 Task: Created new Accounts
Action: Mouse moved to (868, 89)
Screenshot: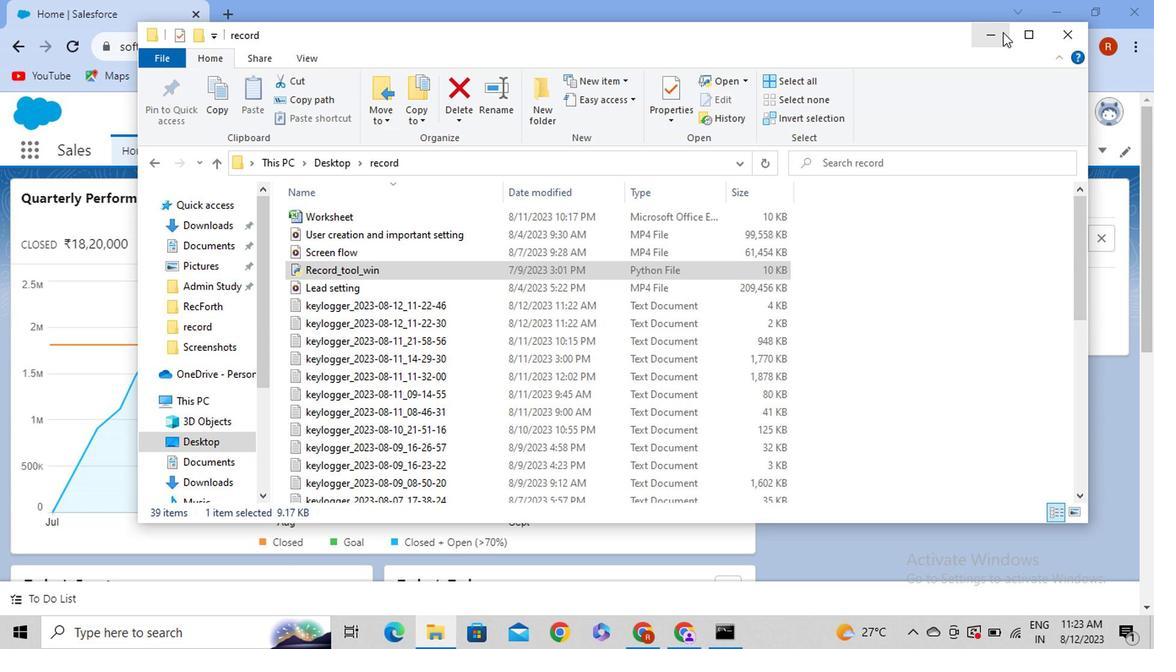
Action: Mouse pressed left at (868, 89)
Screenshot: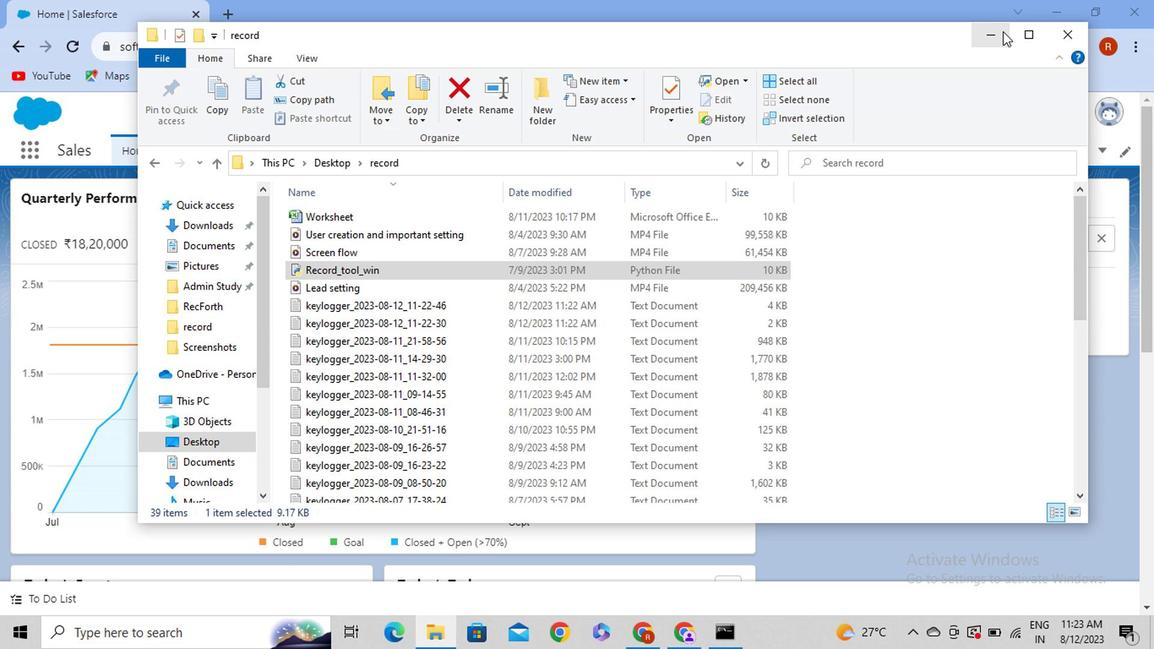 
Action: Mouse moved to (507, 189)
Screenshot: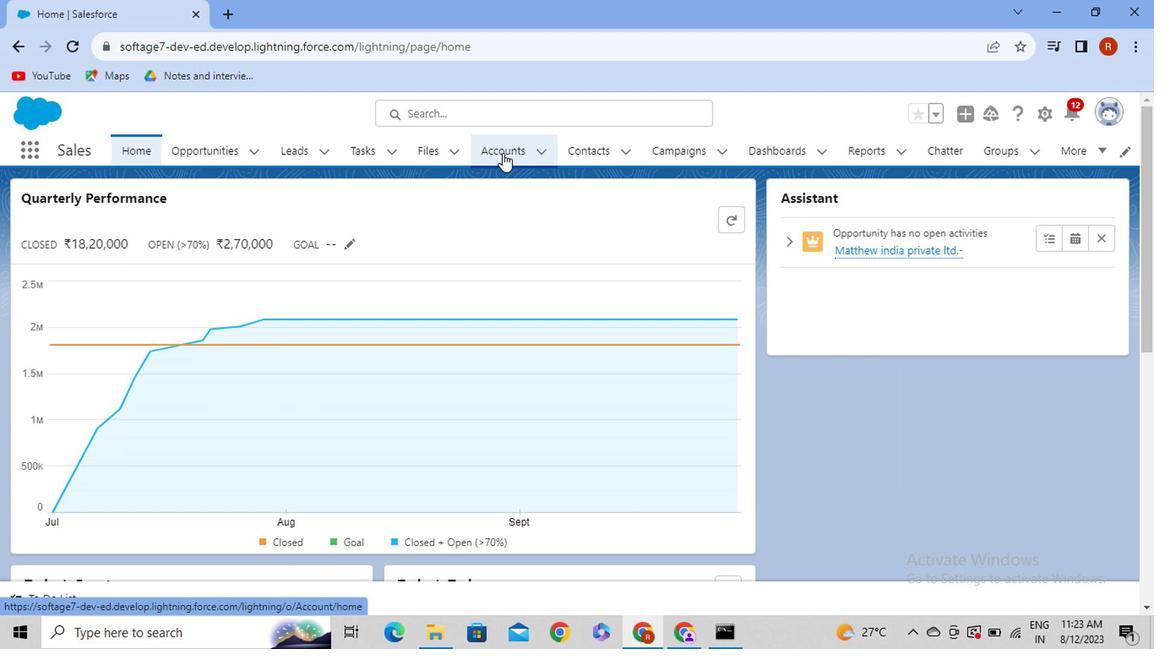 
Action: Mouse pressed left at (507, 189)
Screenshot: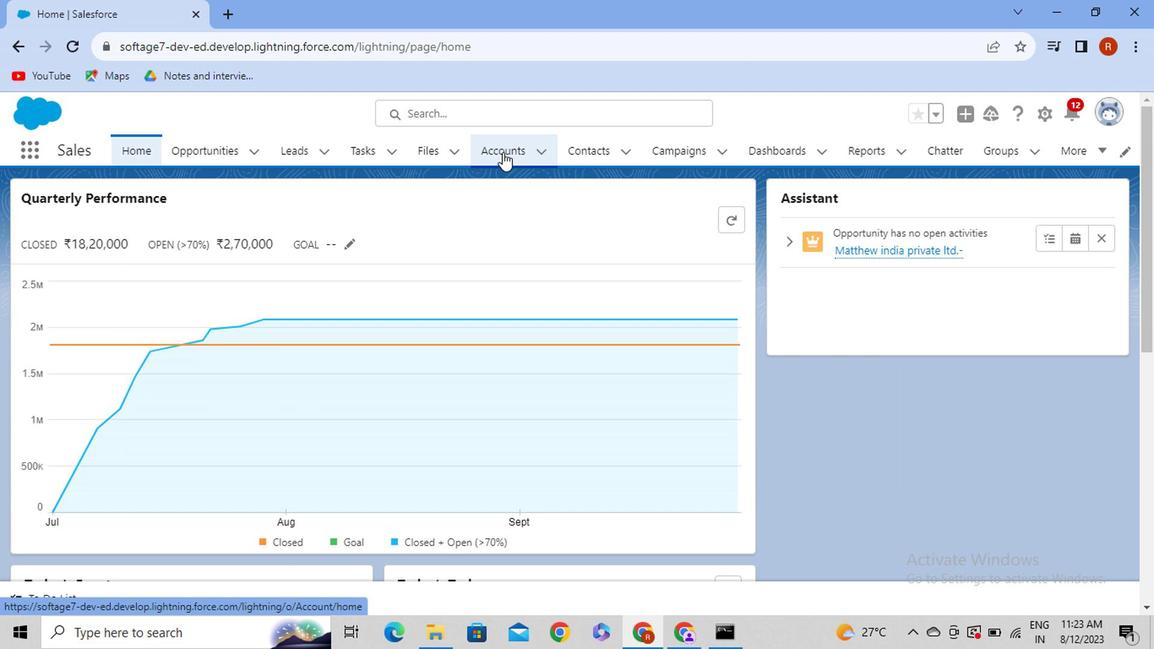 
Action: Mouse moved to (901, 229)
Screenshot: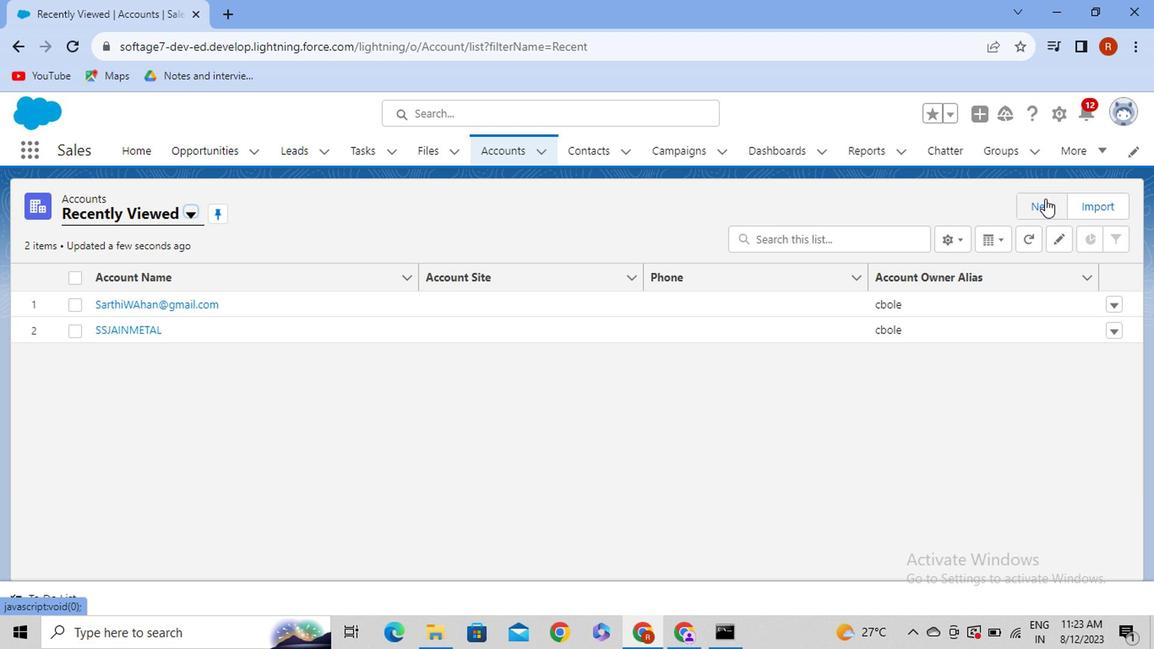 
Action: Mouse pressed left at (901, 229)
Screenshot: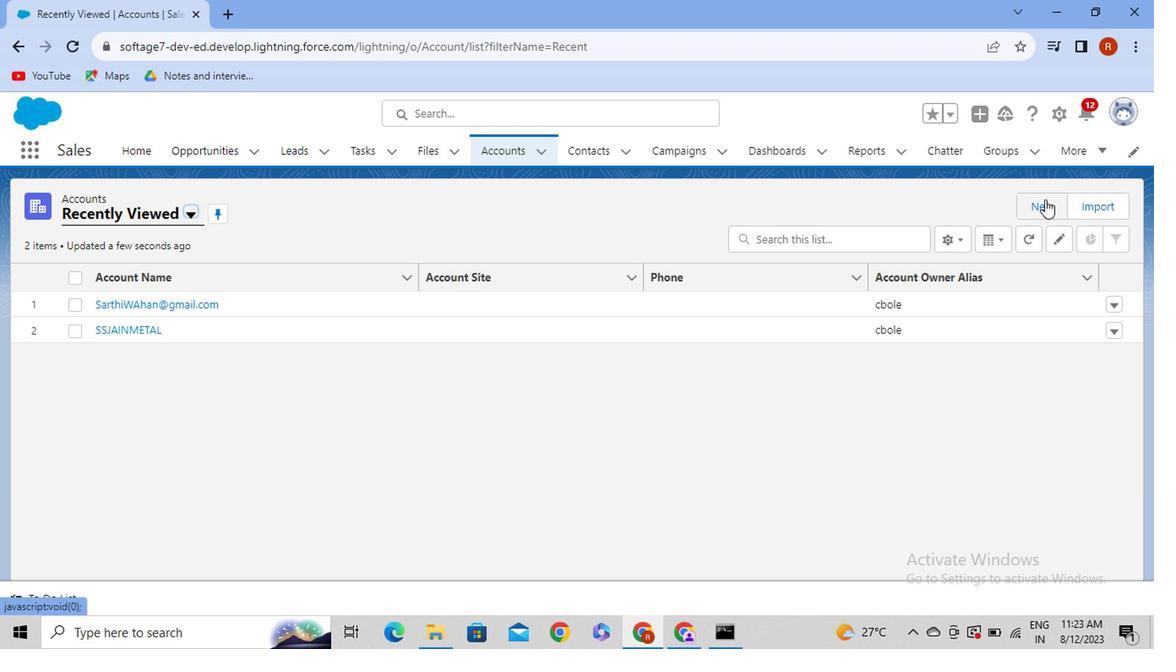 
Action: Mouse moved to (440, 350)
Screenshot: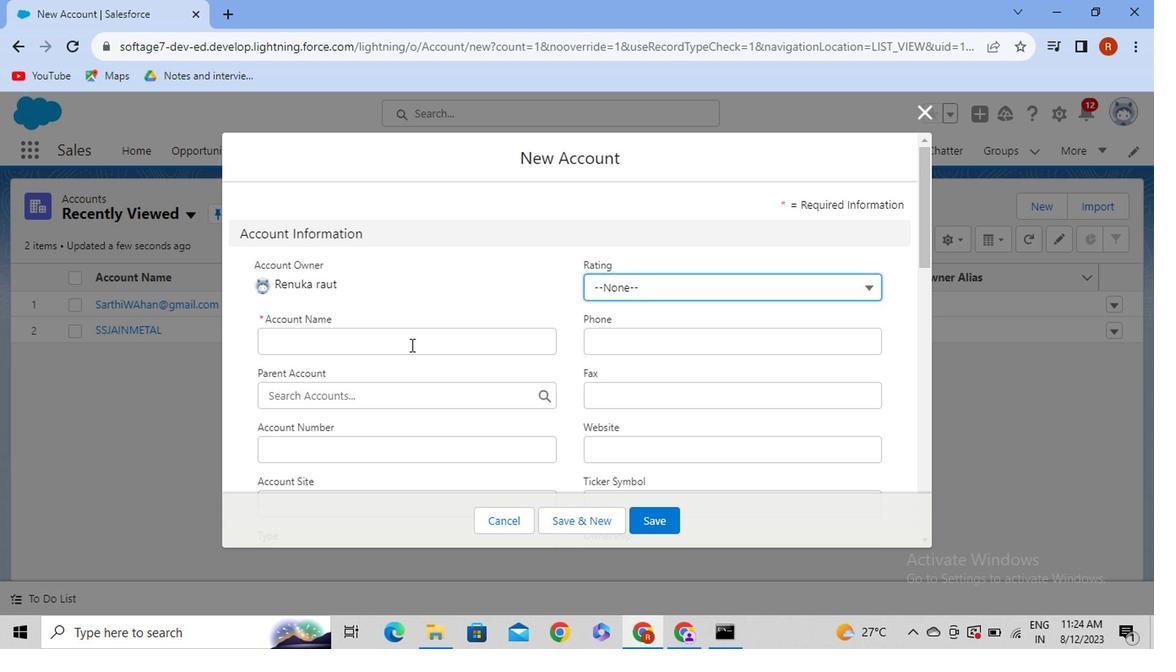 
Action: Mouse pressed left at (440, 350)
Screenshot: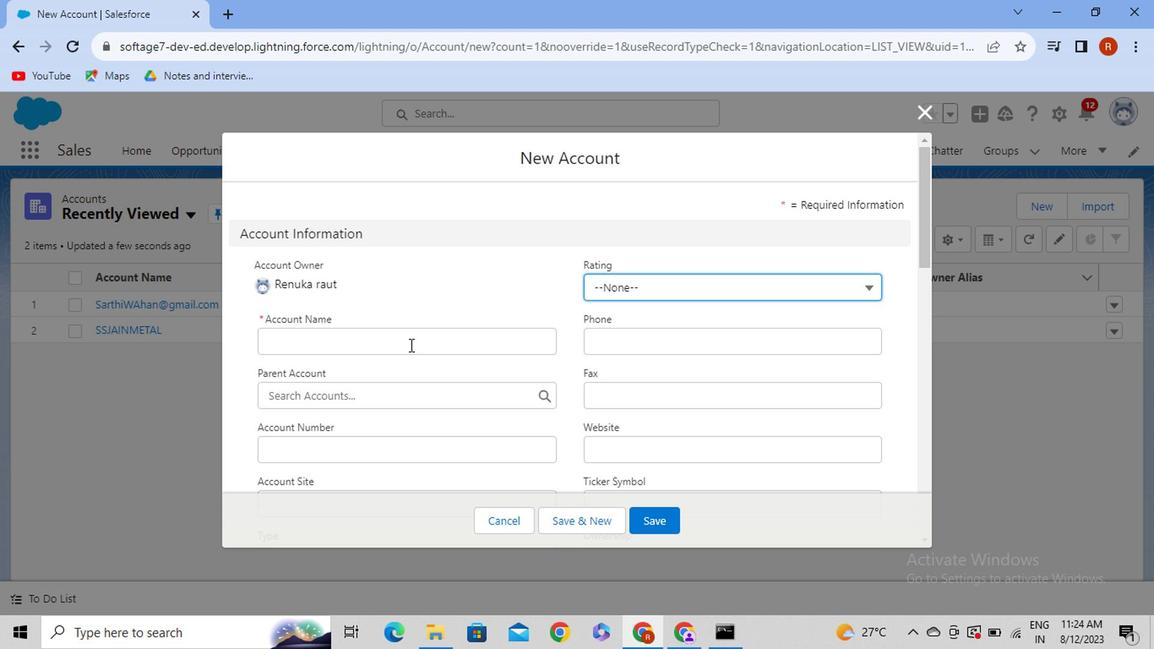 
Action: Mouse moved to (439, 350)
Screenshot: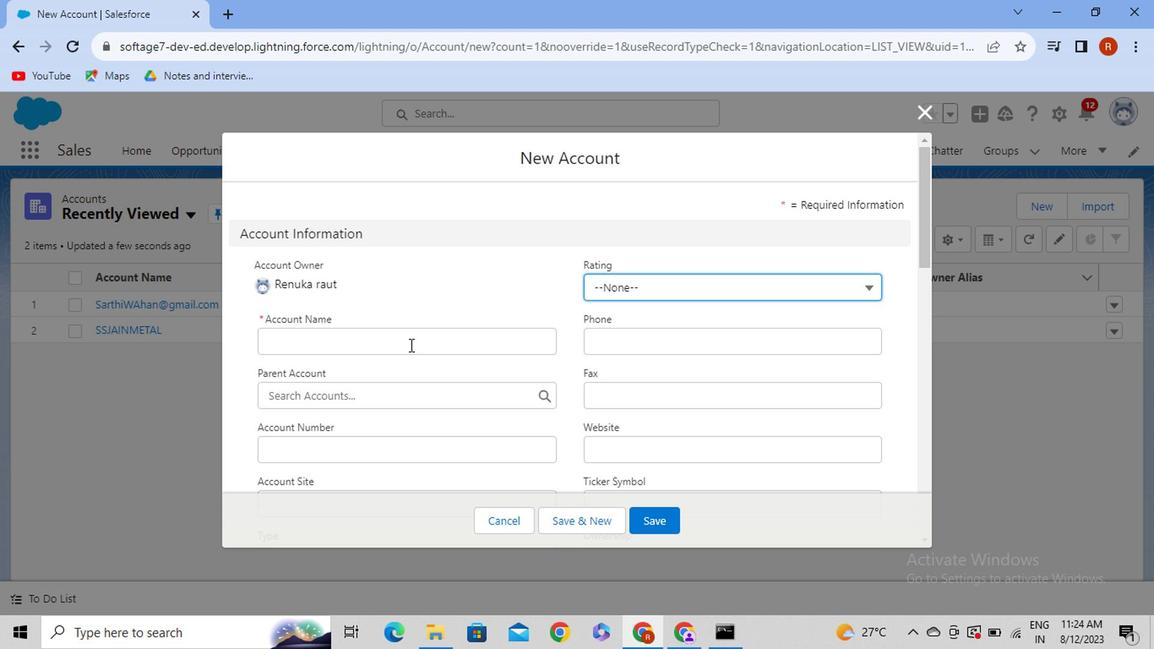 
Action: Key pressed <Key.caps_lock>N<Key.caps_lock><Key.space><Key.caps_lock>M<Key.caps_lock><Key.space><Key.caps_lock>P<Key.caps_lock>icl<Key.backspace>kle
Screenshot: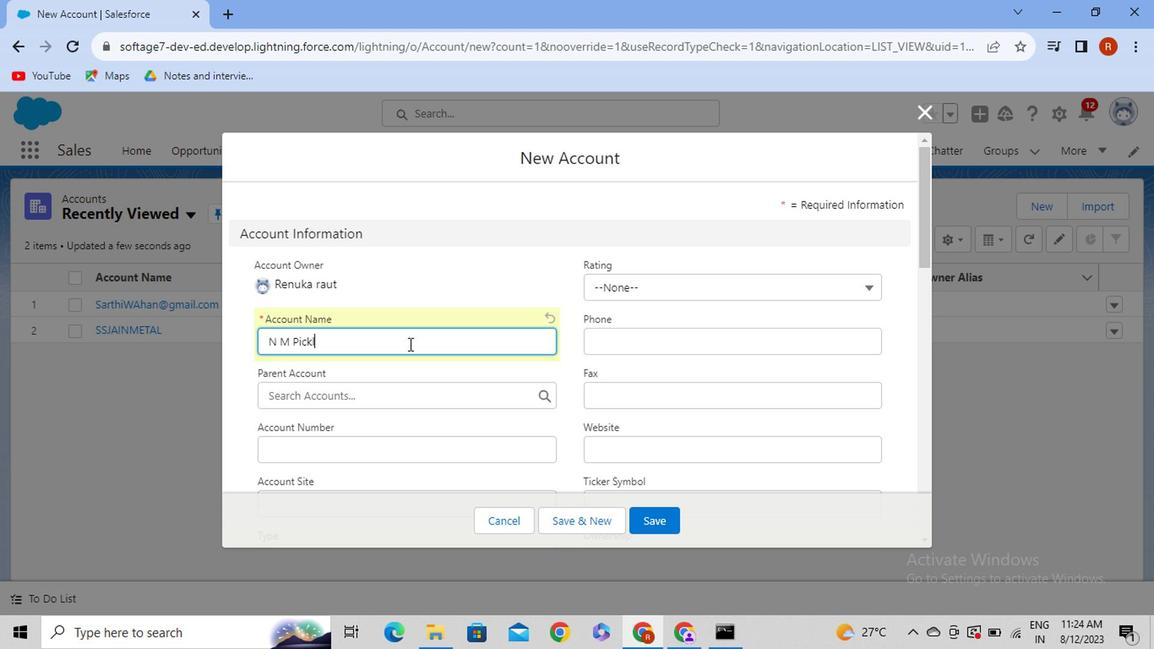 
Action: Mouse moved to (457, 392)
Screenshot: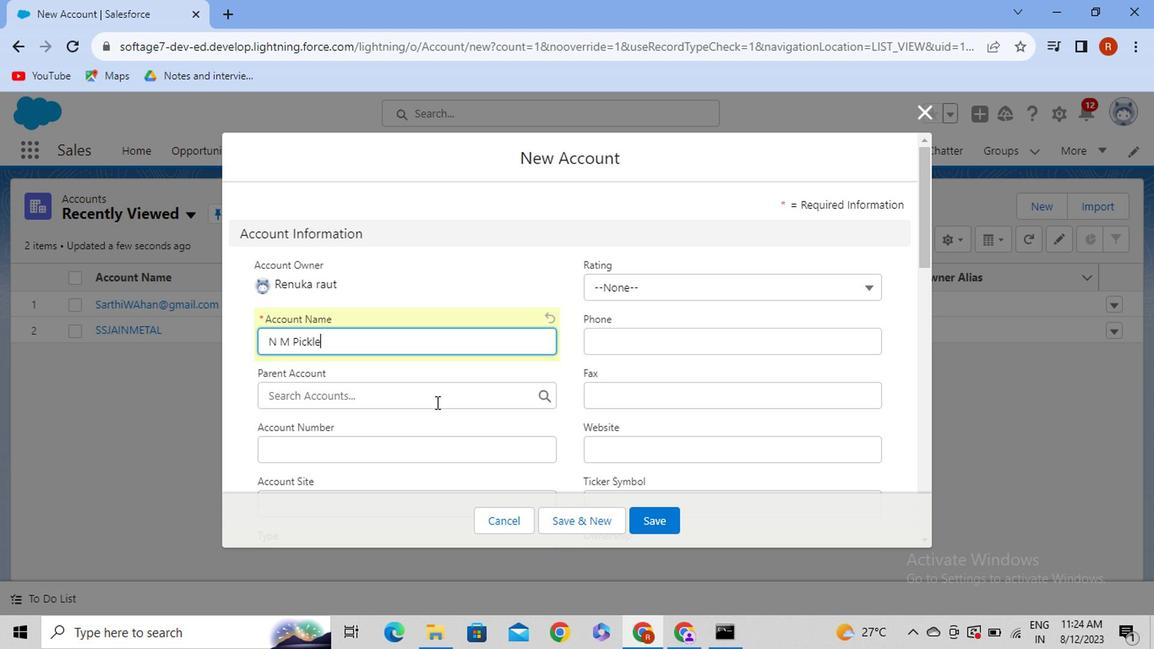 
Action: Mouse pressed left at (457, 392)
Screenshot: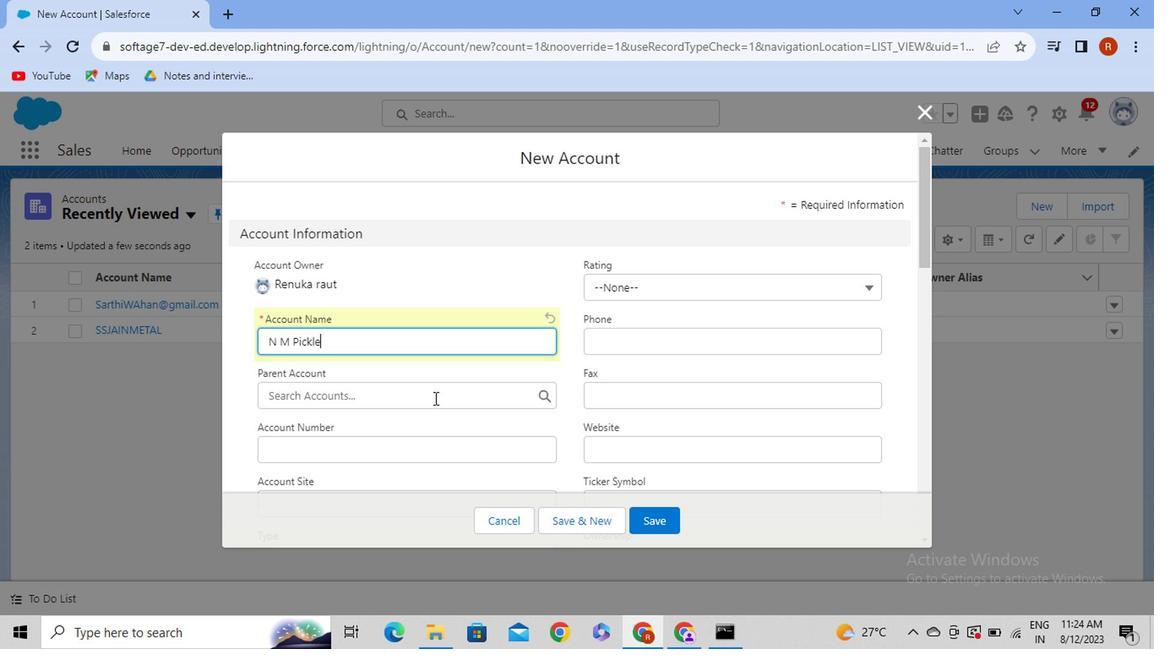 
Action: Mouse moved to (433, 386)
Screenshot: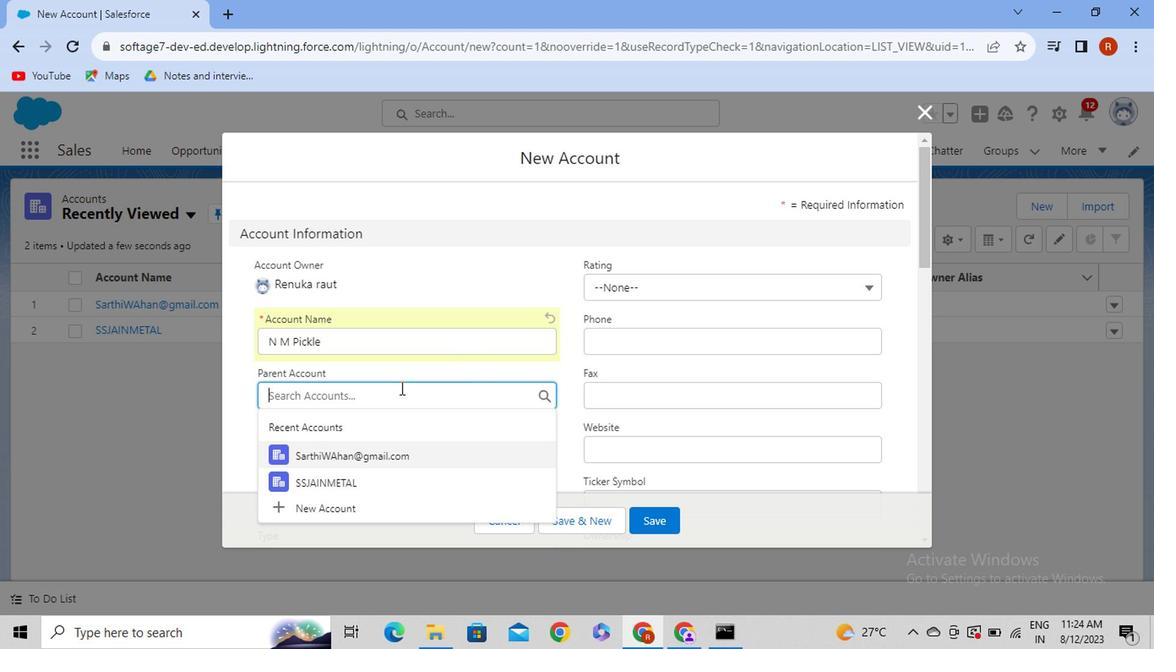 
Action: Mouse pressed left at (433, 386)
Screenshot: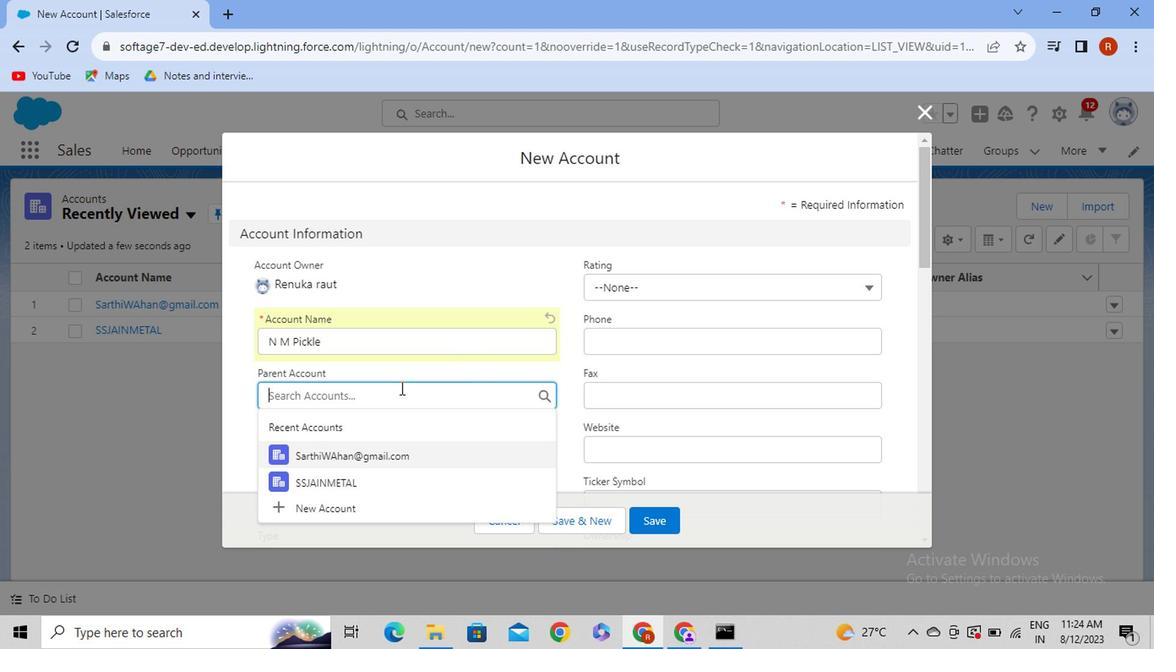
Action: Mouse moved to (814, 266)
Screenshot: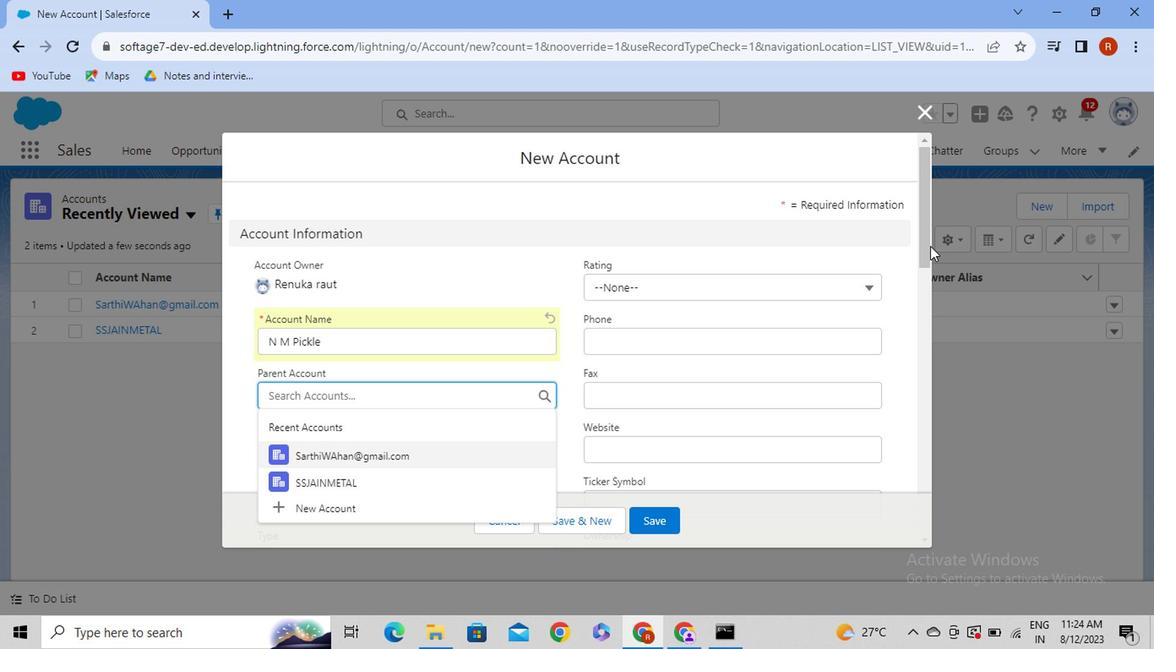 
Action: Mouse pressed left at (814, 266)
Screenshot: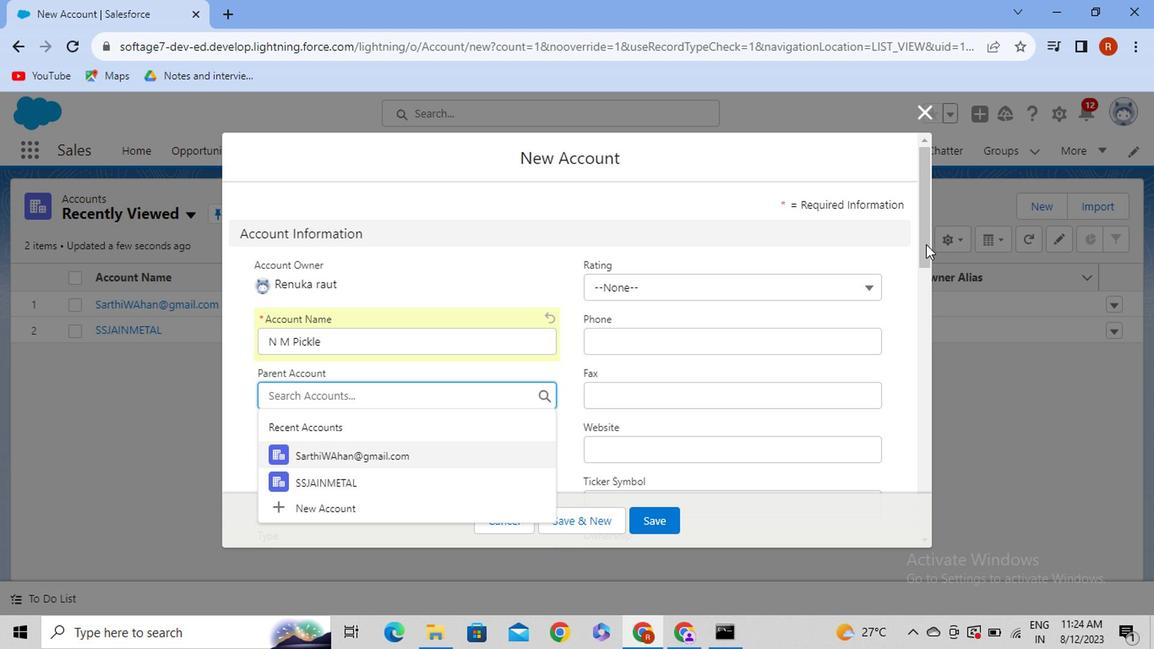 
Action: Mouse moved to (404, 255)
Screenshot: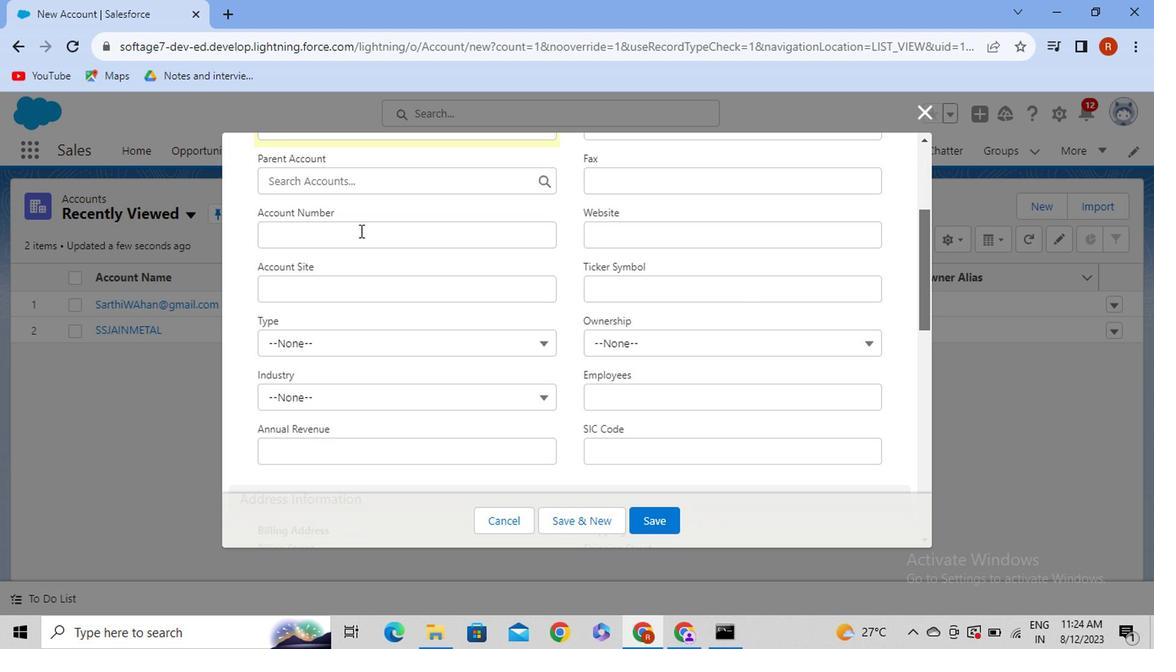 
Action: Mouse pressed left at (404, 255)
Screenshot: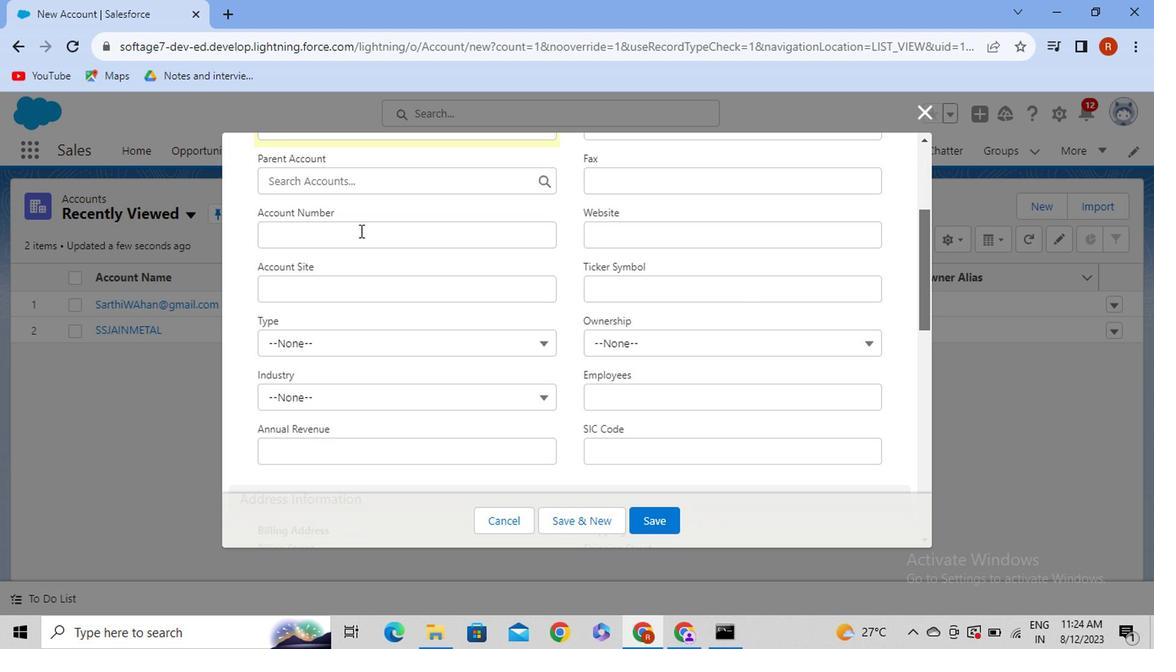 
Action: Mouse moved to (403, 257)
Screenshot: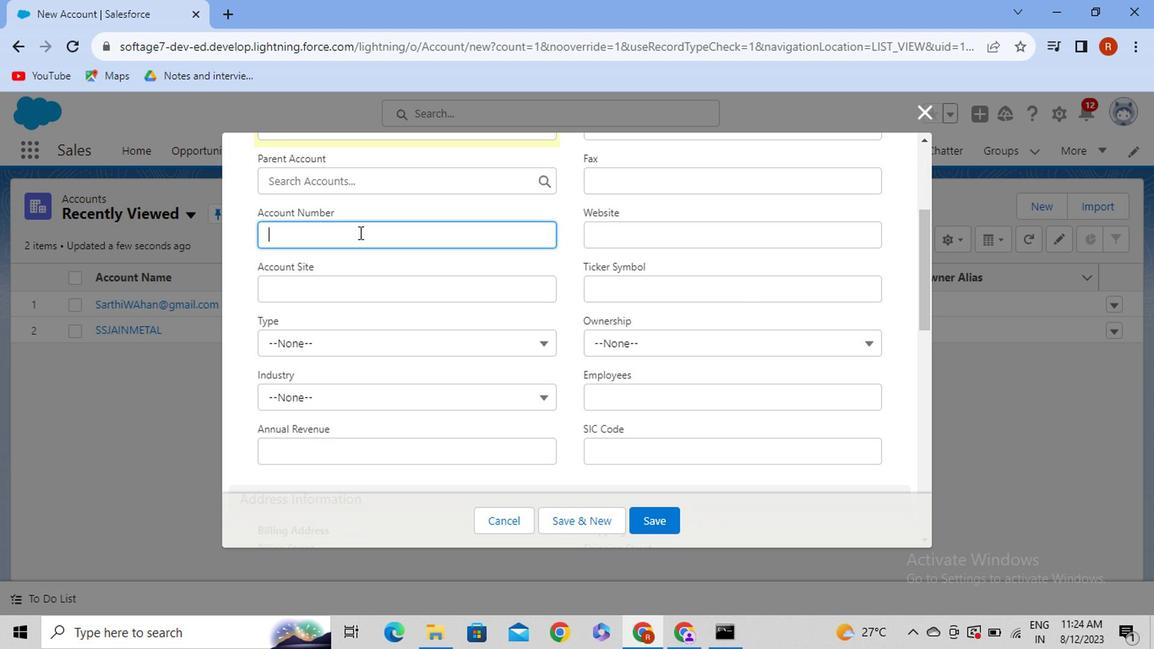 
Action: Key pressed 0045
Screenshot: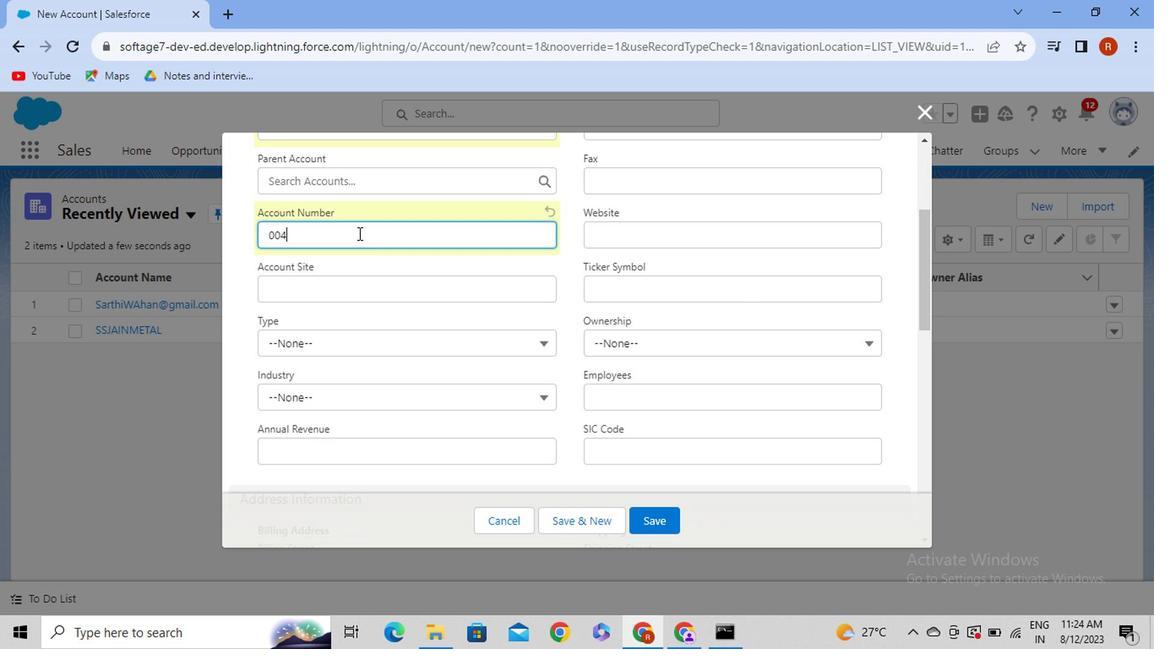 
Action: Mouse moved to (401, 304)
Screenshot: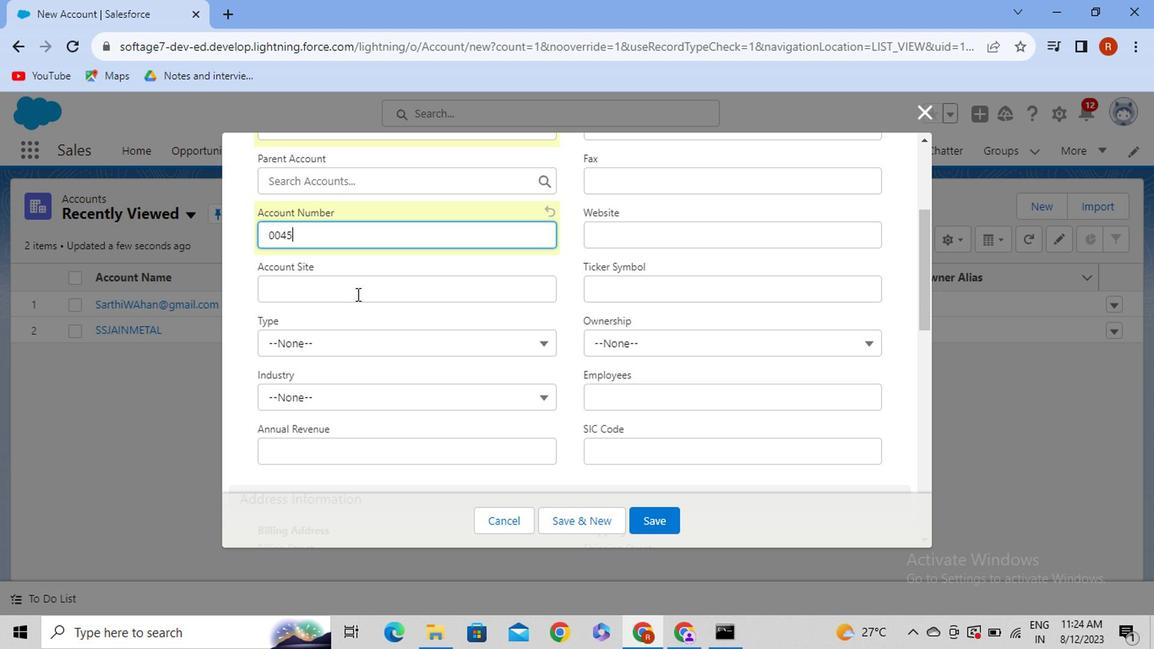 
Action: Mouse pressed left at (401, 304)
Screenshot: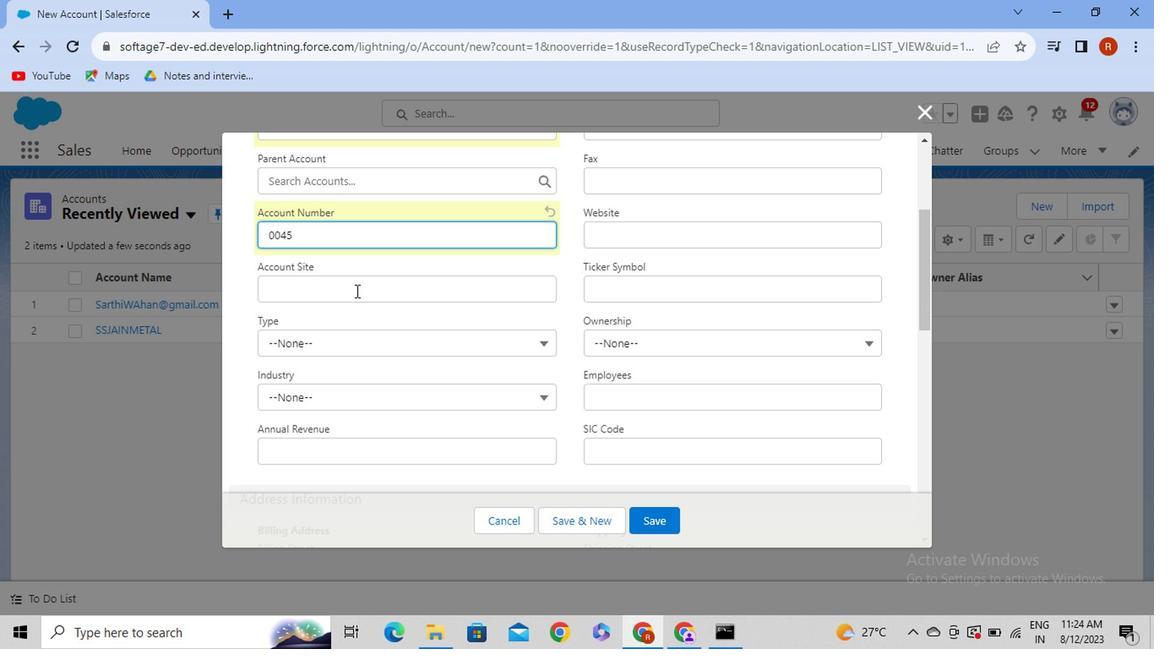 
Action: Mouse moved to (422, 347)
Screenshot: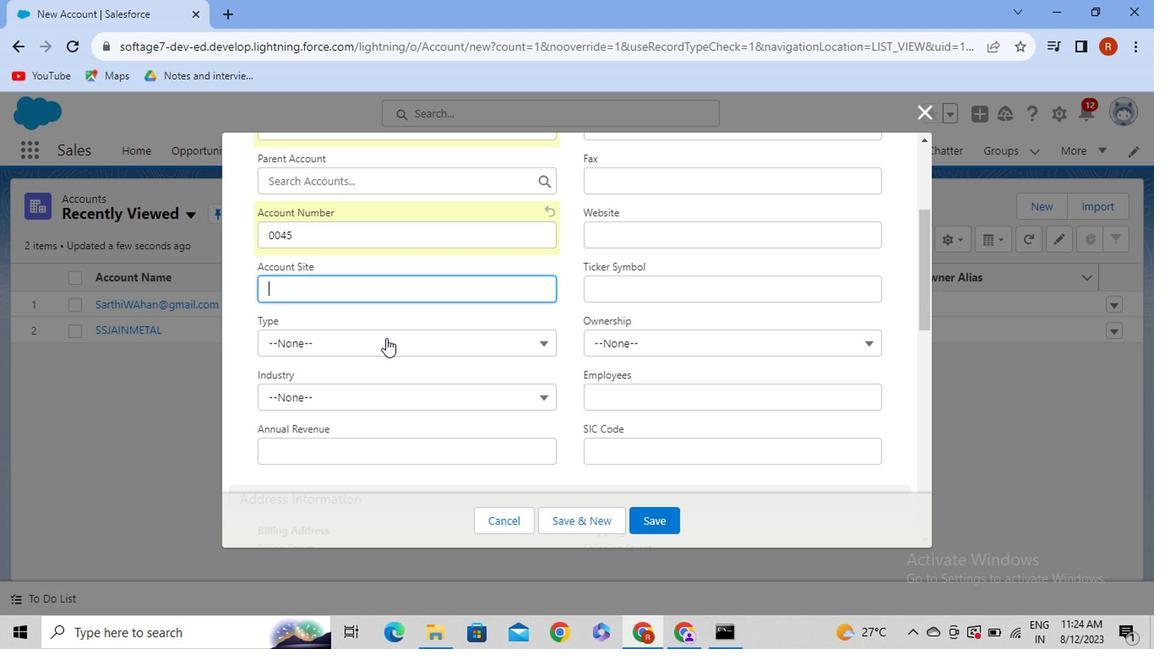 
Action: Mouse pressed left at (422, 347)
Screenshot: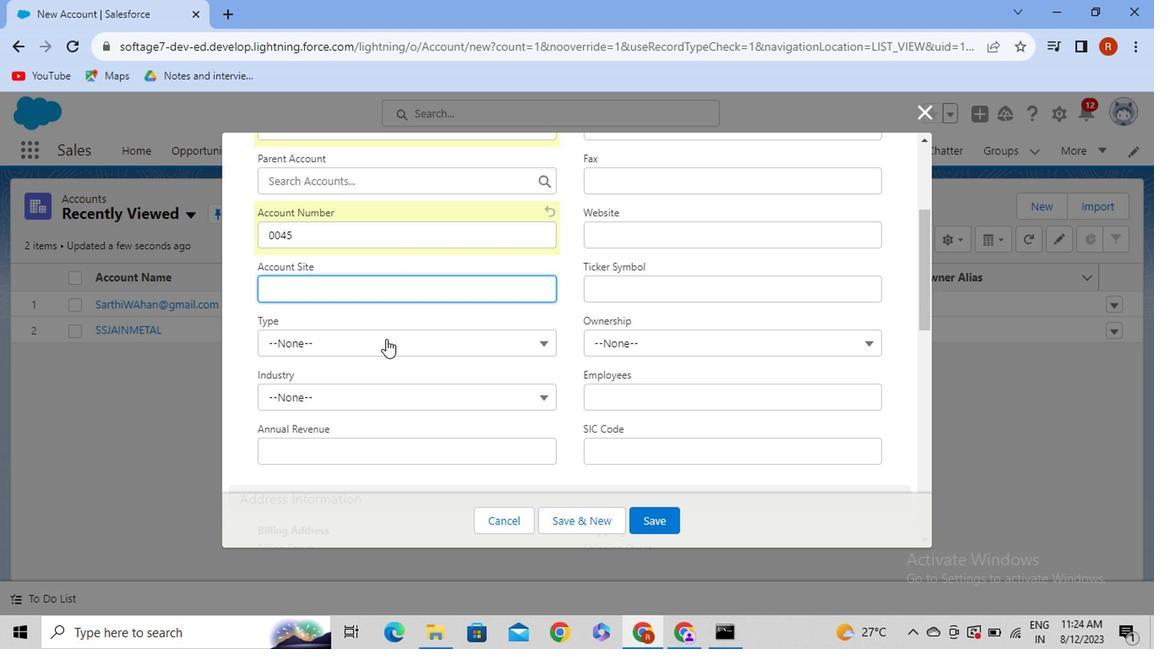 
Action: Mouse moved to (407, 464)
Screenshot: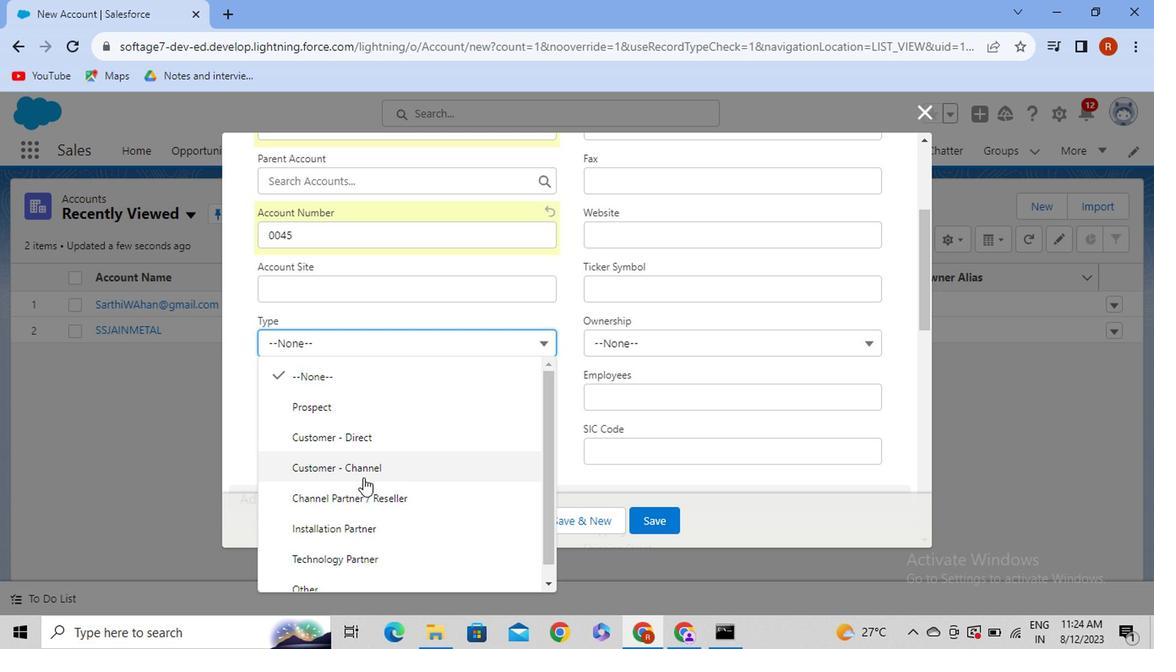 
Action: Mouse scrolled (407, 463) with delta (0, 0)
Screenshot: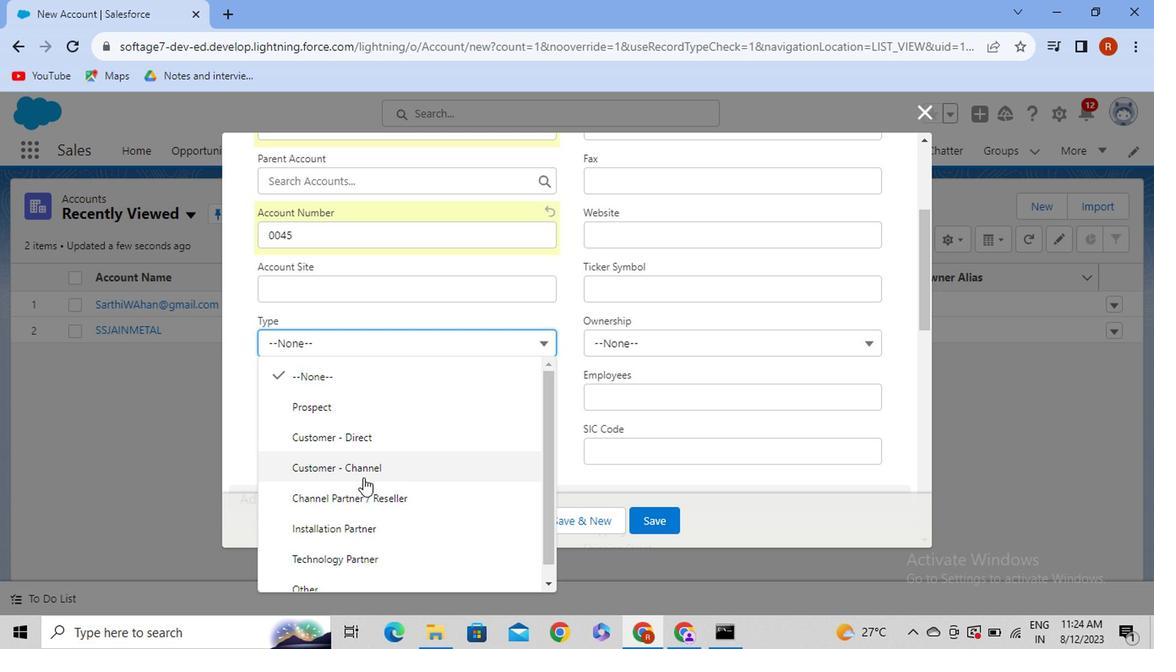 
Action: Mouse moved to (406, 492)
Screenshot: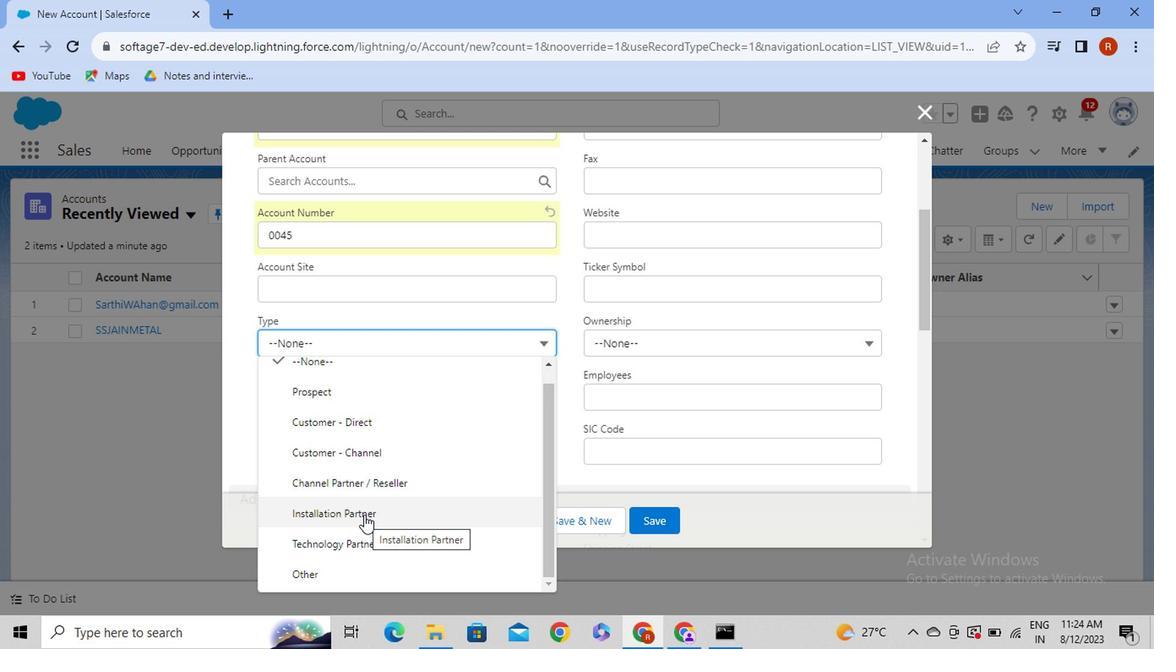 
Action: Mouse pressed left at (406, 492)
Screenshot: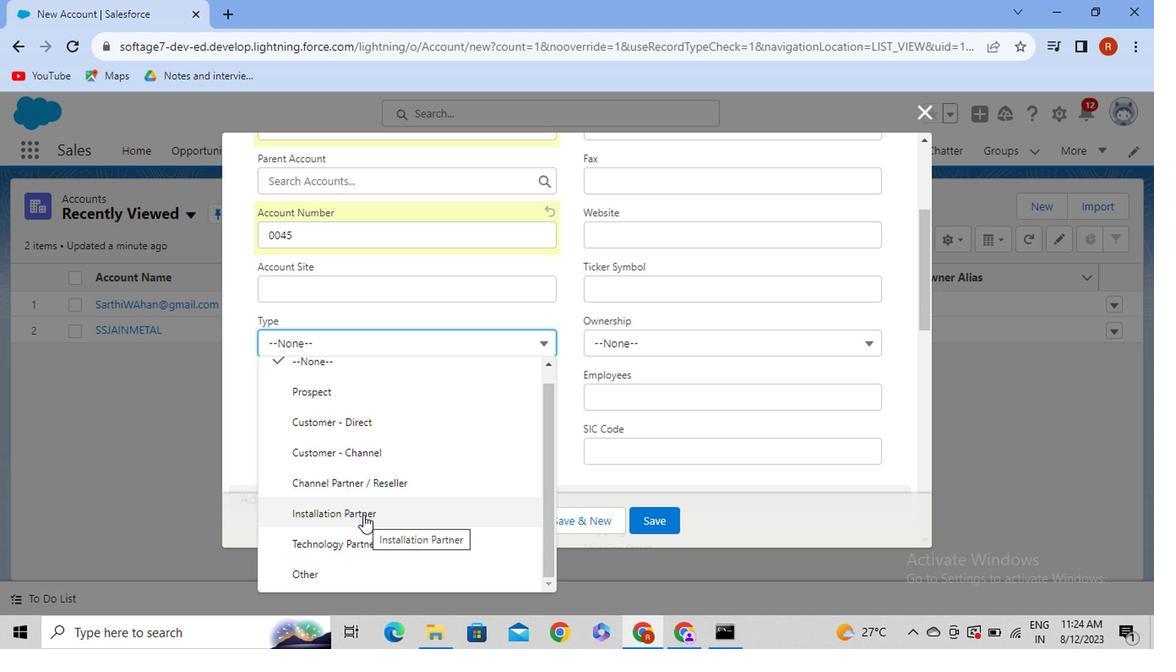 
Action: Mouse moved to (516, 392)
Screenshot: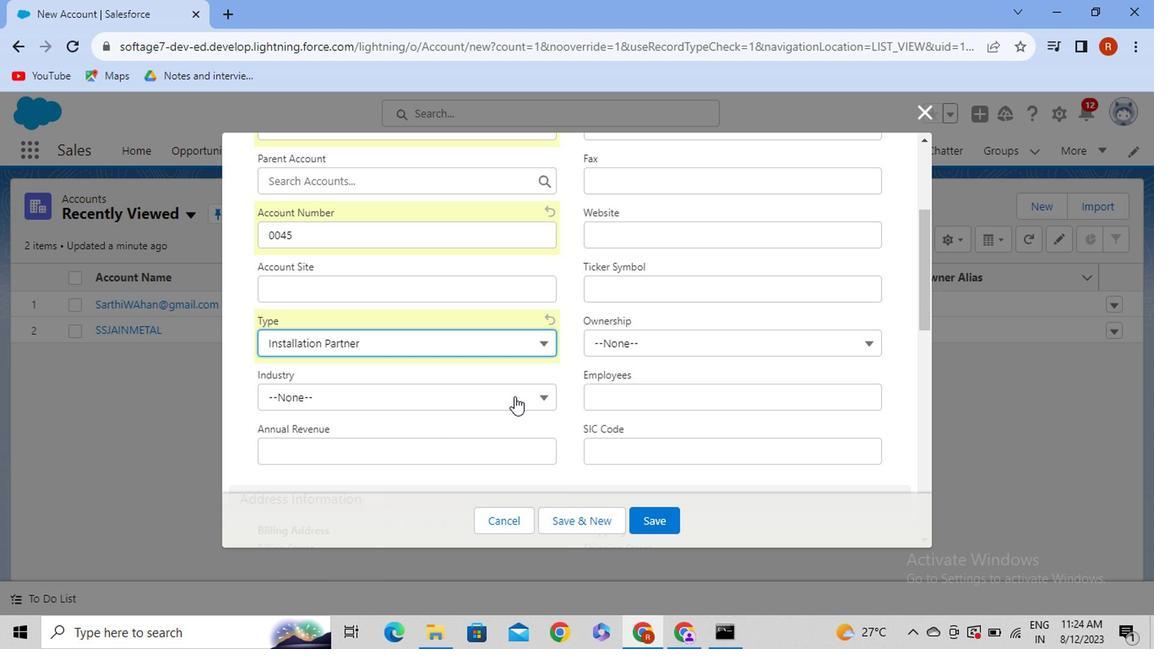 
Action: Mouse pressed left at (516, 392)
Screenshot: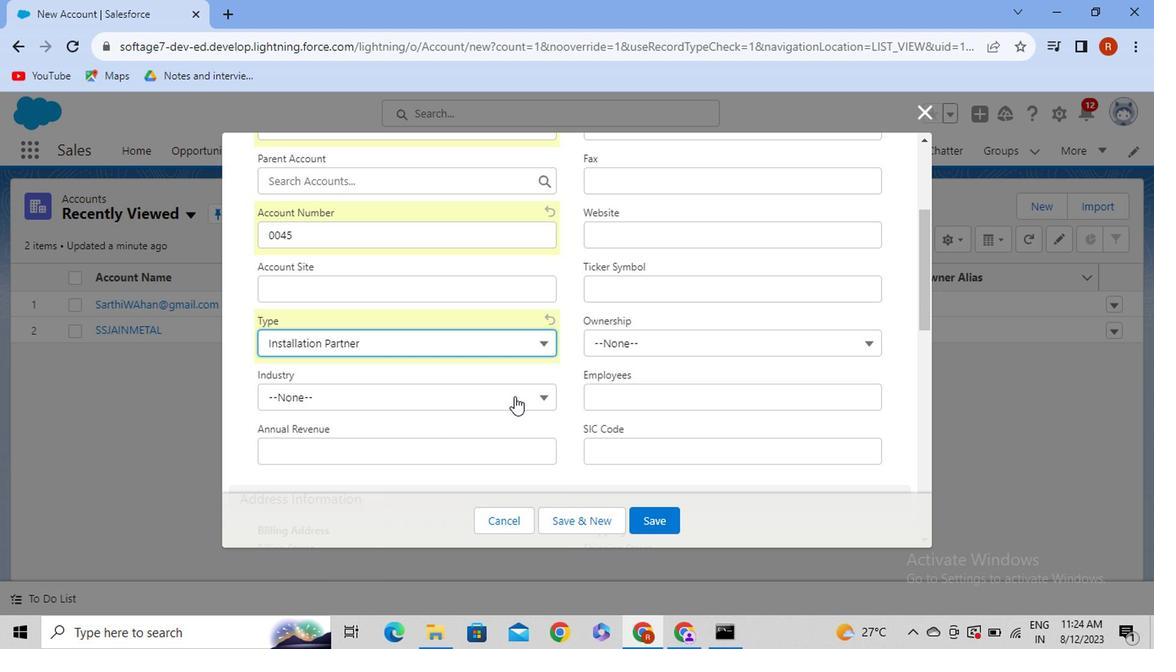 
Action: Mouse moved to (413, 334)
Screenshot: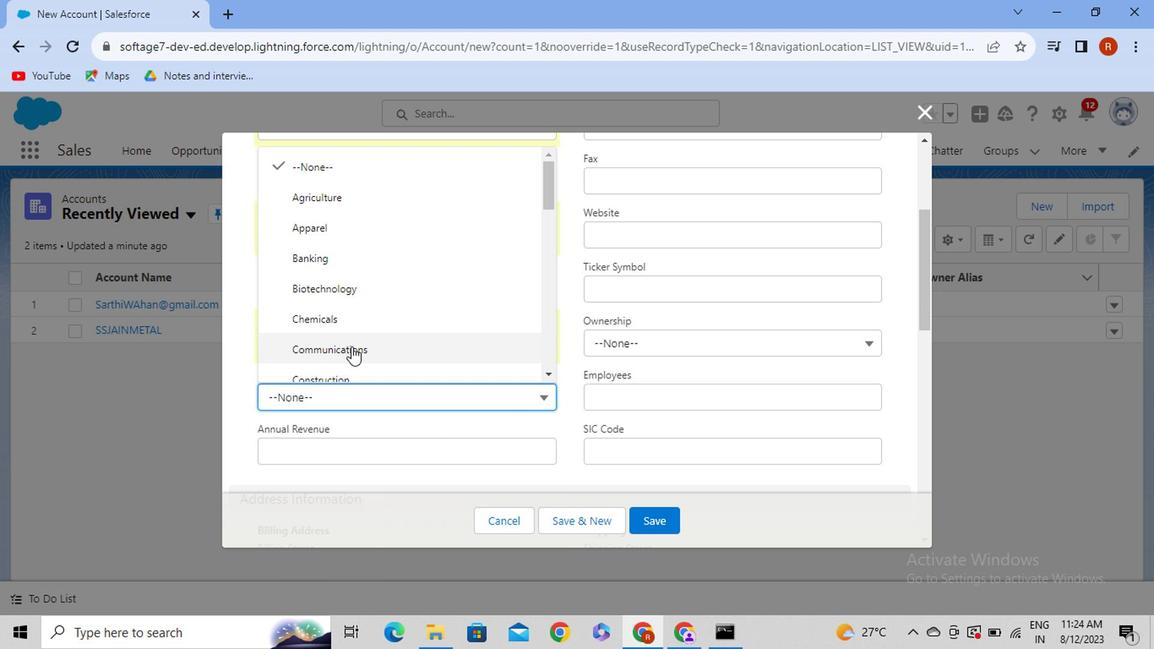 
Action: Mouse scrolled (413, 333) with delta (0, 0)
Screenshot: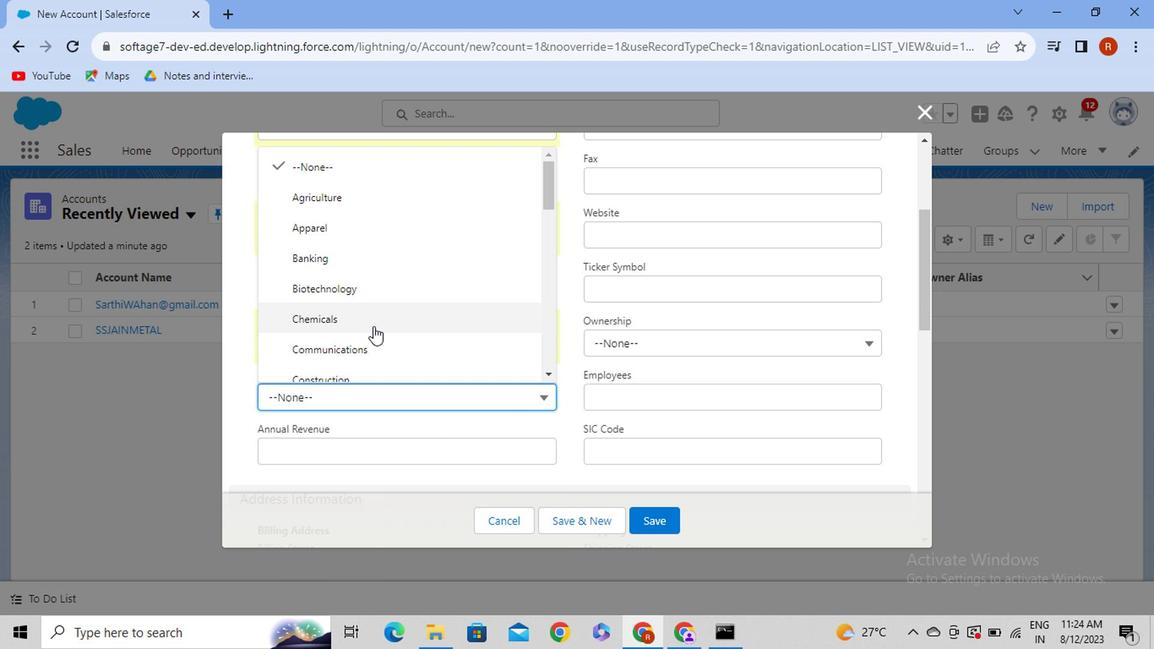 
Action: Mouse moved to (401, 255)
Screenshot: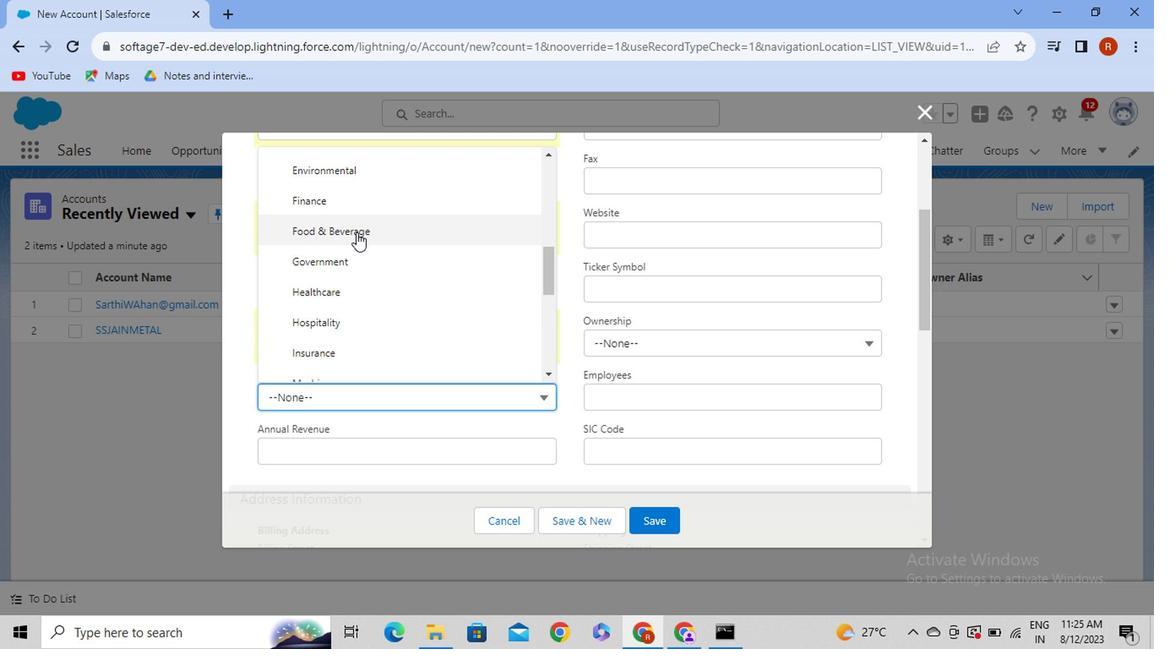 
Action: Mouse pressed left at (401, 255)
Screenshot: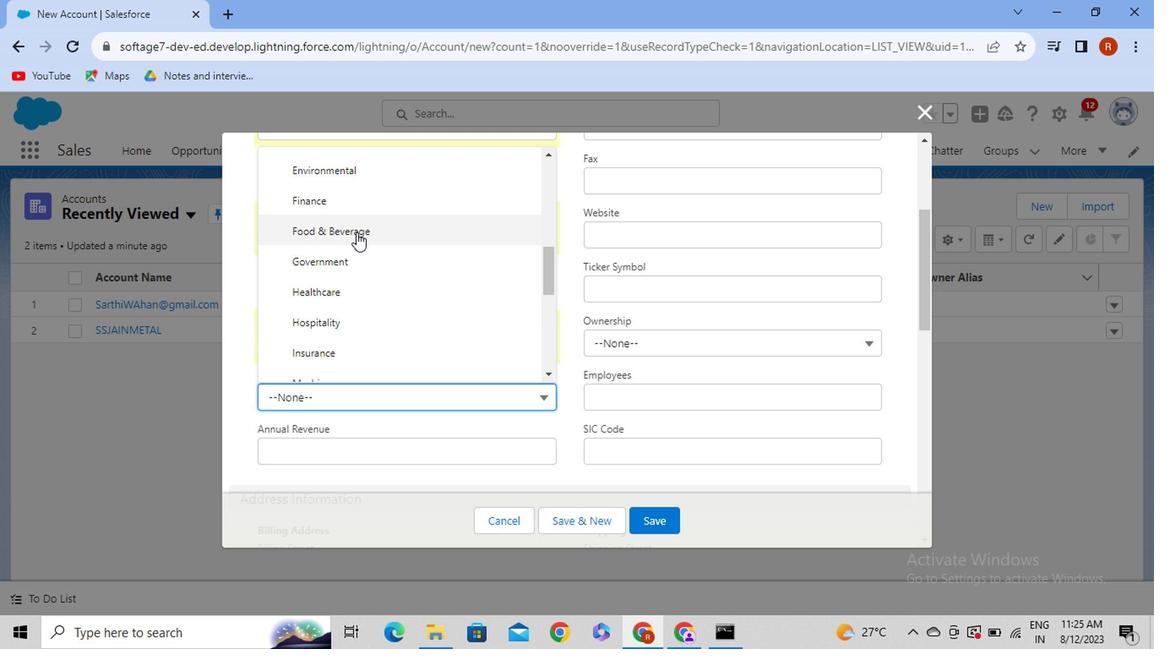 
Action: Mouse moved to (812, 319)
Screenshot: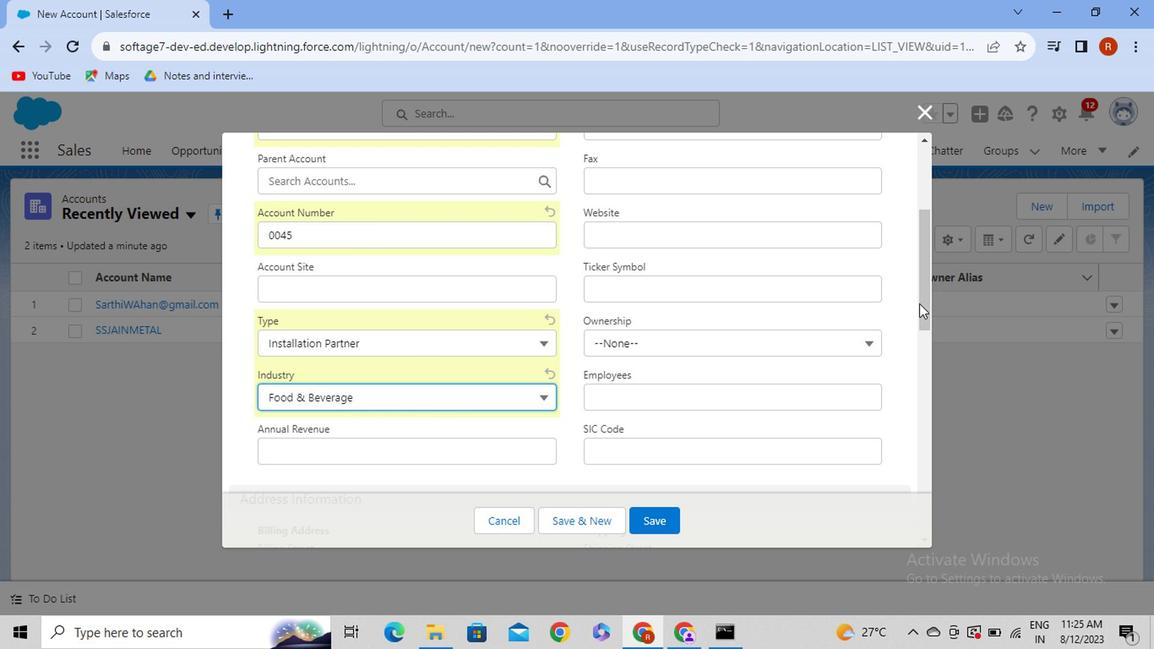 
Action: Mouse pressed left at (812, 319)
Screenshot: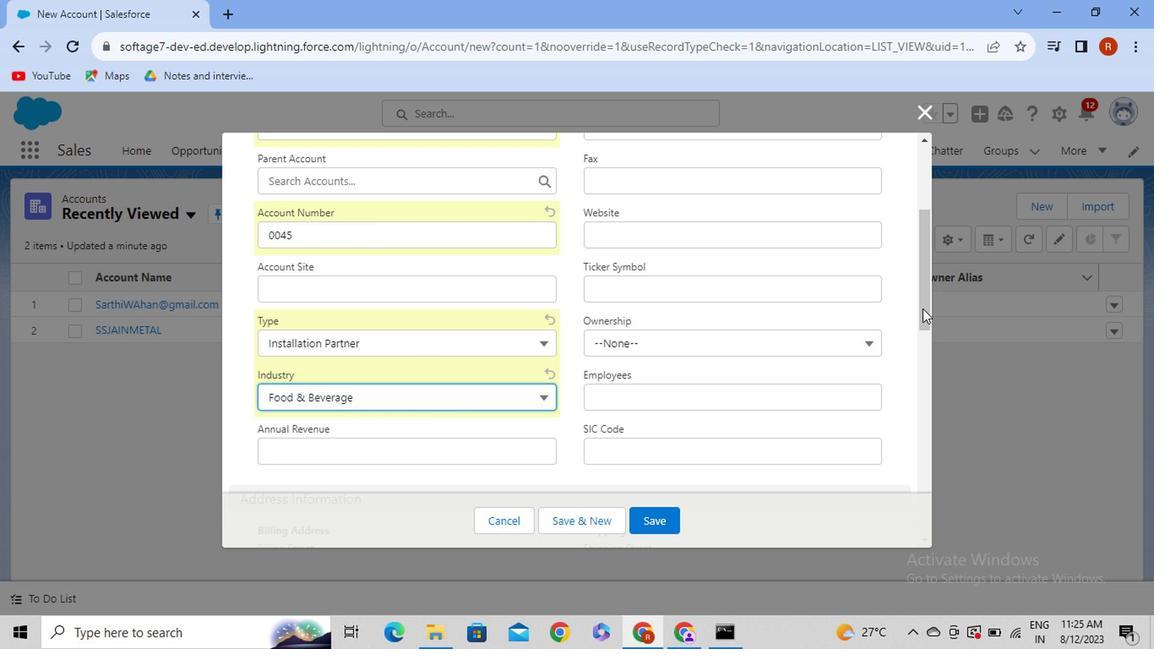 
Action: Mouse moved to (412, 309)
Screenshot: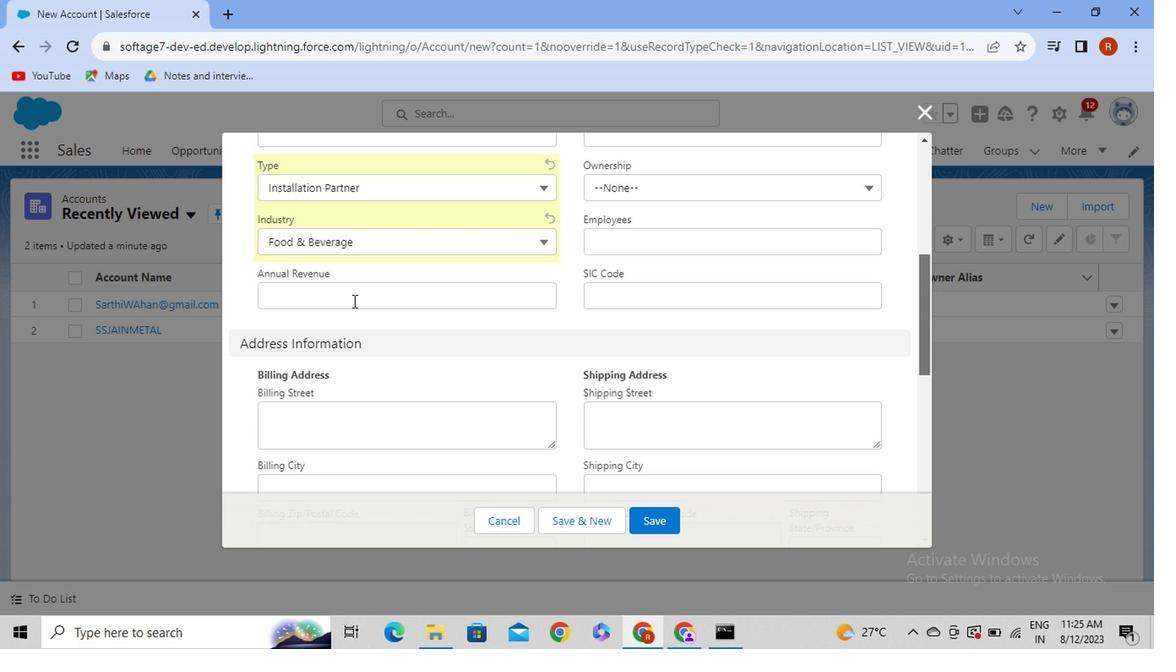 
Action: Mouse pressed left at (412, 309)
Screenshot: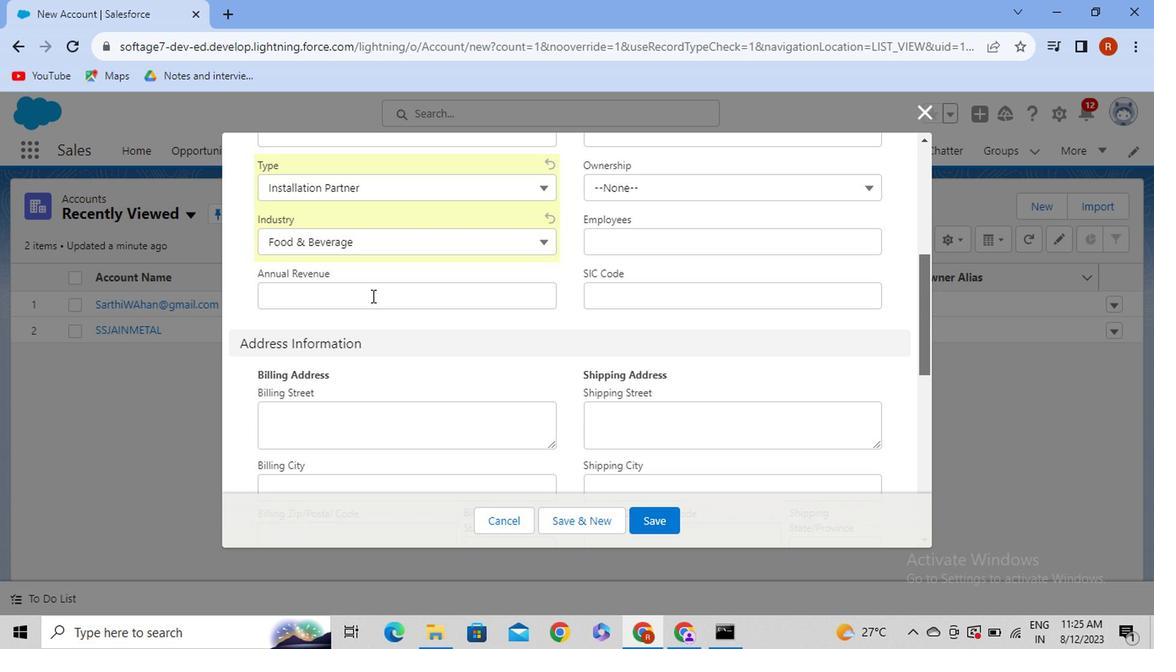 
Action: Mouse moved to (412, 310)
Screenshot: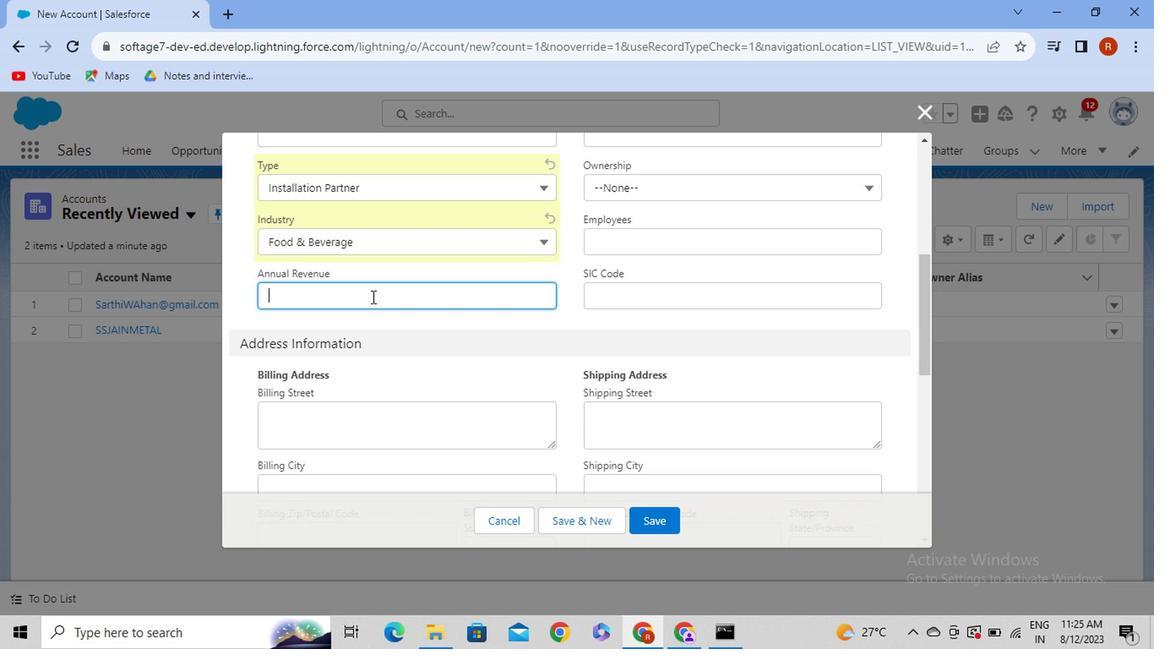 
Action: Key pressed 3600000
Screenshot: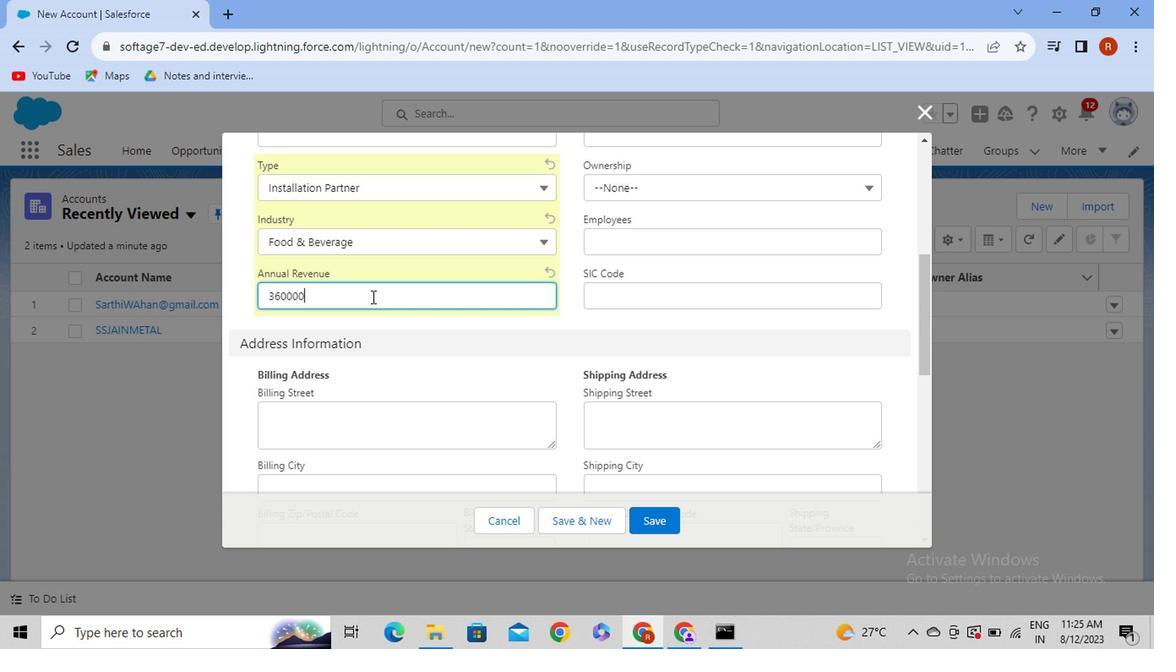 
Action: Mouse moved to (491, 413)
Screenshot: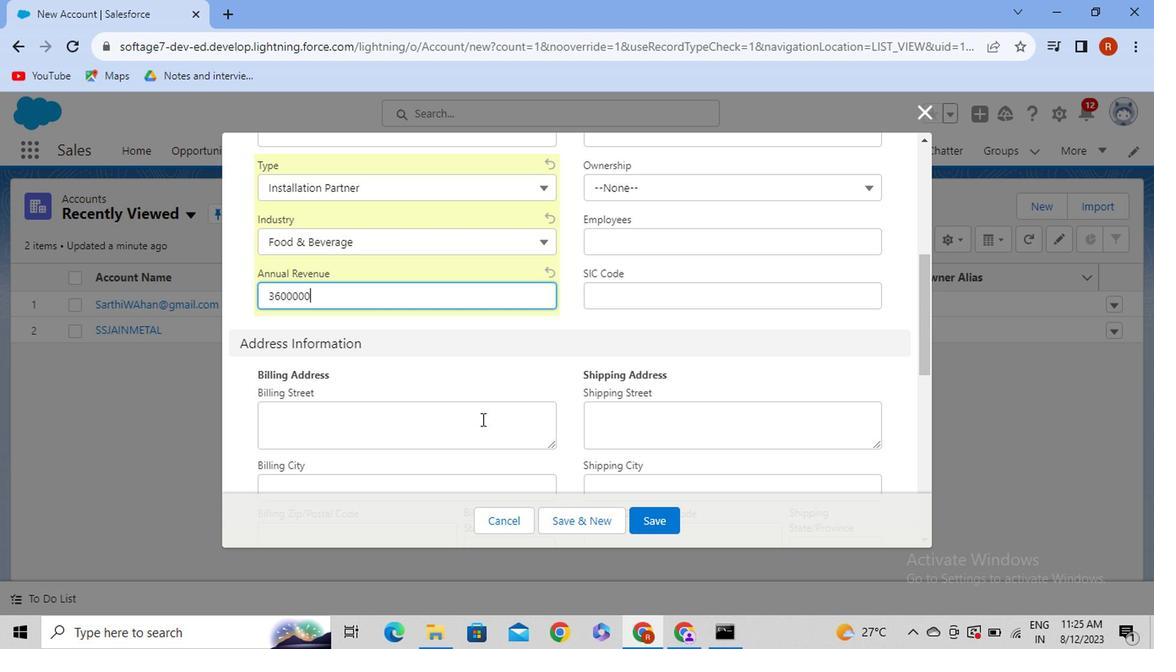 
Action: Mouse pressed left at (491, 413)
Screenshot: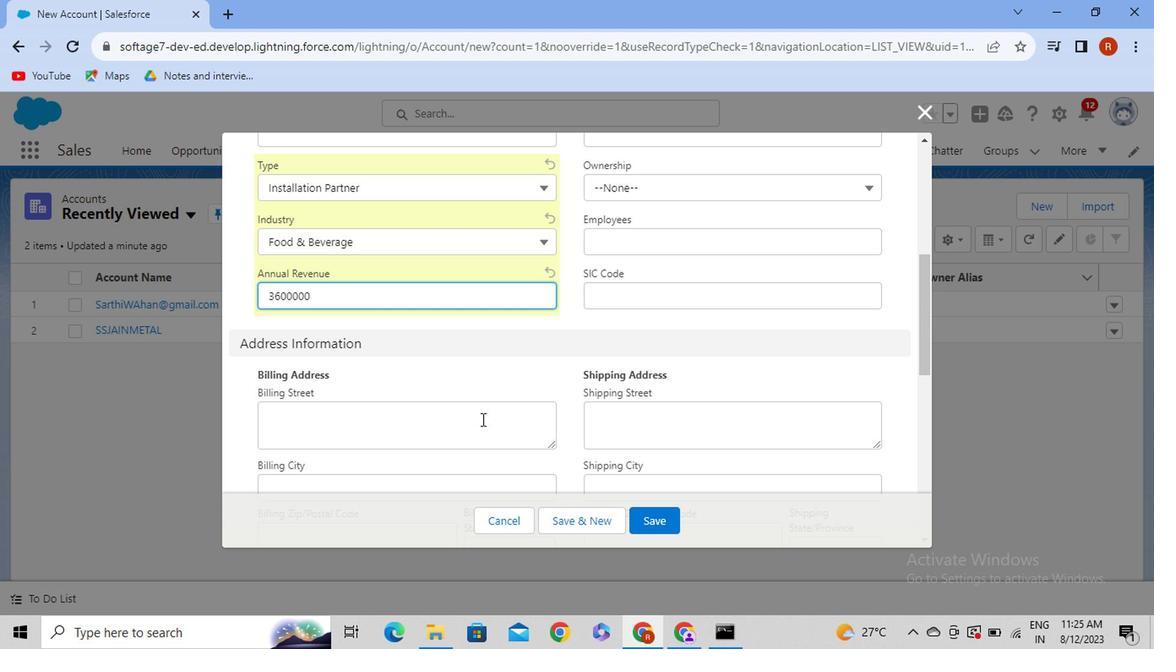 
Action: Mouse moved to (492, 409)
Screenshot: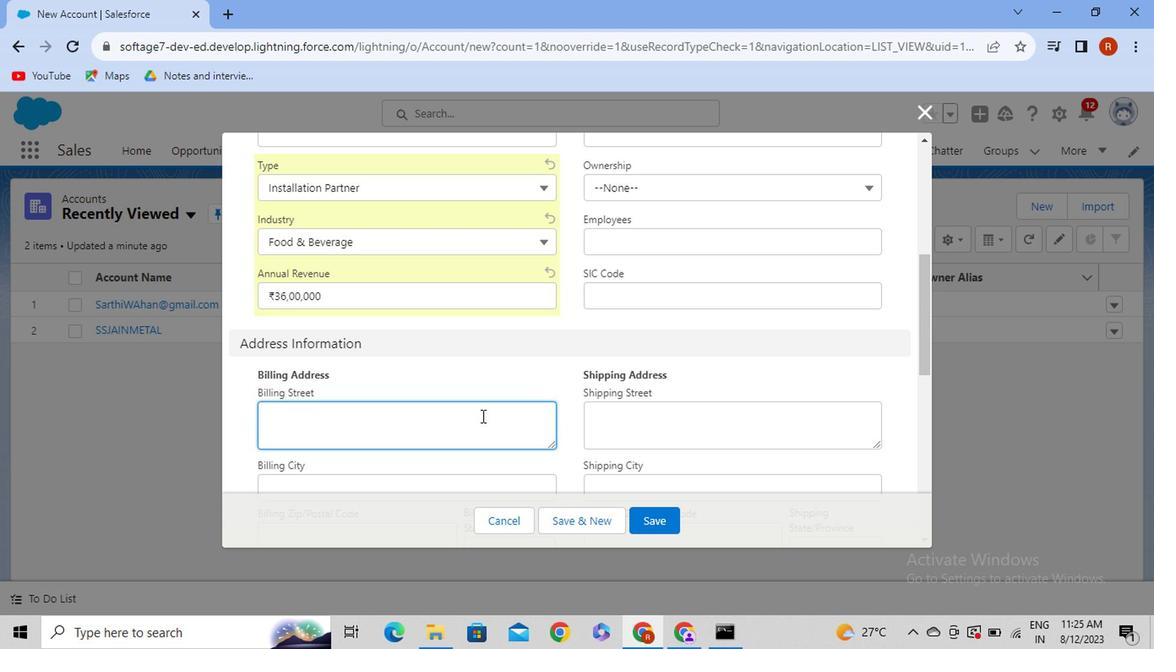 
Action: Key pressed 6/12<Key.space>near<Key.space>amruta<Key.space>panel<Key.space>khandelwal<Key.space>road
Screenshot: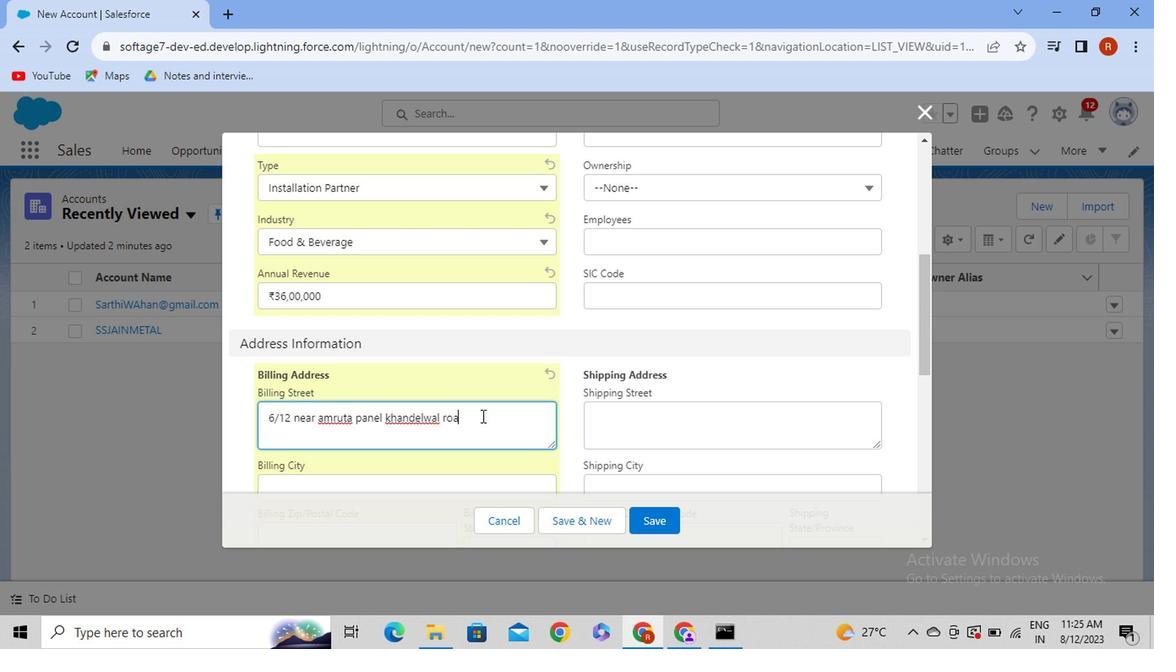 
Action: Mouse moved to (489, 415)
Screenshot: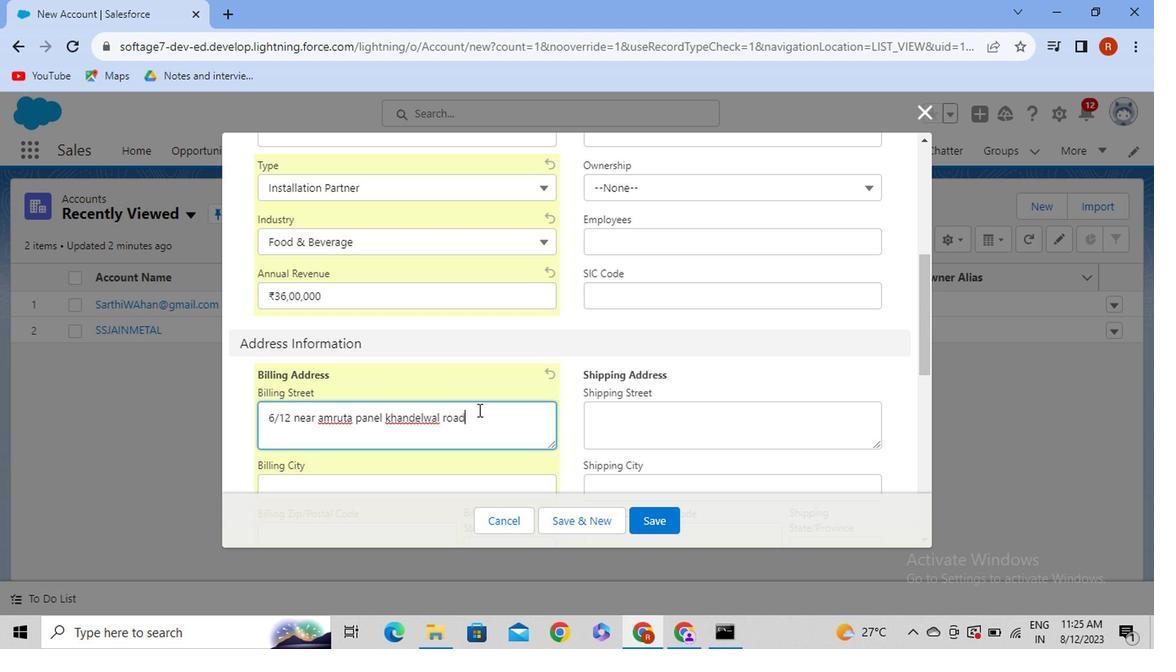 
Action: Mouse scrolled (489, 415) with delta (0, 0)
Screenshot: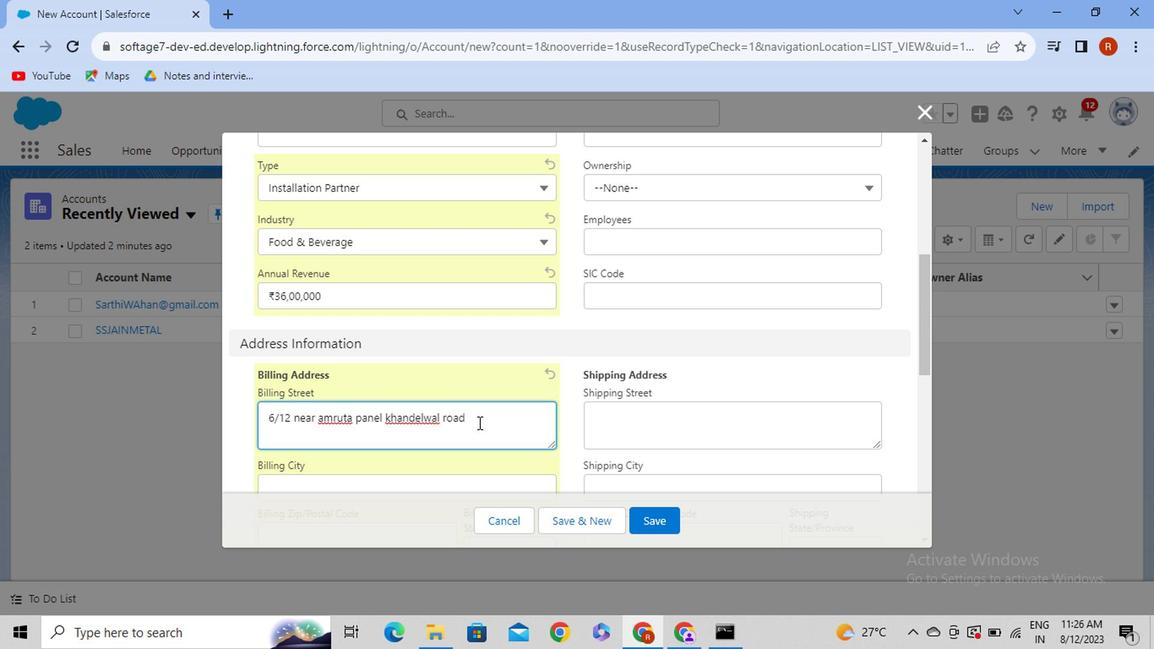 
Action: Mouse moved to (814, 413)
Screenshot: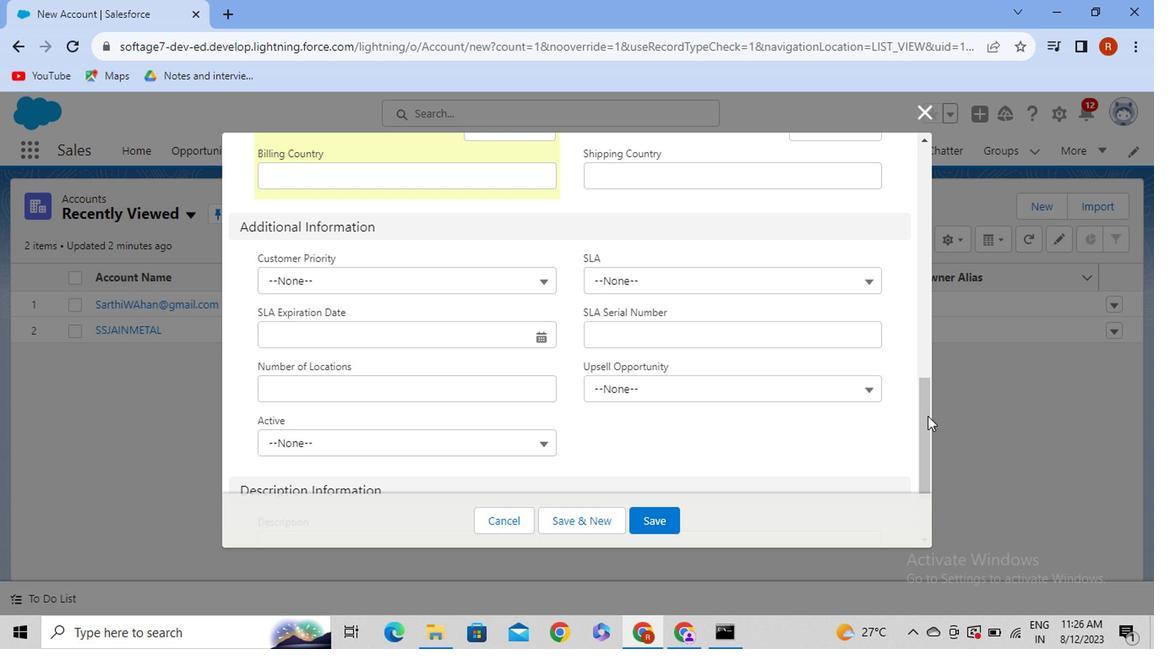
Action: Mouse pressed left at (814, 413)
Screenshot: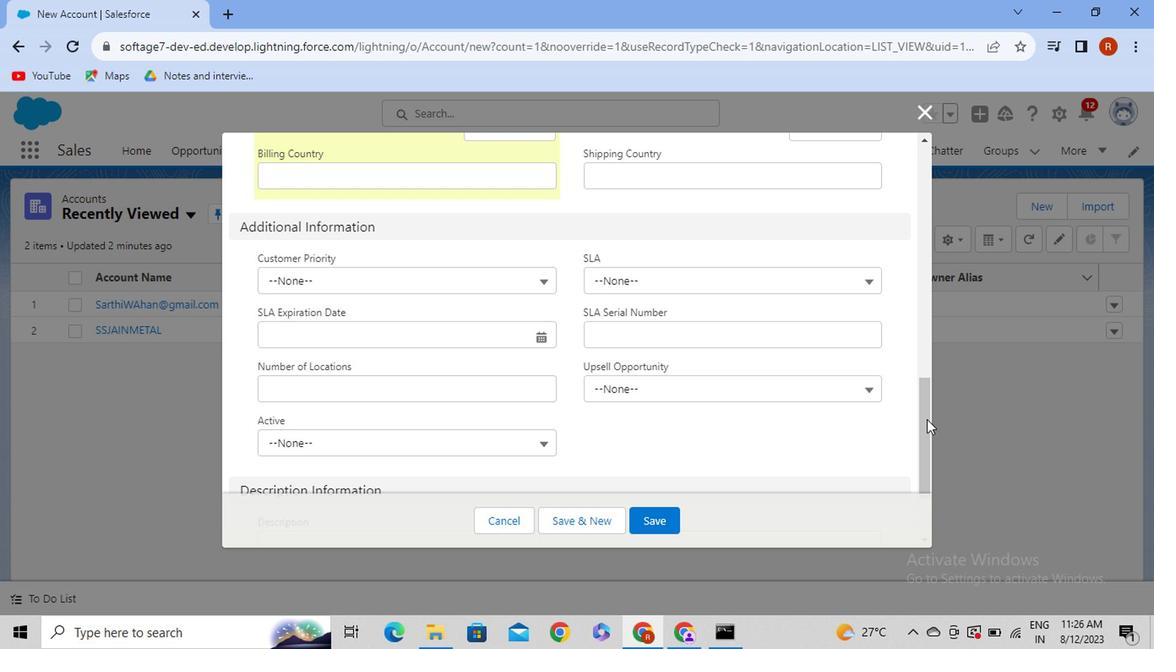 
Action: Mouse moved to (474, 313)
Screenshot: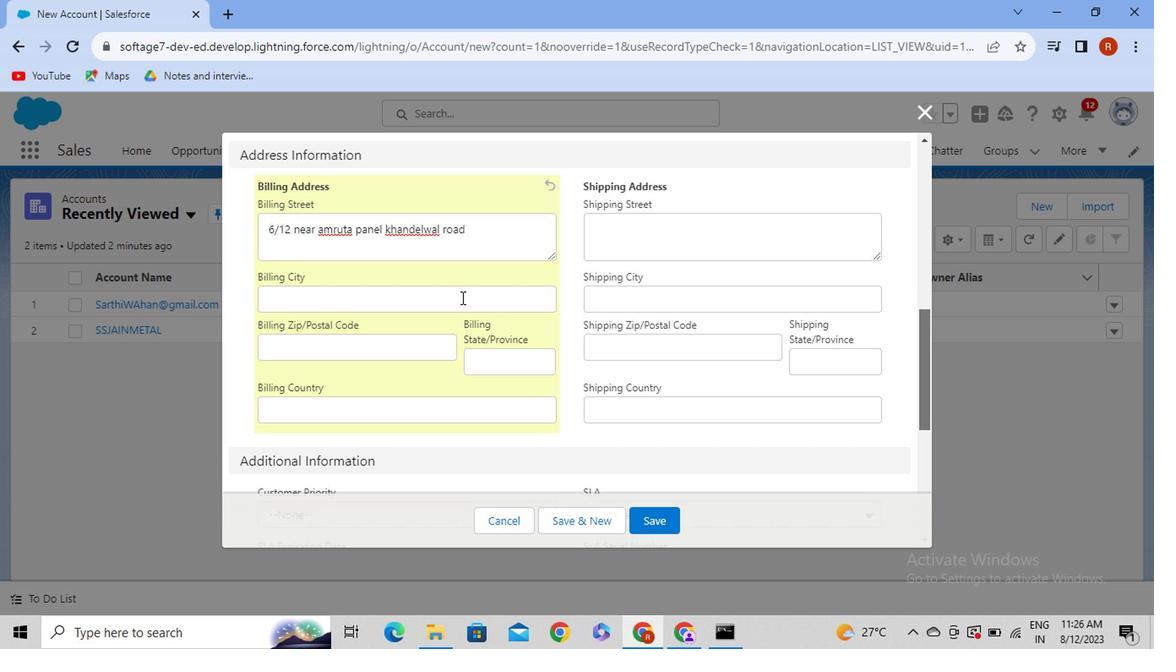 
Action: Mouse pressed left at (474, 313)
Screenshot: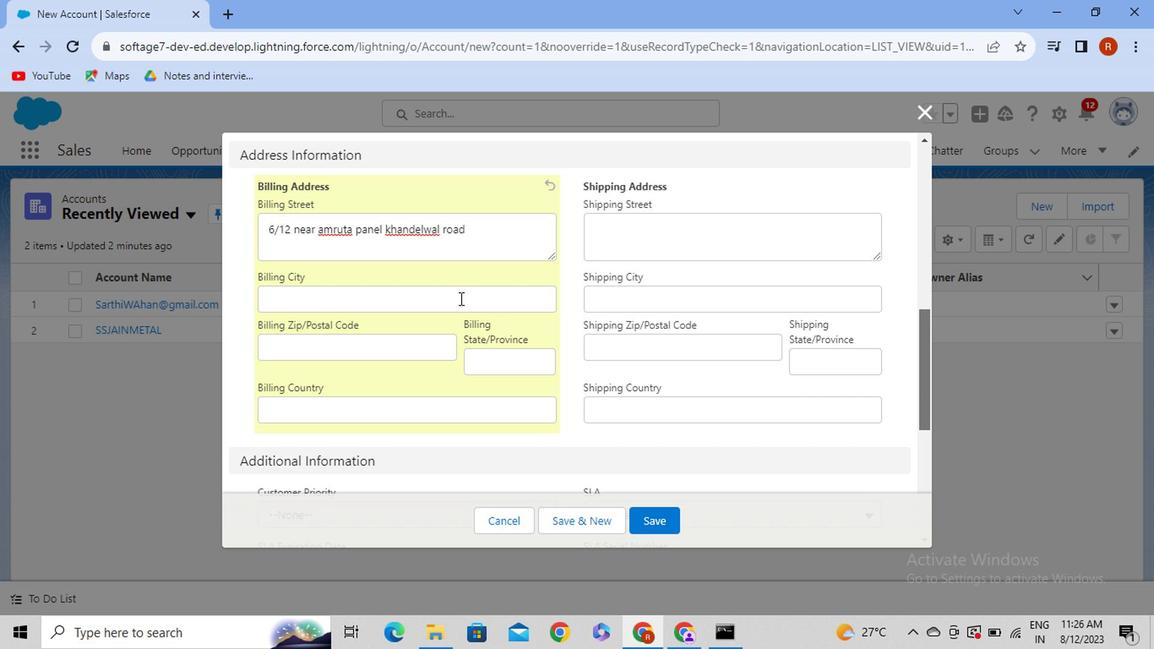 
Action: Mouse moved to (474, 314)
Screenshot: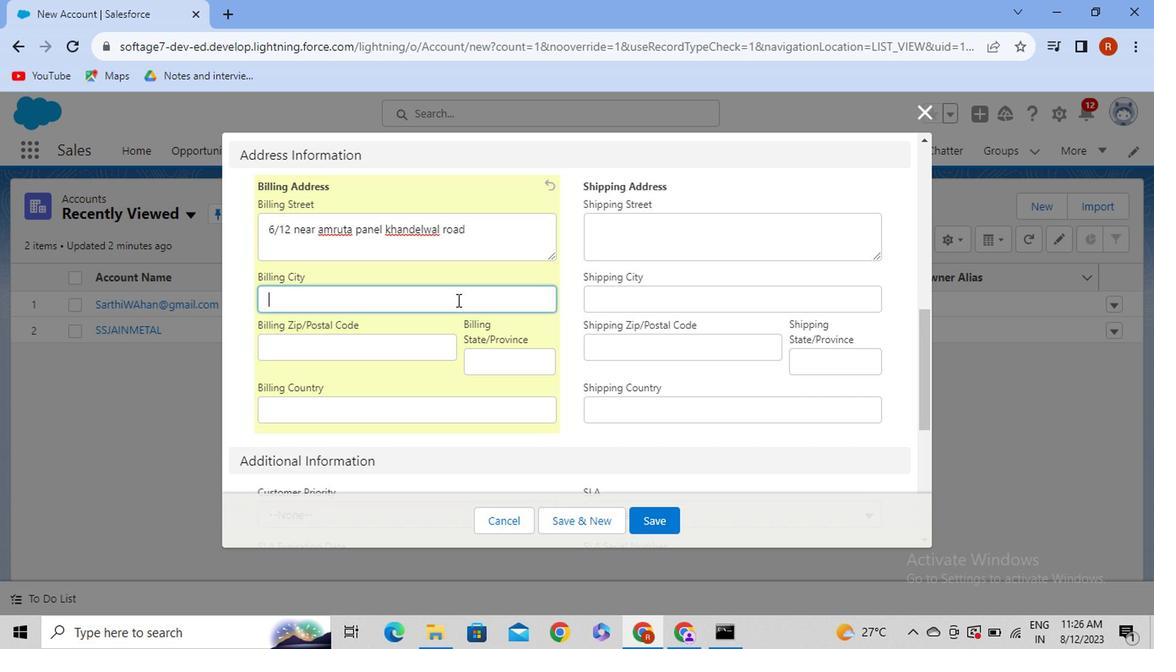 
Action: Key pressed <Key.caps_lock>N<Key.caps_lock>agpur
Screenshot: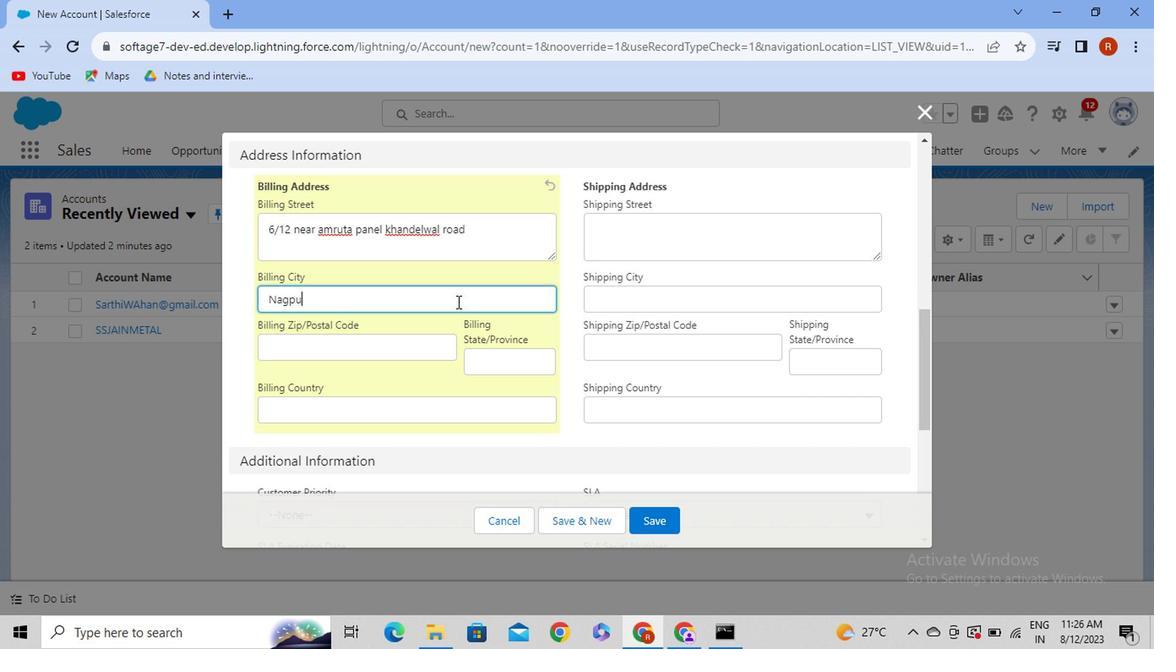 
Action: Mouse moved to (441, 354)
Screenshot: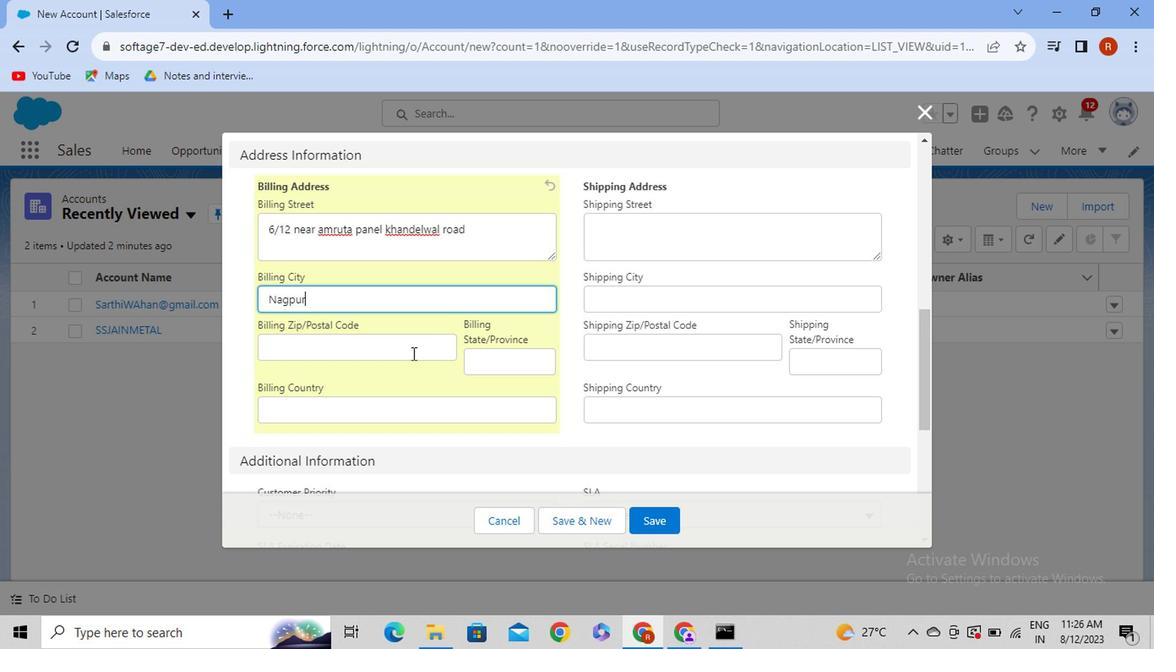 
Action: Mouse pressed left at (441, 354)
Screenshot: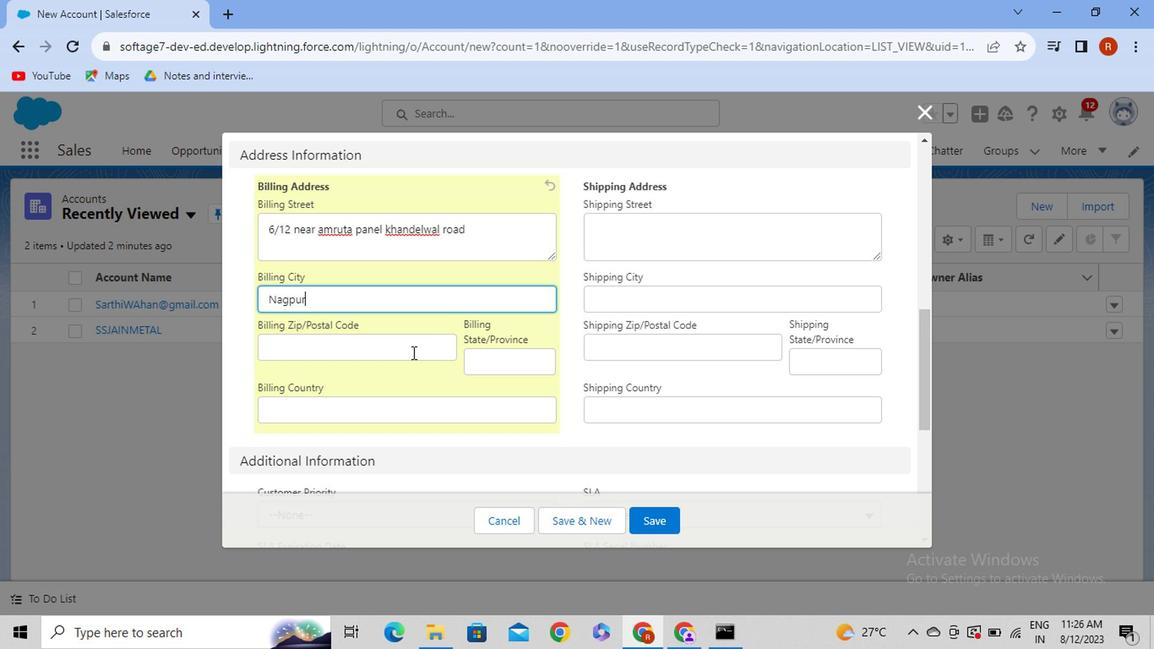 
Action: Mouse moved to (441, 354)
Screenshot: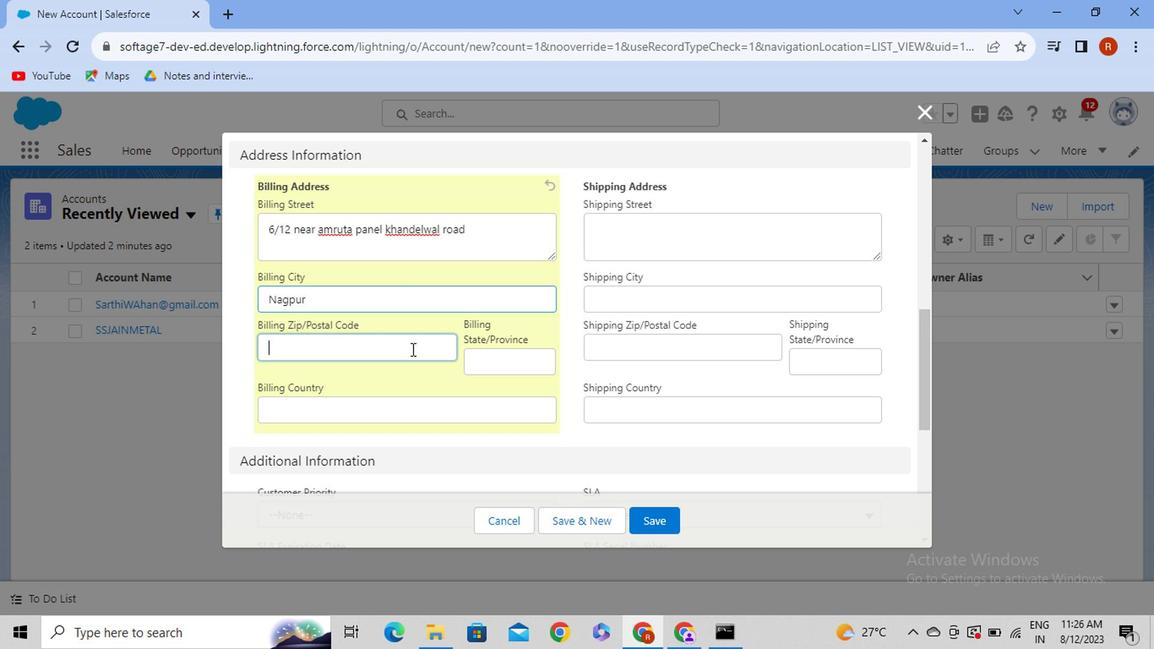 
Action: Key pressed 560034
Screenshot: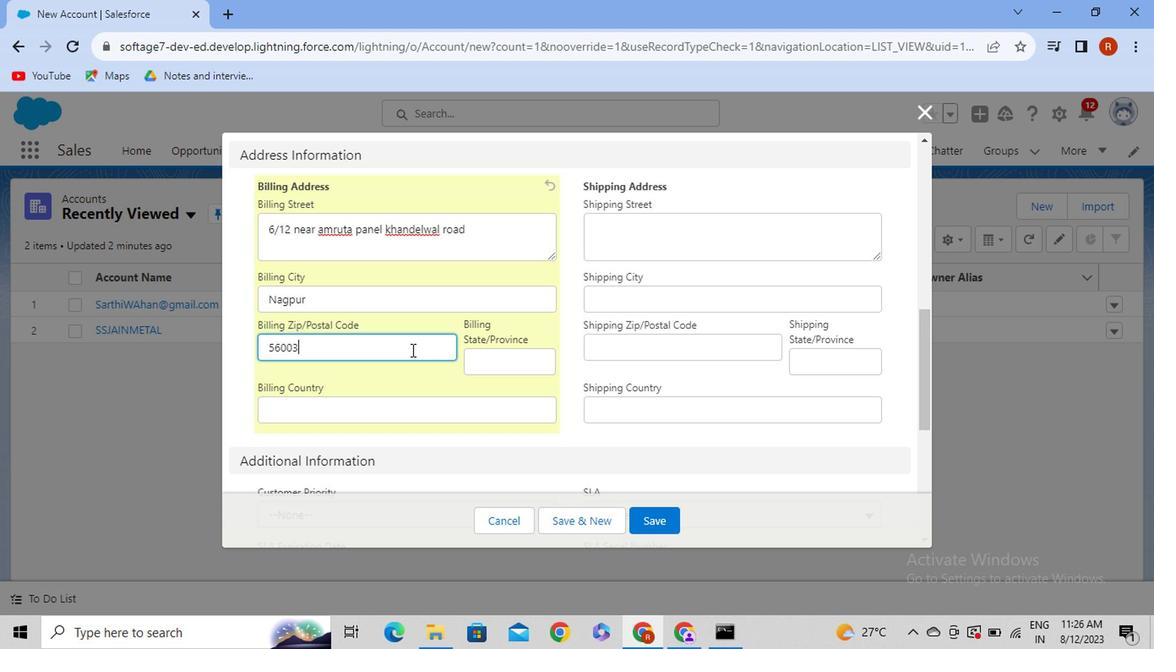 
Action: Mouse moved to (531, 366)
Screenshot: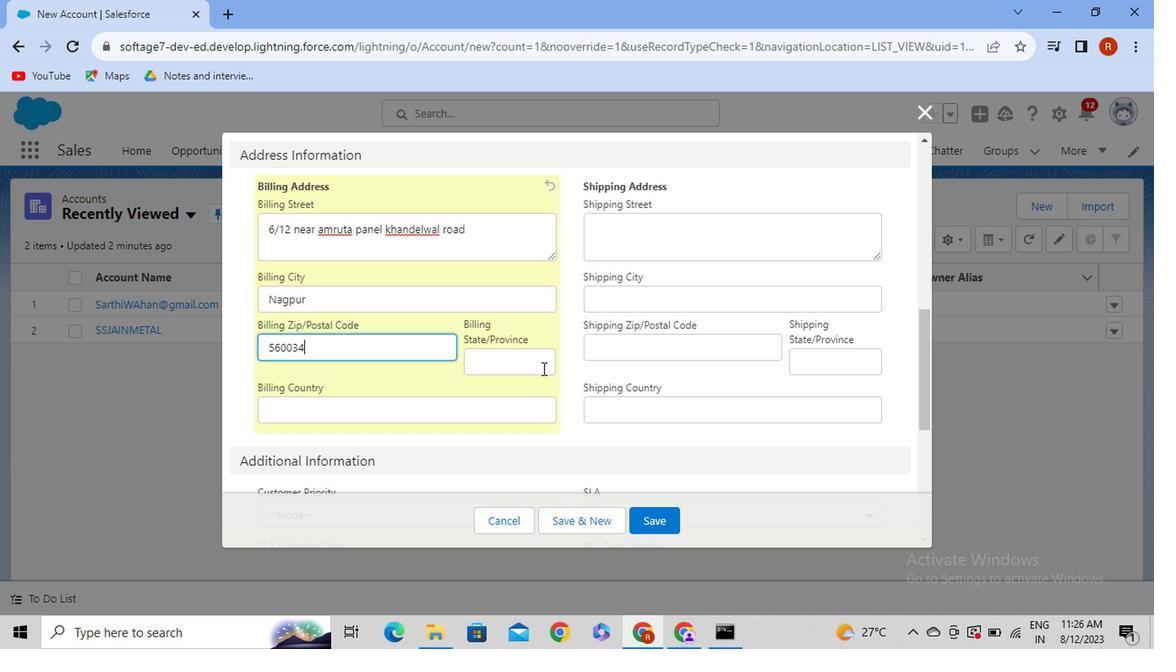 
Action: Mouse pressed left at (531, 366)
Screenshot: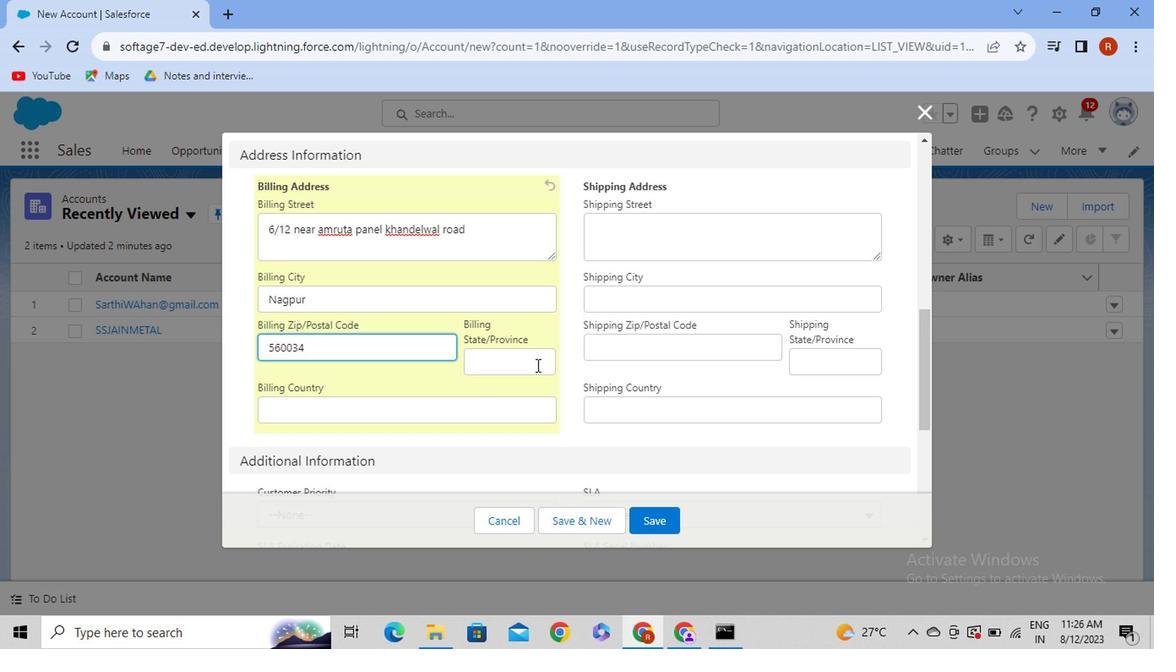 
Action: Mouse moved to (531, 366)
Screenshot: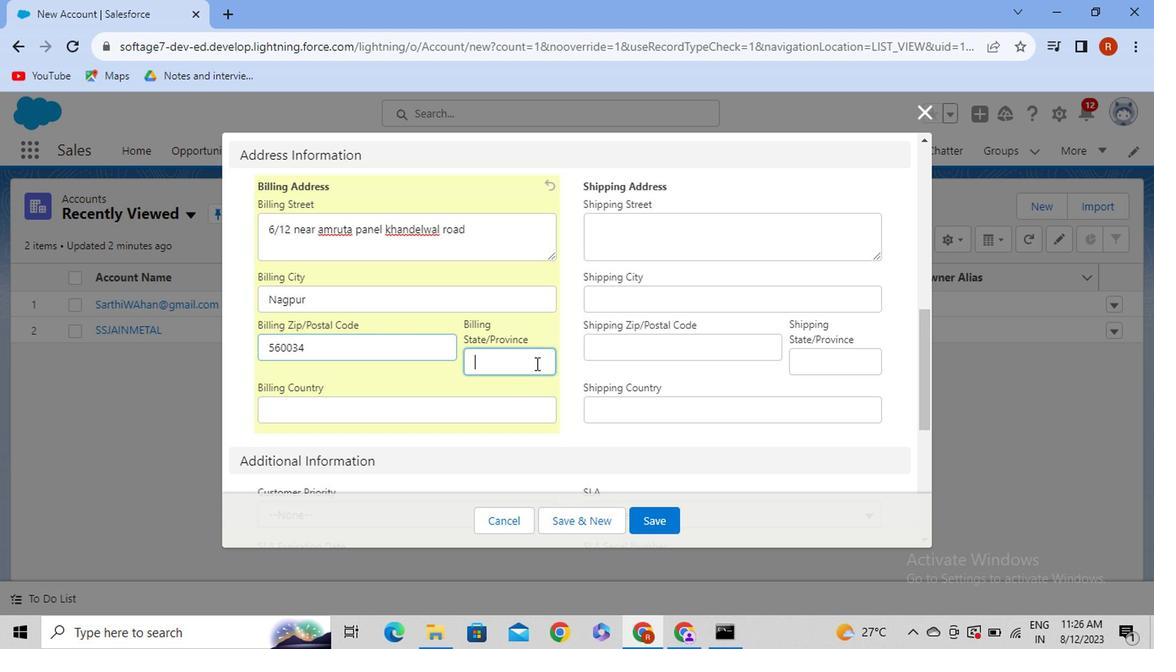 
Action: Key pressed <Key.caps_lock>M<Key.caps_lock>aharashtra
Screenshot: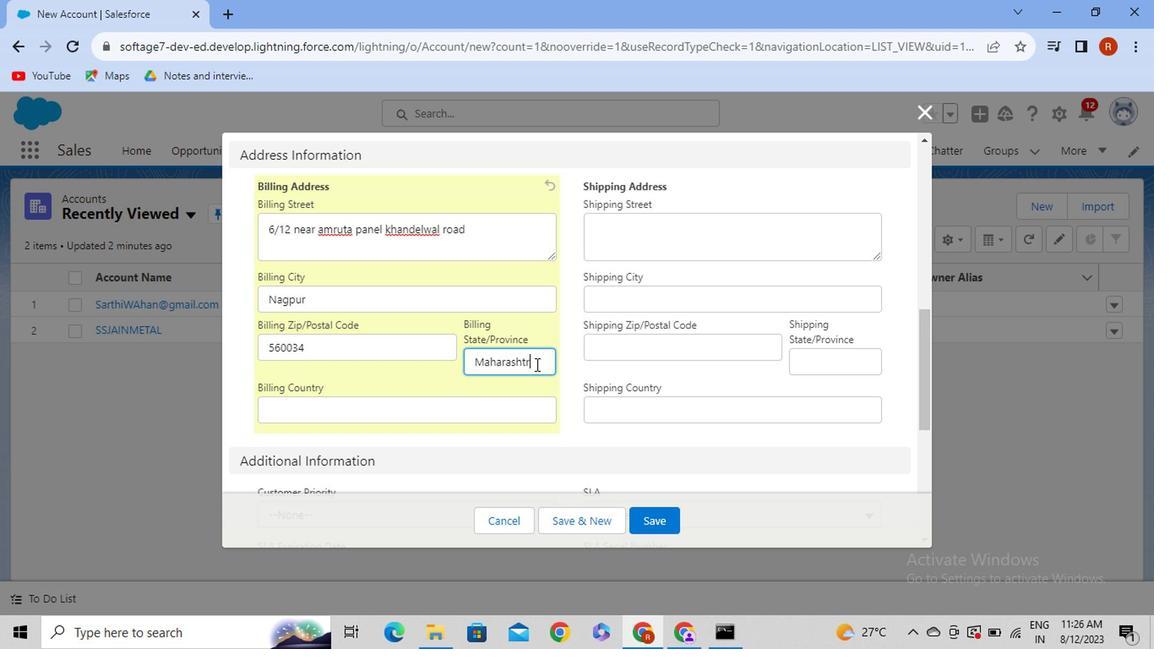 
Action: Mouse moved to (405, 412)
Screenshot: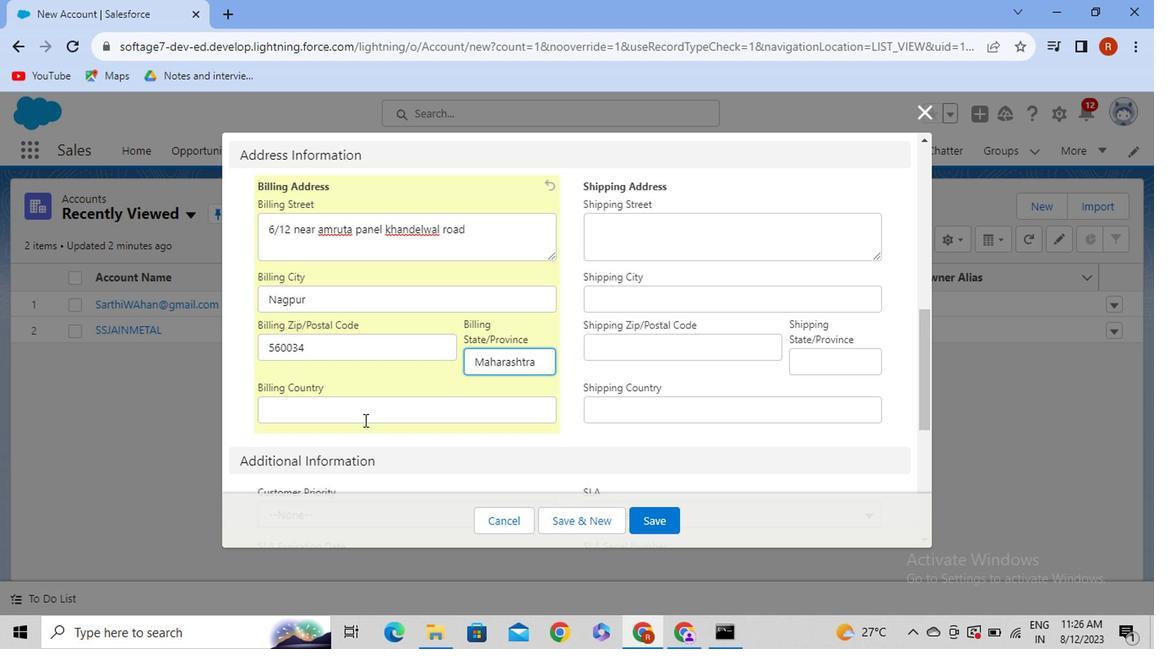 
Action: Mouse pressed left at (405, 412)
Screenshot: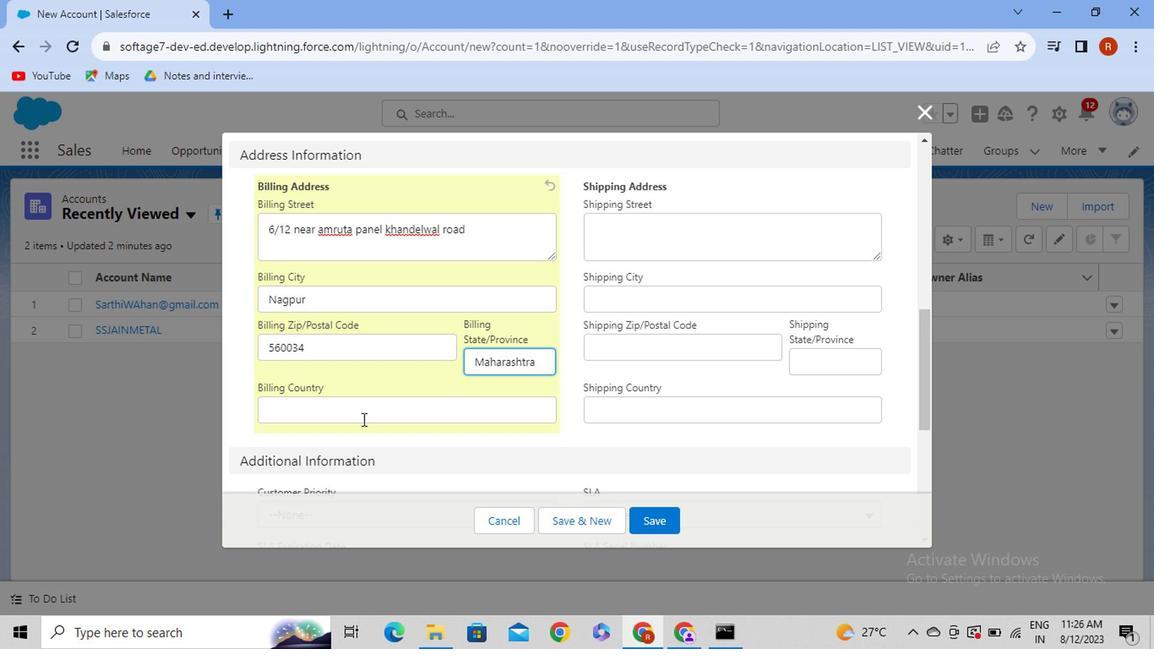 
Action: Mouse moved to (405, 412)
Screenshot: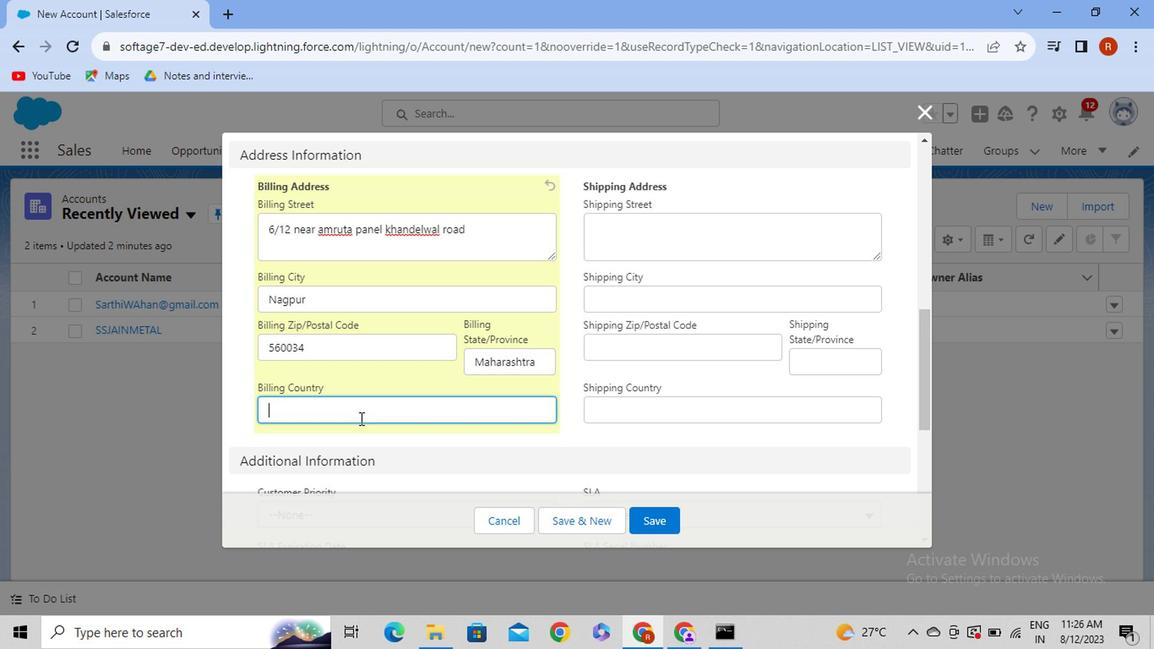 
Action: Key pressed <Key.caps_lock>I<Key.caps_lock>ndia
Screenshot: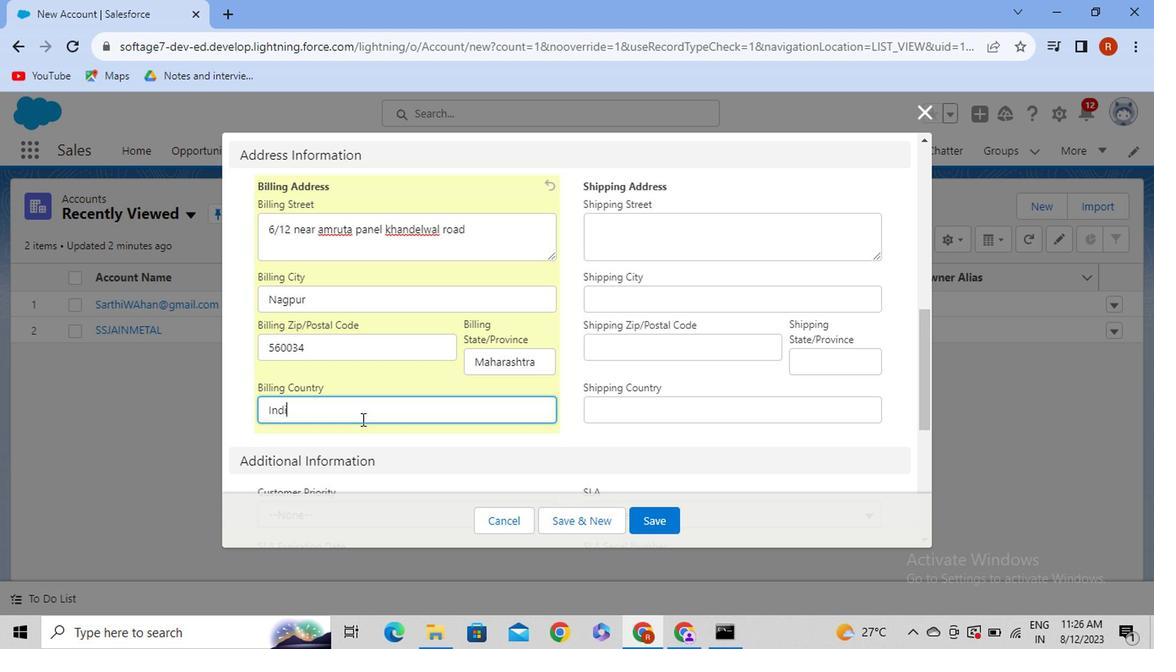 
Action: Mouse moved to (814, 408)
Screenshot: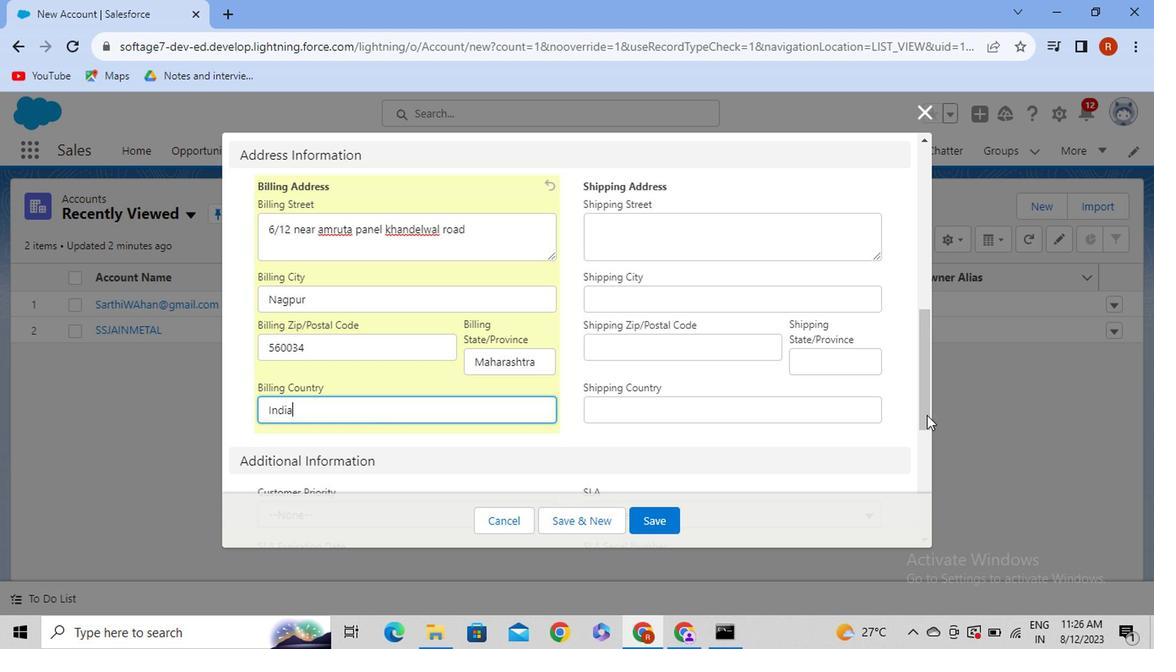 
Action: Mouse pressed left at (814, 408)
Screenshot: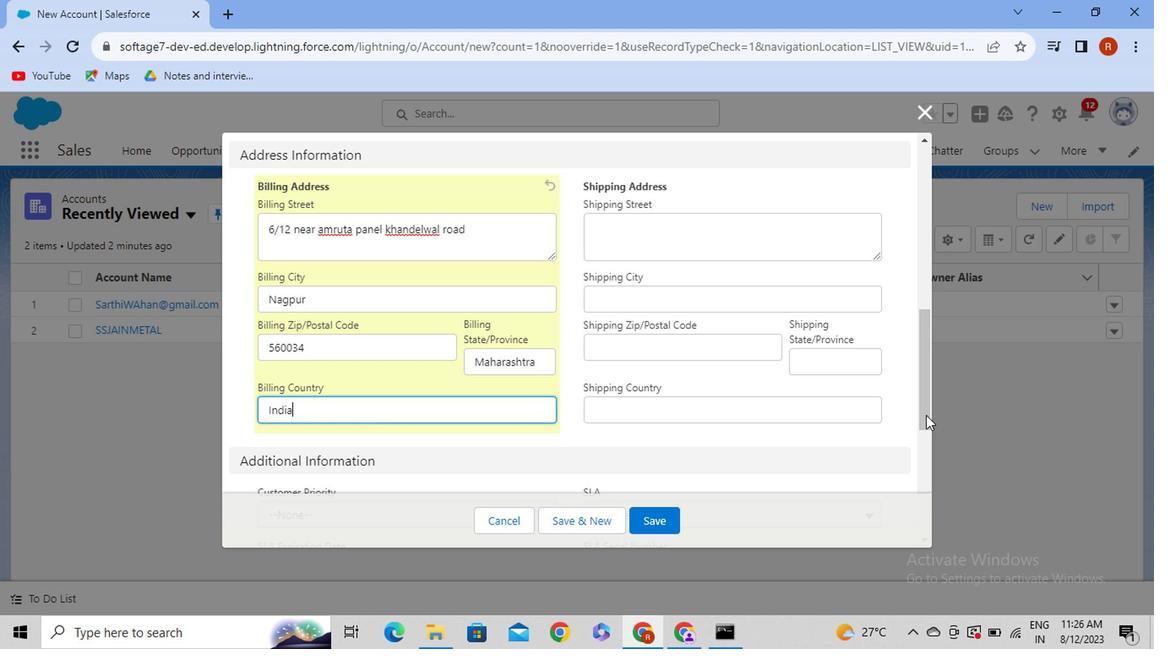 
Action: Mouse moved to (484, 335)
Screenshot: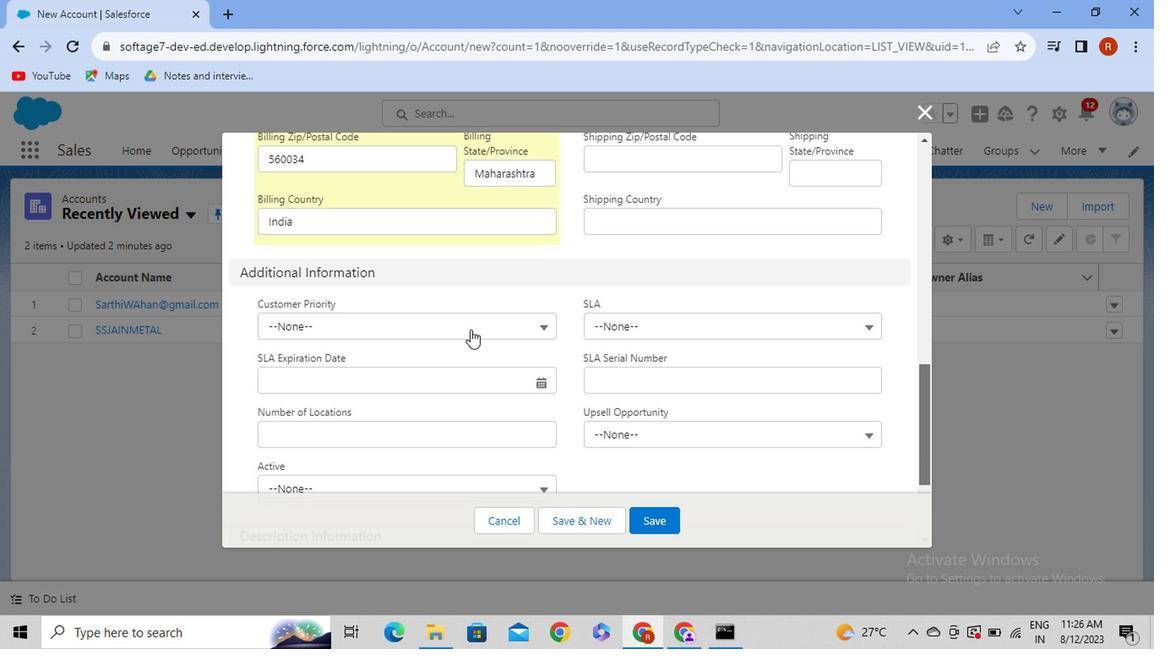 
Action: Mouse pressed left at (484, 335)
Screenshot: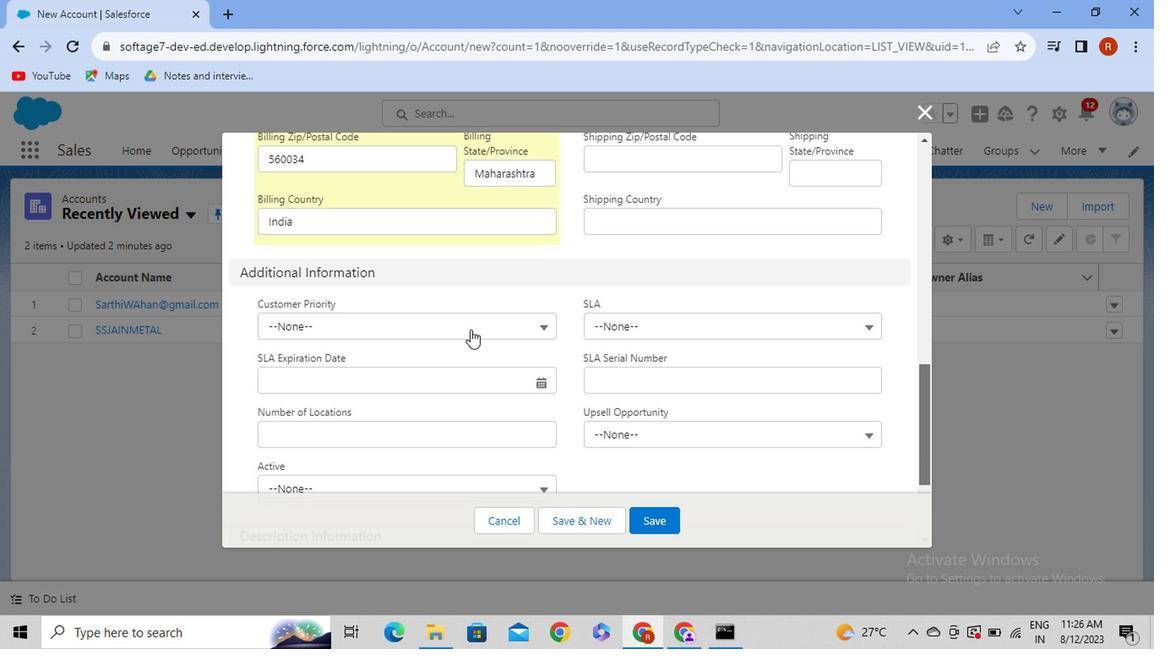 
Action: Mouse moved to (372, 388)
Screenshot: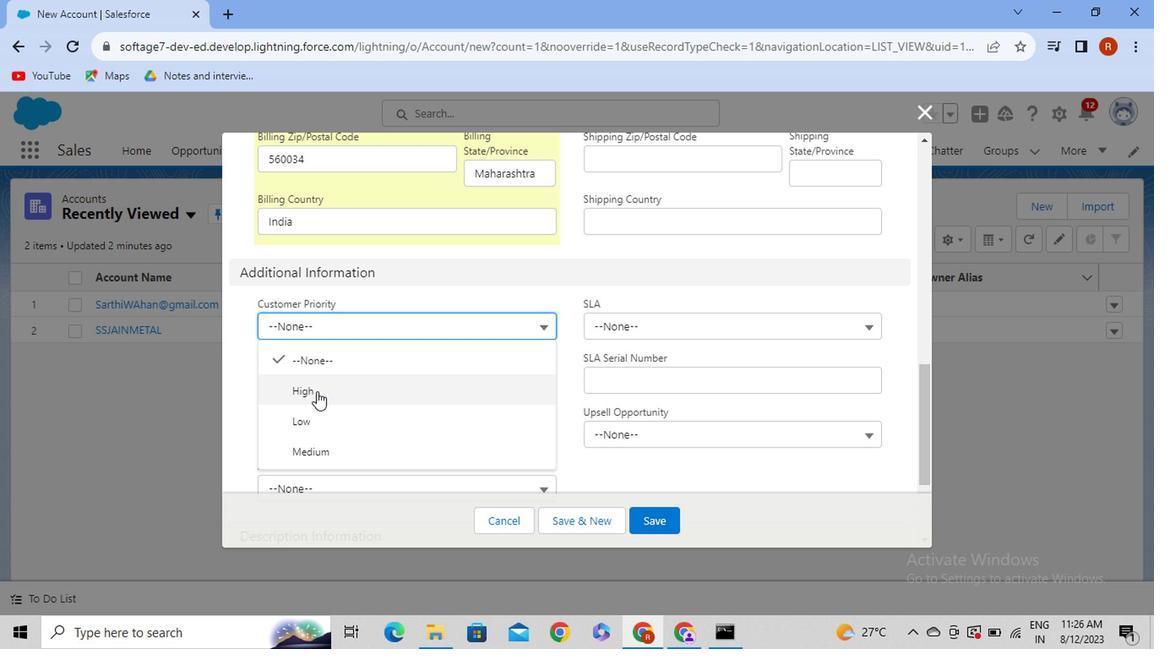 
Action: Mouse pressed left at (372, 388)
Screenshot: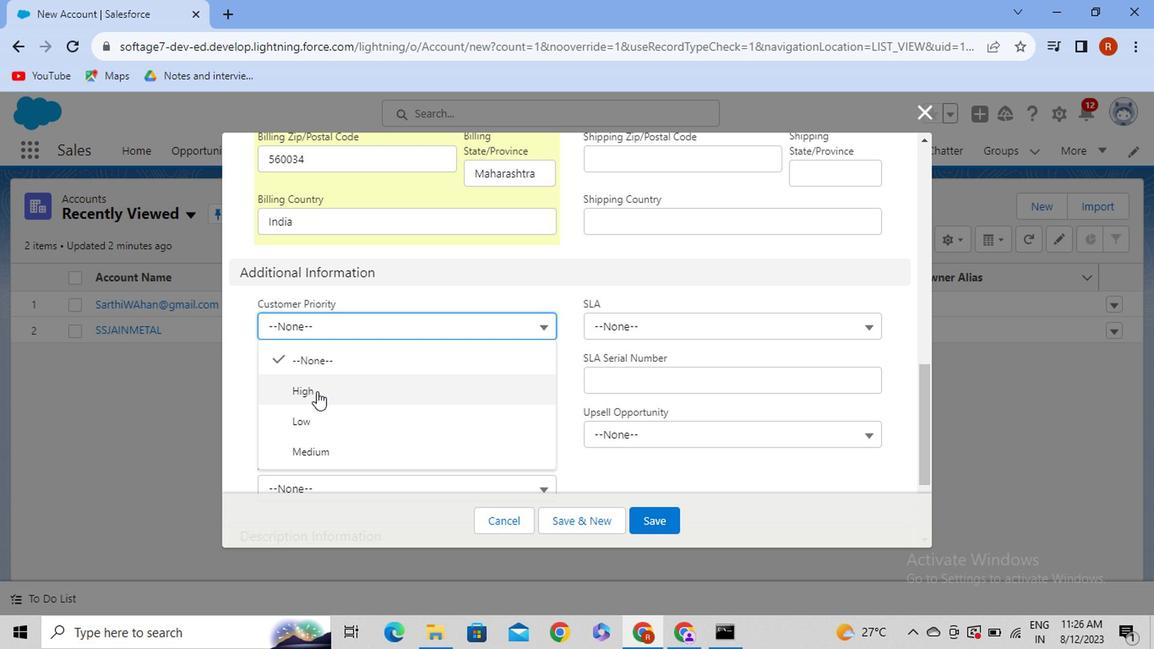 
Action: Mouse moved to (813, 428)
Screenshot: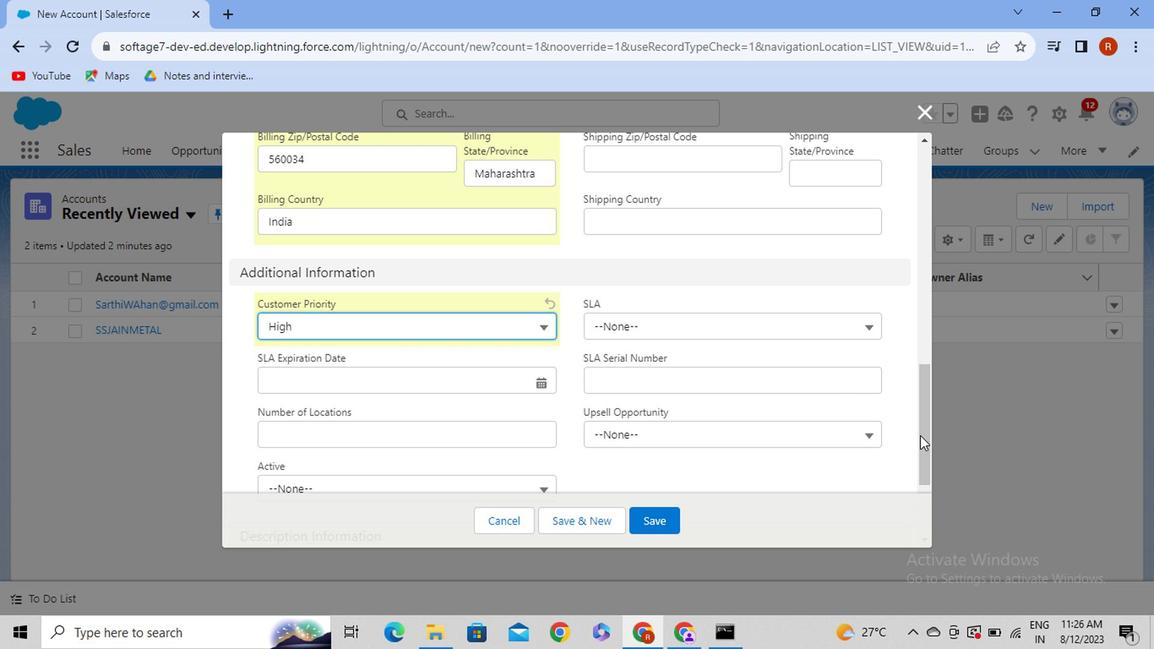 
Action: Mouse pressed left at (813, 428)
Screenshot: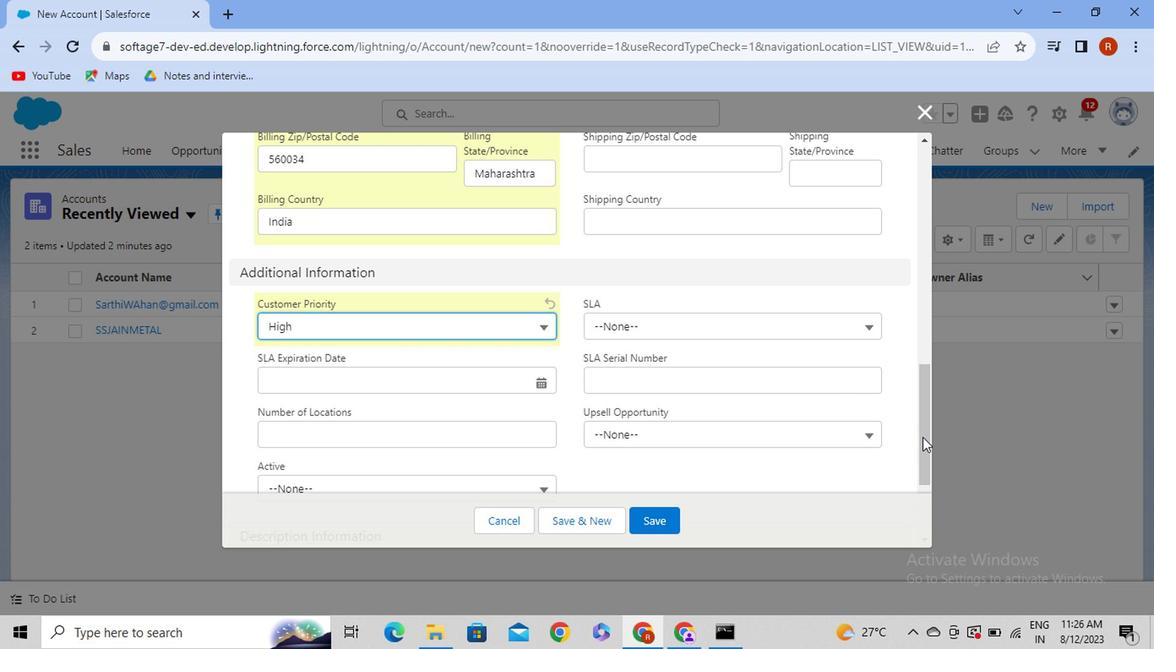 
Action: Mouse moved to (406, 389)
Screenshot: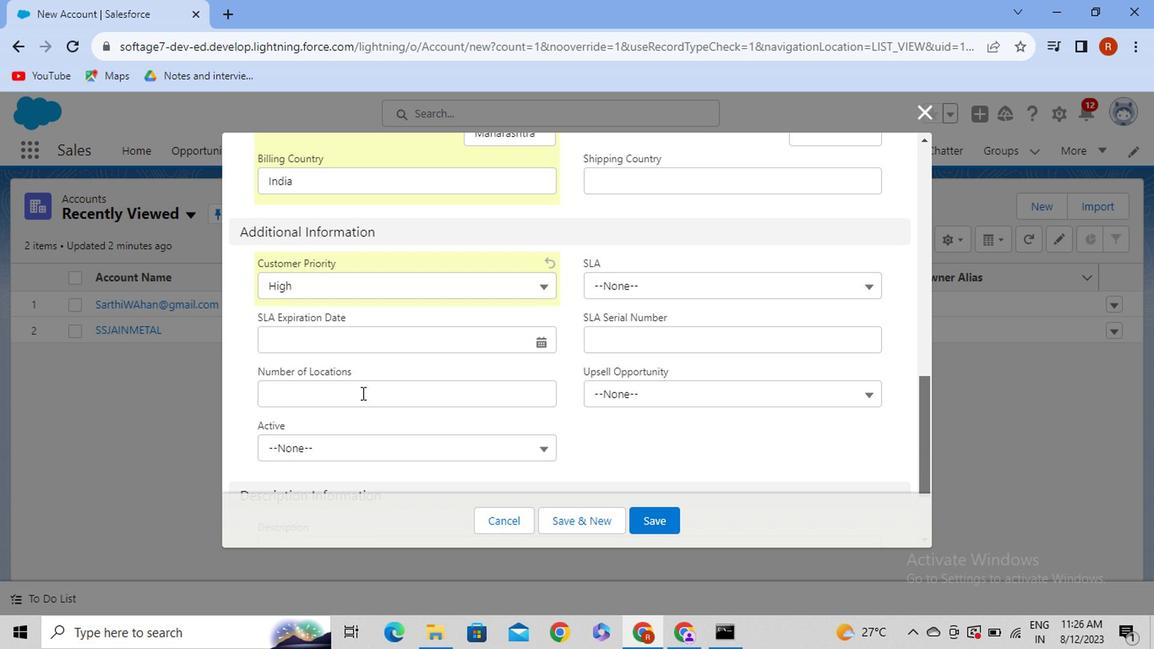 
Action: Mouse pressed left at (406, 389)
Screenshot: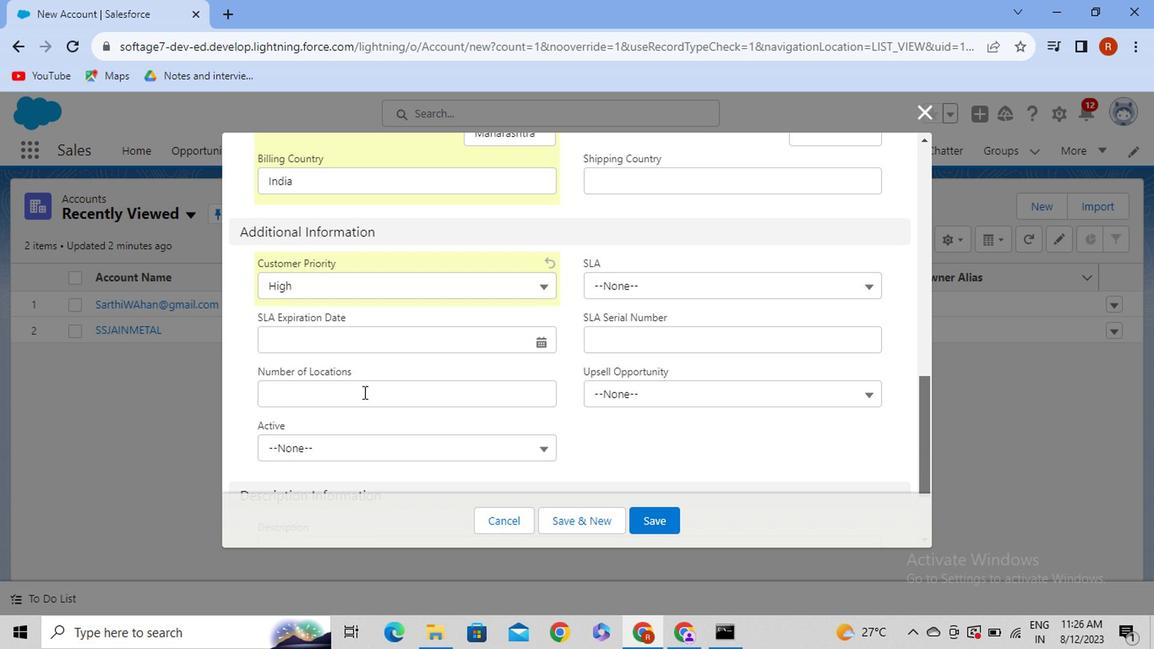 
Action: Mouse moved to (406, 389)
Screenshot: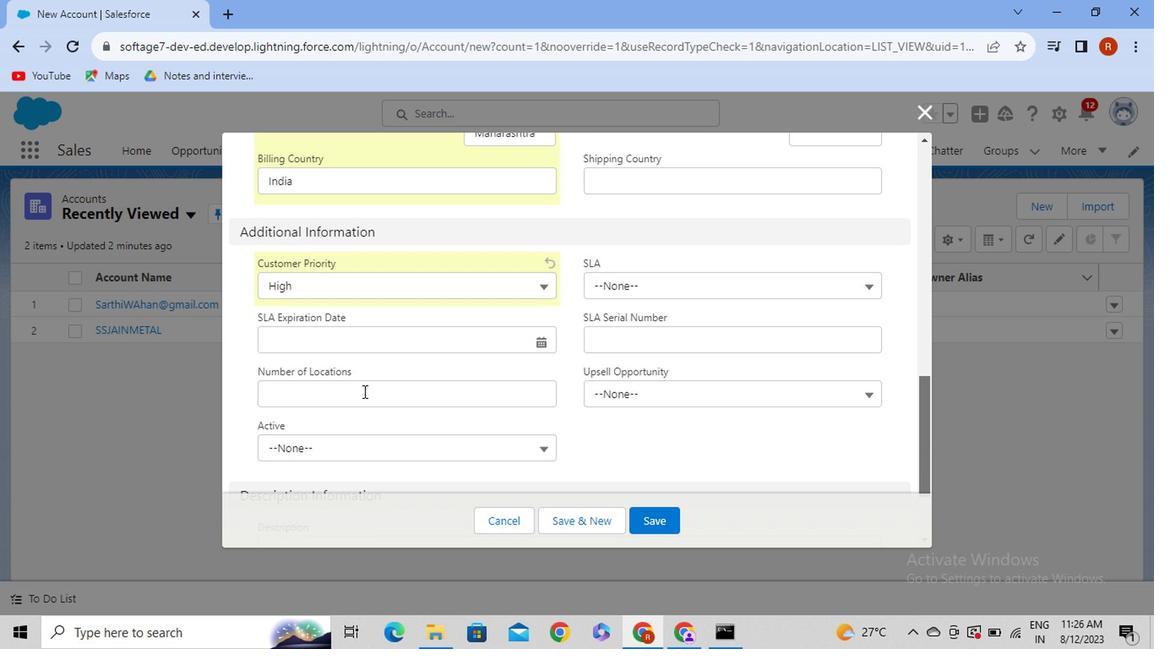 
Action: Key pressed 3
Screenshot: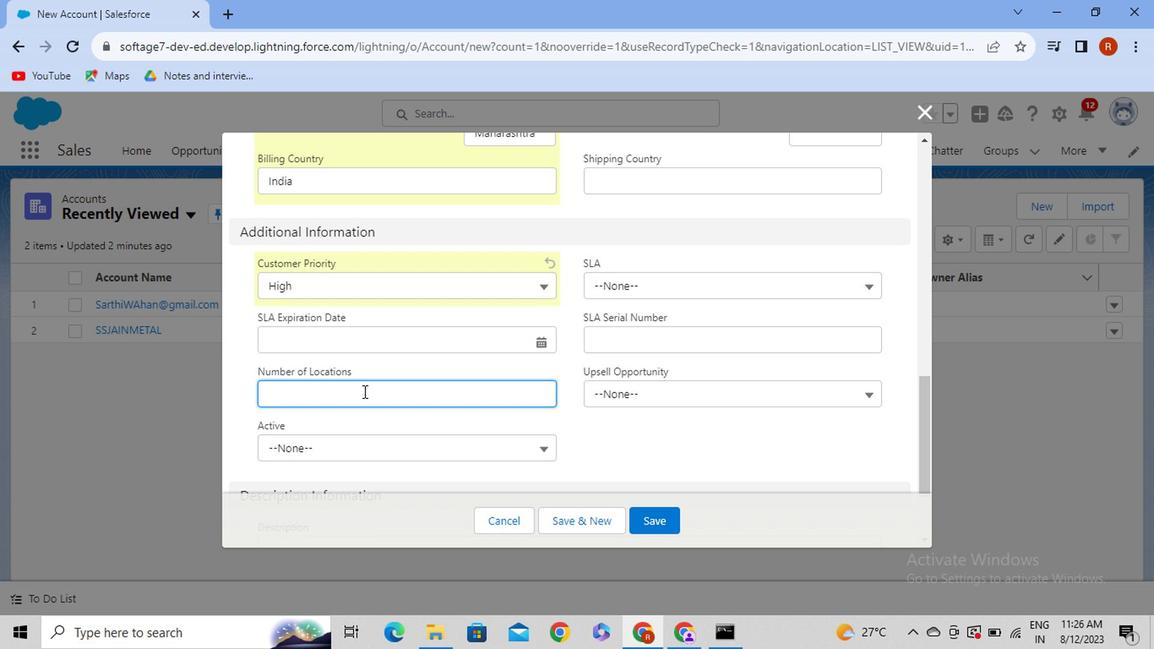 
Action: Mouse moved to (457, 436)
Screenshot: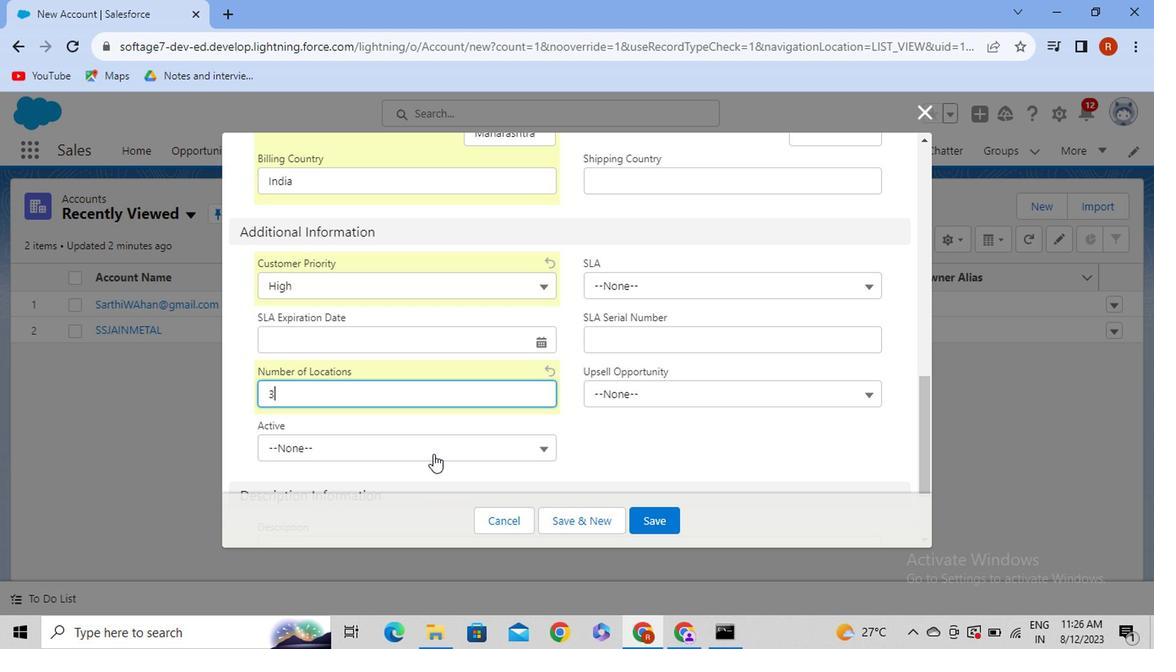 
Action: Mouse pressed left at (457, 436)
Screenshot: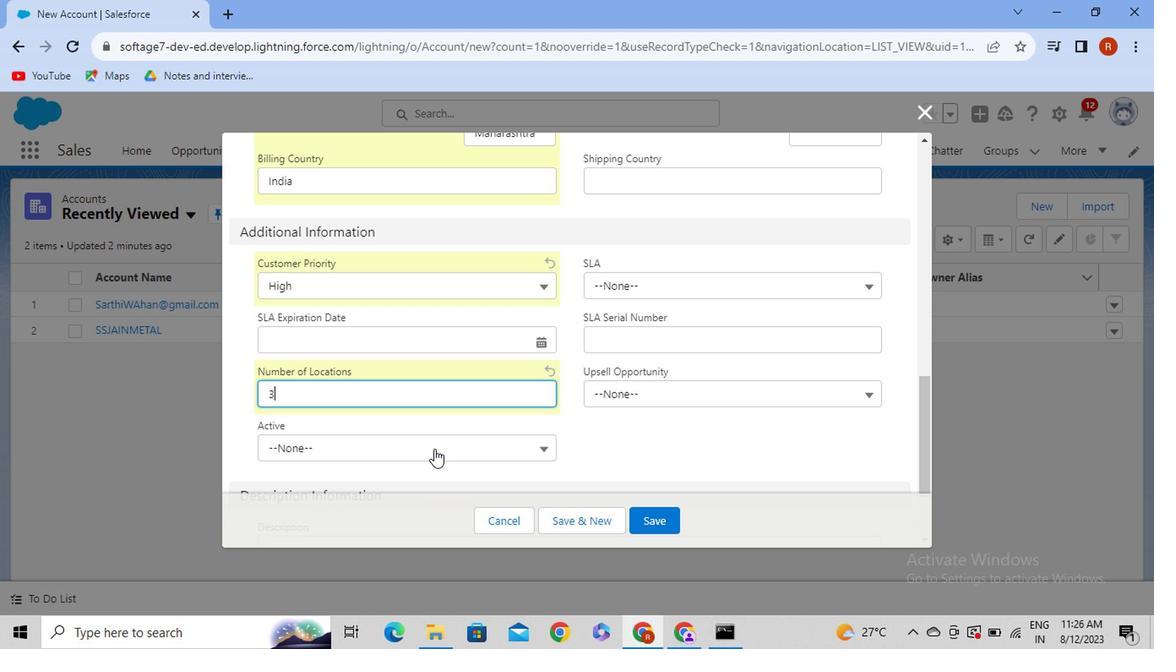 
Action: Mouse moved to (367, 464)
Screenshot: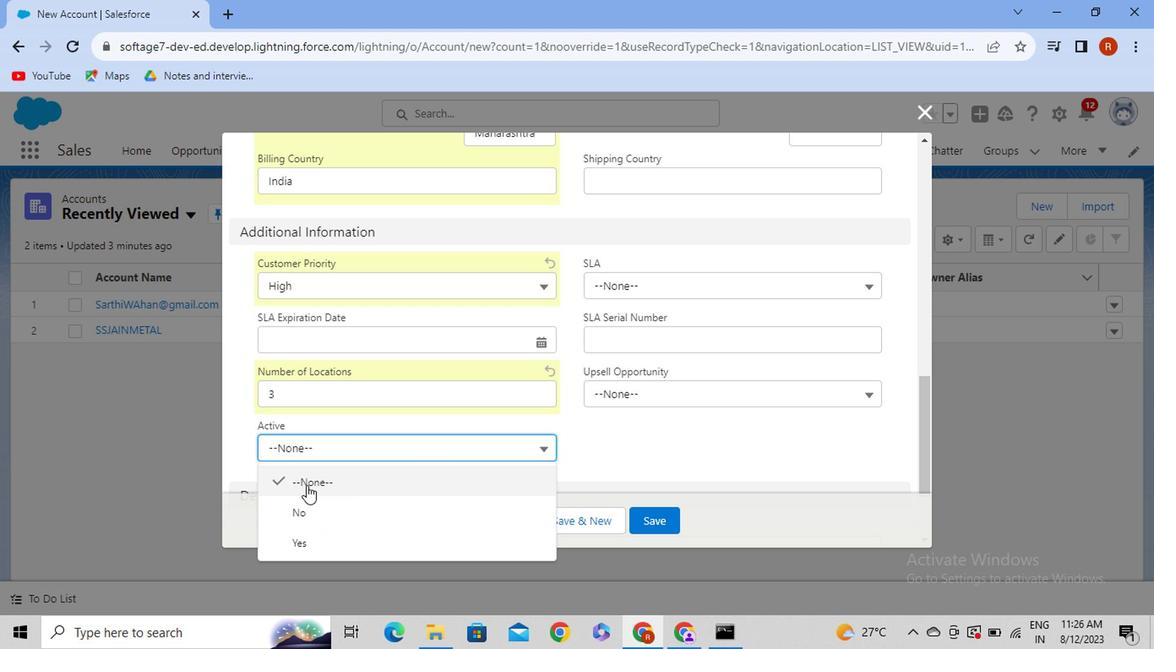
Action: Mouse pressed left at (367, 464)
Screenshot: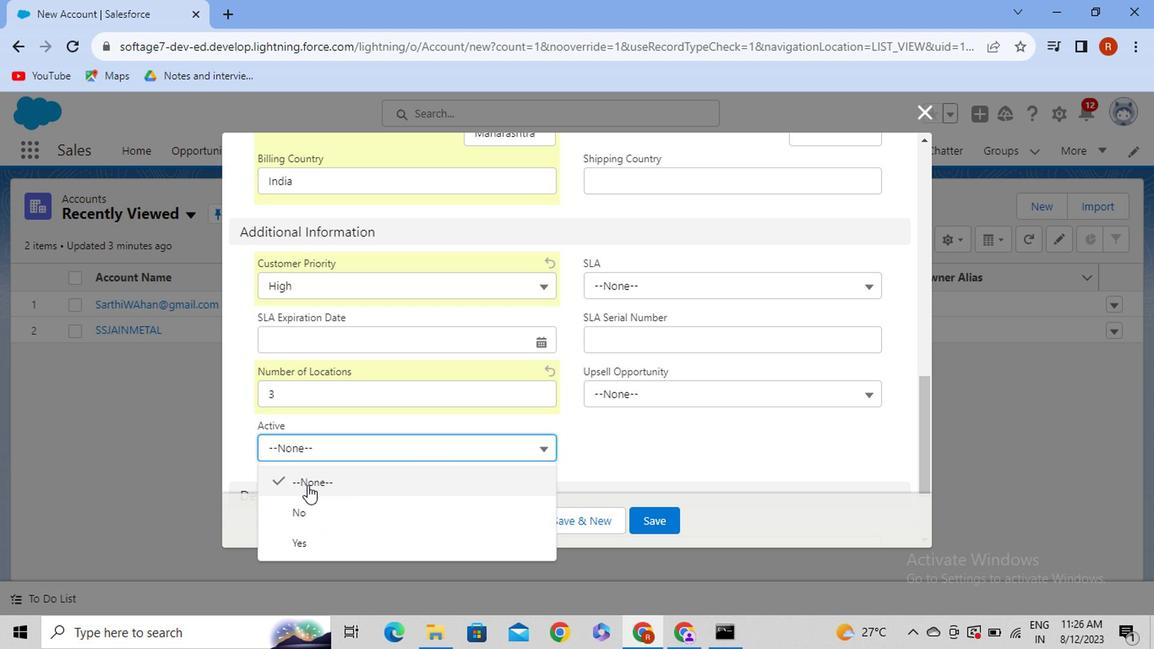 
Action: Mouse moved to (814, 440)
Screenshot: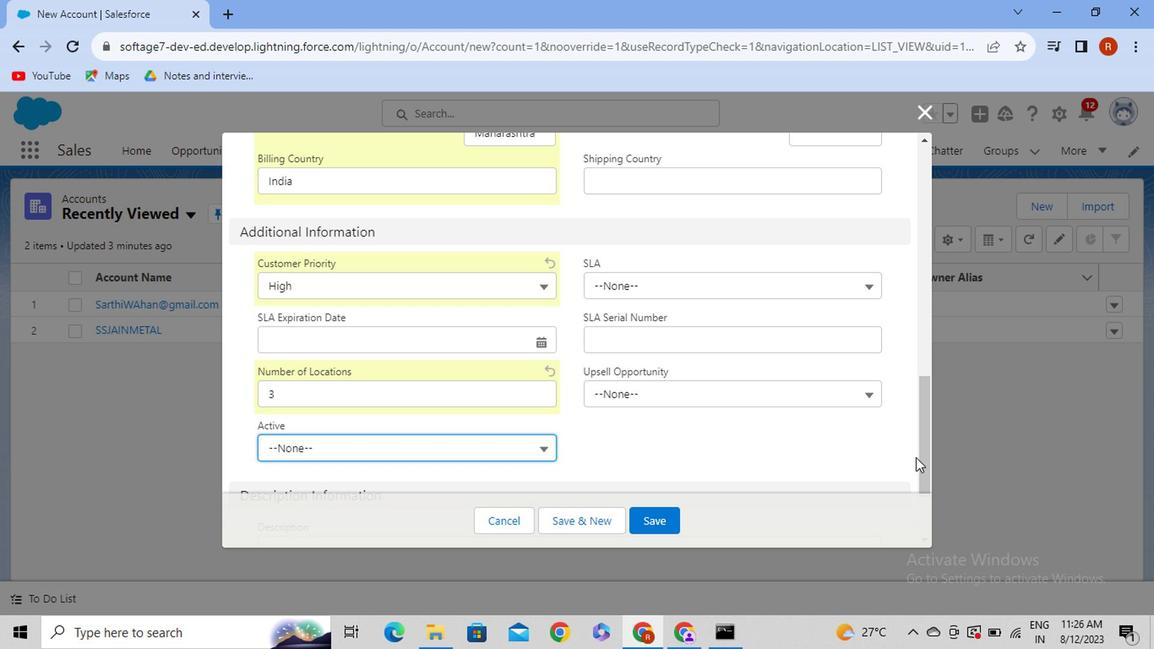 
Action: Mouse pressed left at (814, 440)
Screenshot: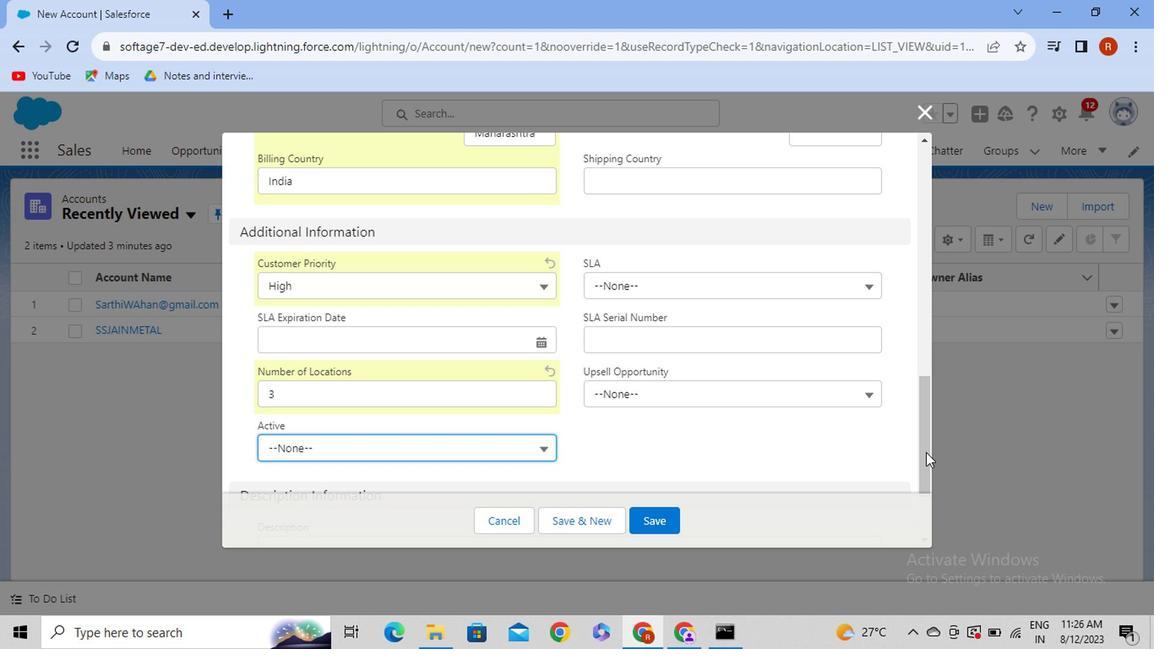 
Action: Mouse moved to (493, 333)
Screenshot: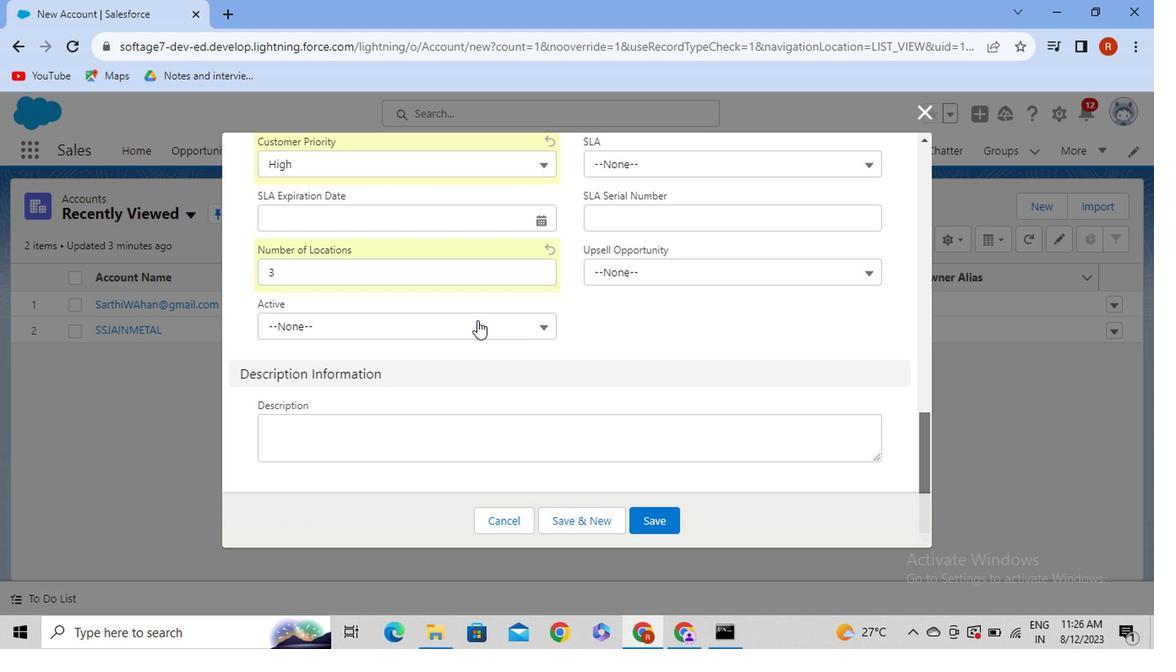 
Action: Mouse pressed left at (493, 333)
Screenshot: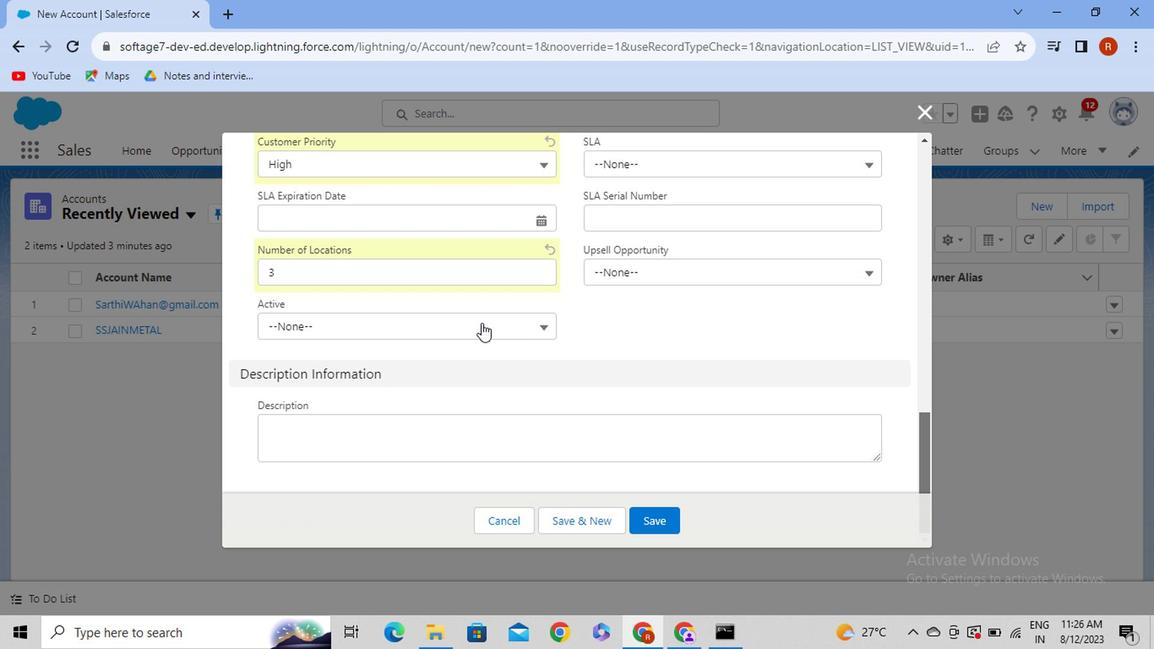 
Action: Mouse moved to (368, 418)
Screenshot: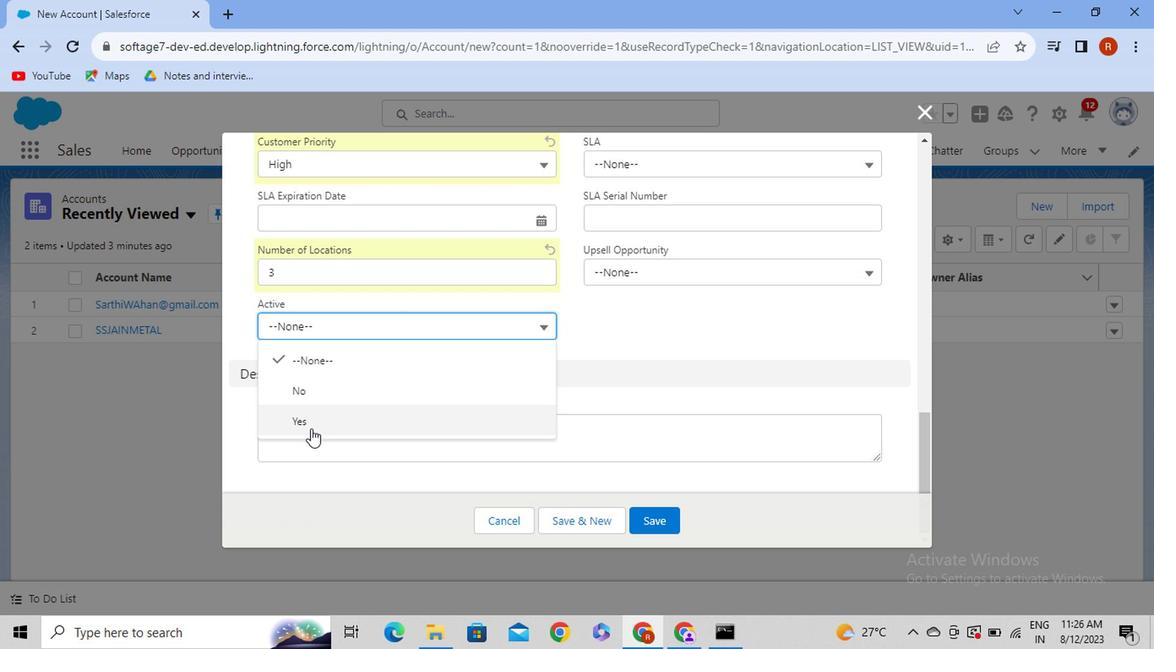 
Action: Mouse pressed left at (368, 418)
Screenshot: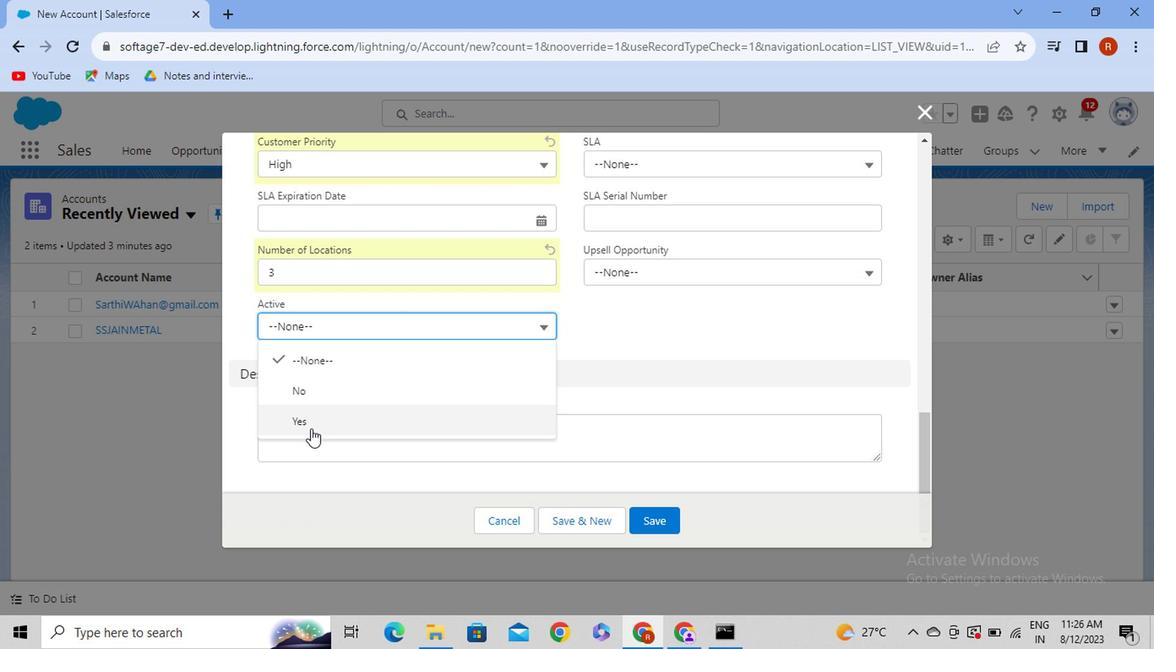 
Action: Mouse moved to (813, 436)
Screenshot: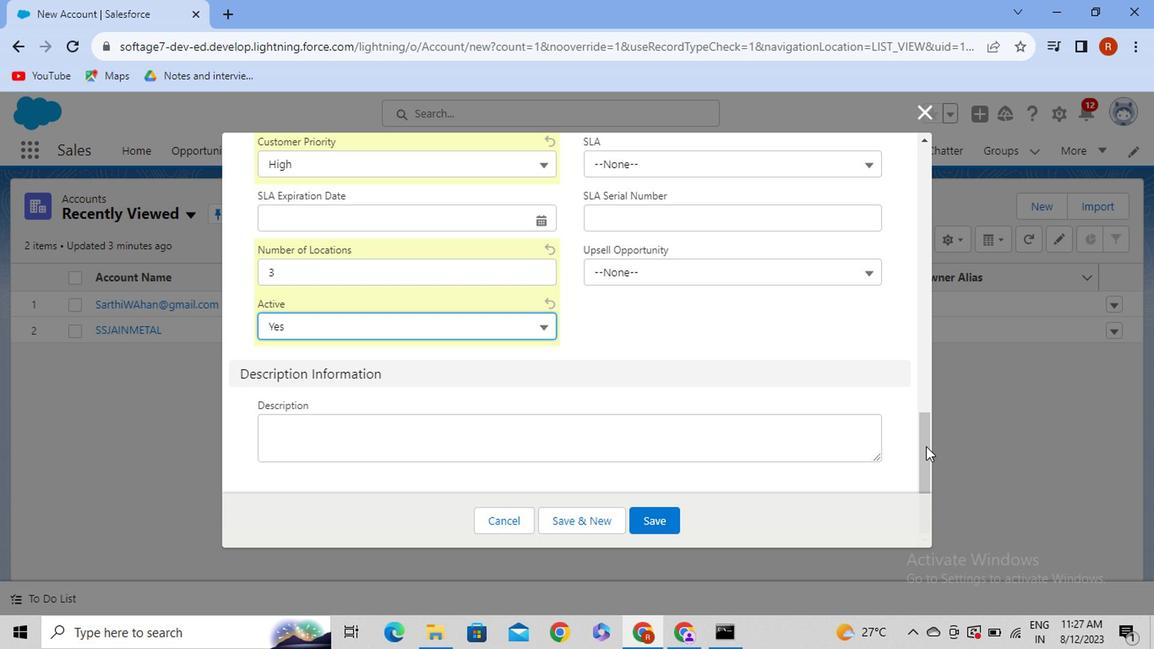 
Action: Mouse pressed left at (813, 436)
Screenshot: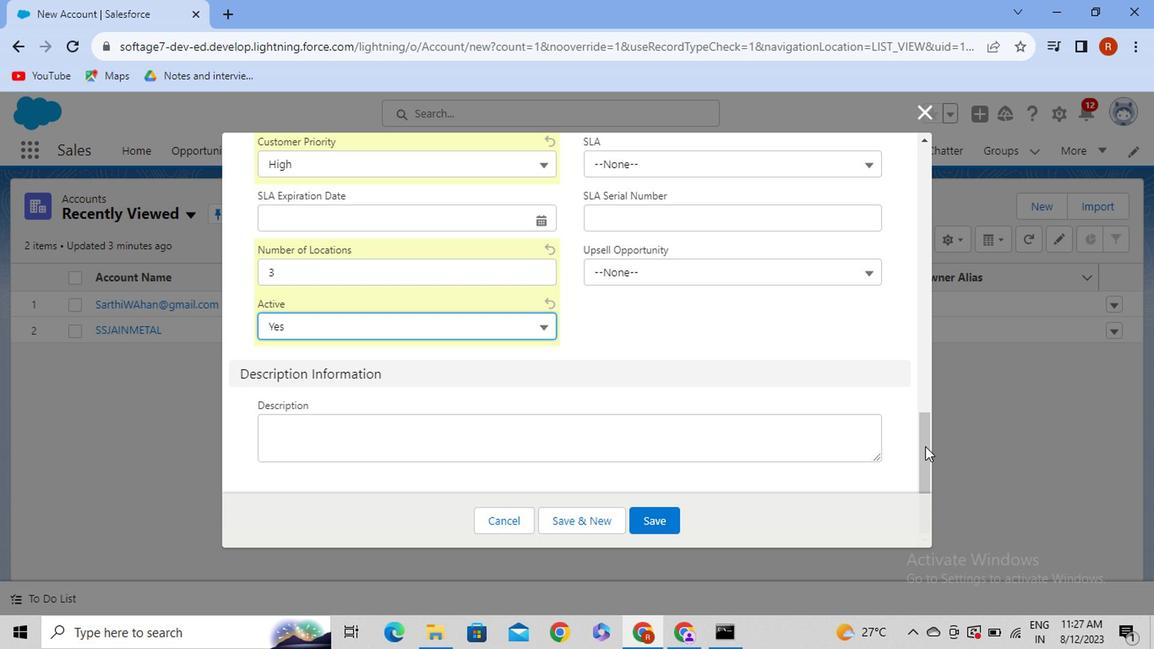 
Action: Mouse moved to (747, 284)
Screenshot: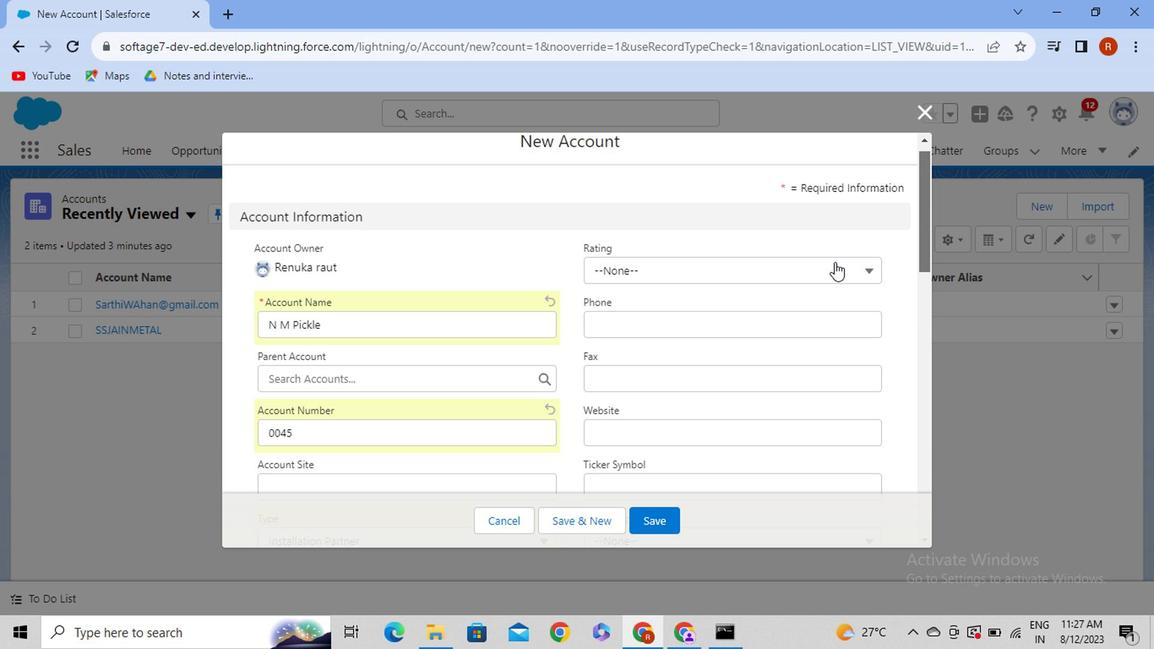 
Action: Mouse pressed left at (747, 284)
Screenshot: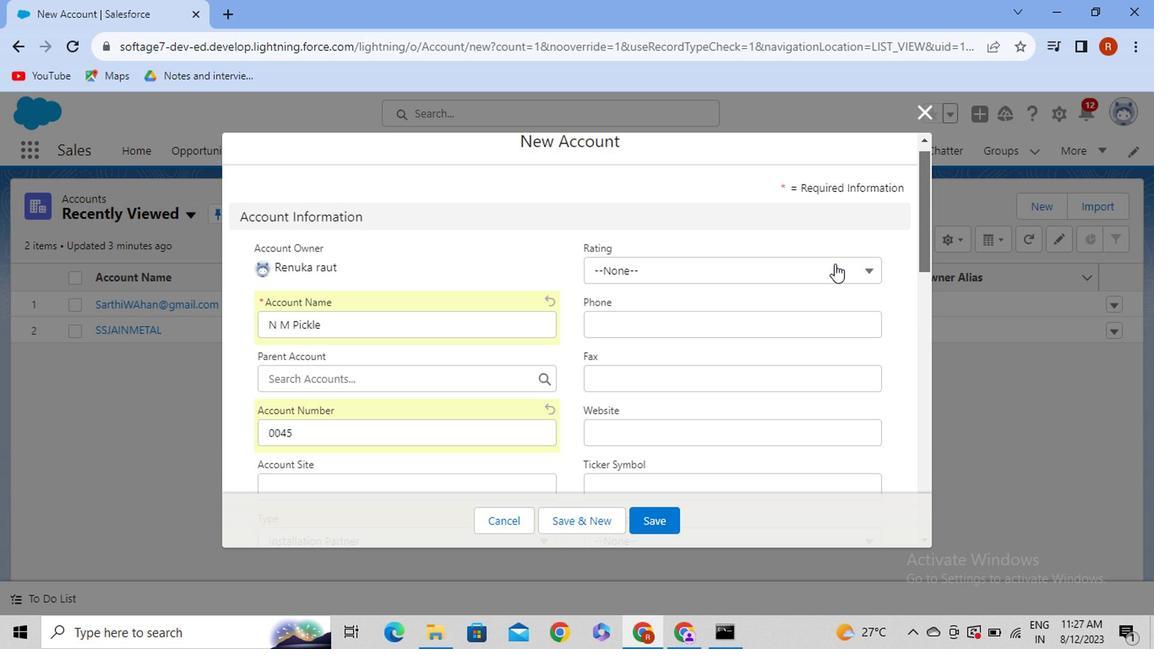
Action: Mouse moved to (614, 342)
Screenshot: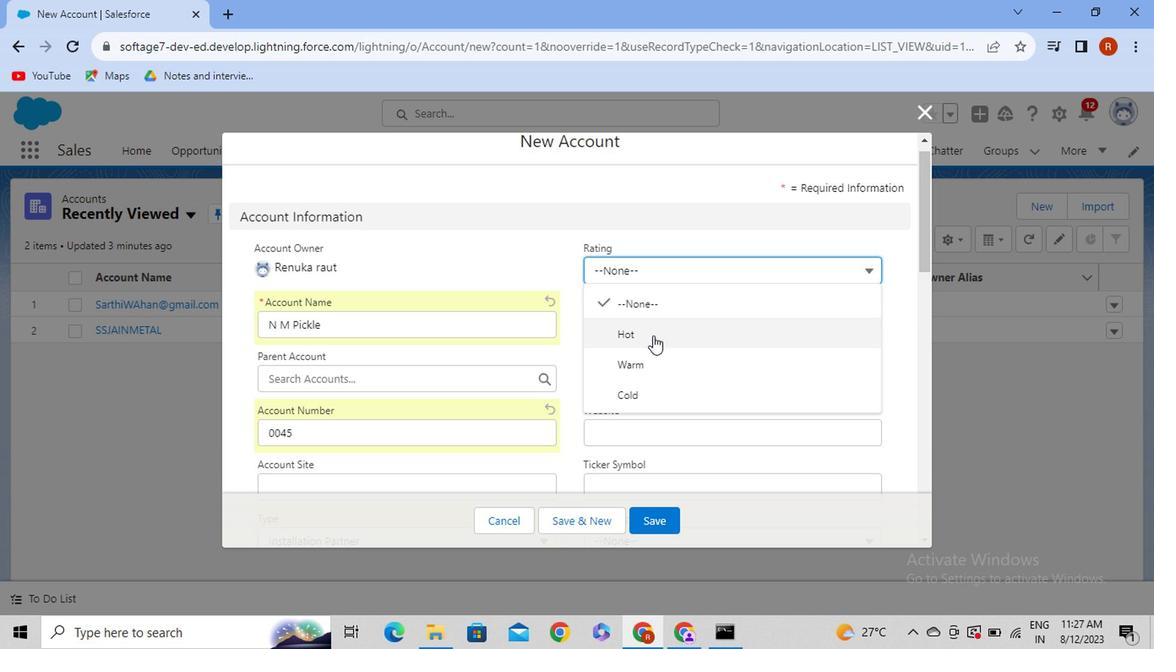 
Action: Mouse pressed left at (614, 342)
Screenshot: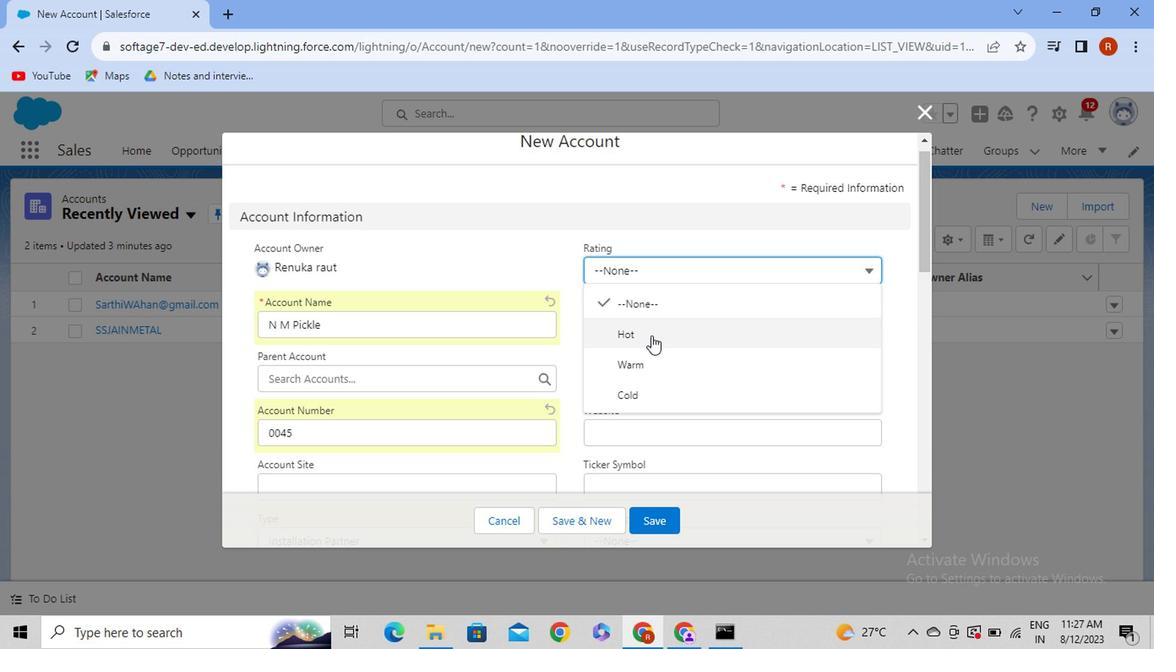 
Action: Mouse moved to (812, 277)
Screenshot: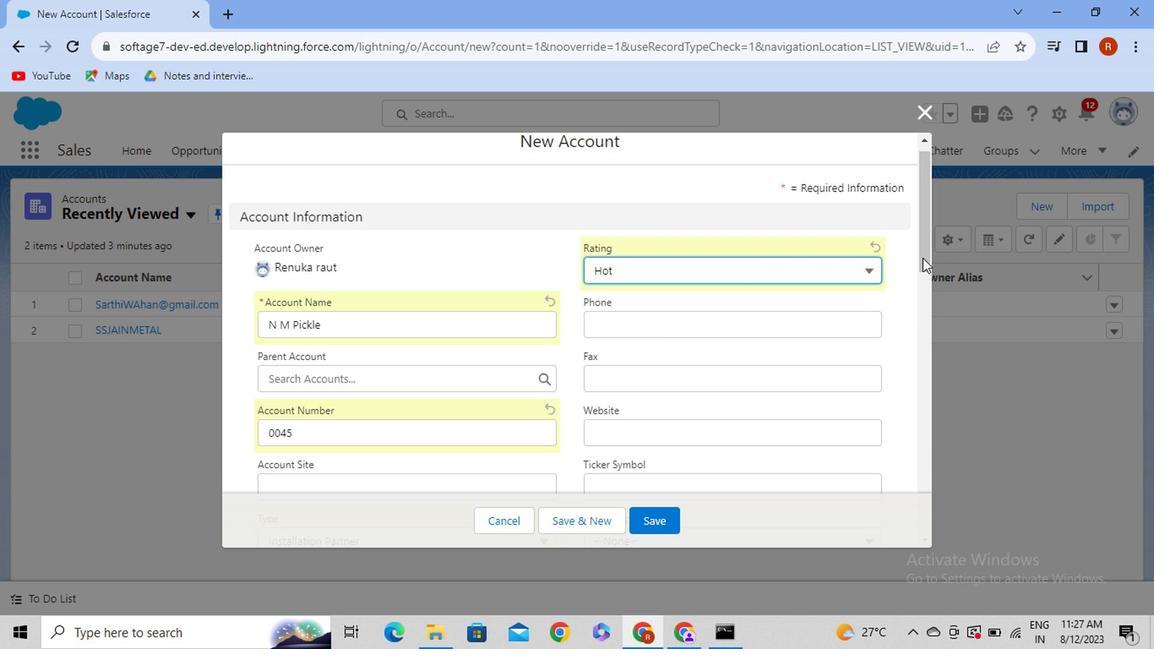 
Action: Mouse pressed left at (812, 277)
Screenshot: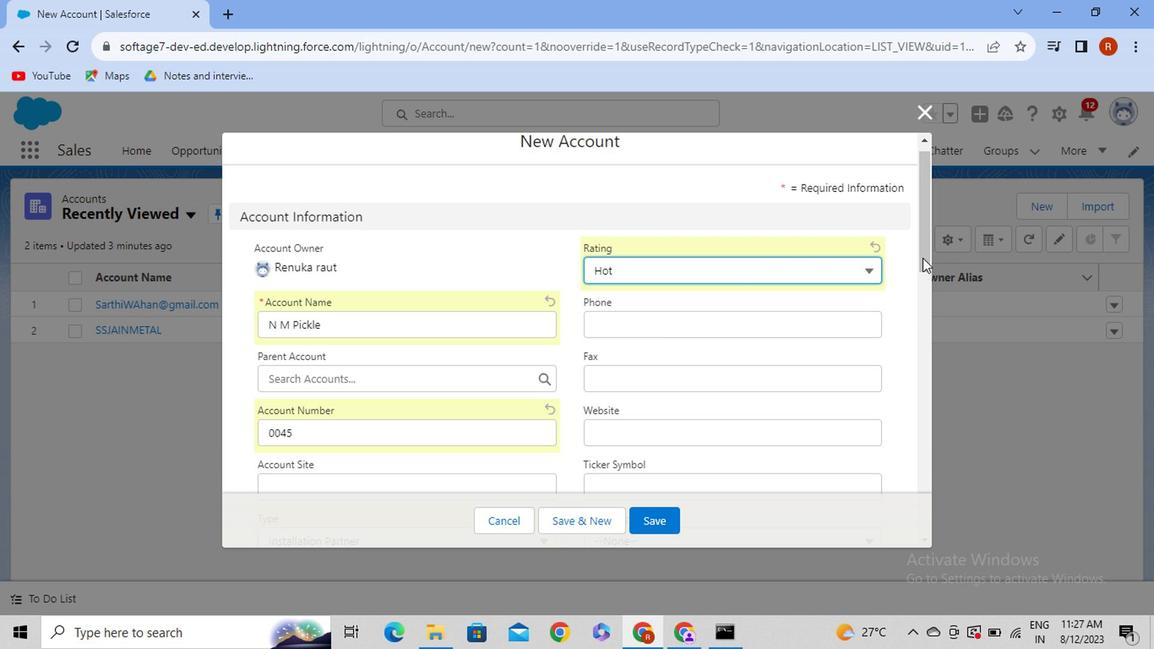 
Action: Mouse moved to (624, 229)
Screenshot: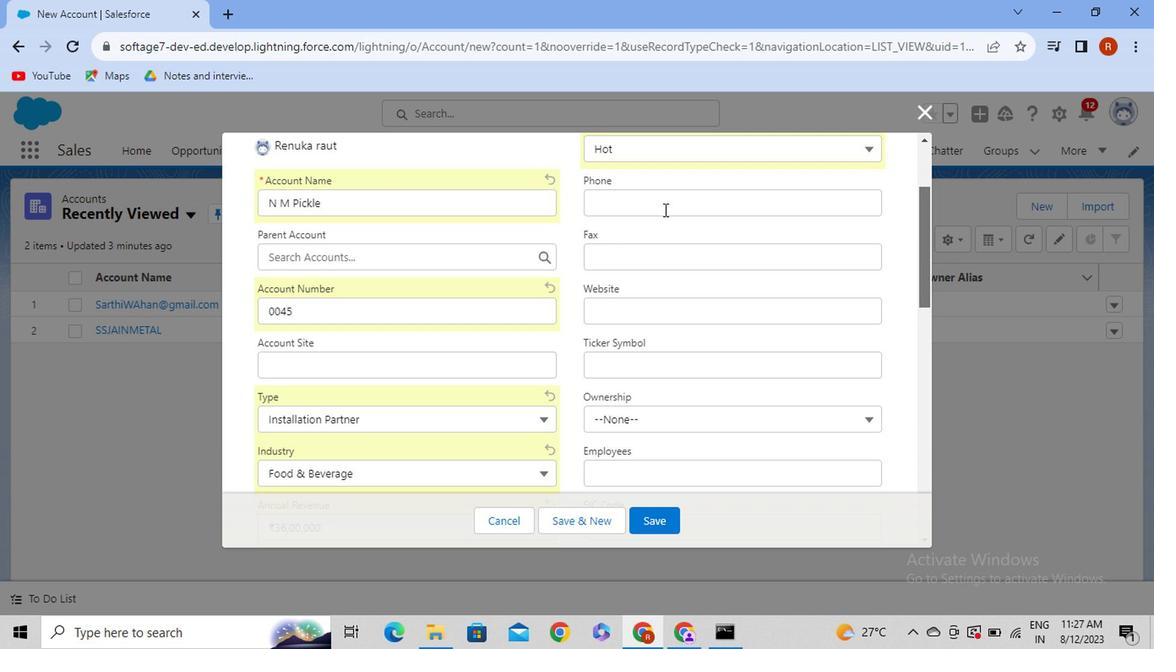 
Action: Mouse pressed left at (624, 229)
Screenshot: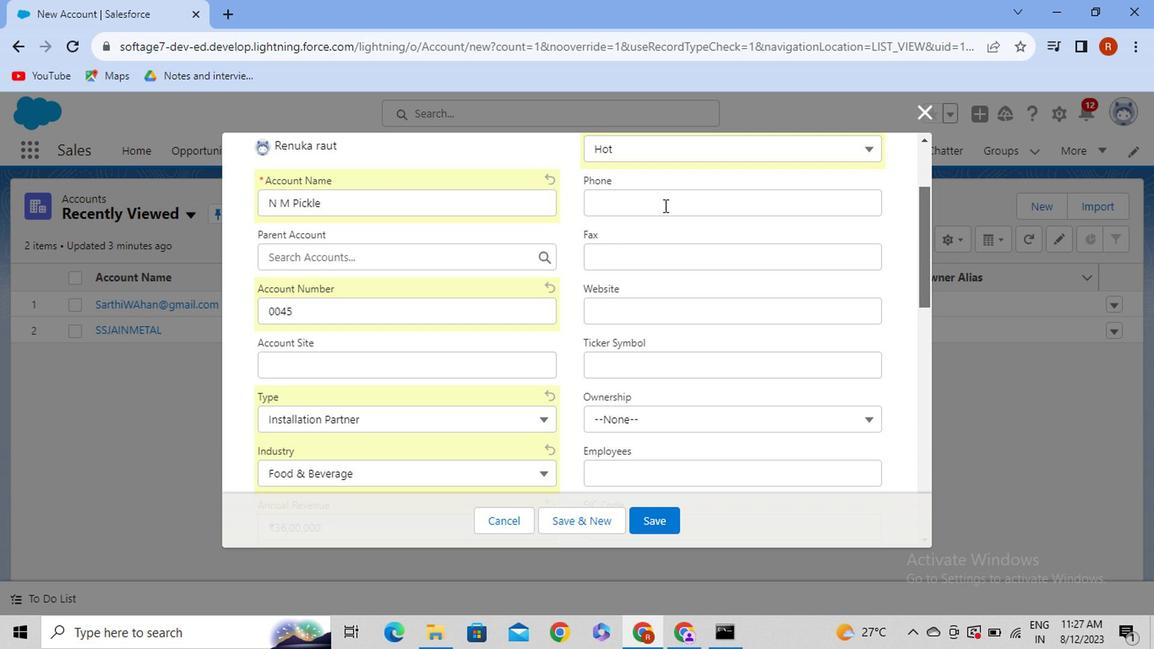 
Action: Mouse moved to (601, 327)
Screenshot: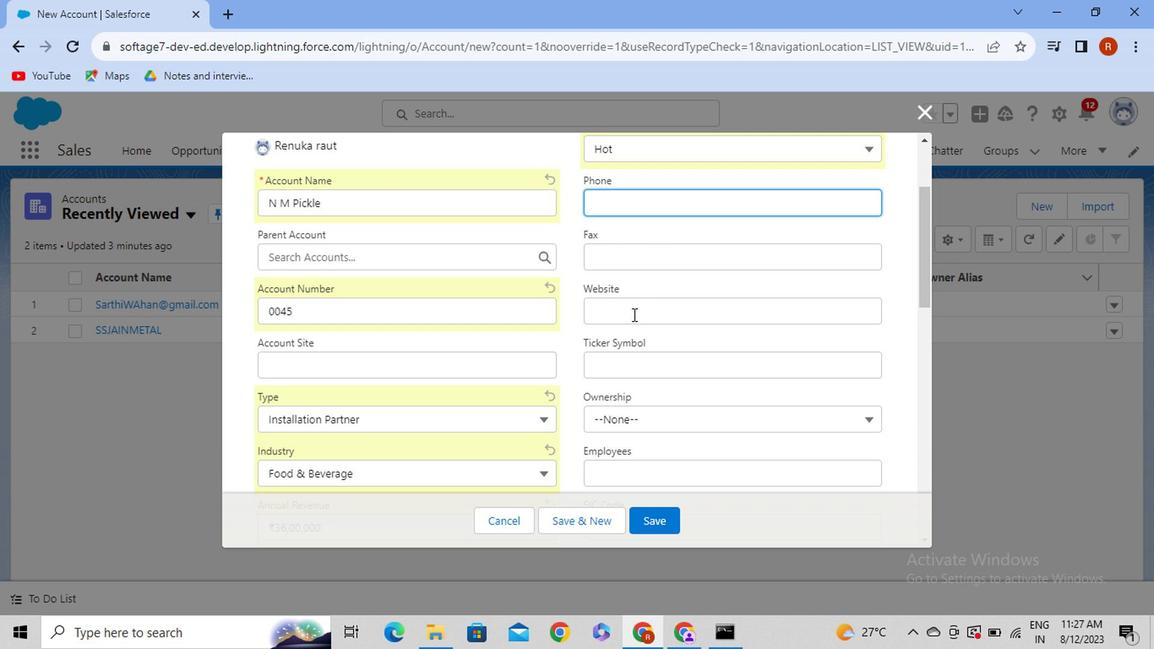 
Action: Mouse pressed left at (601, 327)
Screenshot: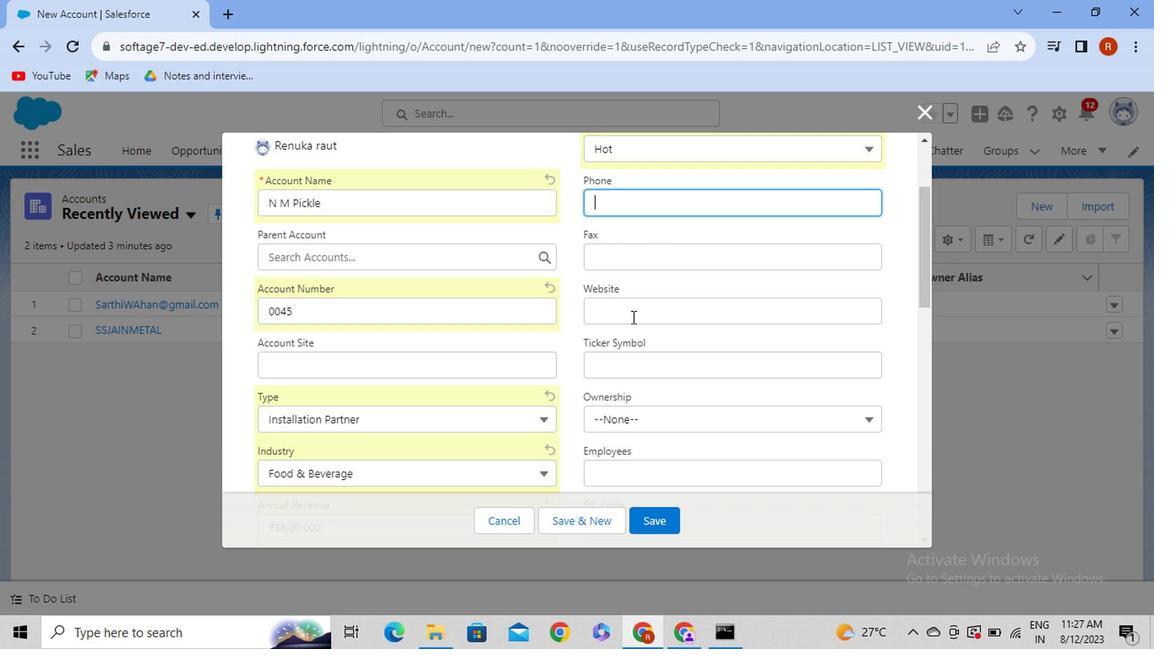 
Action: Mouse moved to (603, 326)
Screenshot: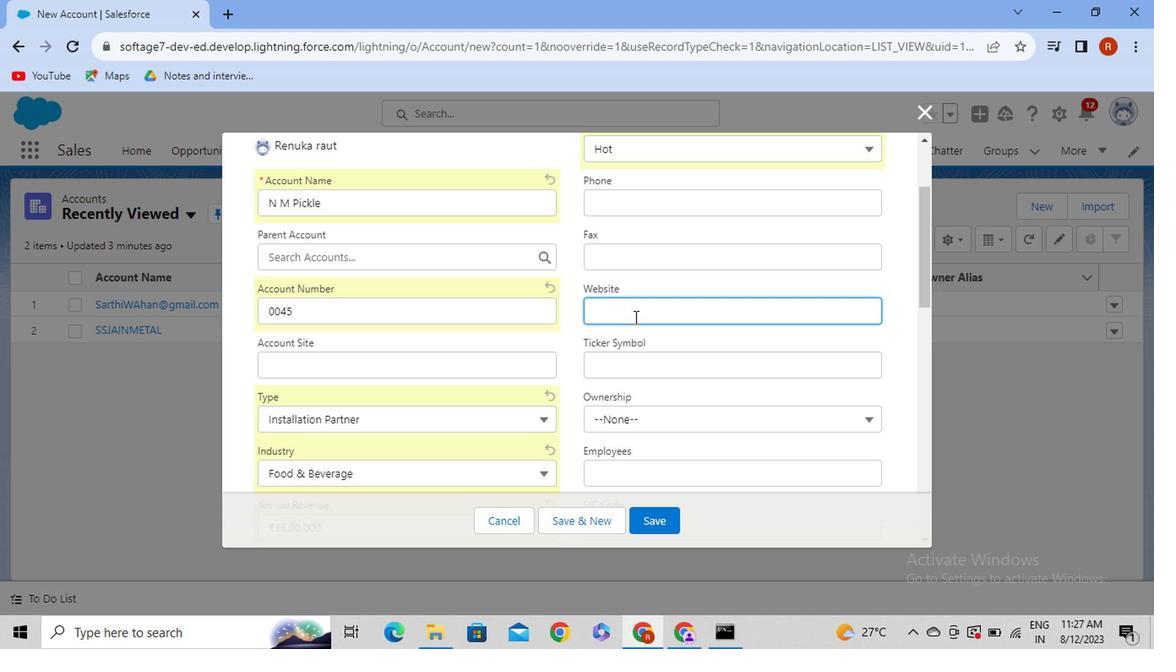 
Action: Key pressed www.nmpickle.com
Screenshot: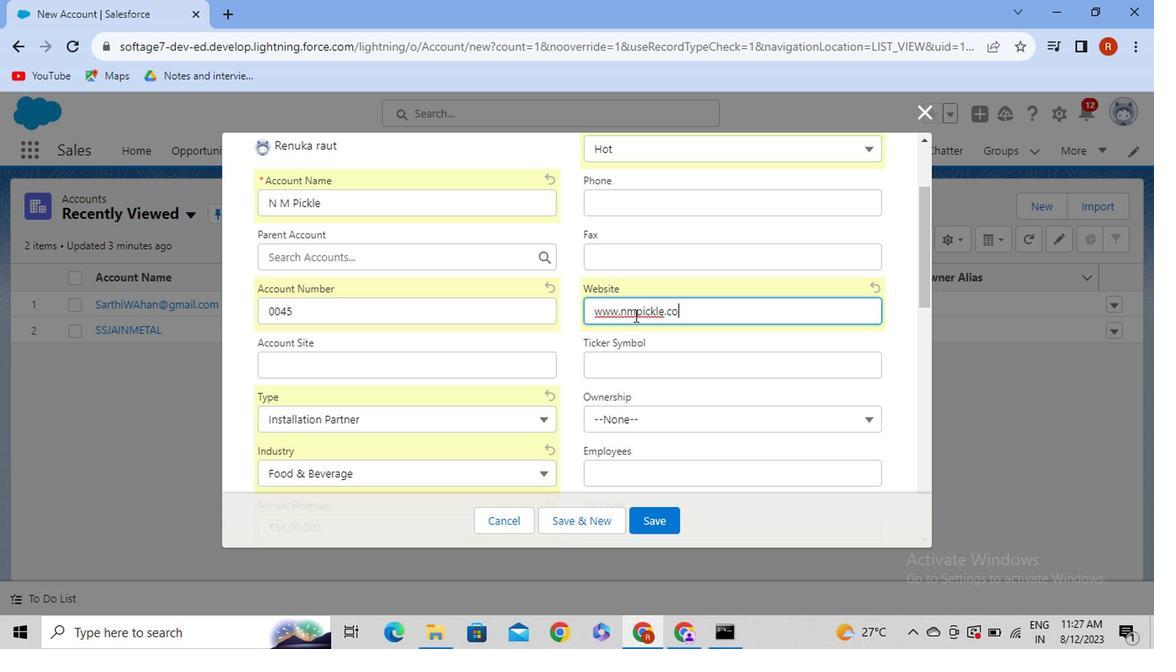 
Action: Mouse moved to (722, 410)
Screenshot: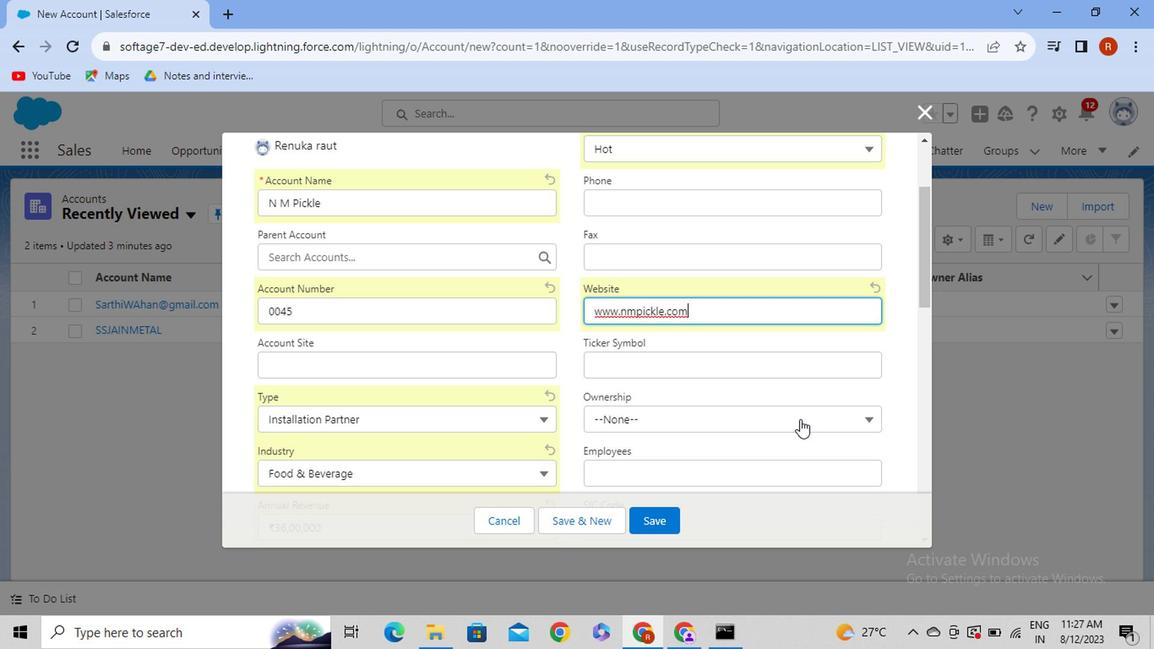 
Action: Mouse pressed left at (722, 410)
Screenshot: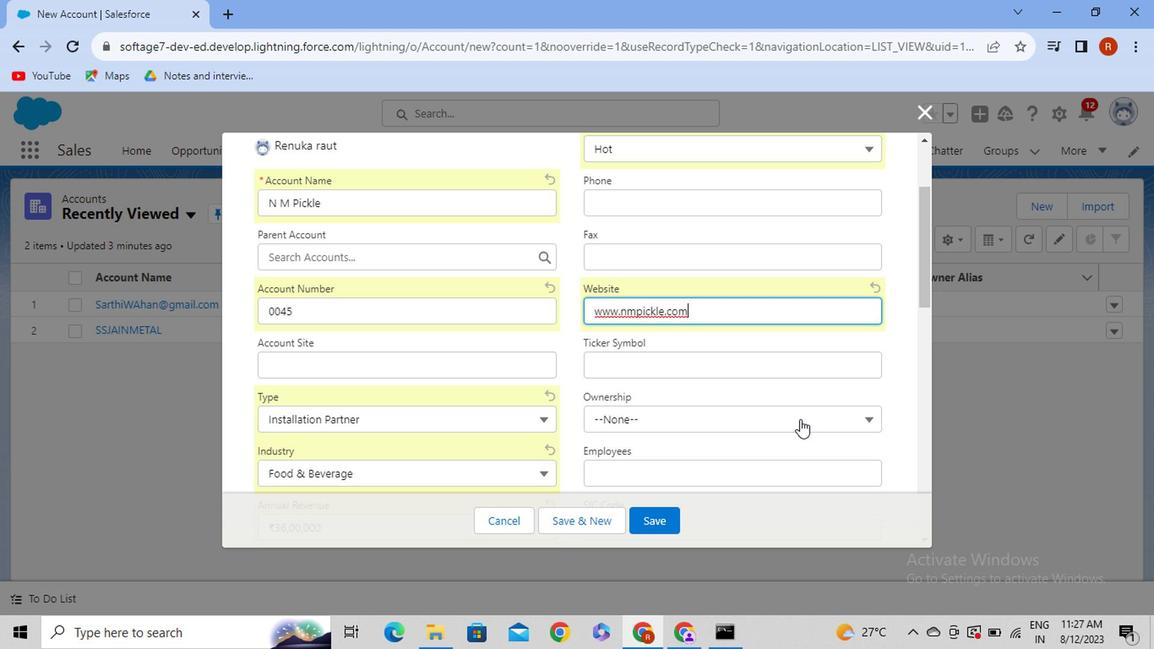 
Action: Mouse moved to (607, 461)
Screenshot: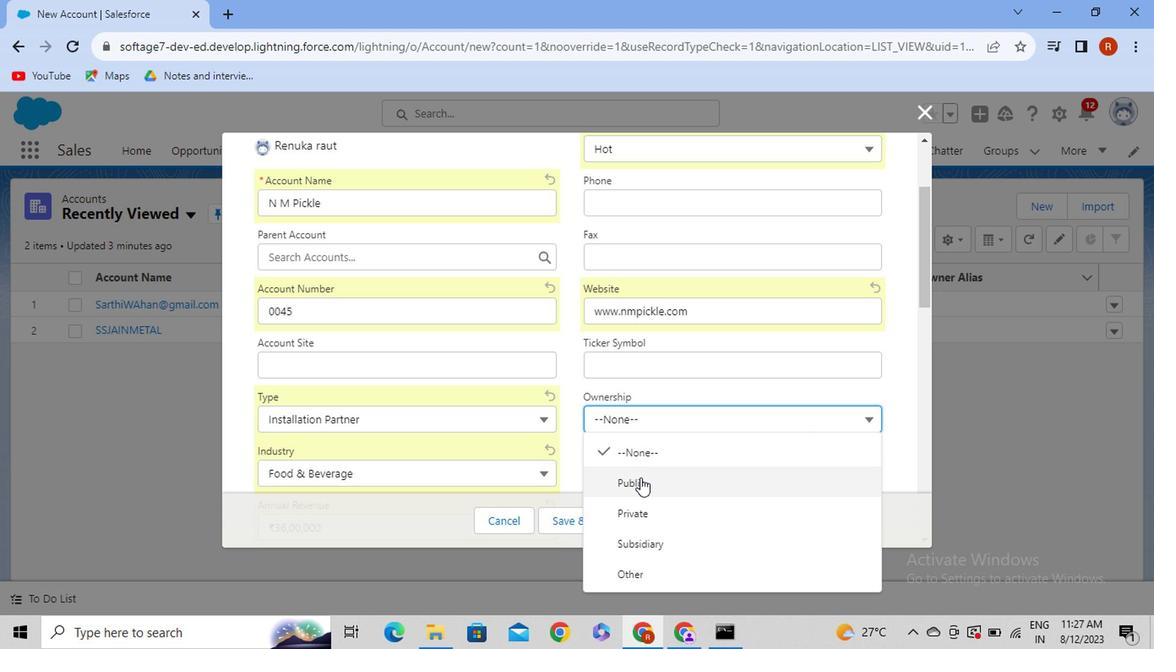 
Action: Mouse pressed left at (607, 461)
Screenshot: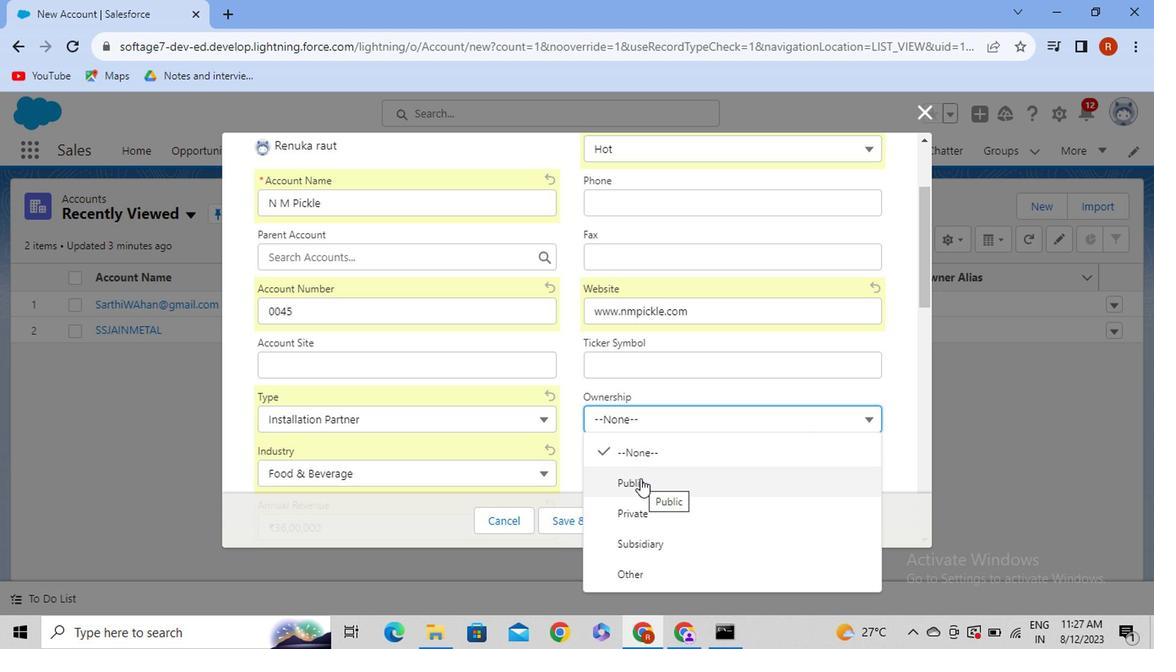 
Action: Mouse moved to (816, 310)
Screenshot: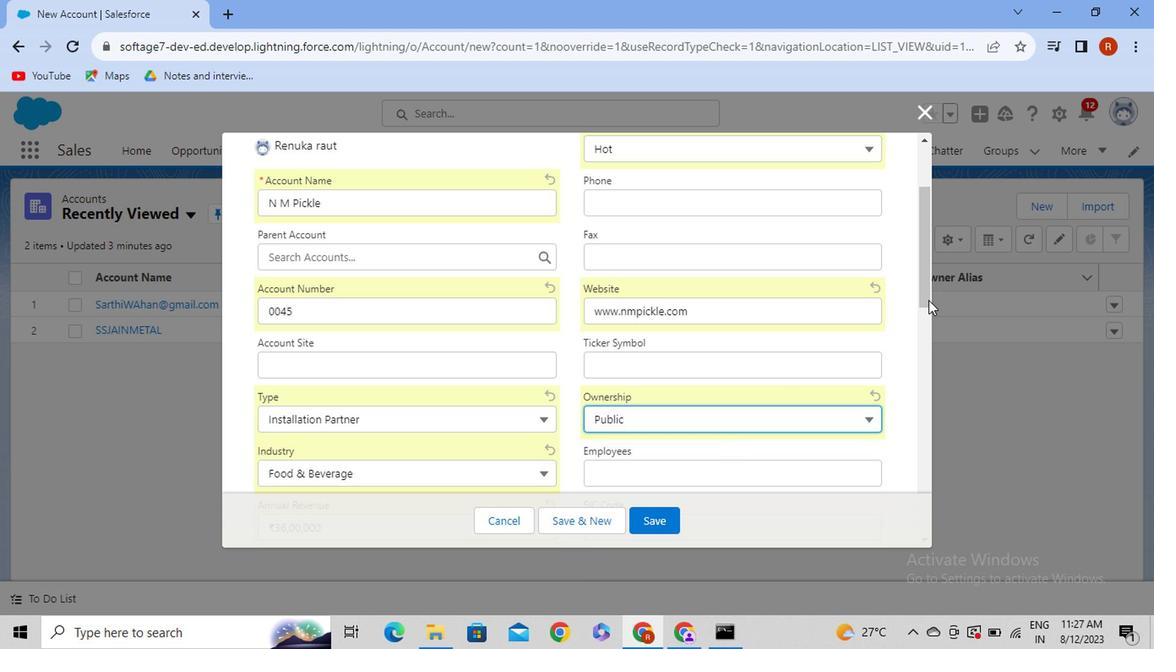 
Action: Mouse pressed left at (816, 310)
Screenshot: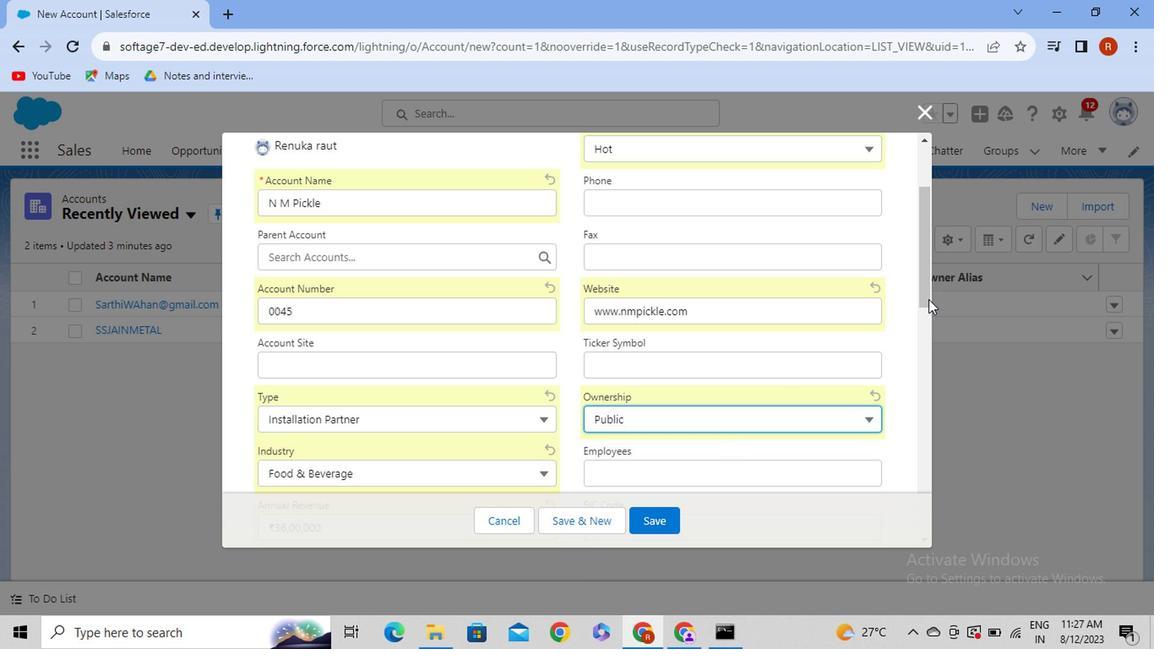 
Action: Mouse moved to (813, 350)
Screenshot: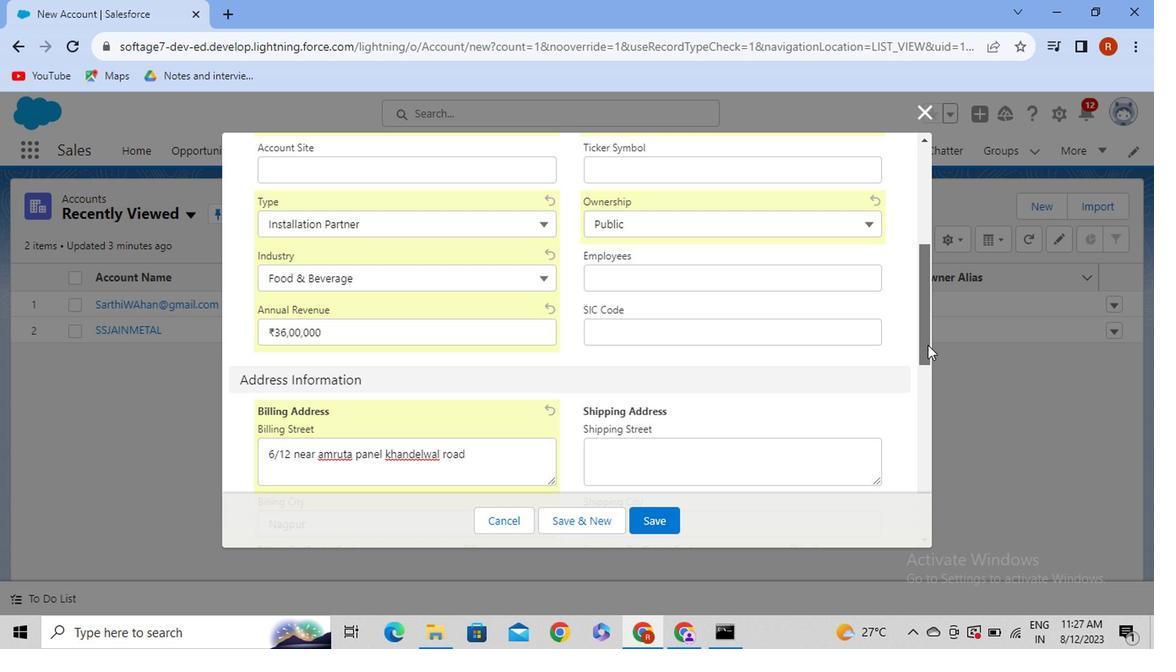 
Action: Mouse pressed left at (813, 350)
Screenshot: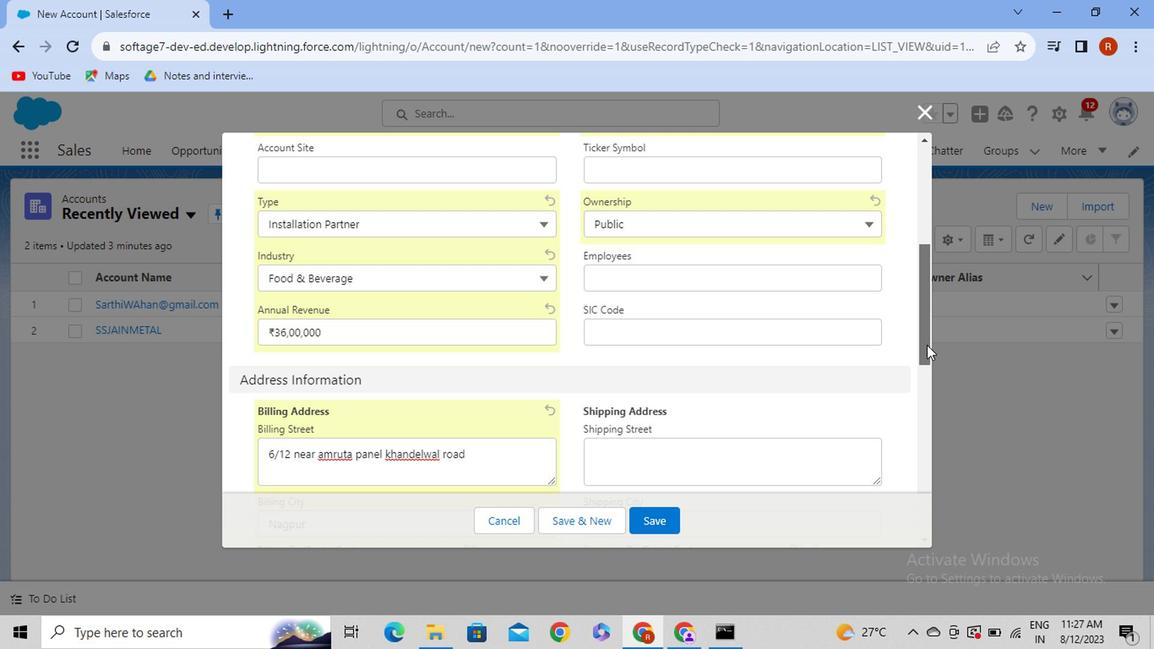 
Action: Mouse moved to (664, 321)
Screenshot: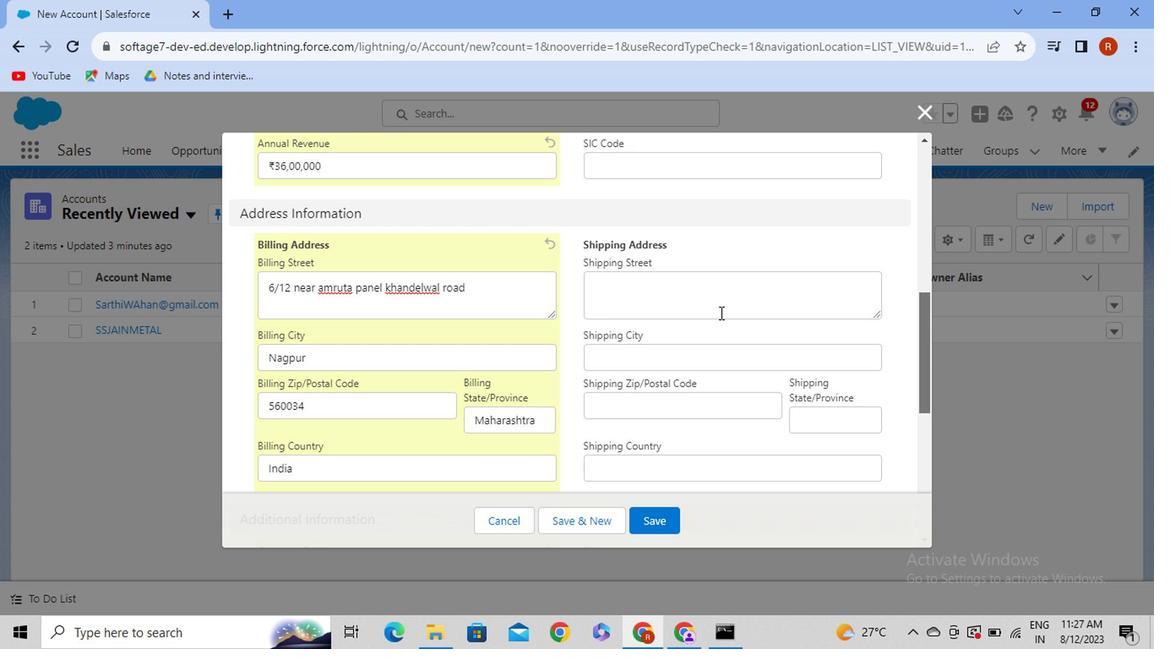 
Action: Mouse pressed left at (664, 321)
Screenshot: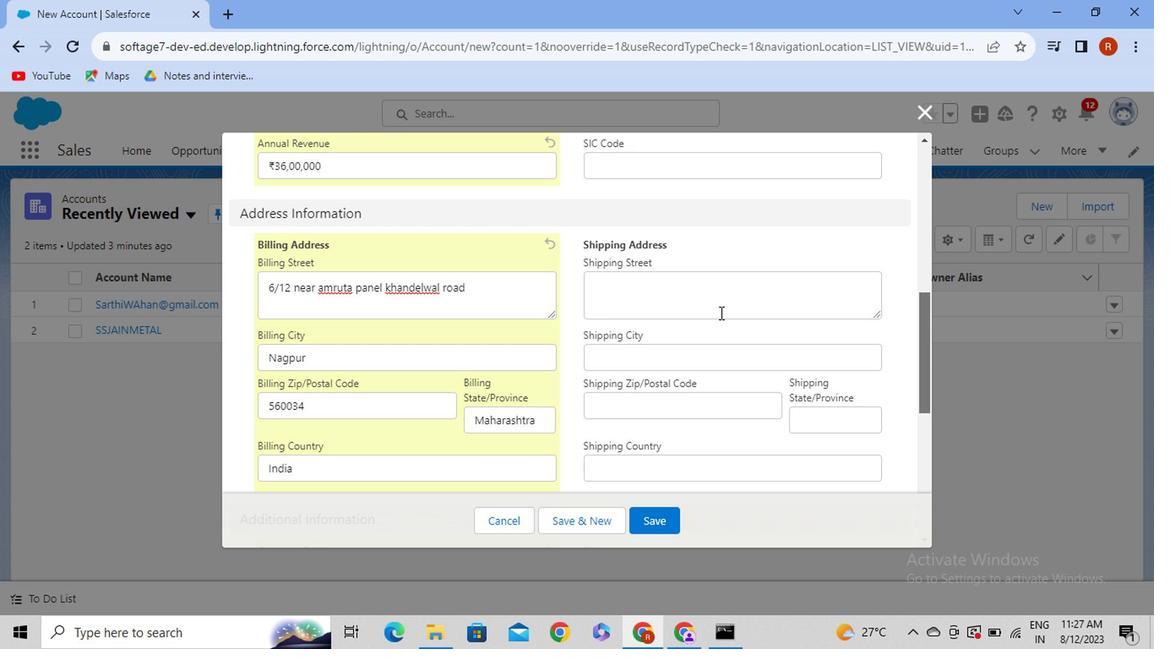 
Action: Mouse moved to (667, 310)
Screenshot: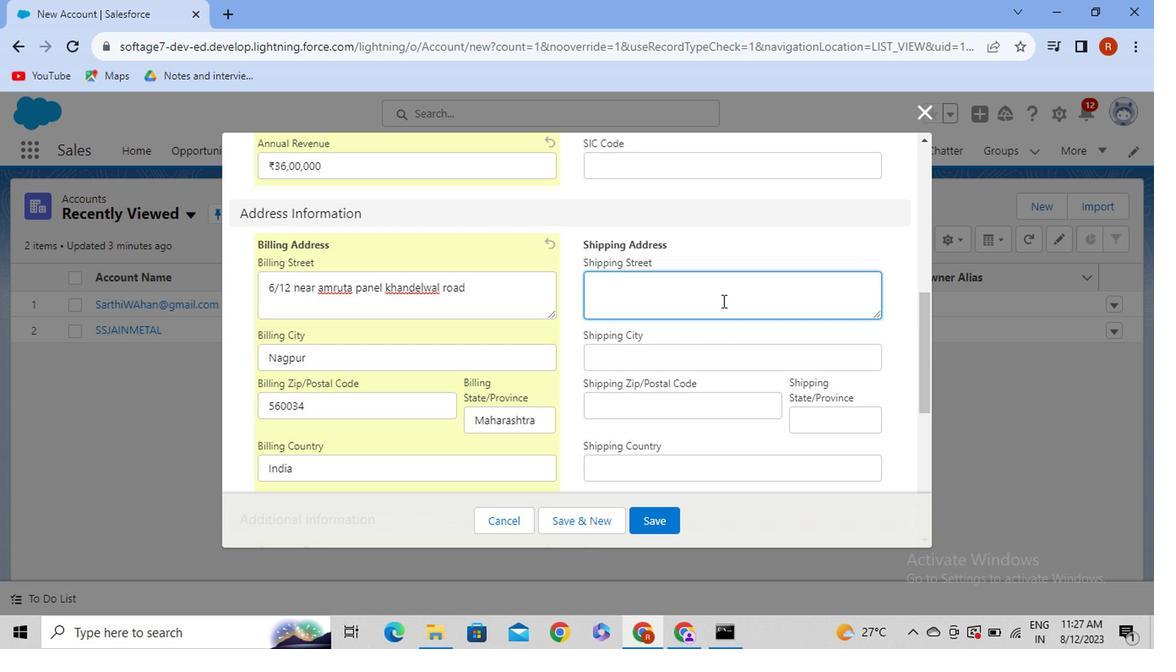 
Action: Key pressed <Key.caps_lock>6<Key.caps_lock>/12<Key.space>near<Key.space>amruta<Key.space>pael<Key.space>khandelwal<Key.space>road
Screenshot: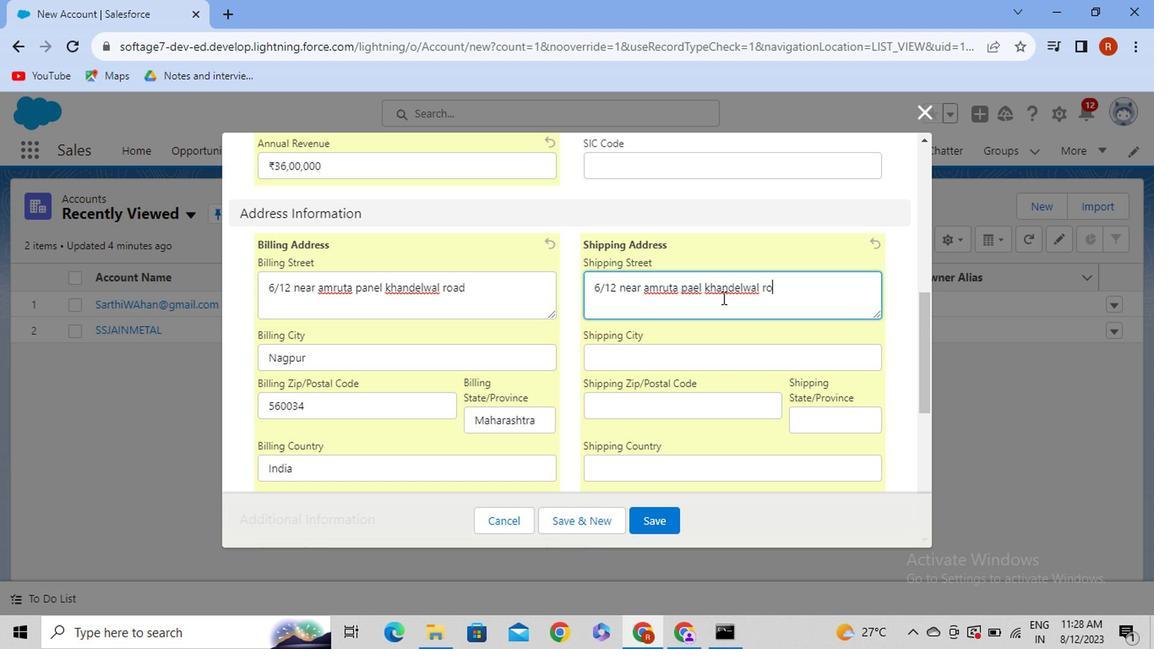 
Action: Mouse moved to (613, 366)
Screenshot: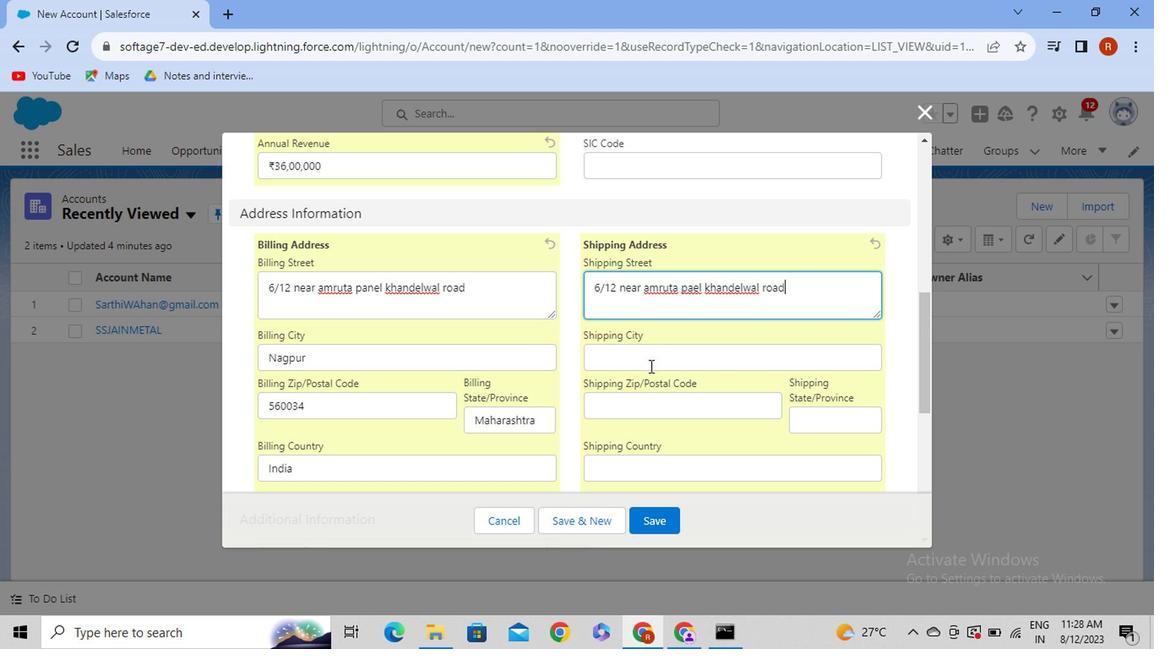 
Action: Mouse pressed left at (613, 366)
Screenshot: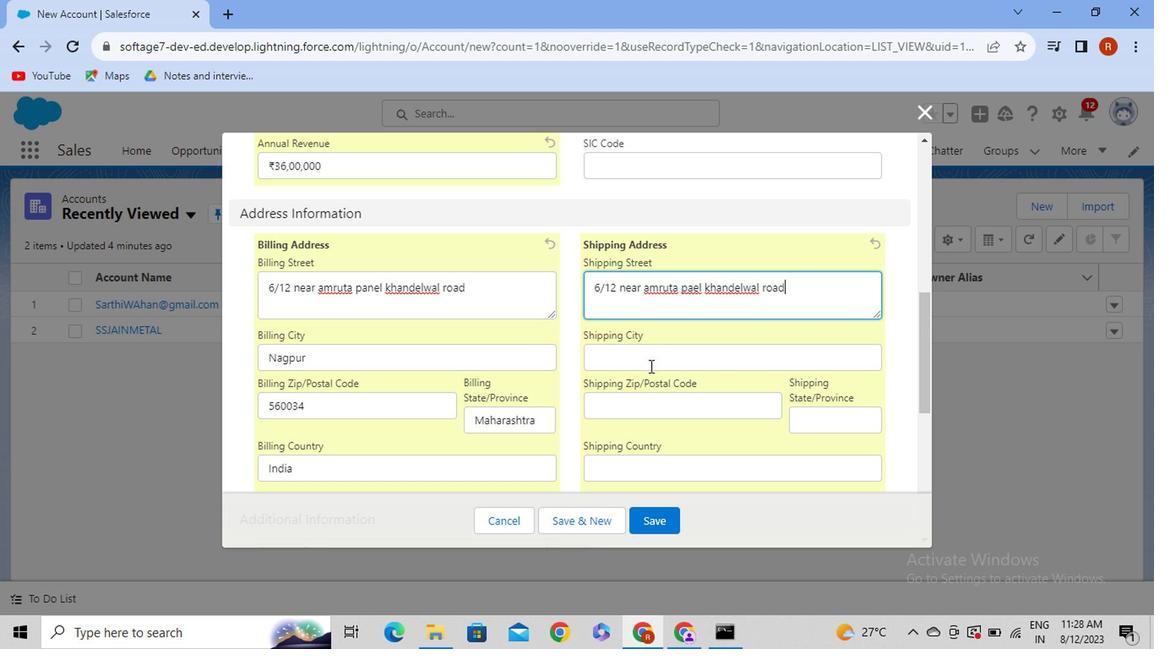 
Action: Mouse moved to (613, 366)
Screenshot: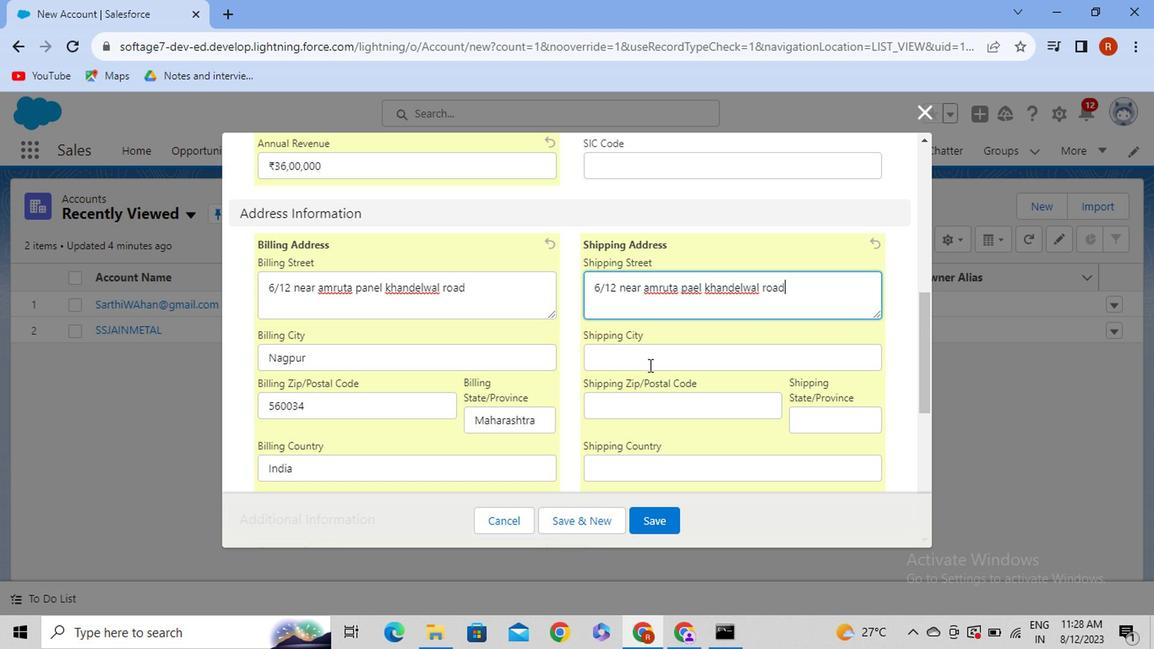 
Action: Key pressed <Key.caps_lock>N<Key.caps_lock>agpur
Screenshot: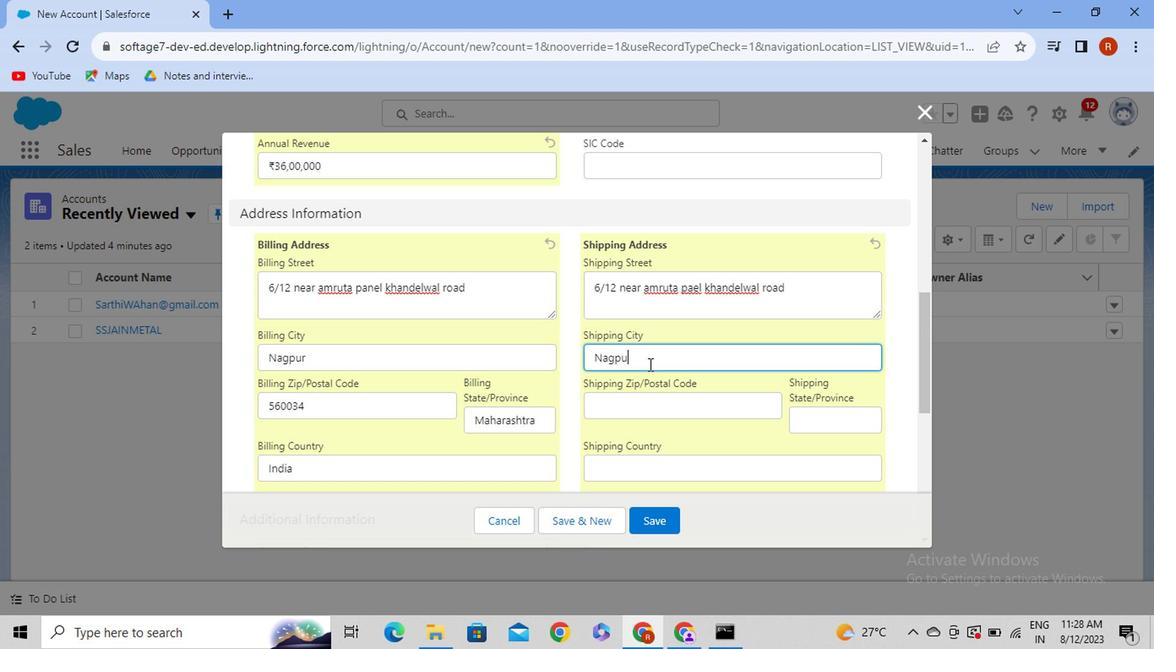 
Action: Mouse moved to (609, 401)
Screenshot: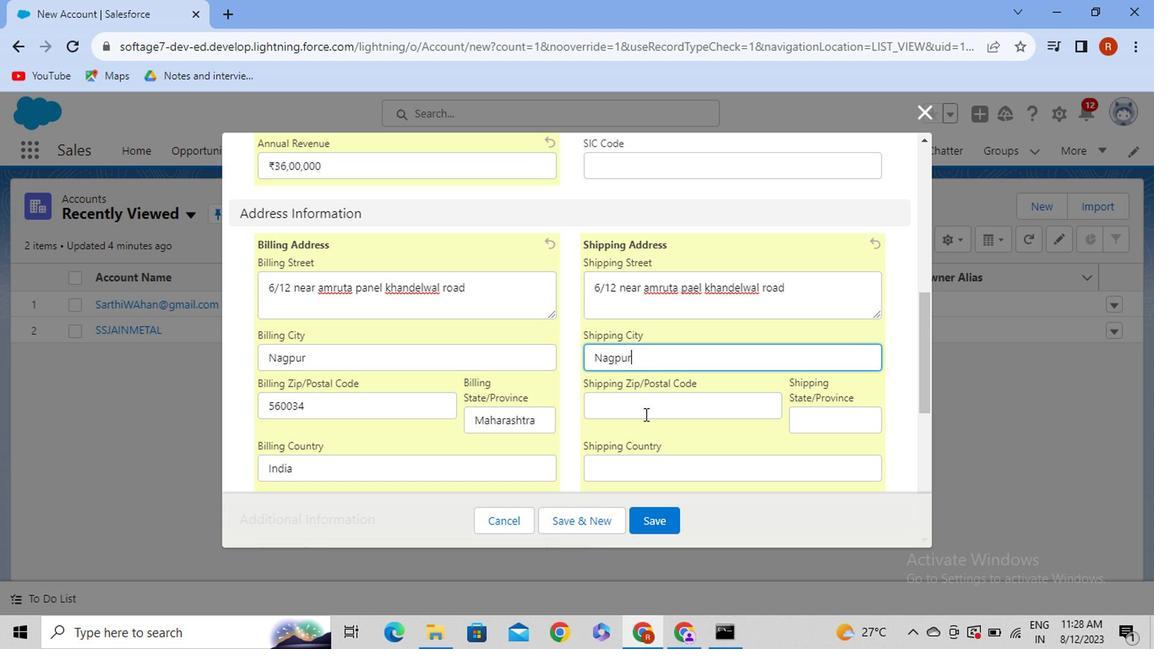
Action: Mouse pressed left at (609, 401)
Screenshot: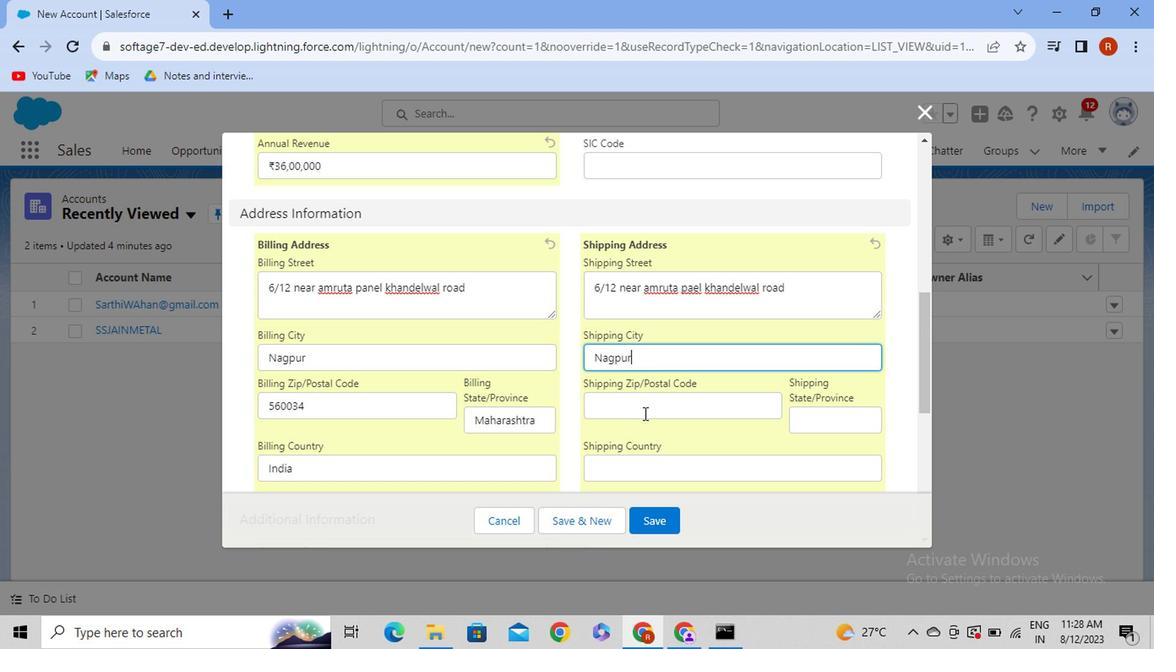 
Action: Mouse moved to (609, 401)
Screenshot: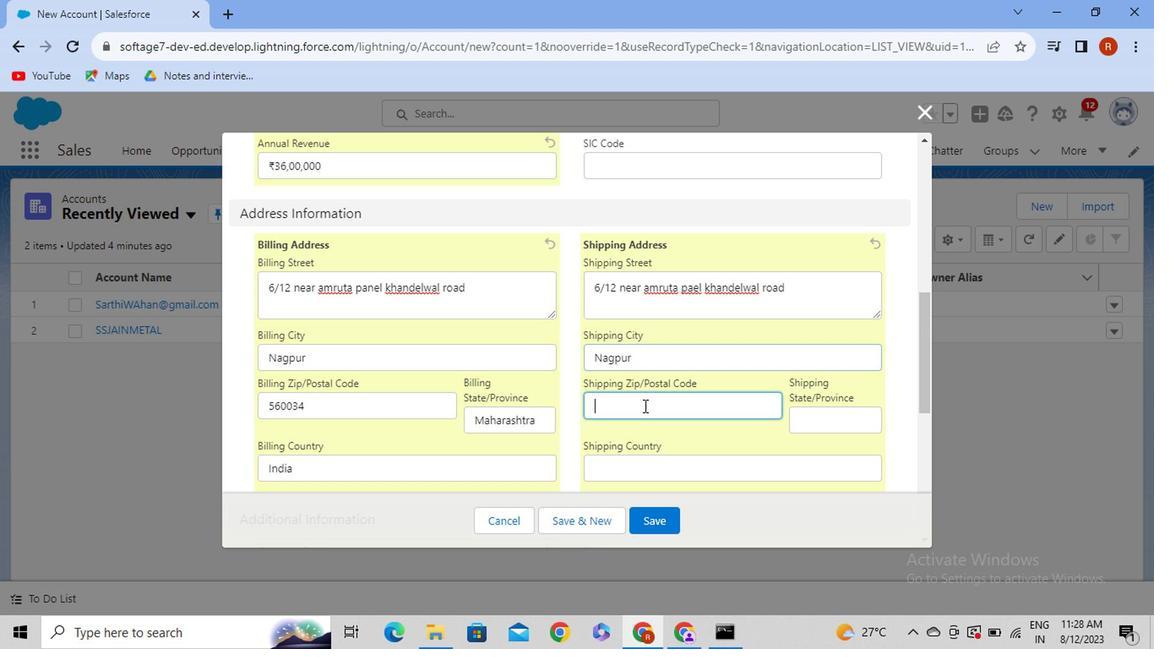 
Action: Key pressed 560034
Screenshot: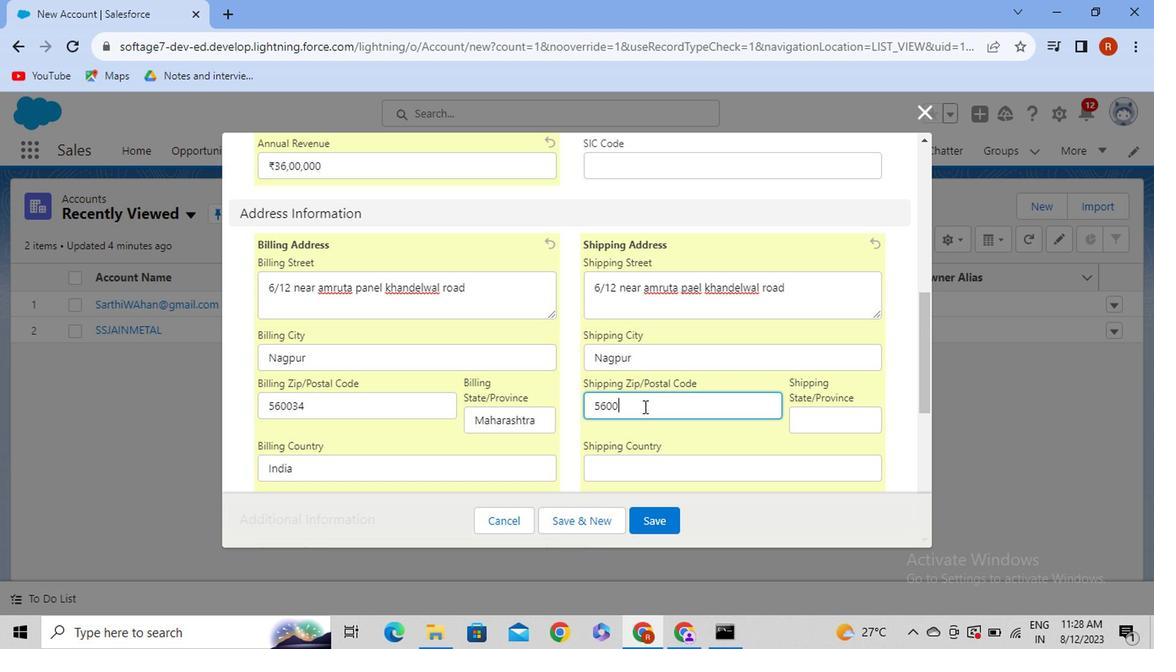 
Action: Mouse moved to (723, 413)
Screenshot: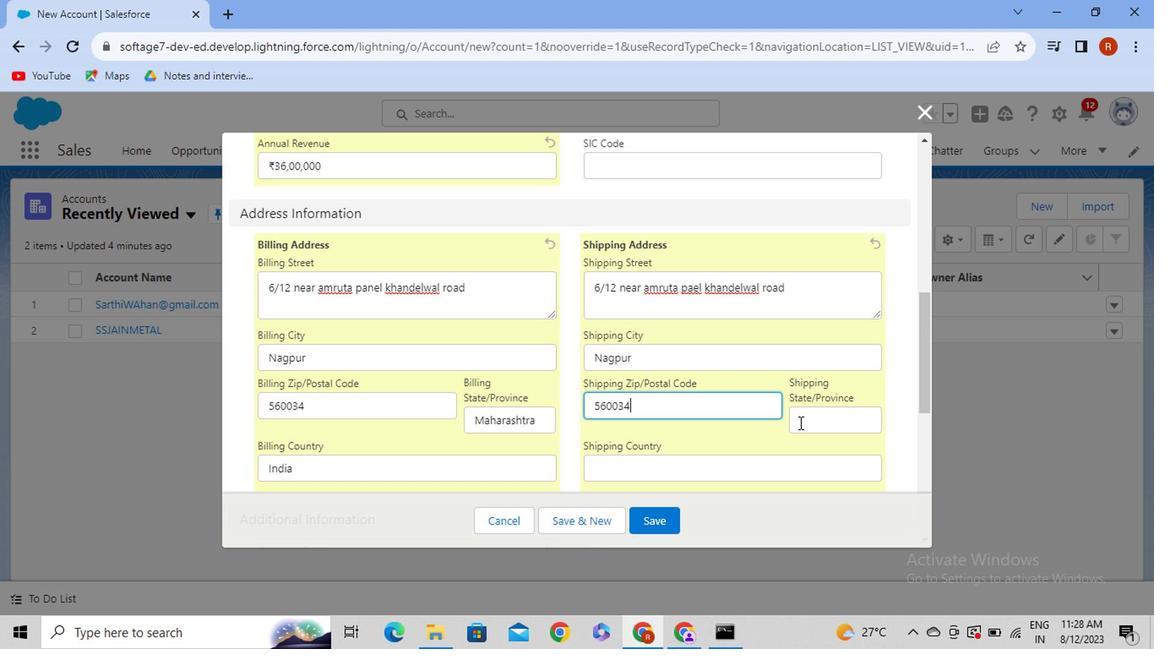 
Action: Mouse pressed left at (723, 413)
Screenshot: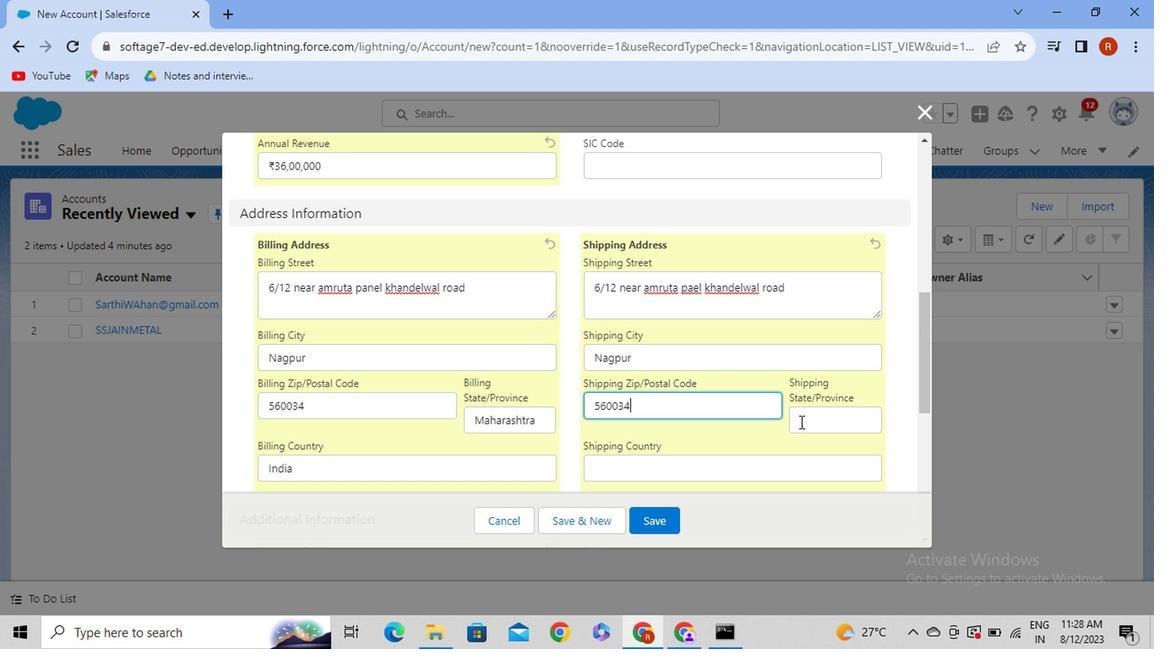 
Action: Mouse moved to (722, 413)
Screenshot: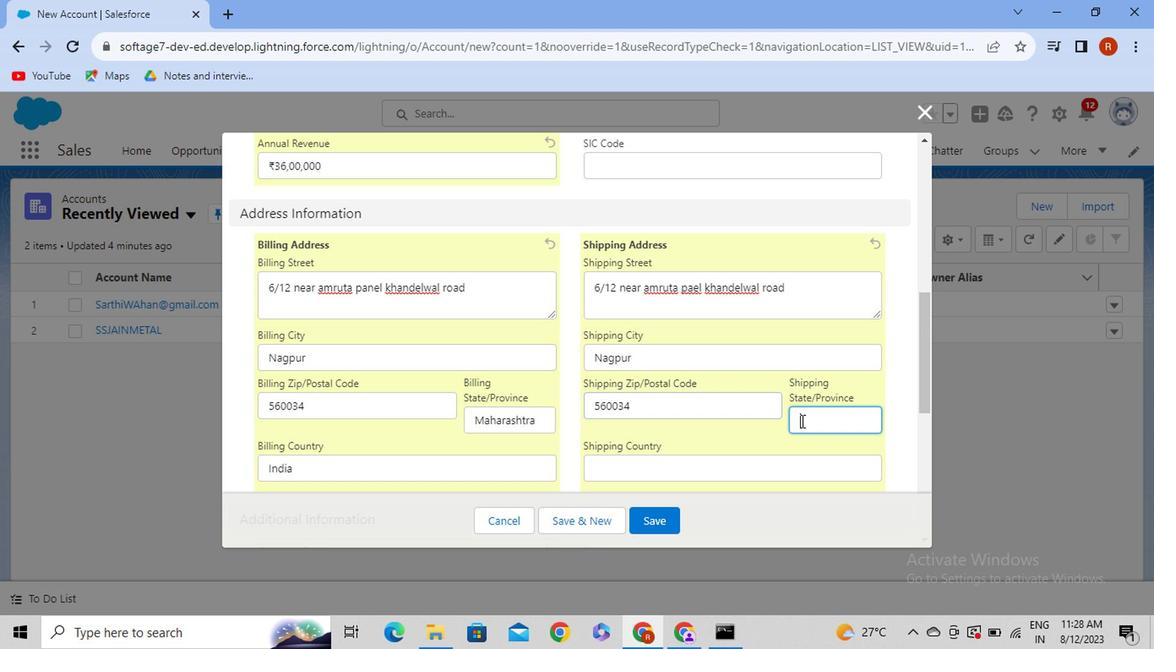 
Action: Key pressed <Key.caps_lock>M<Key.caps_lock>aharashtra
Screenshot: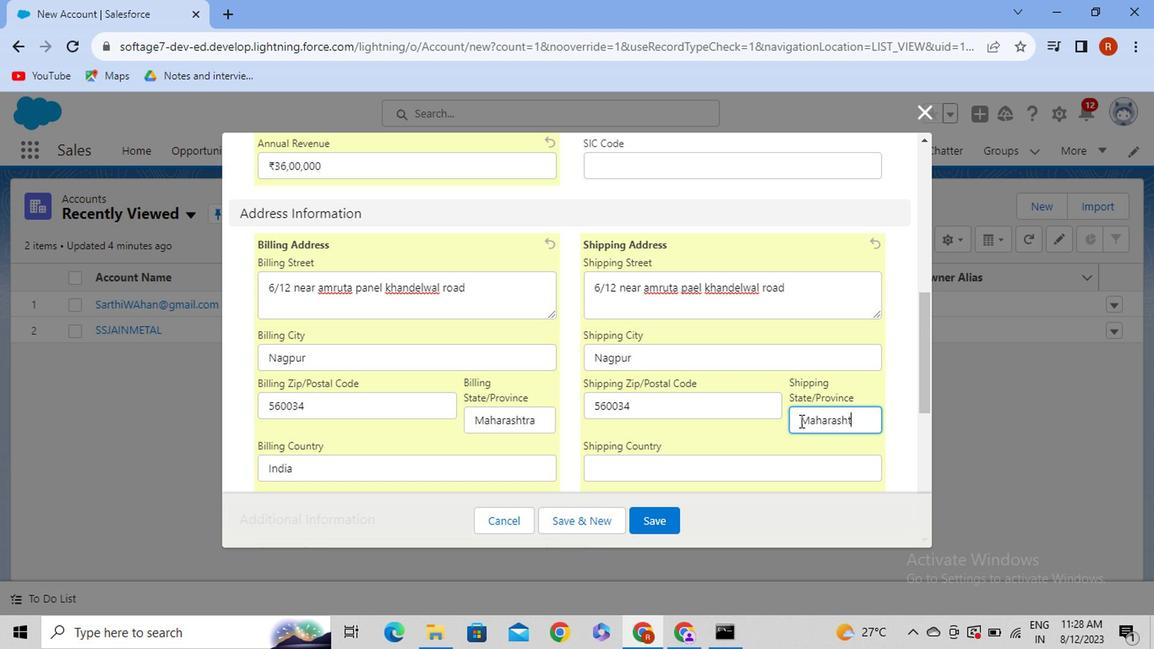 
Action: Mouse moved to (812, 392)
Screenshot: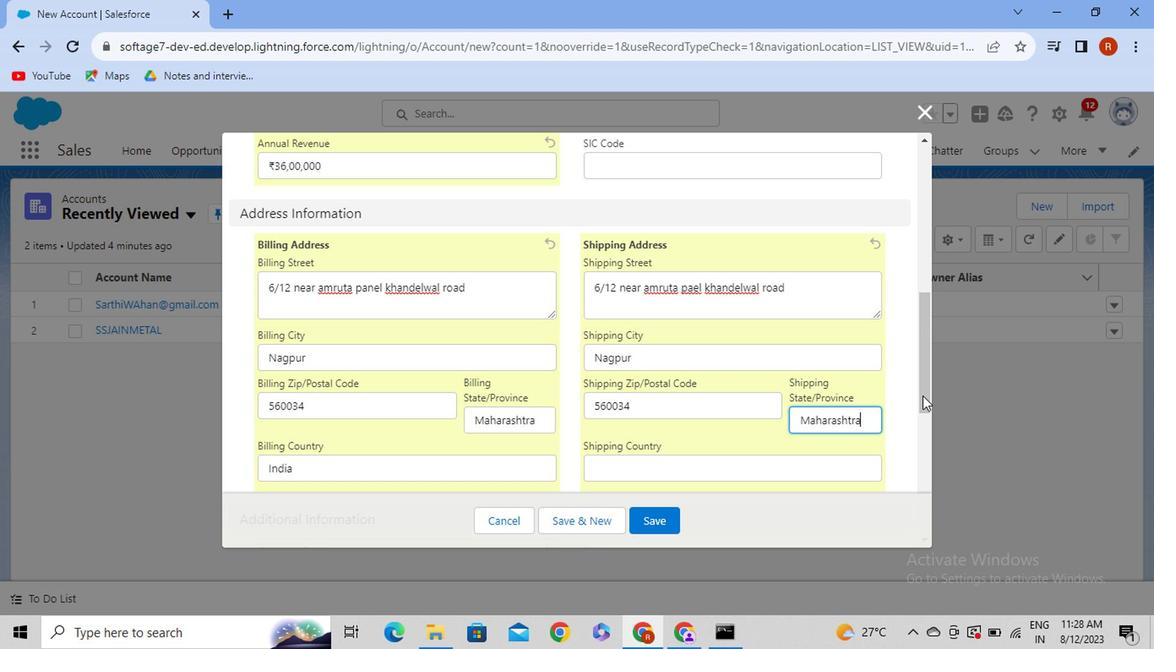 
Action: Mouse pressed left at (812, 392)
Screenshot: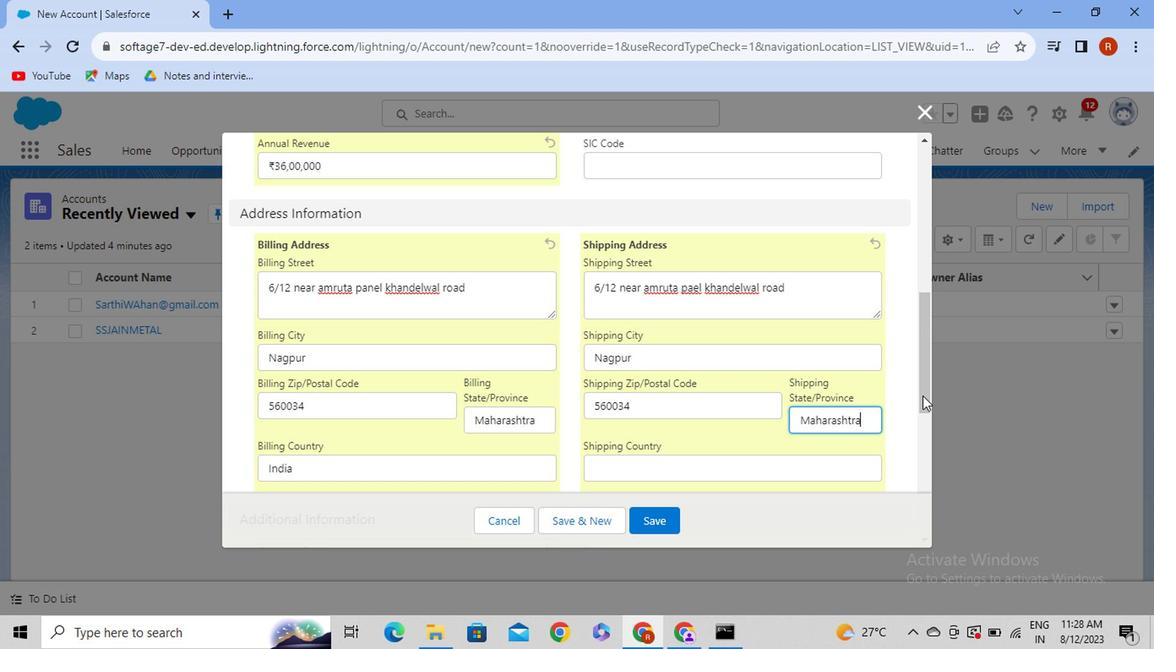 
Action: Mouse moved to (624, 322)
Screenshot: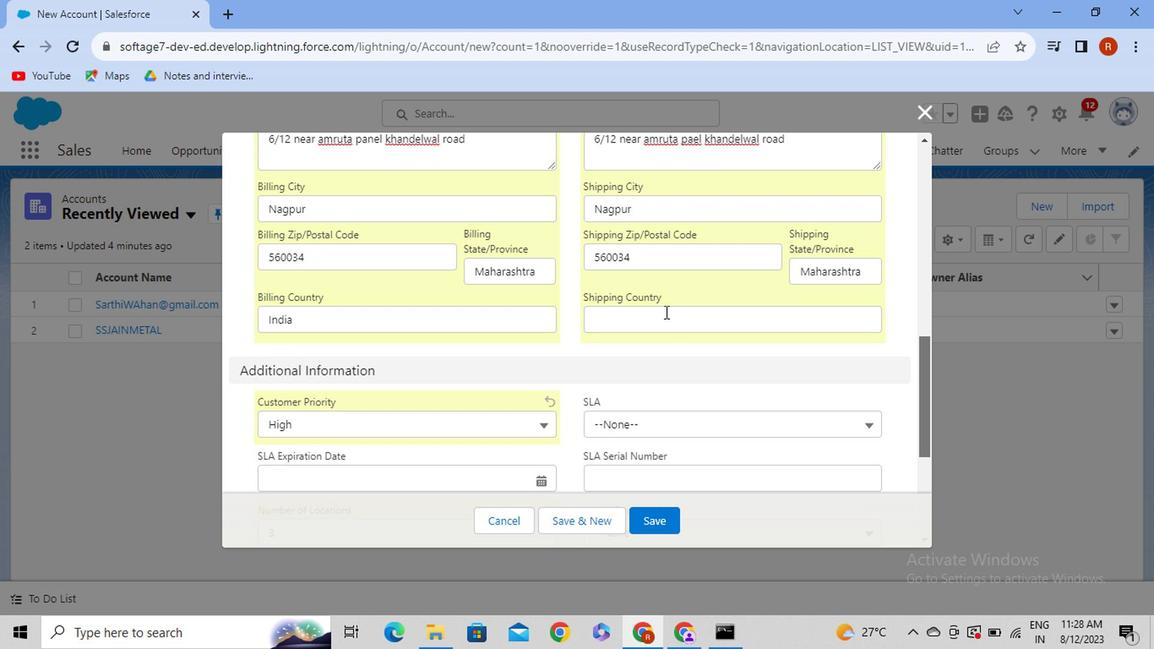 
Action: Mouse pressed left at (624, 322)
Screenshot: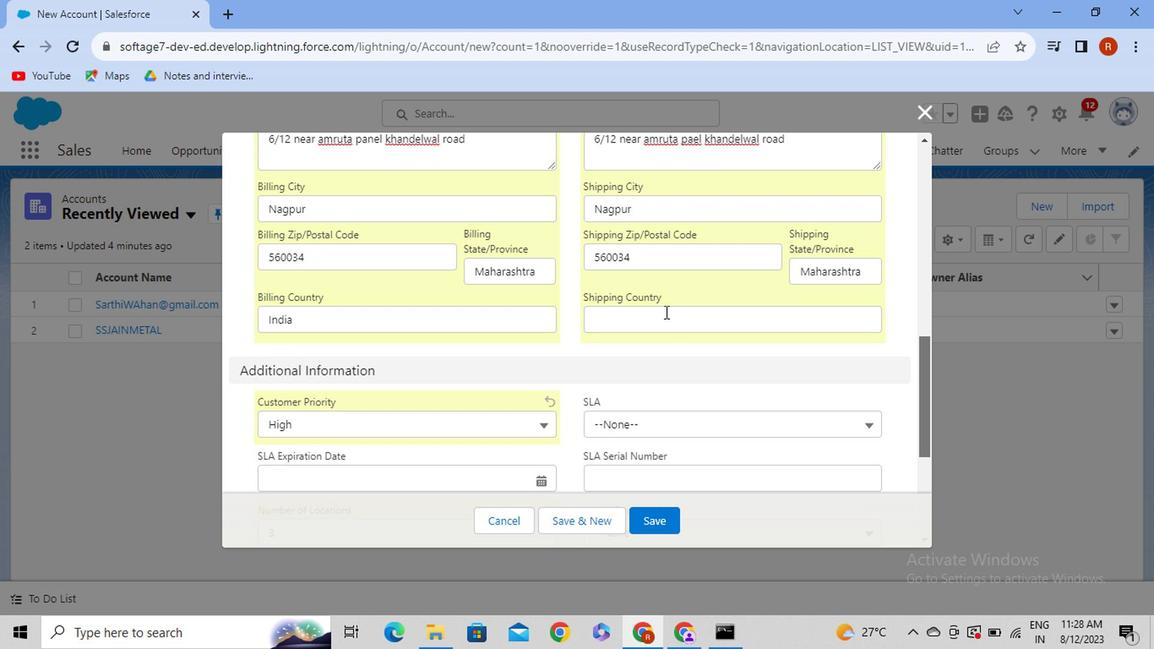 
Action: Mouse moved to (624, 323)
Screenshot: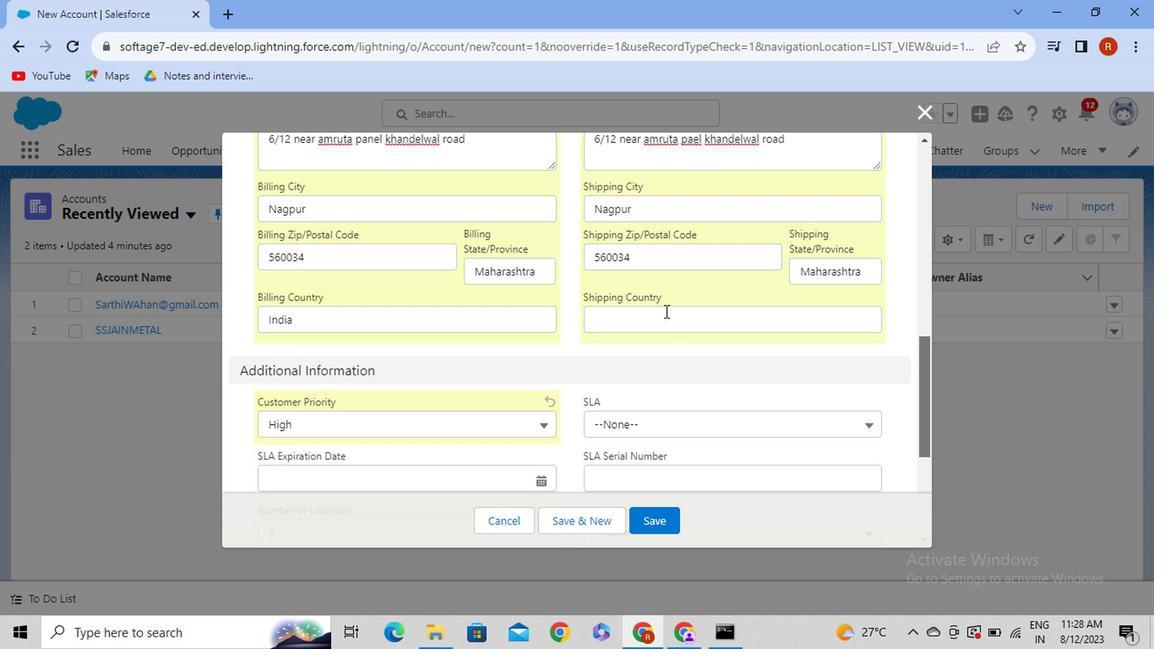 
Action: Key pressed <Key.caps_lock>I<Key.caps_lock>ndia
Screenshot: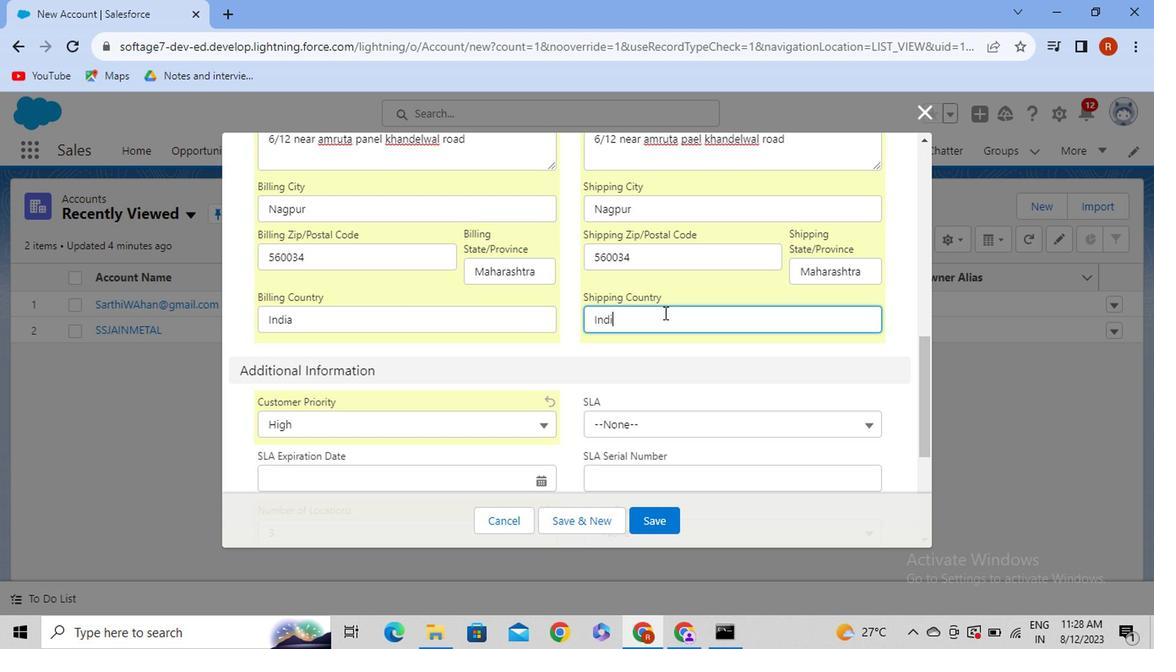 
Action: Mouse moved to (813, 433)
Screenshot: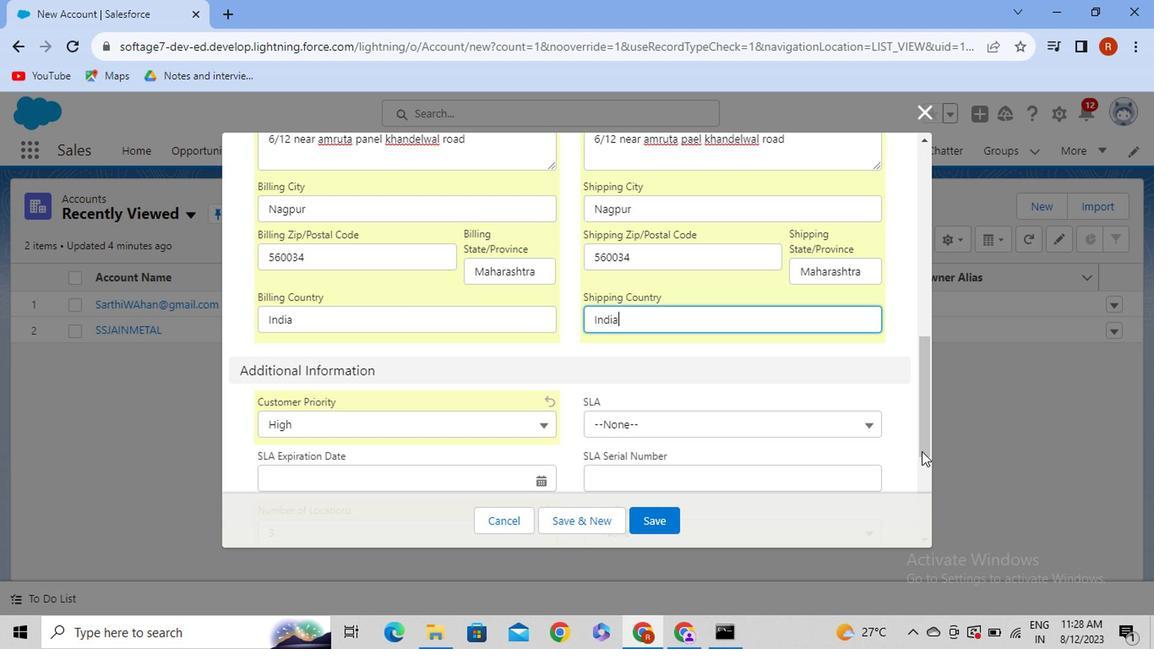 
Action: Mouse pressed left at (813, 433)
Screenshot: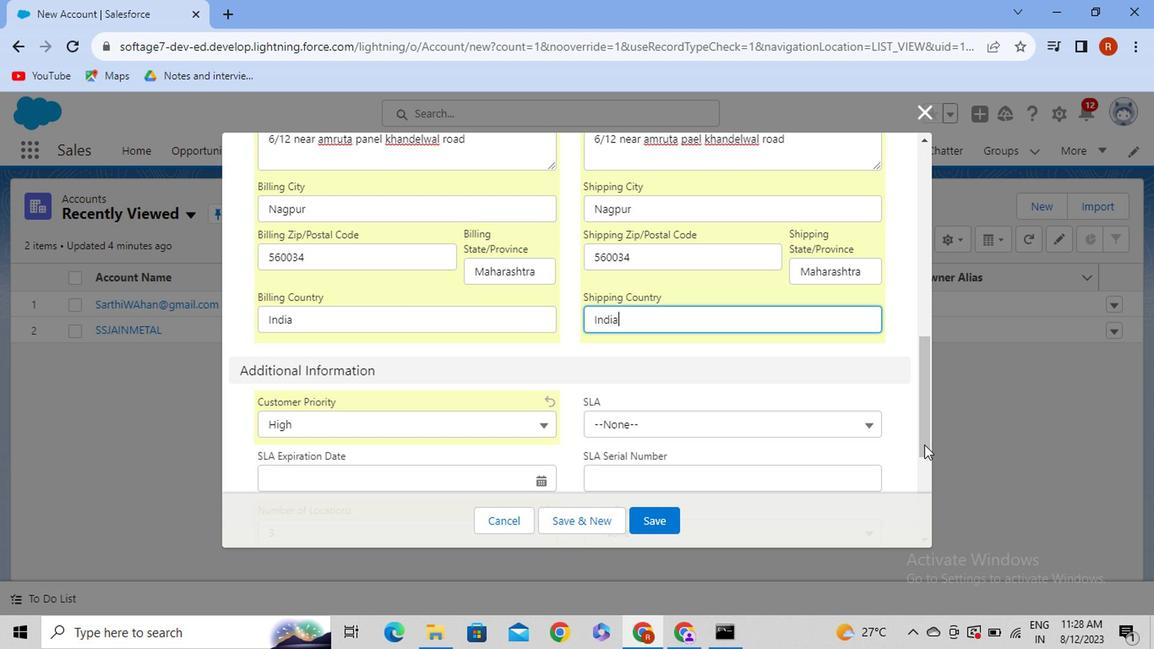 
Action: Mouse moved to (754, 298)
Screenshot: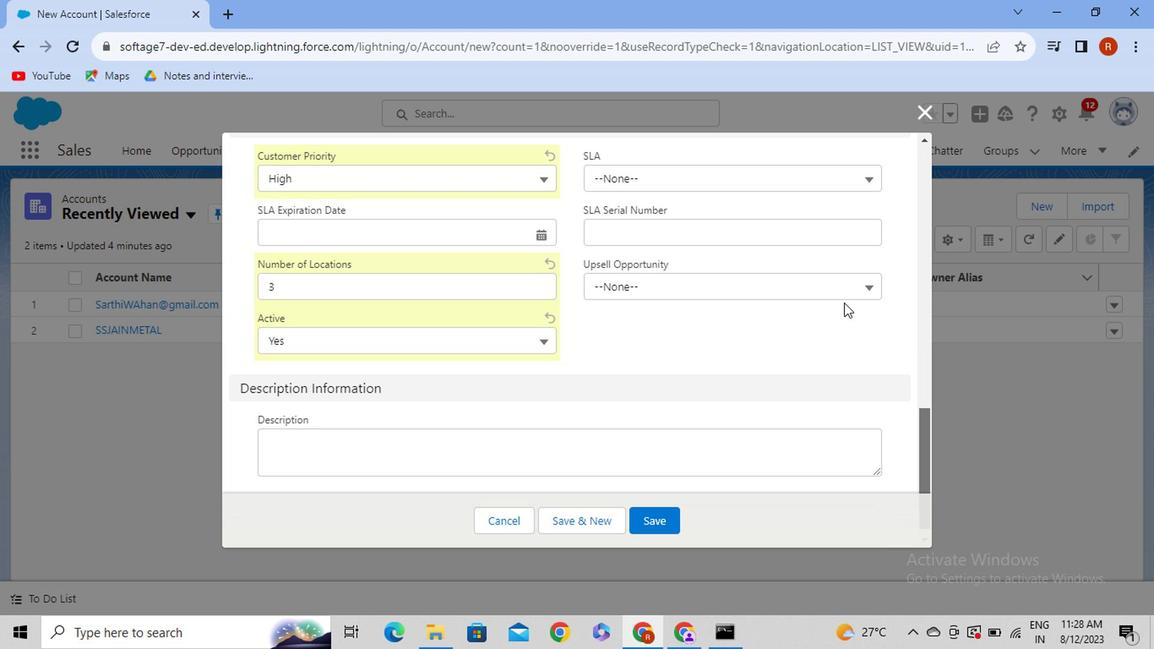 
Action: Mouse pressed left at (754, 298)
Screenshot: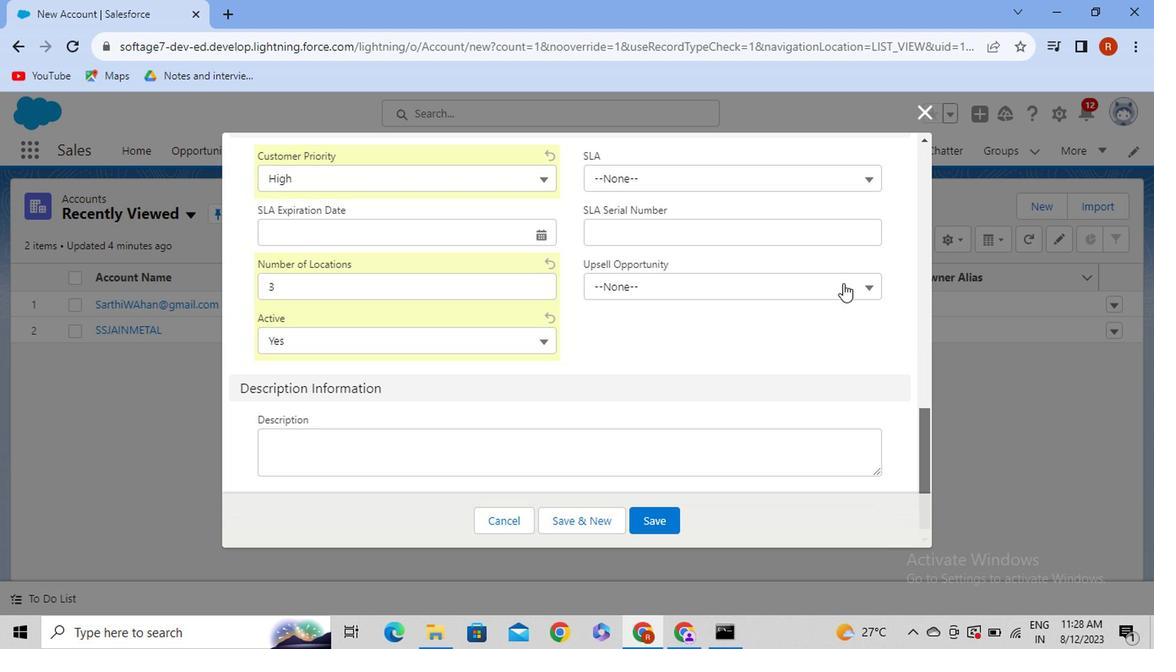 
Action: Mouse moved to (615, 356)
Screenshot: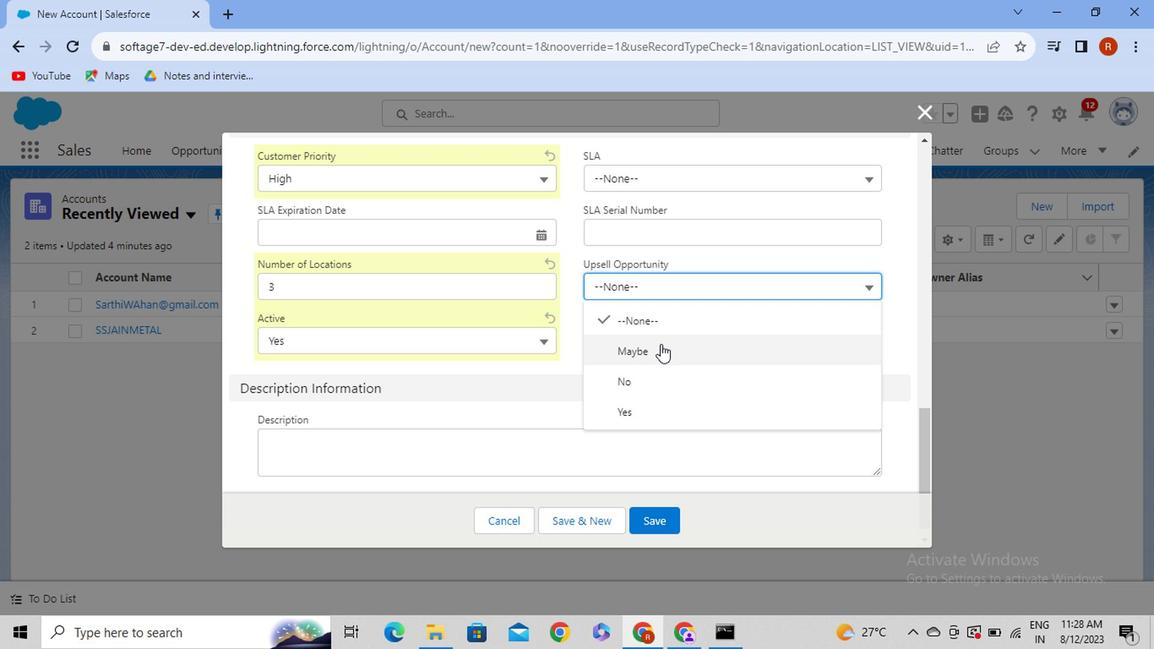 
Action: Mouse pressed left at (615, 356)
Screenshot: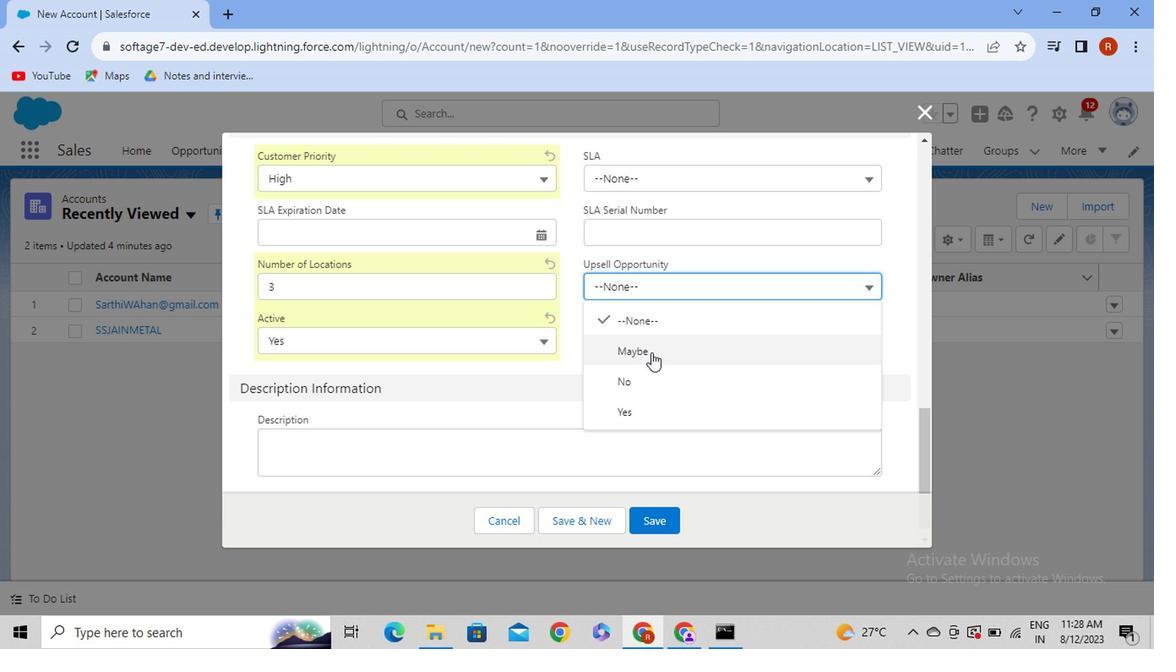 
Action: Mouse moved to (816, 460)
Screenshot: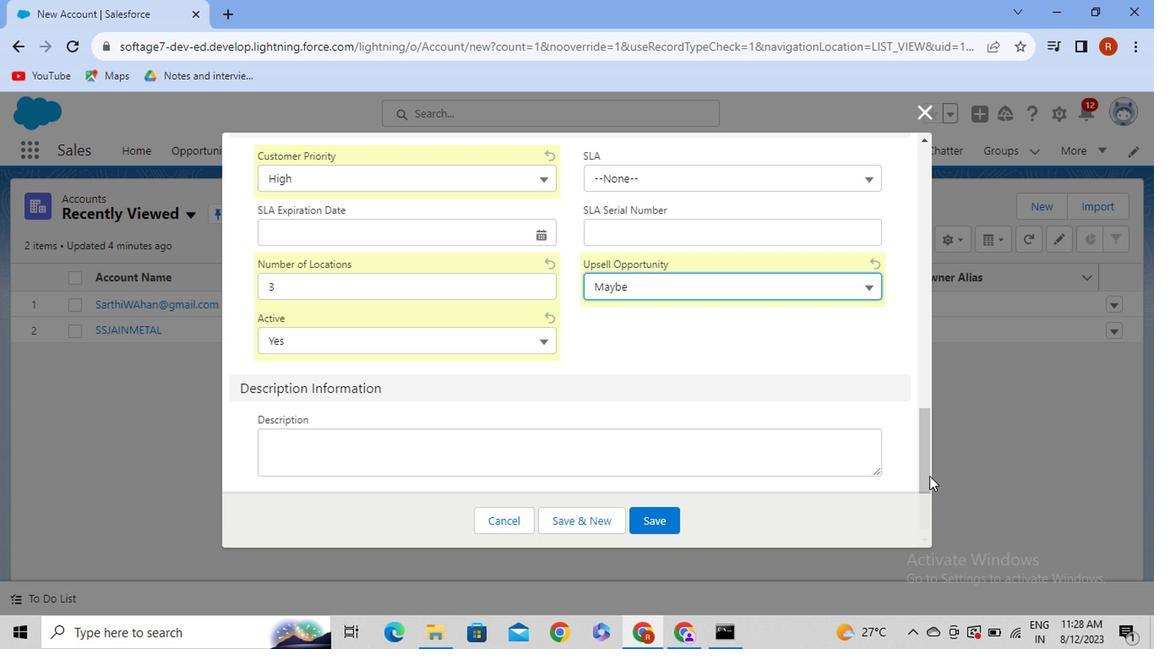 
Action: Mouse pressed left at (816, 460)
Screenshot: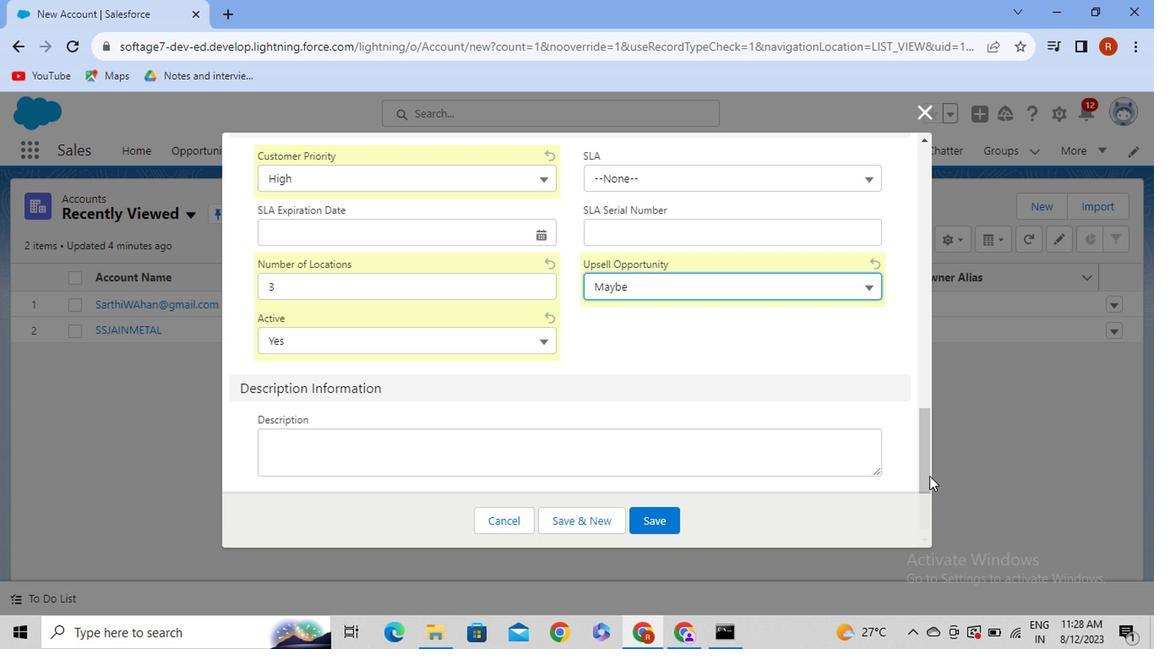 
Action: Mouse moved to (499, 427)
Screenshot: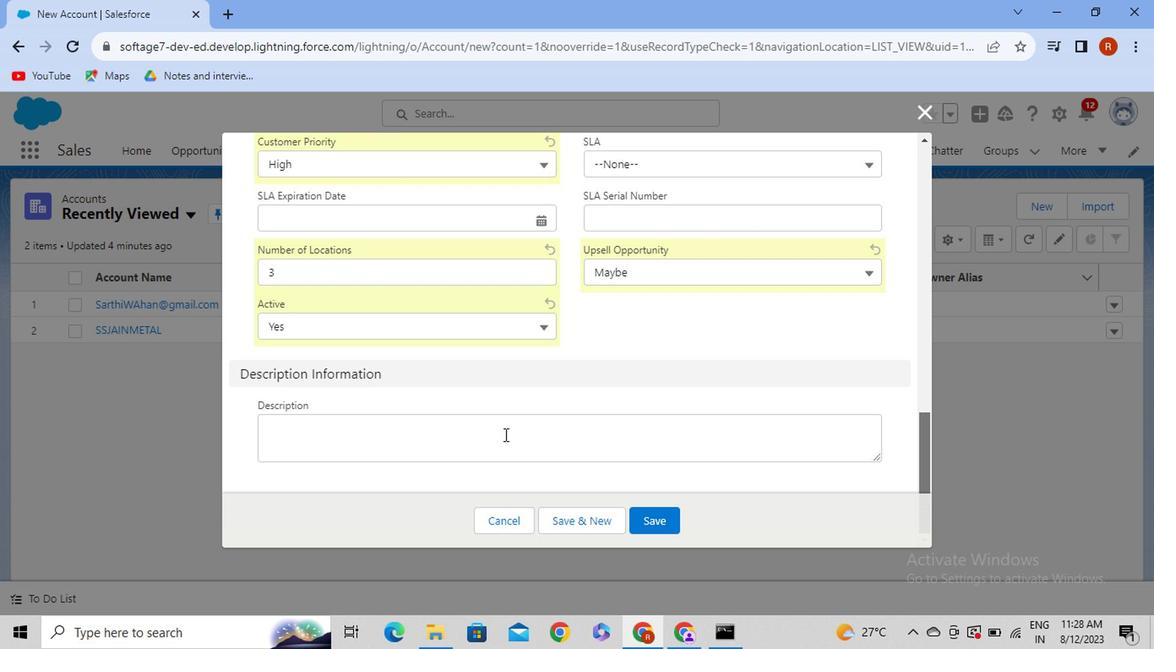 
Action: Mouse pressed left at (499, 427)
Screenshot: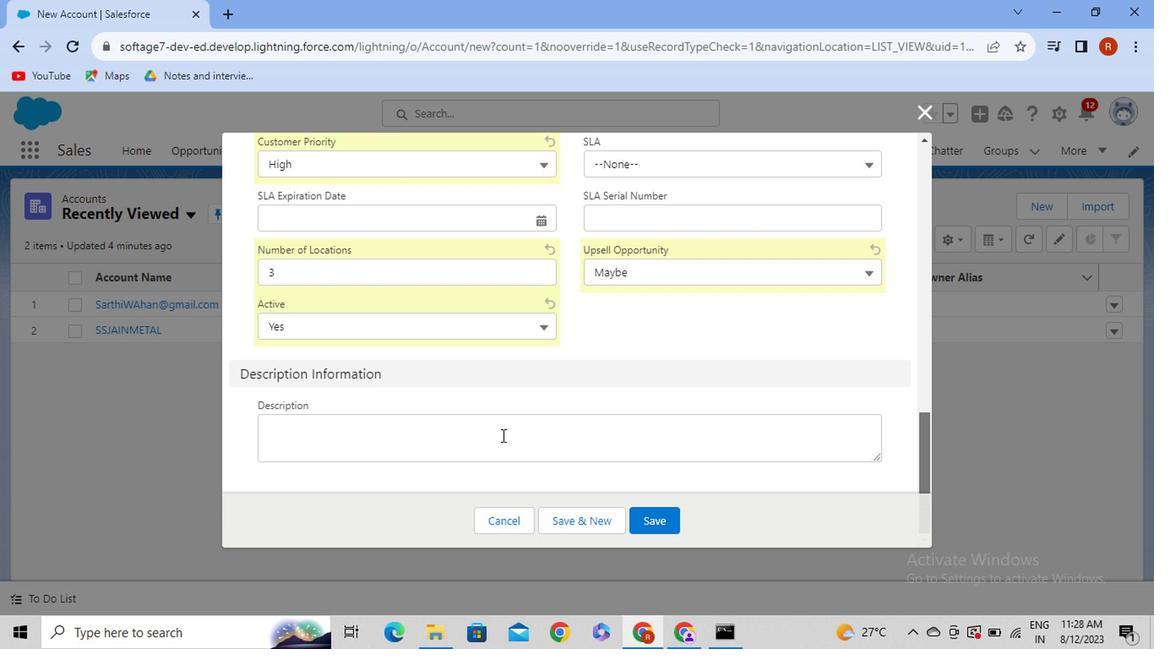 
Action: Mouse moved to (505, 419)
Screenshot: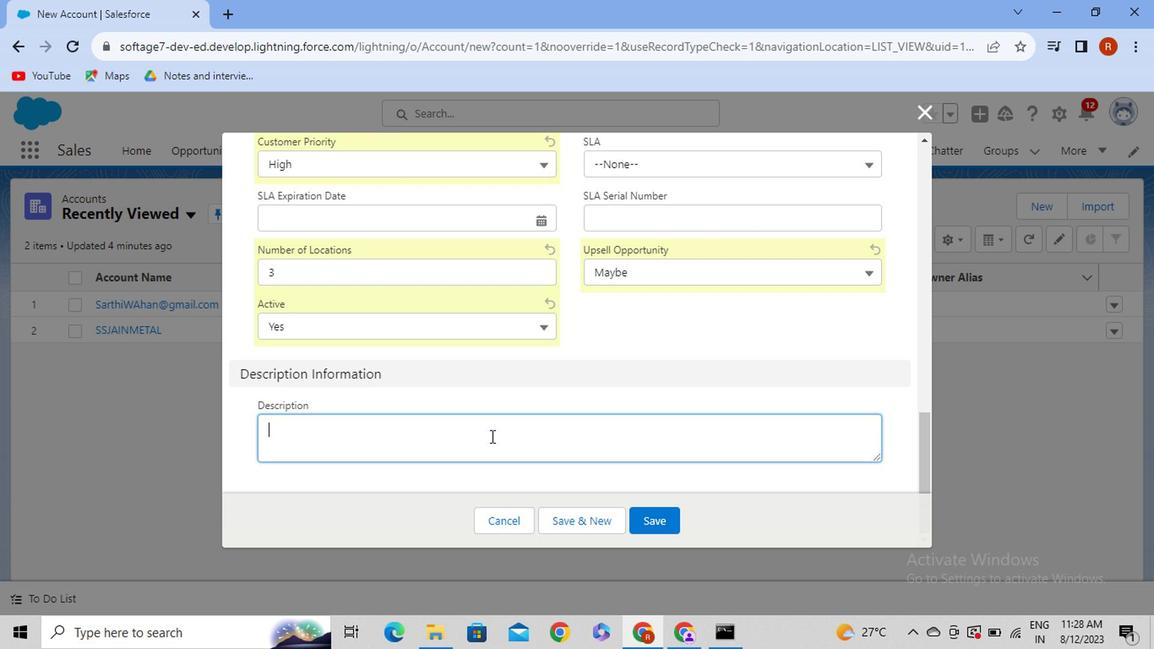 
Action: Key pressed <Key.caps_lock>T<Key.caps_lock>his<Key.space>account<Key.space>is<Key.space>from<Key.space>custom<Key.backspace><Key.backspace><Key.backspace><Key.backspace><Key.backspace><Key.backspace>exisisting<Key.space>
Screenshot: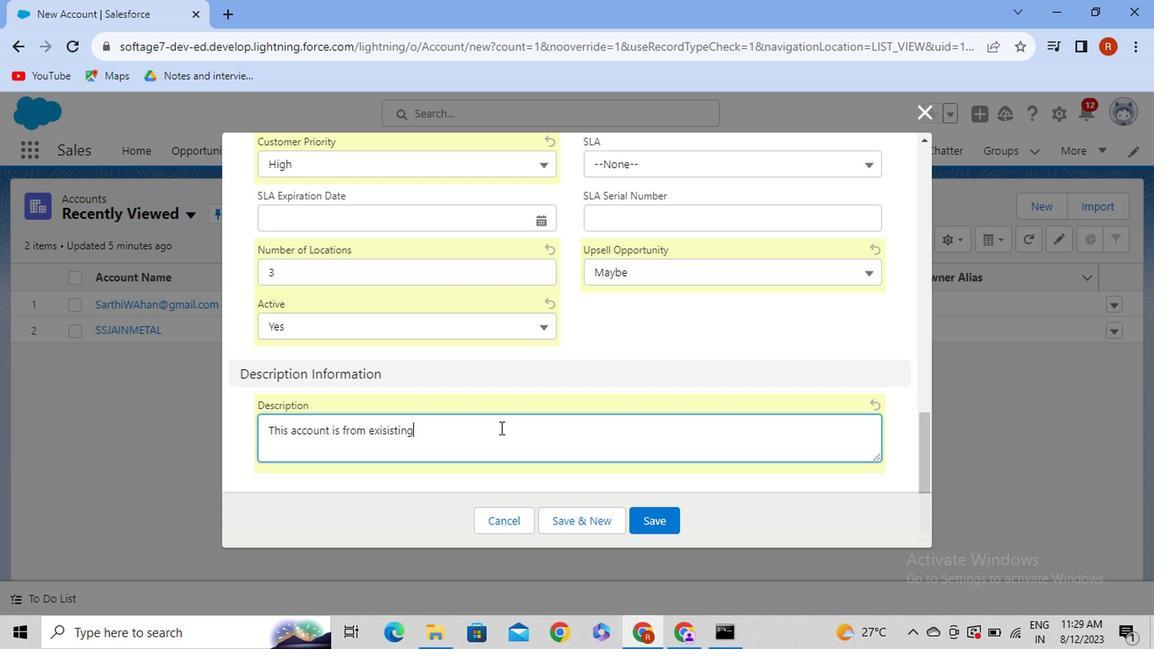 
Action: Mouse moved to (433, 421)
Screenshot: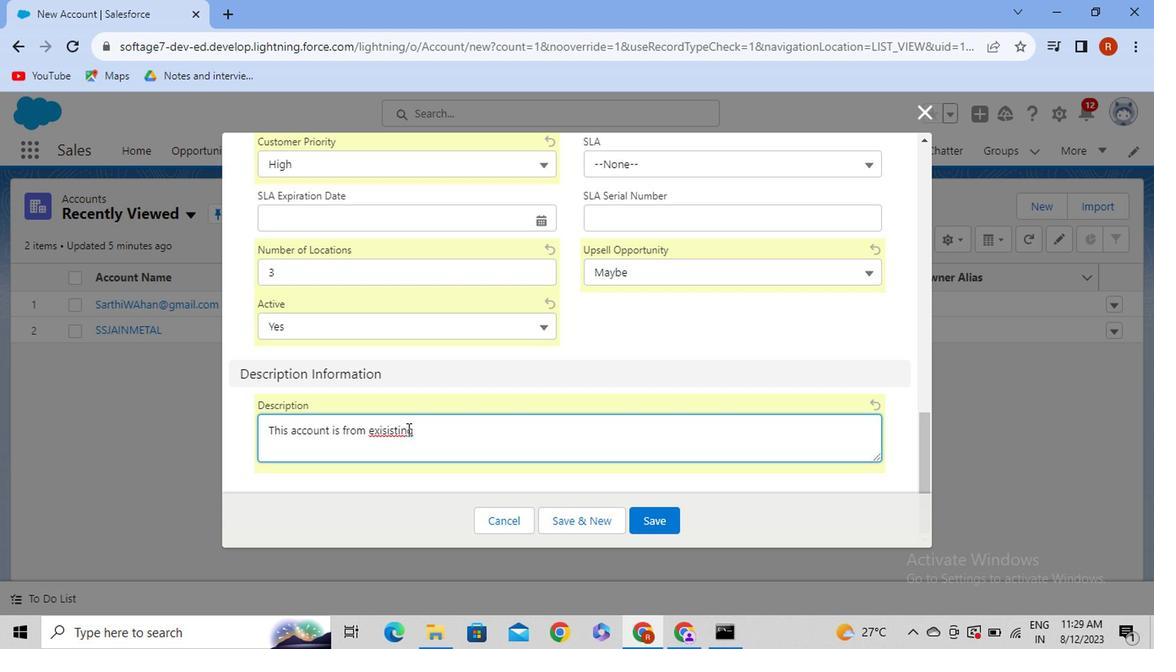 
Action: Mouse pressed right at (433, 421)
Screenshot: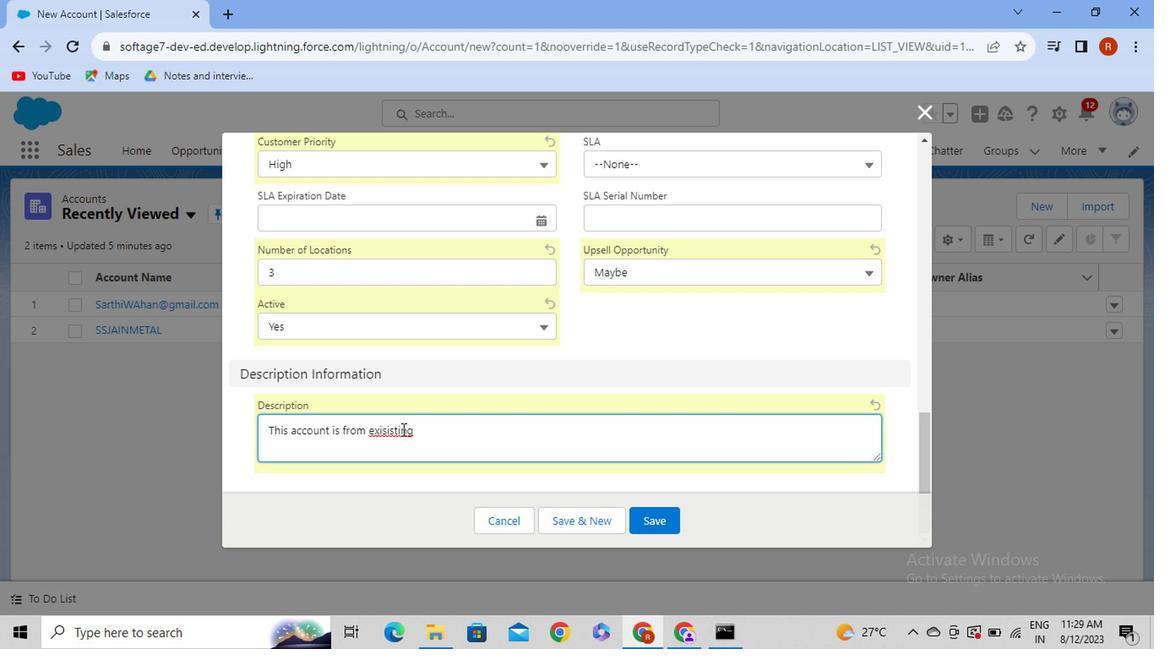 
Action: Mouse moved to (462, 203)
Screenshot: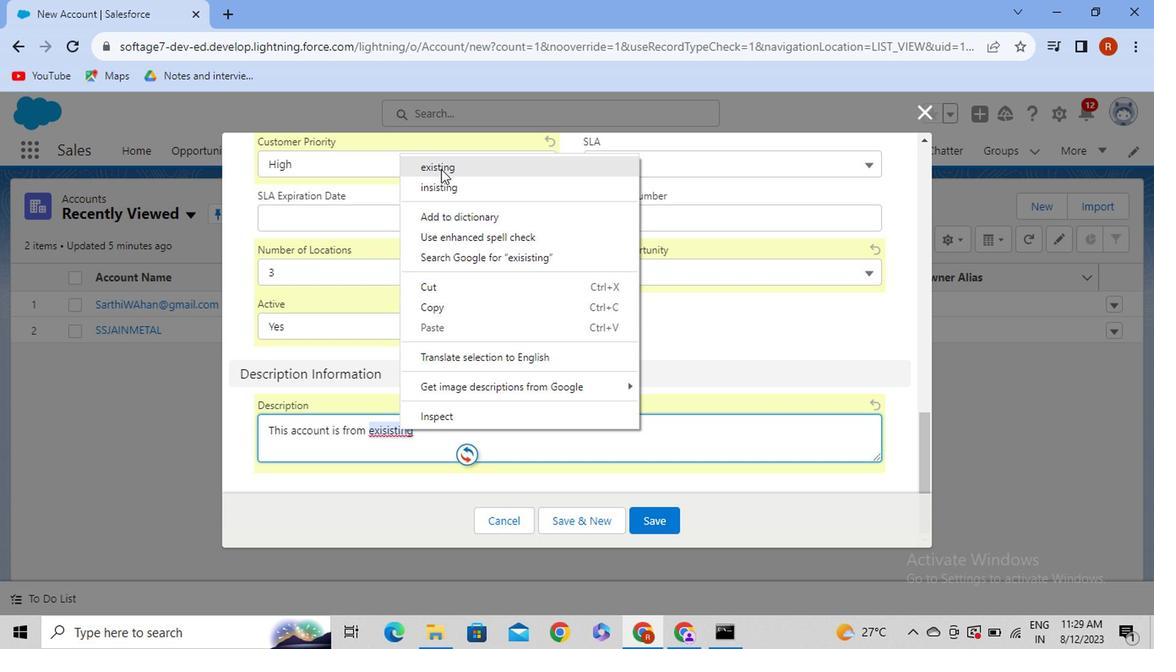 
Action: Mouse pressed left at (462, 203)
Screenshot: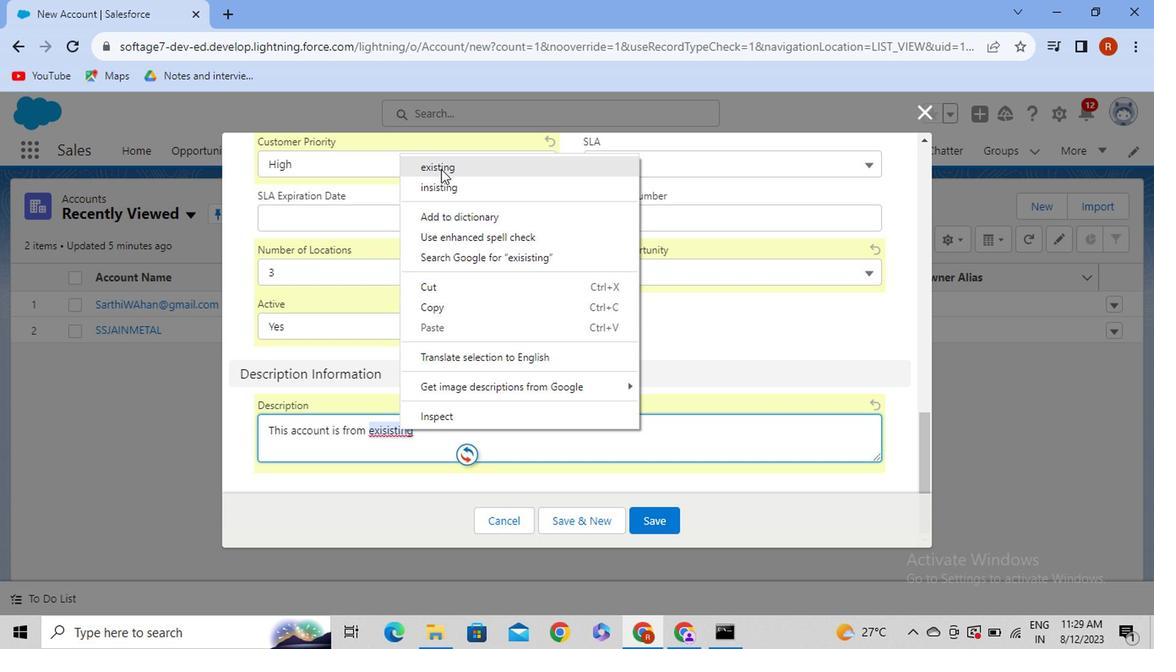 
Action: Mouse moved to (548, 407)
Screenshot: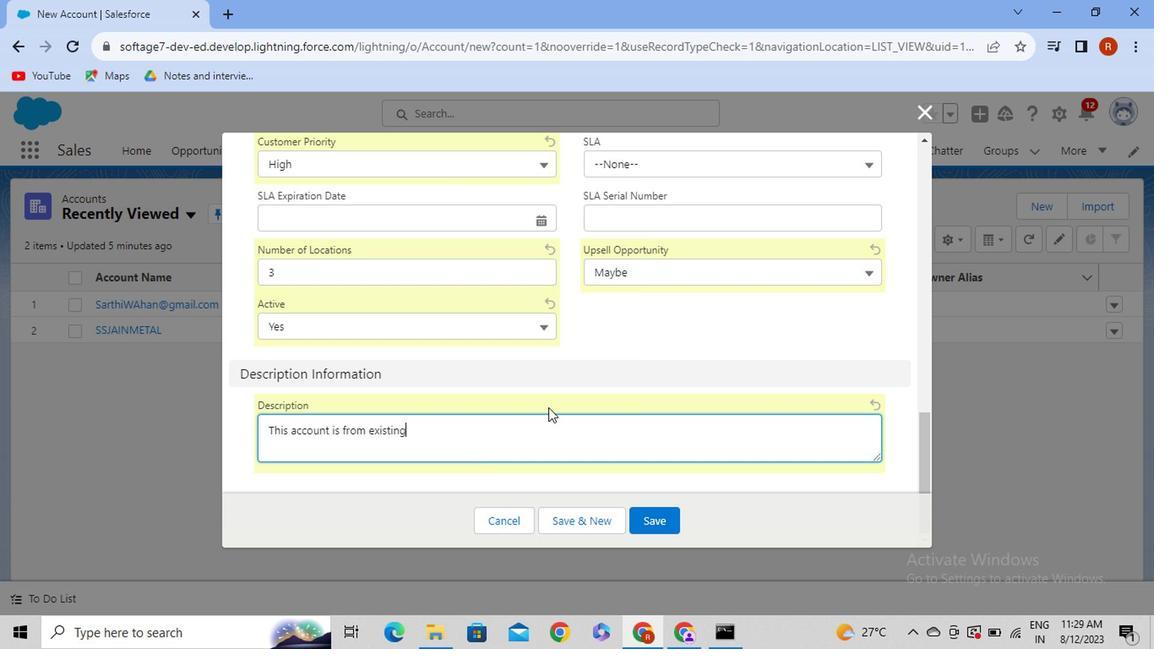 
Action: Key pressed <Key.space>customer<Key.space>referance<Key.space>
Screenshot: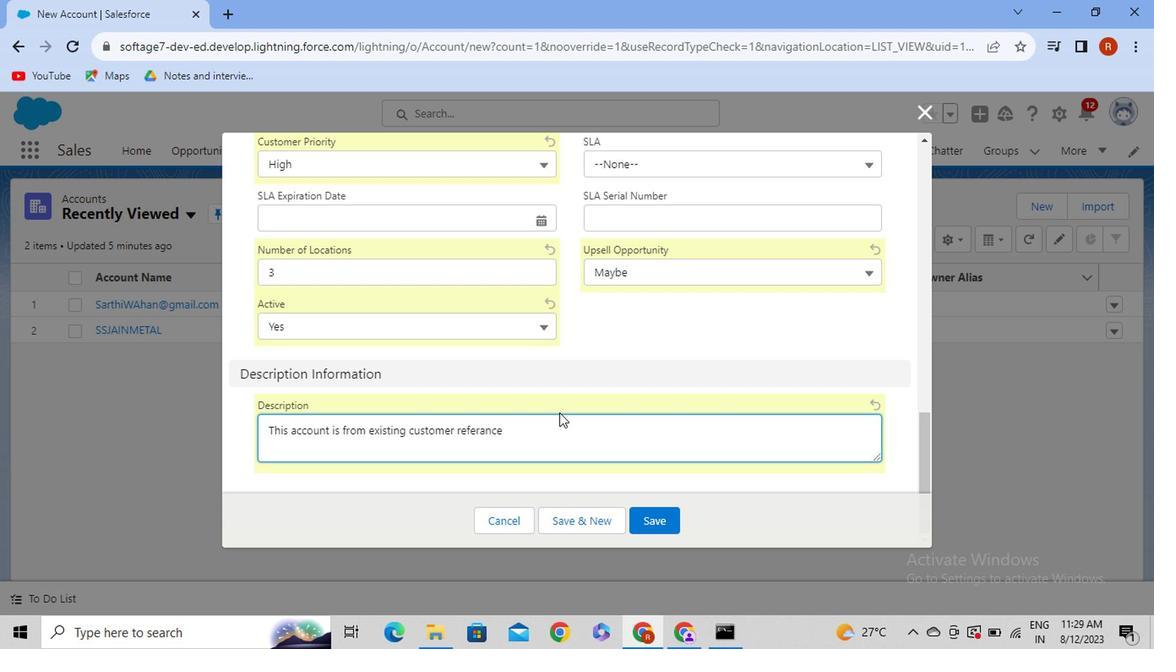 
Action: Mouse moved to (502, 427)
Screenshot: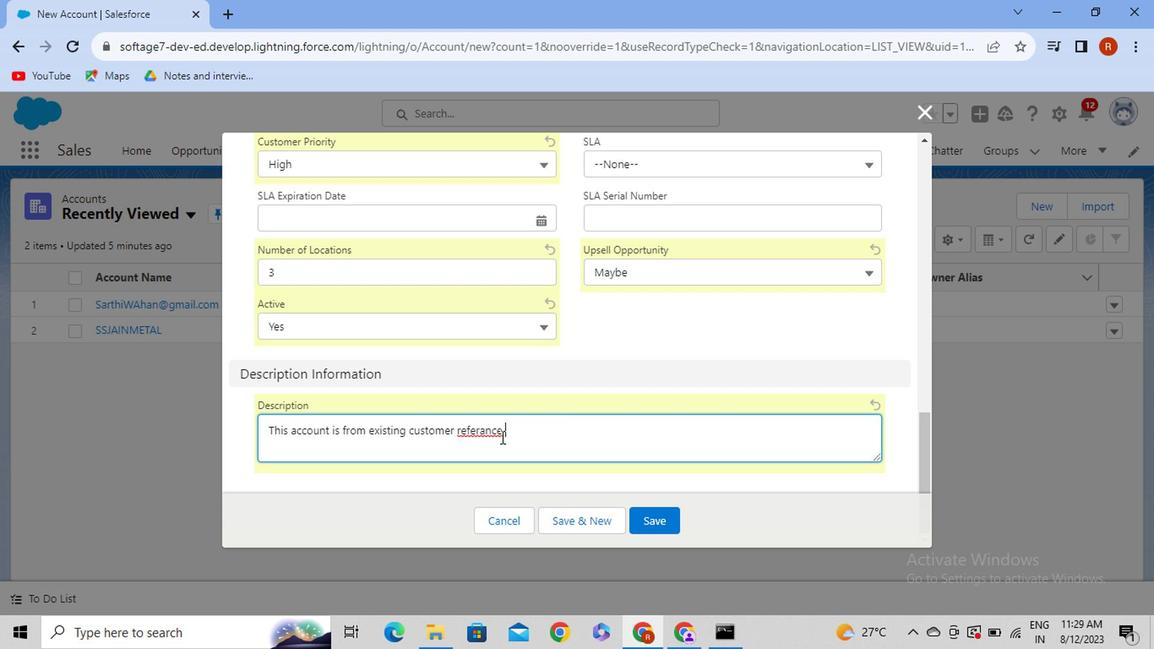 
Action: Mouse pressed right at (502, 427)
Screenshot: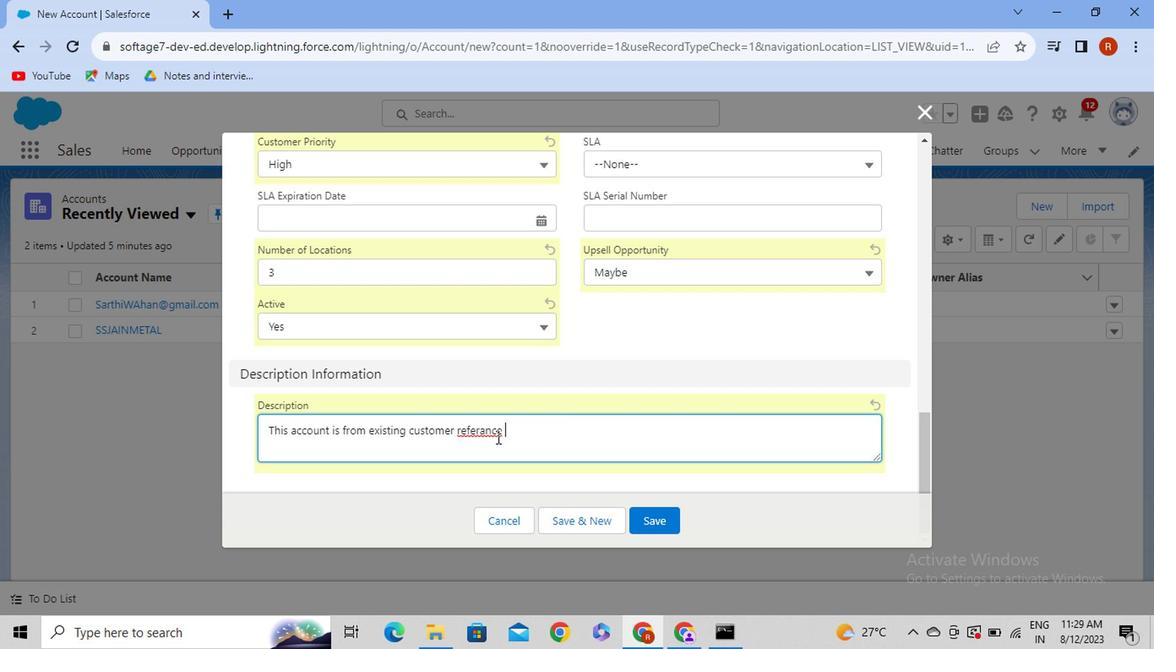 
Action: Mouse moved to (534, 189)
Screenshot: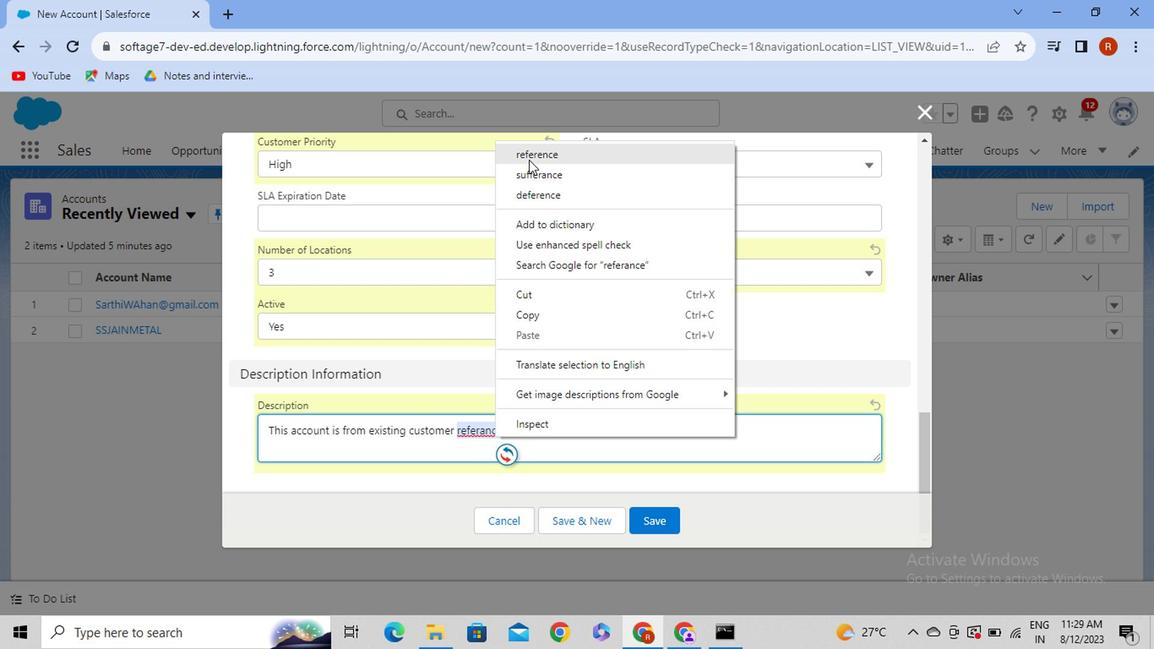 
Action: Mouse pressed left at (534, 189)
Screenshot: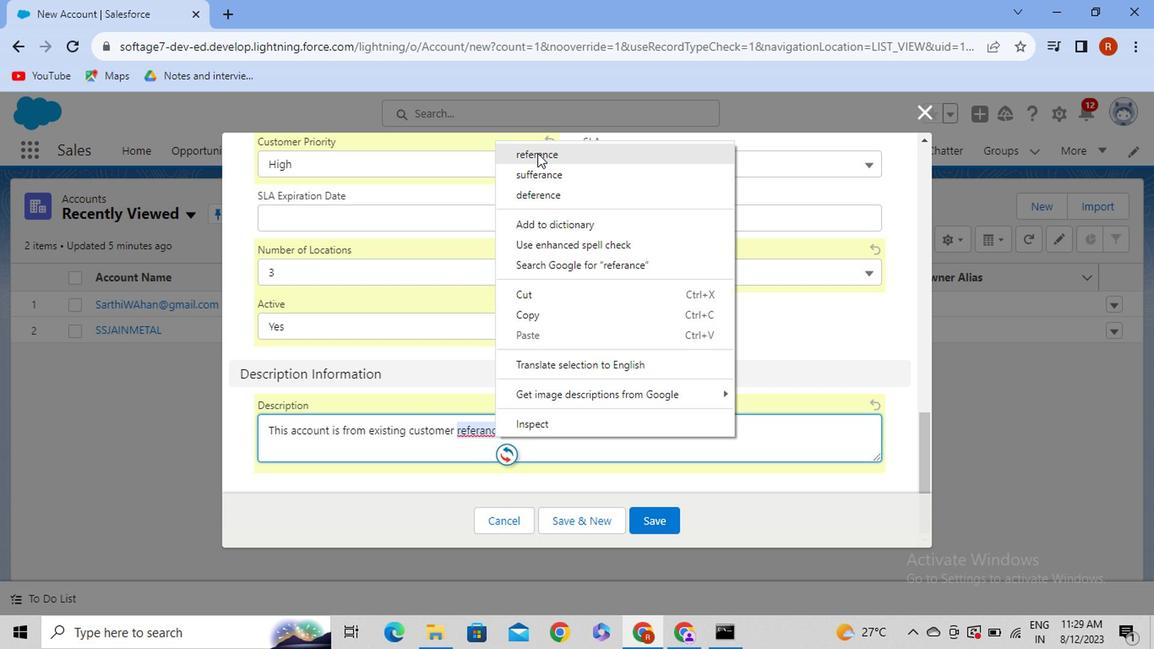 
Action: Mouse moved to (581, 418)
Screenshot: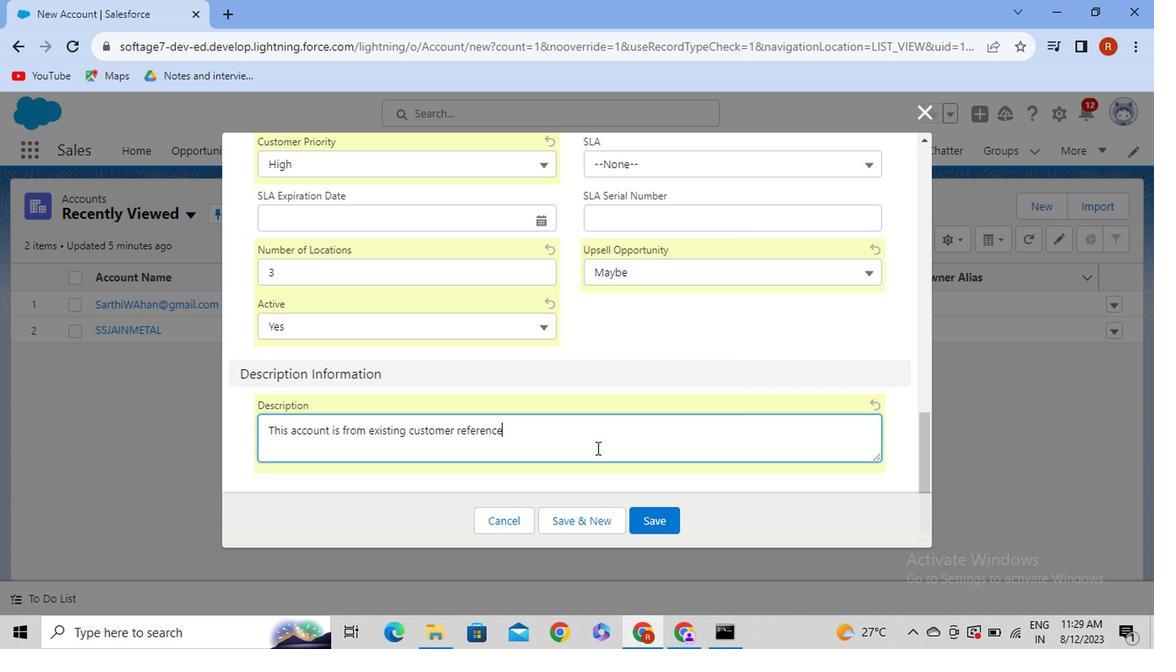 
Action: Key pressed <Key.space>.<Key.space>discuss<Key.space>
Screenshot: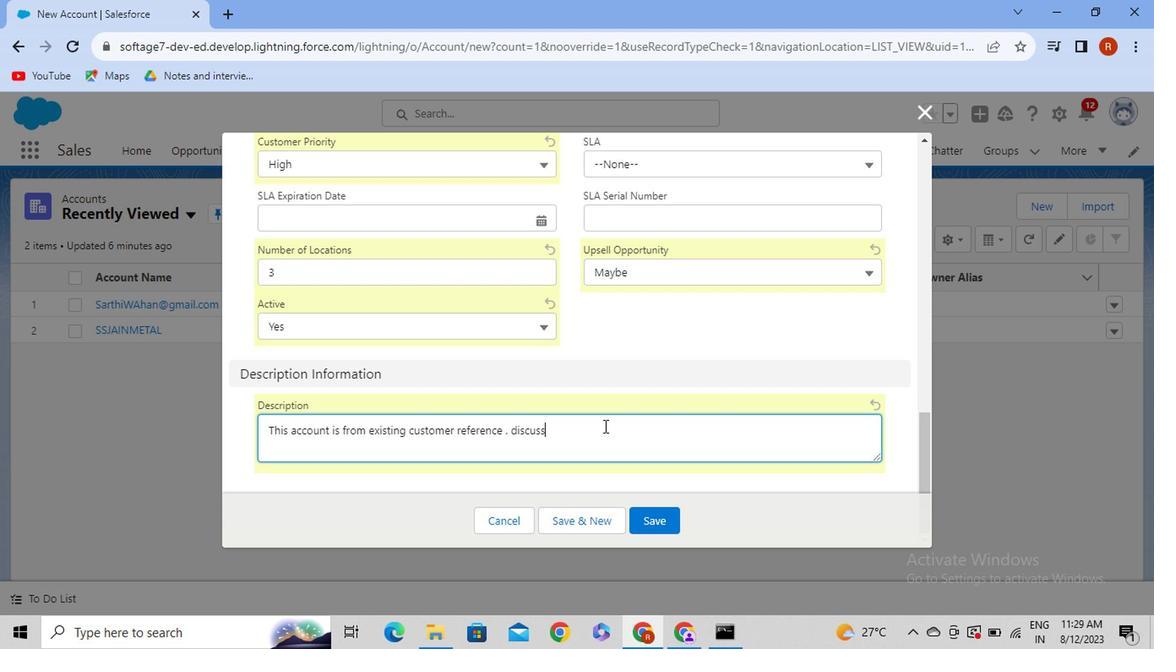 
Action: Mouse moved to (513, 423)
Screenshot: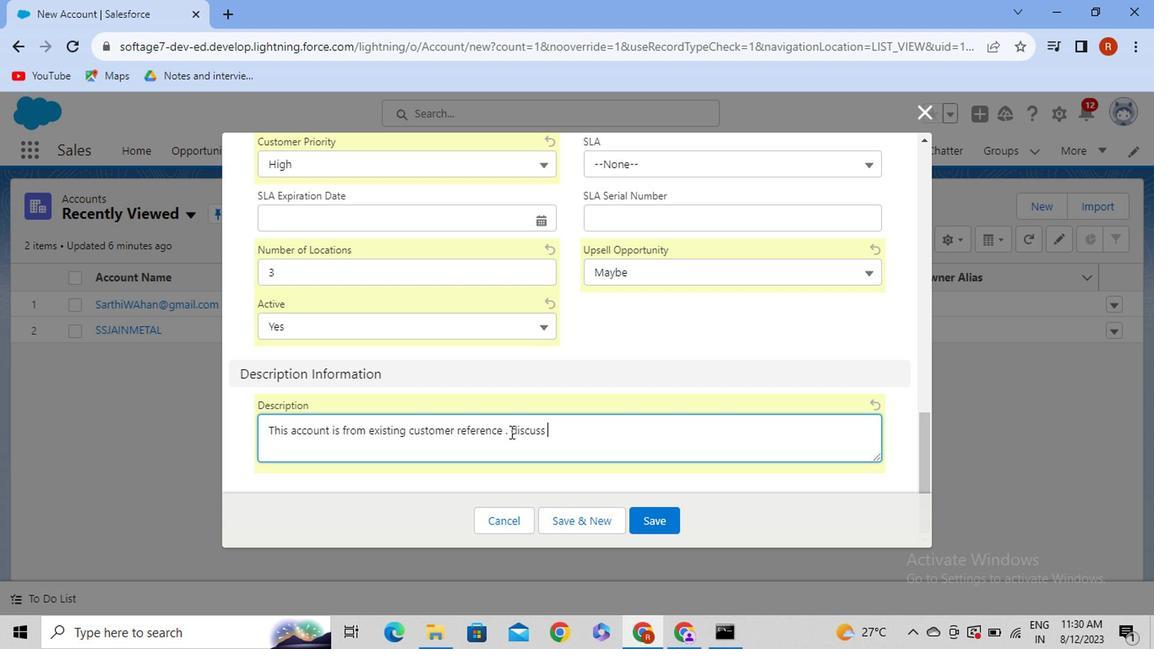 
Action: Mouse pressed left at (513, 423)
Screenshot: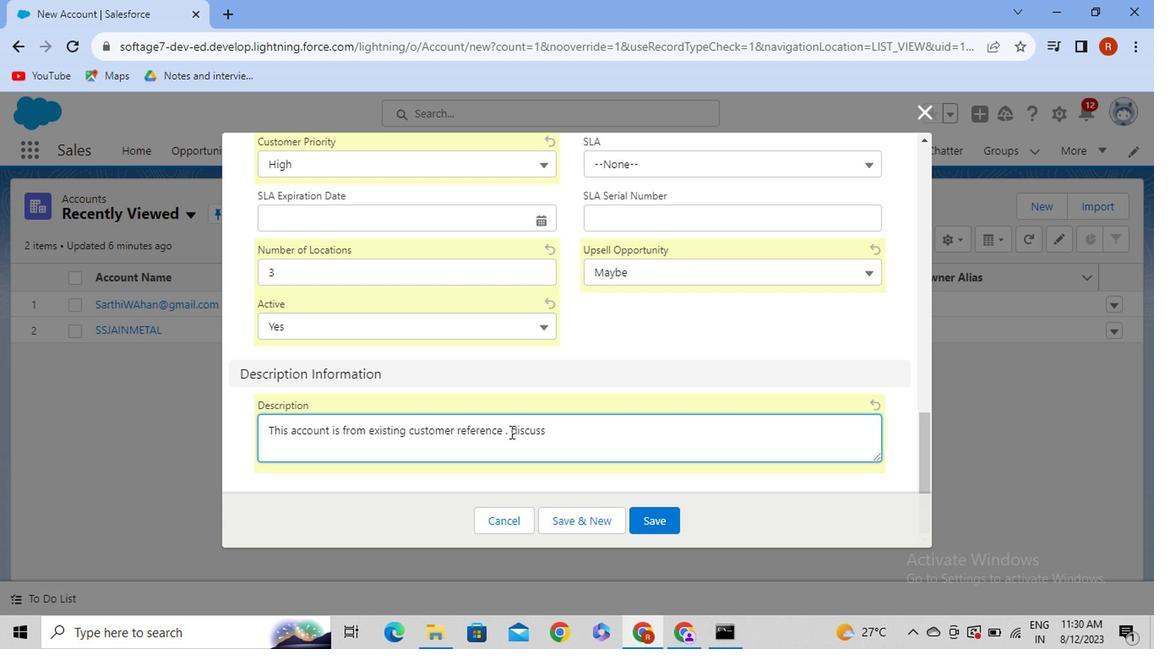 
Action: Key pressed <Key.space>need<Key.space>
Screenshot: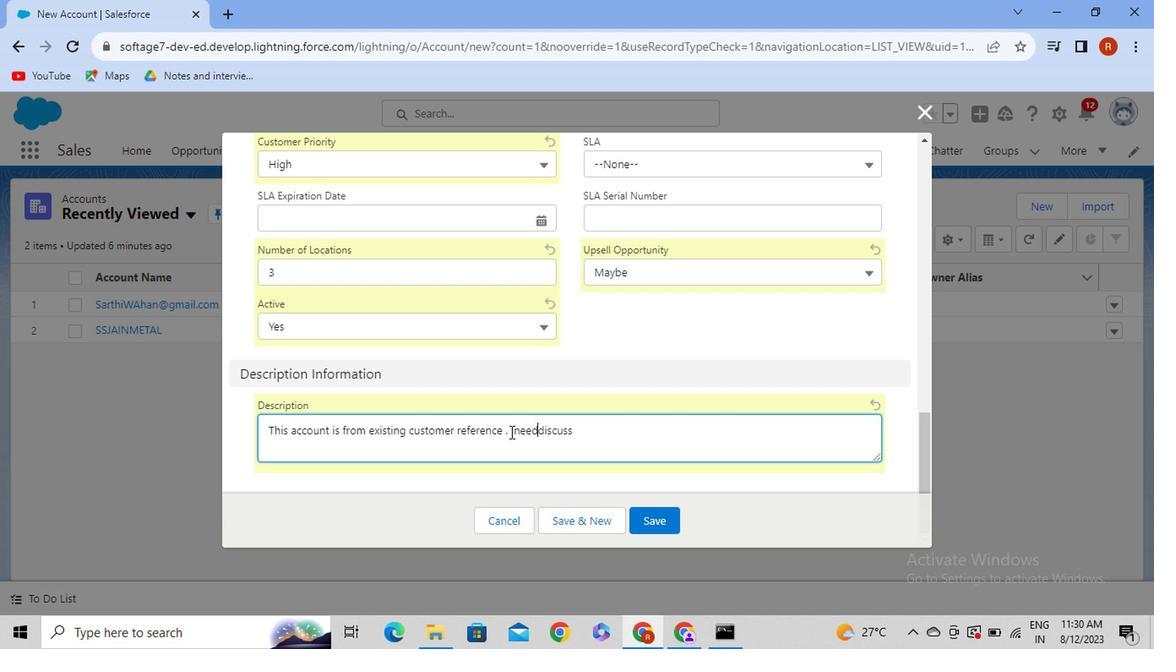 
Action: Mouse moved to (568, 418)
Screenshot: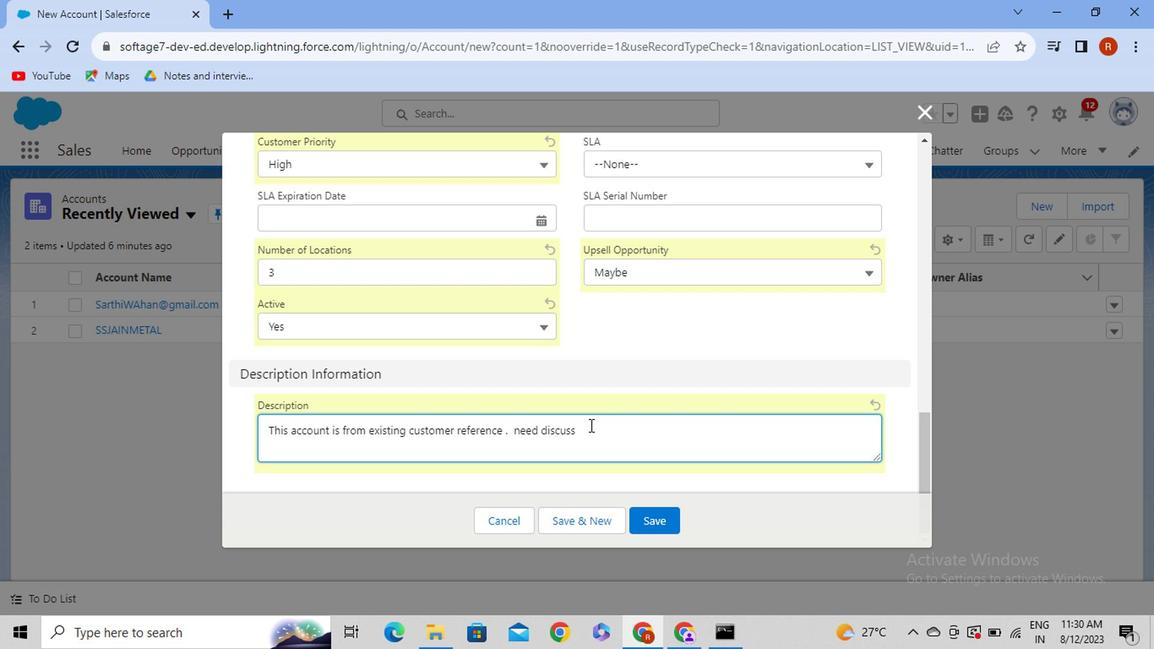 
Action: Mouse pressed left at (568, 418)
Screenshot: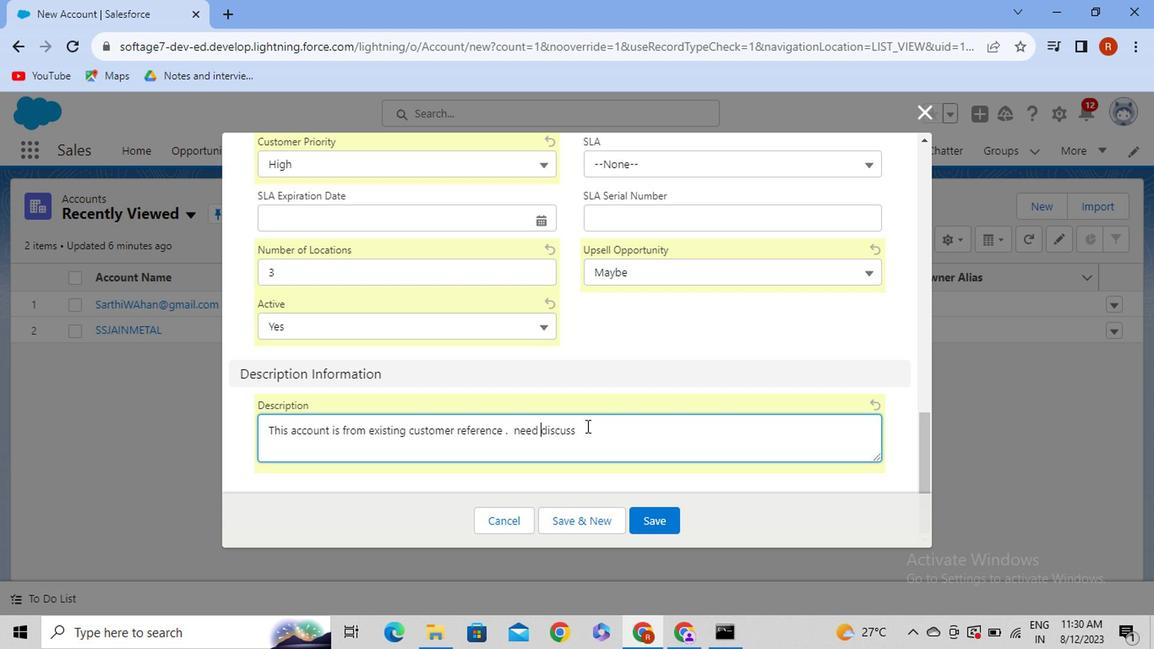 
Action: Key pressed referral<Key.space>program<Key.space>with<Key.space>the<Key.space>client,<Key.space>need<Key.space>to<Key.space>incentivize<Key.space>existing<Key.space>customers<Key.space>to<Key.space>refer<Key.space>new<Key.space>business
Screenshot: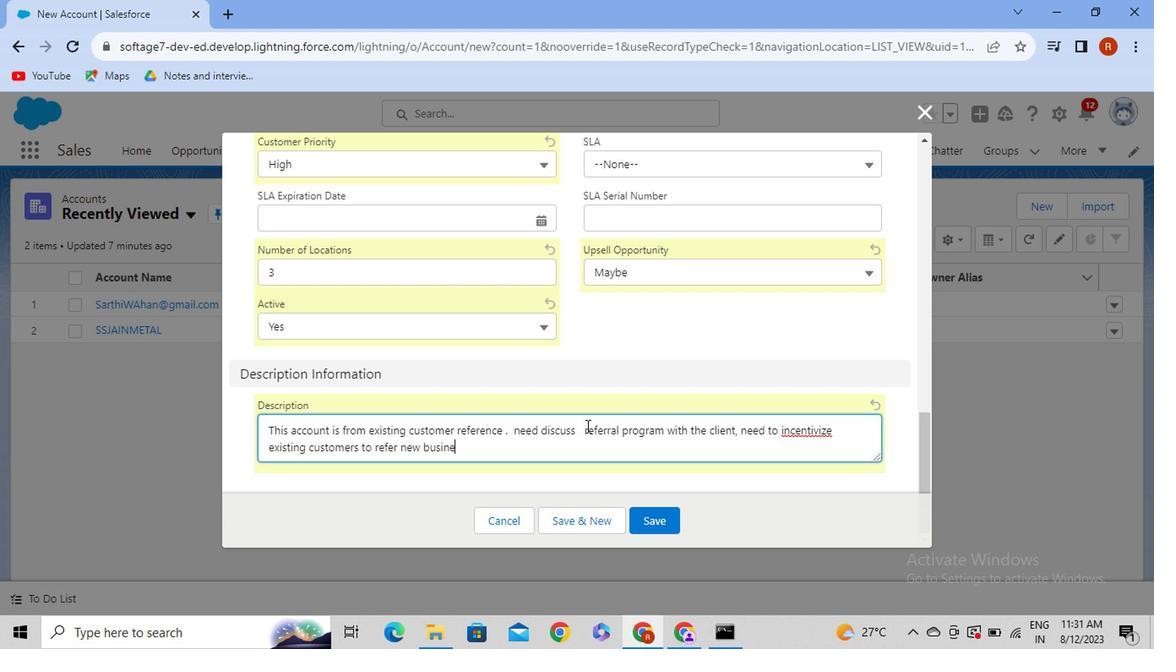 
Action: Mouse moved to (573, 495)
Screenshot: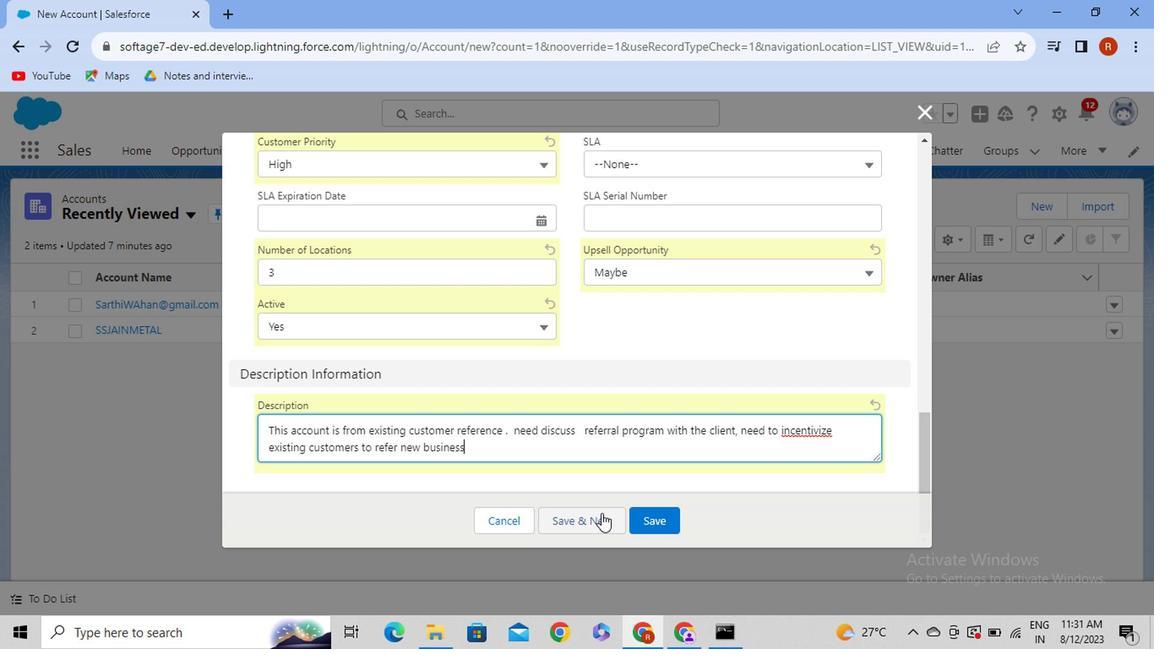 
Action: Mouse pressed left at (573, 495)
Screenshot: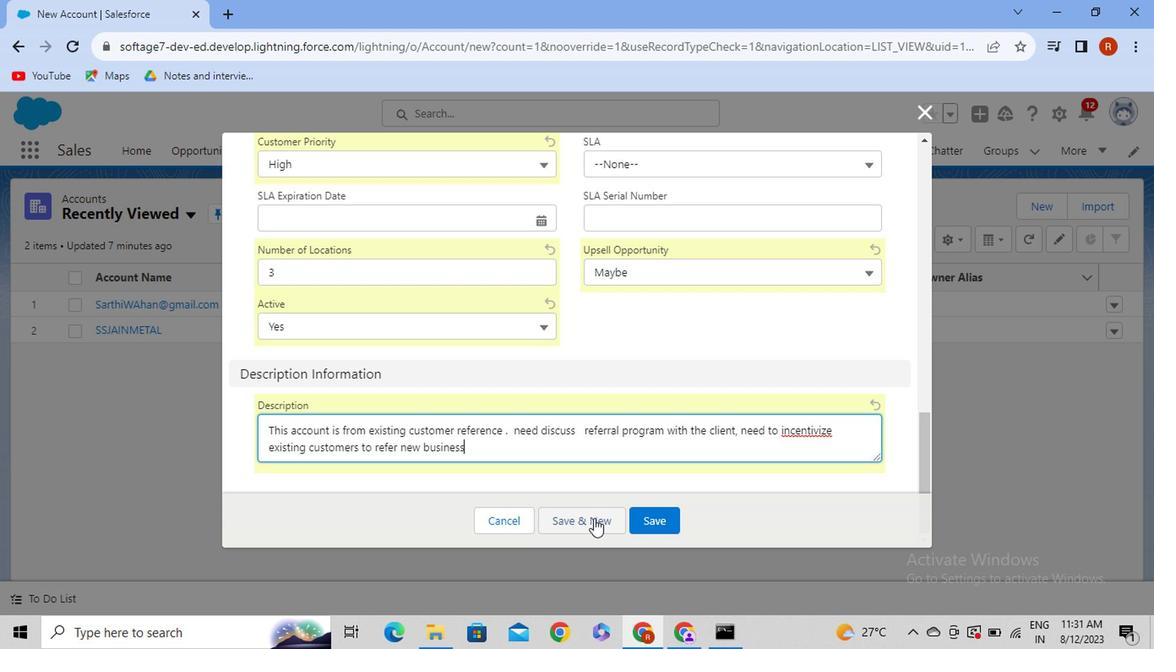 
Action: Mouse moved to (419, 351)
Screenshot: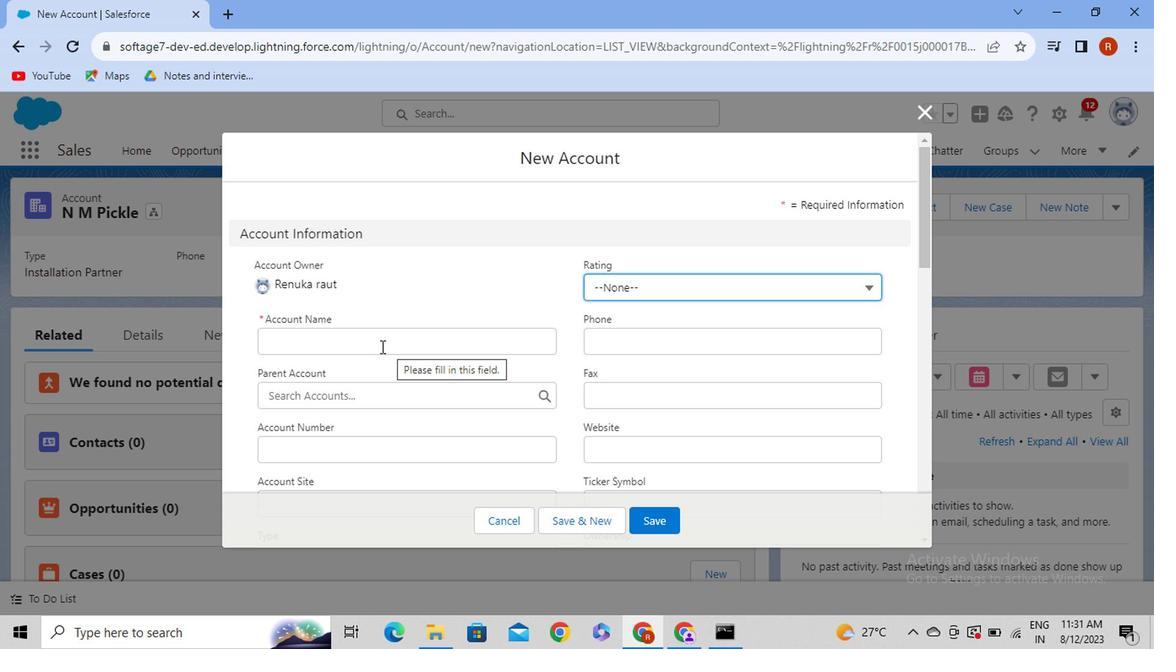 
Action: Mouse pressed left at (419, 351)
Screenshot: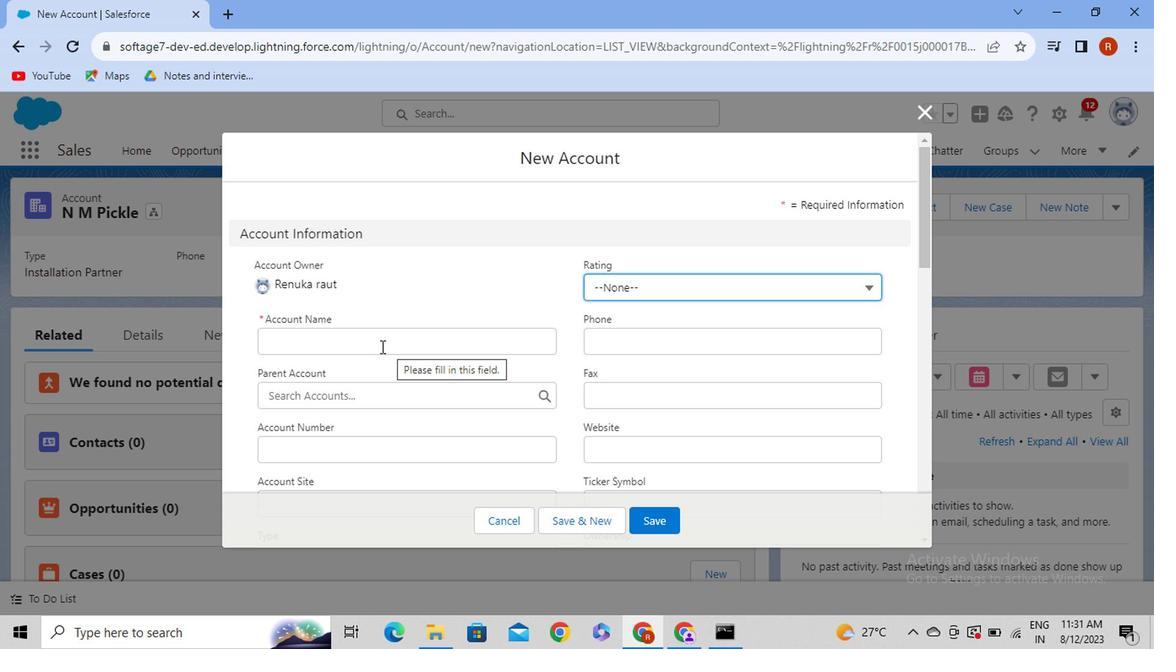 
Action: Mouse moved to (424, 325)
Screenshot: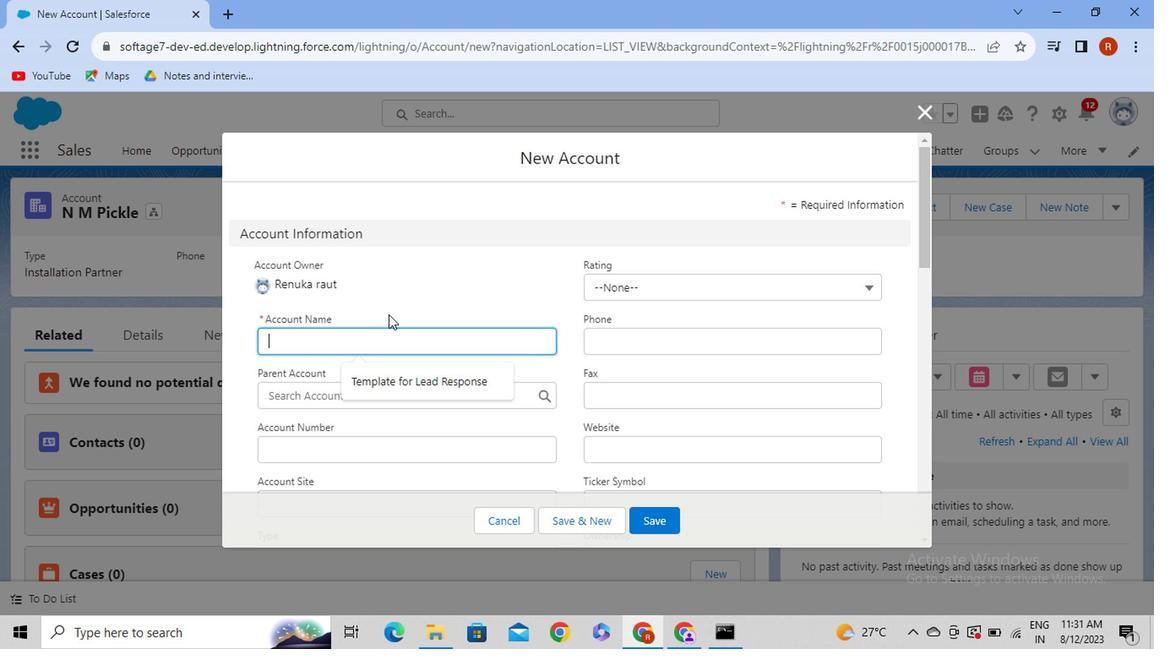 
Action: Key pressed <Key.caps_lock>U<Key.caps_lock>ltra<Key.caps_lock>A<Key.caps_lock>uto<Key.caps_lock>S<Key.caps_lock>onic
Screenshot: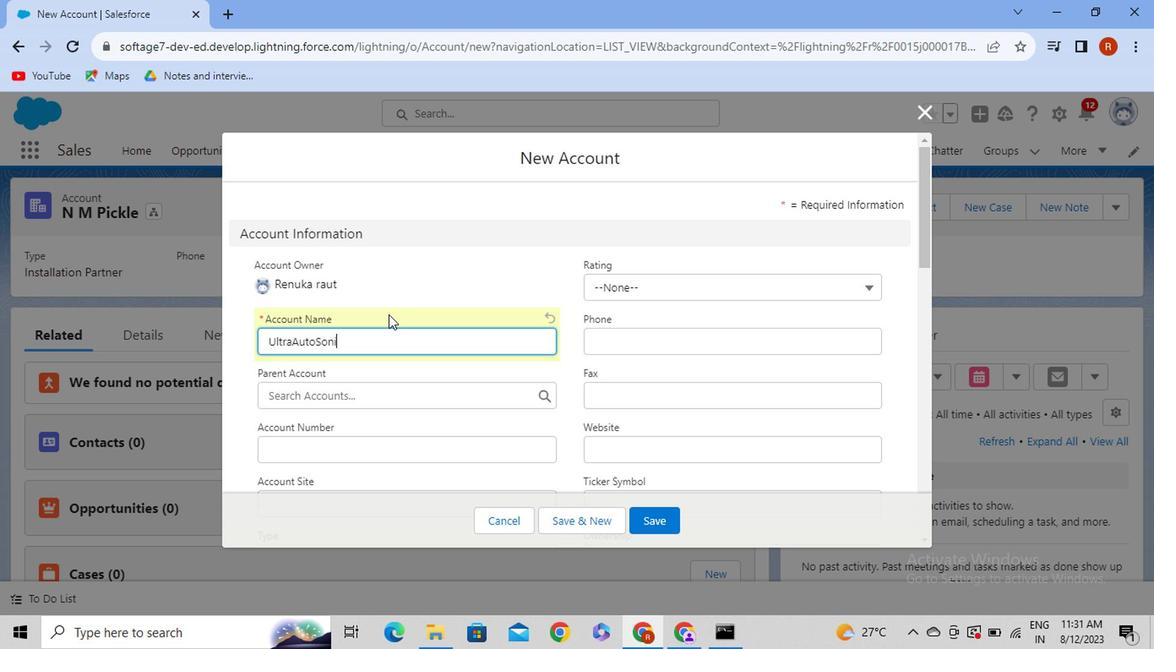 
Action: Mouse moved to (431, 392)
Screenshot: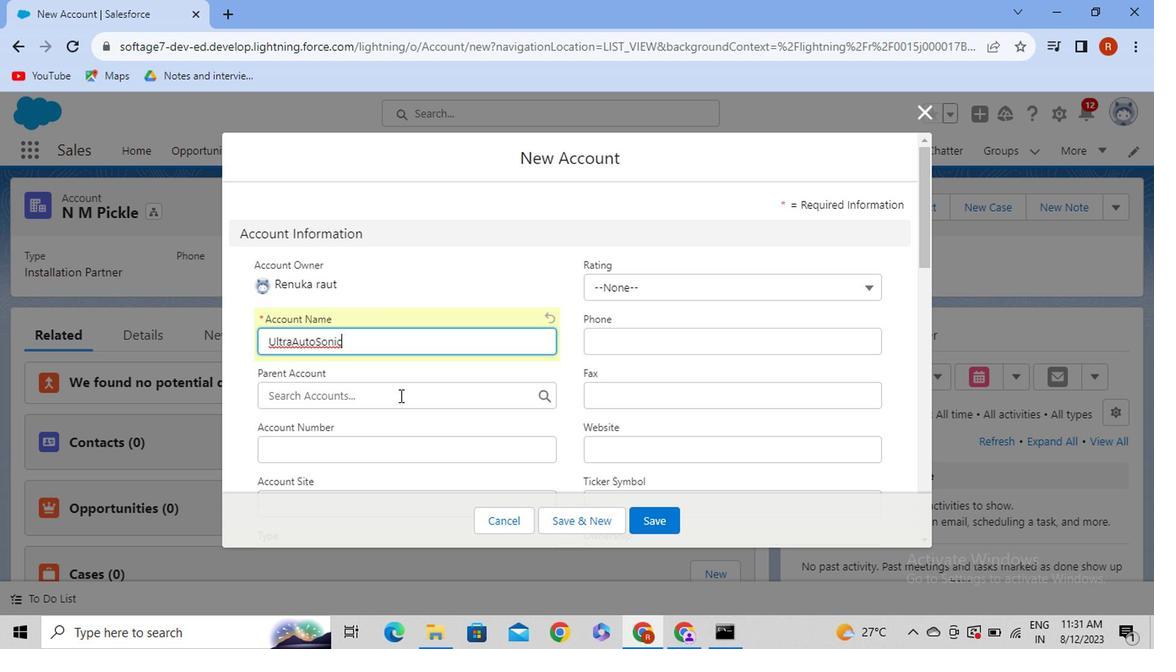 
Action: Mouse pressed left at (431, 392)
Screenshot: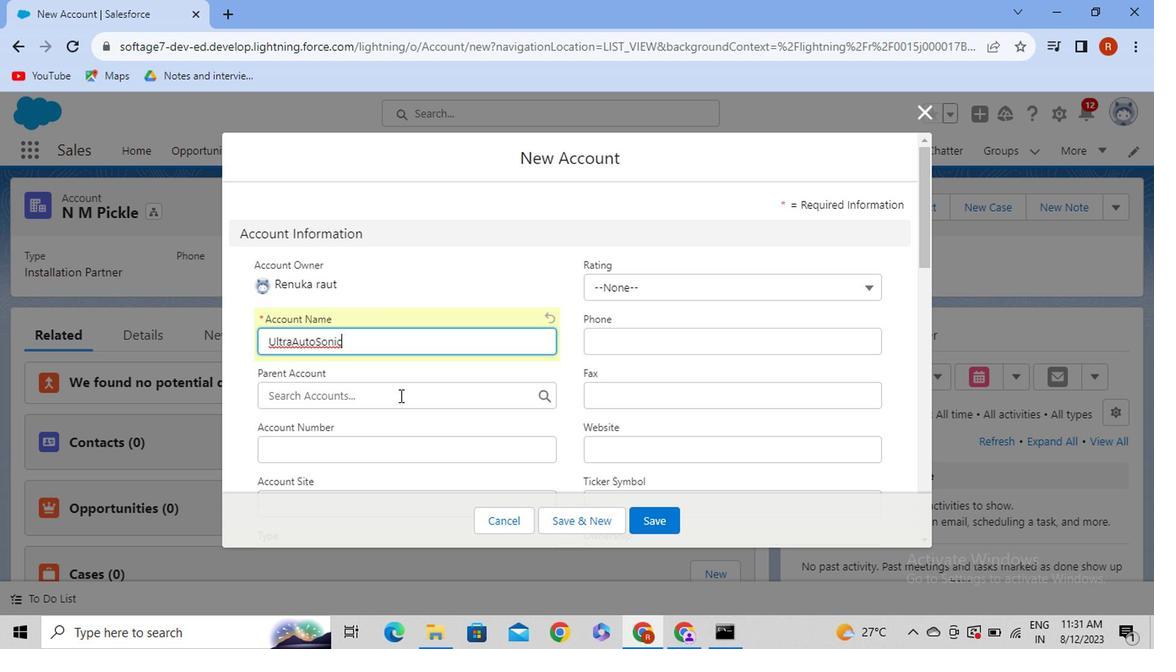 
Action: Mouse moved to (374, 388)
Screenshot: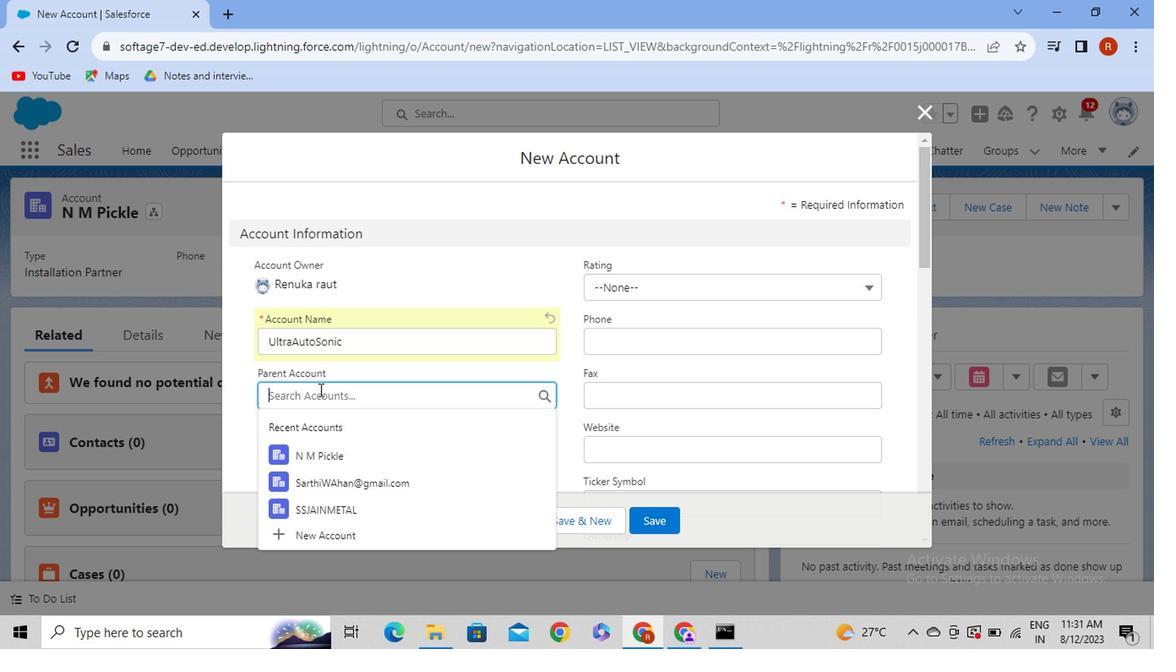 
Action: Mouse pressed left at (374, 388)
Screenshot: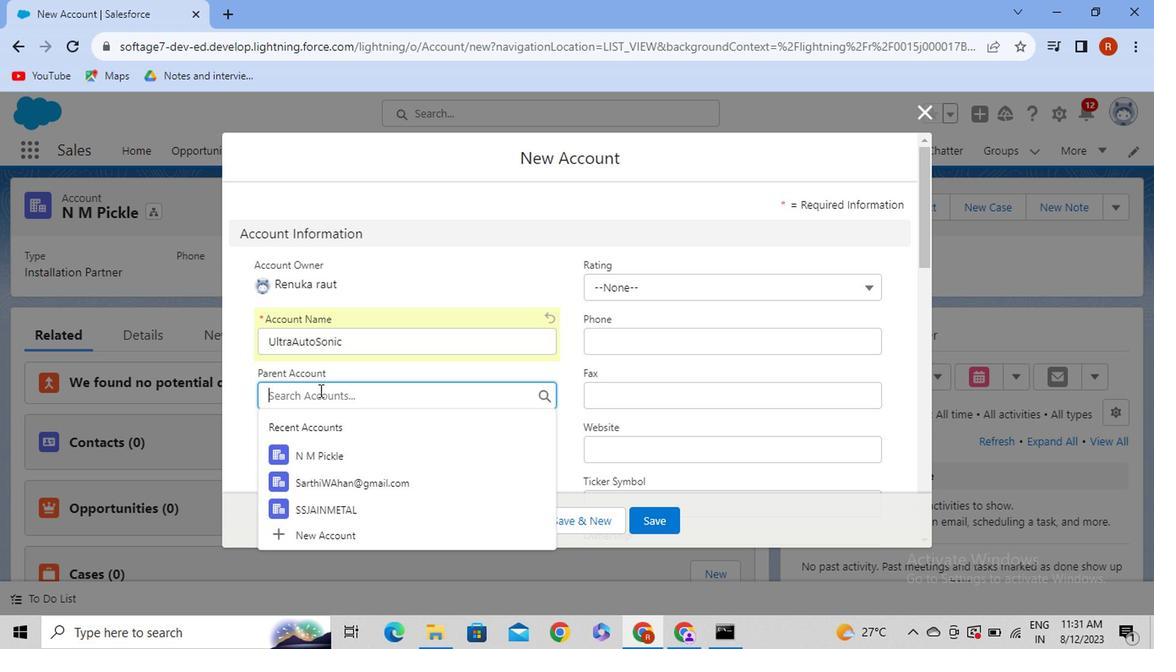 
Action: Mouse moved to (561, 365)
Screenshot: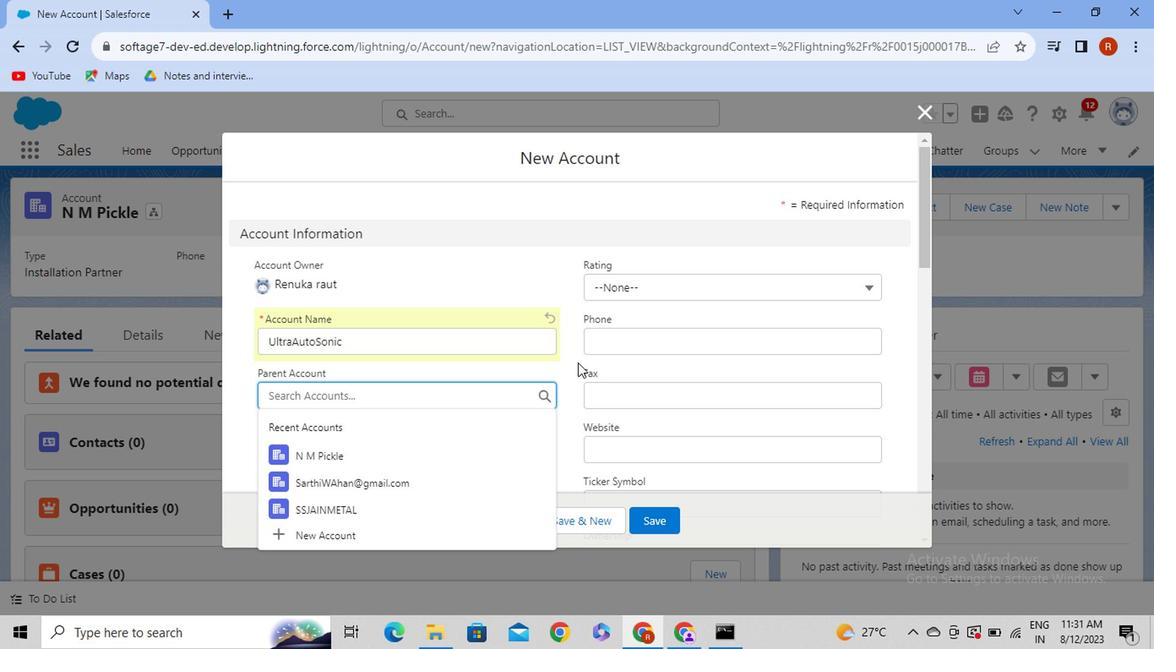 
Action: Mouse pressed left at (561, 365)
Screenshot: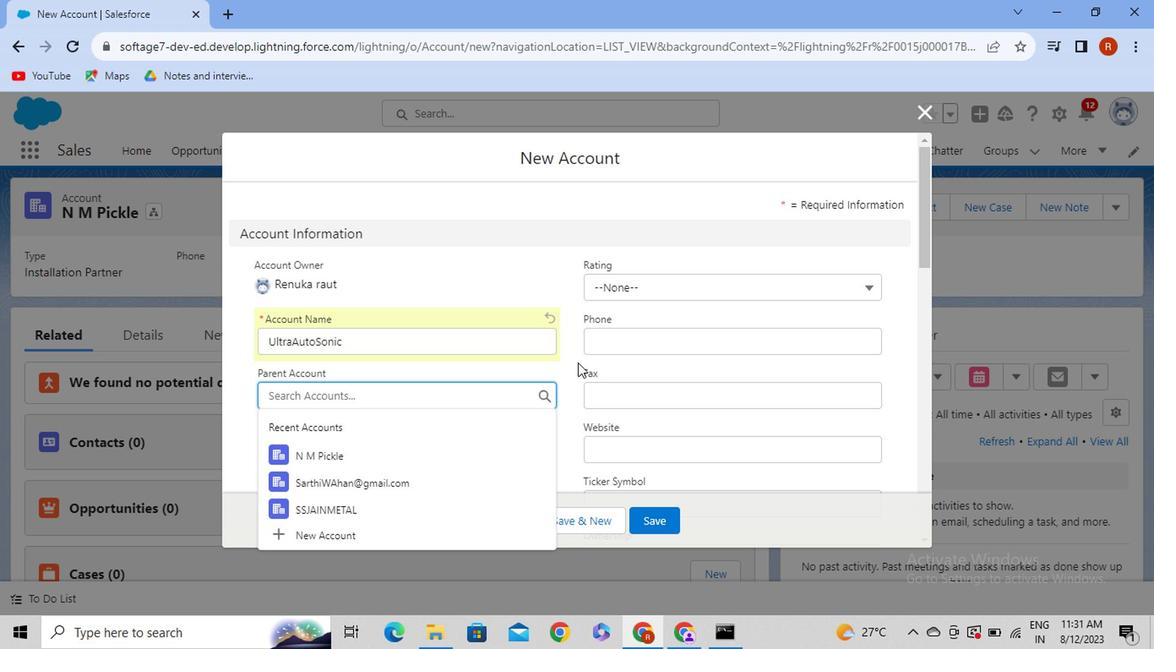 
Action: Mouse moved to (814, 270)
Screenshot: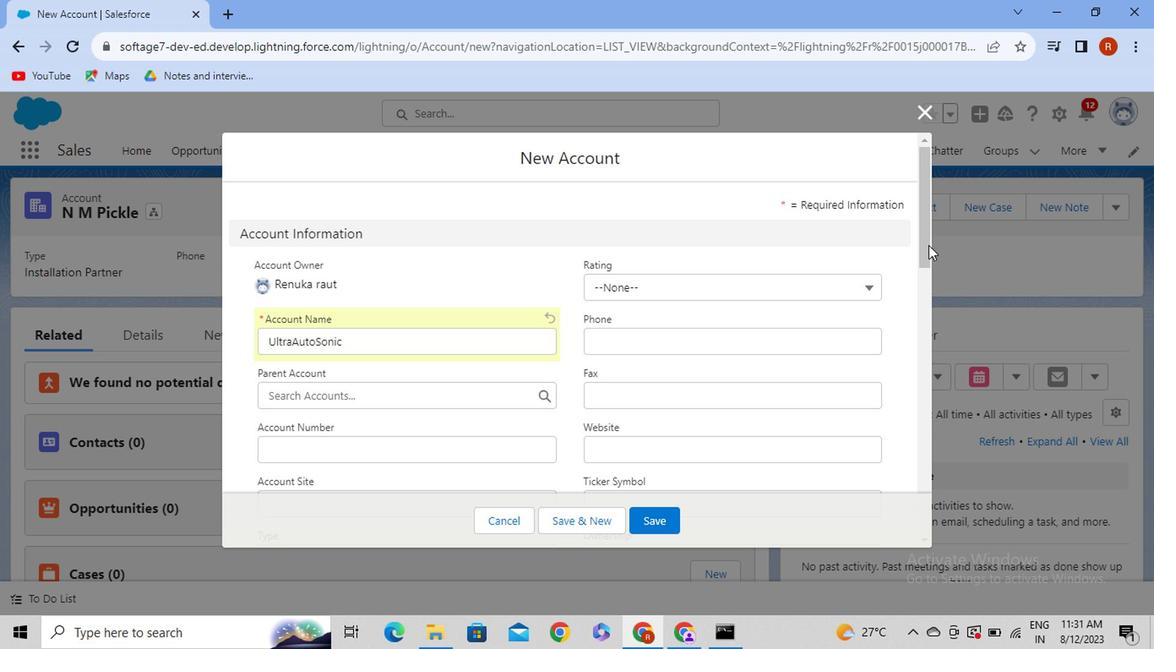 
Action: Mouse pressed left at (814, 270)
Screenshot: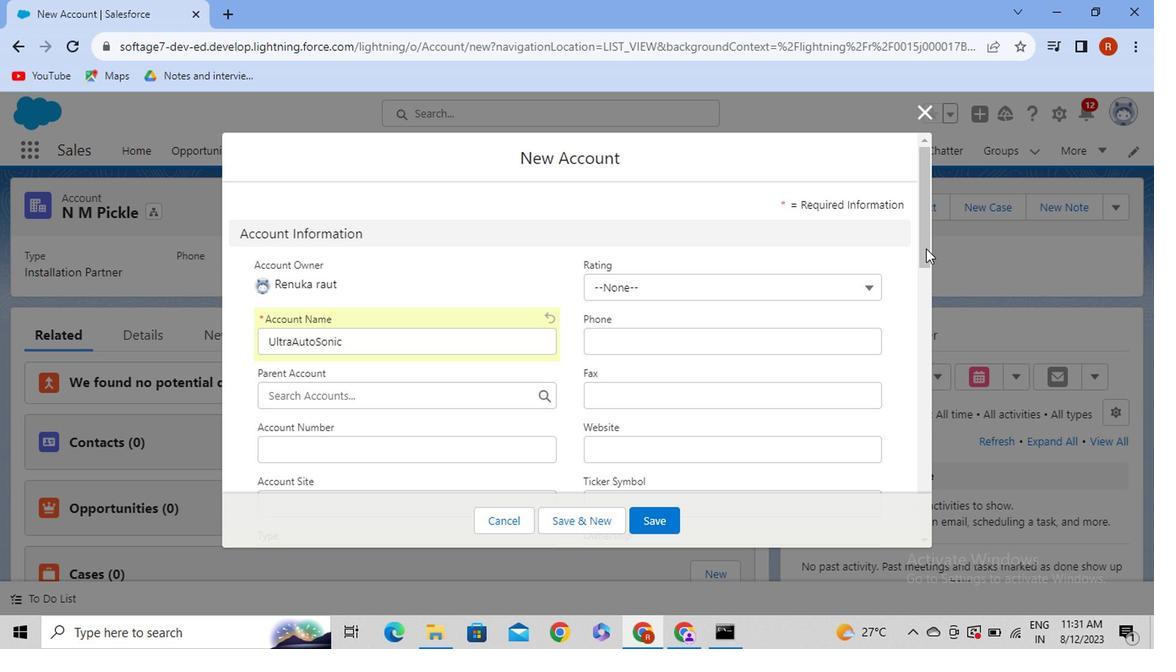 
Action: Mouse moved to (478, 316)
Screenshot: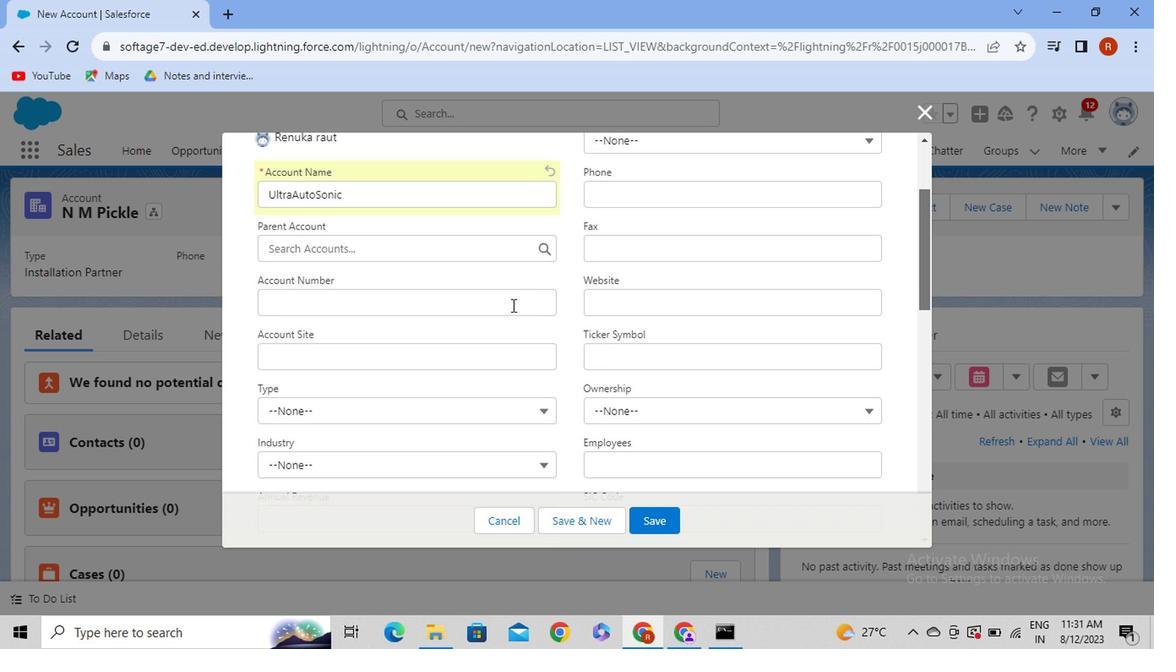 
Action: Mouse pressed left at (478, 316)
Screenshot: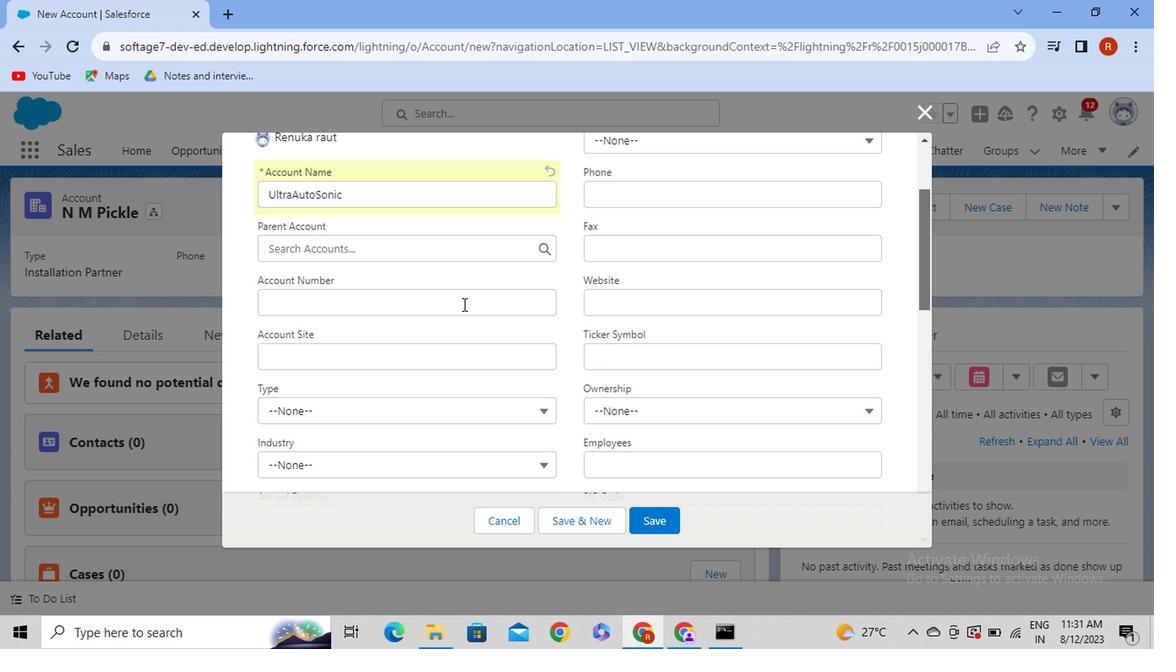 
Action: Mouse moved to (478, 317)
Screenshot: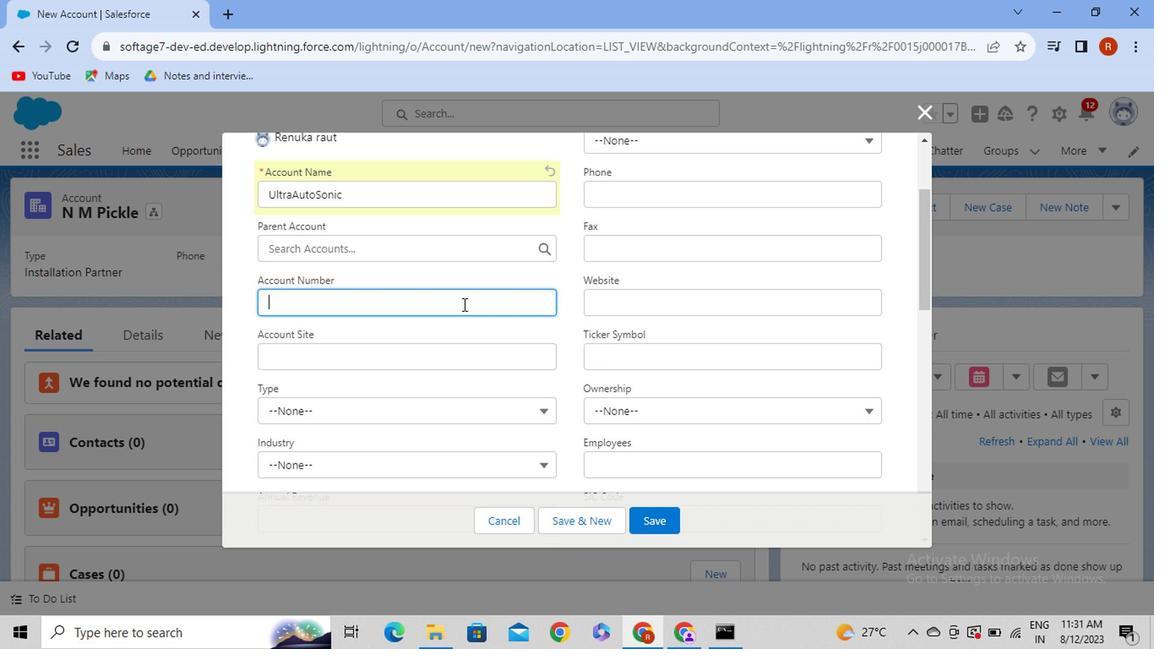 
Action: Key pressed 564
Screenshot: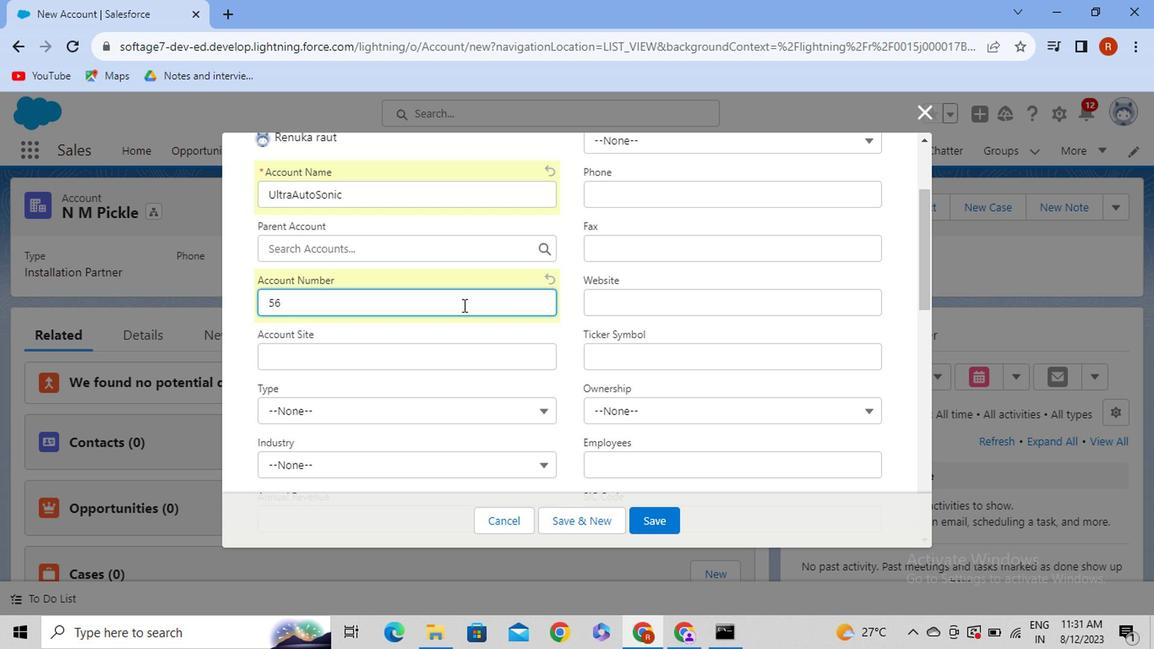 
Action: Mouse moved to (467, 404)
Screenshot: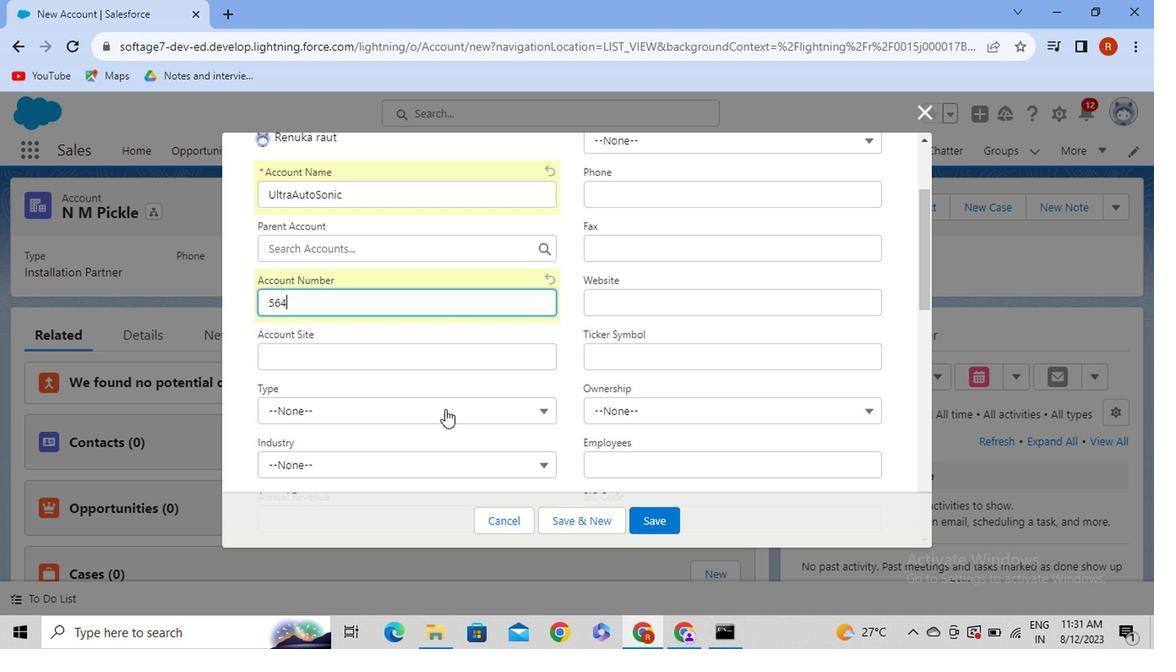 
Action: Mouse pressed left at (467, 404)
Screenshot: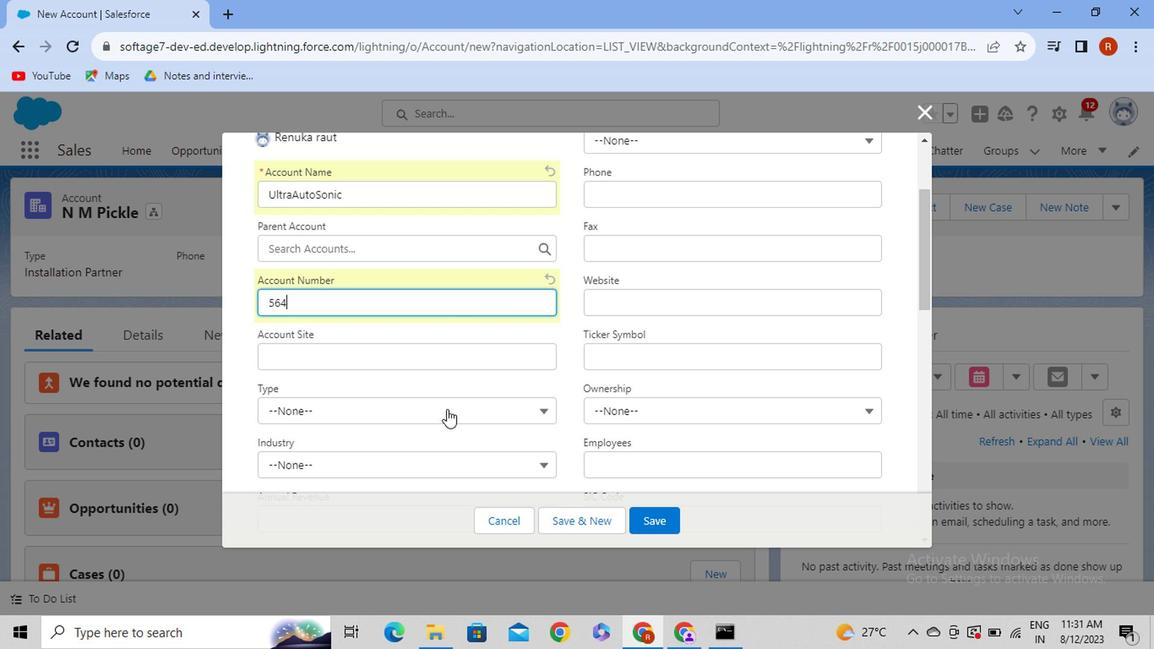 
Action: Mouse moved to (434, 363)
Screenshot: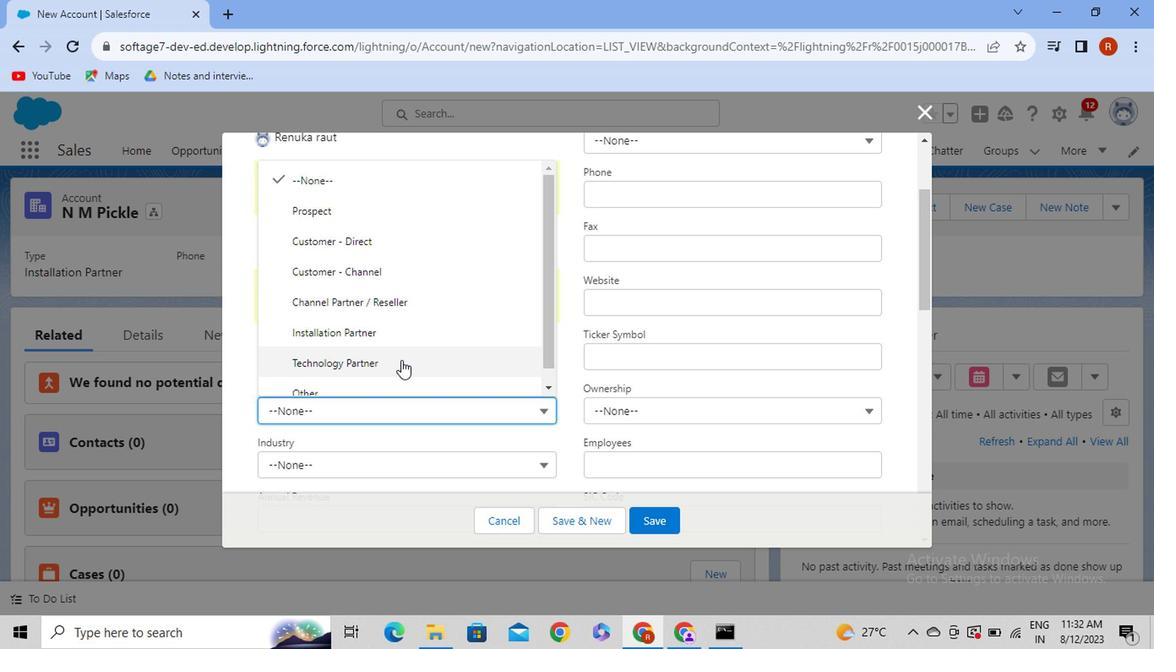 
Action: Mouse scrolled (434, 363) with delta (0, 0)
Screenshot: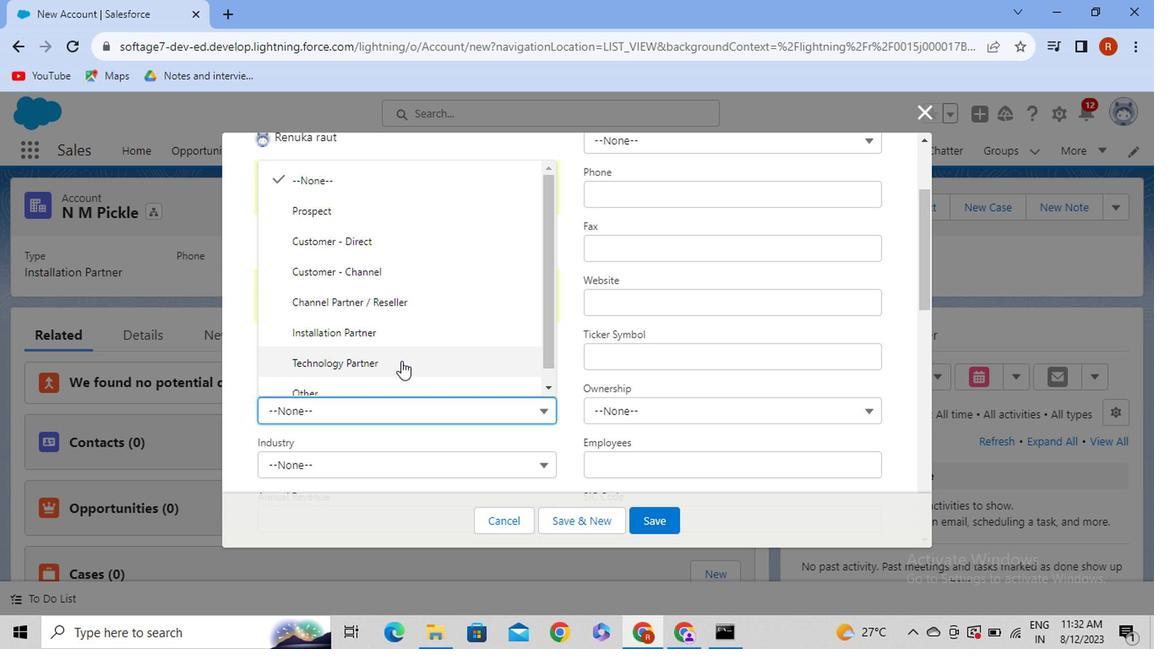 
Action: Mouse moved to (406, 347)
Screenshot: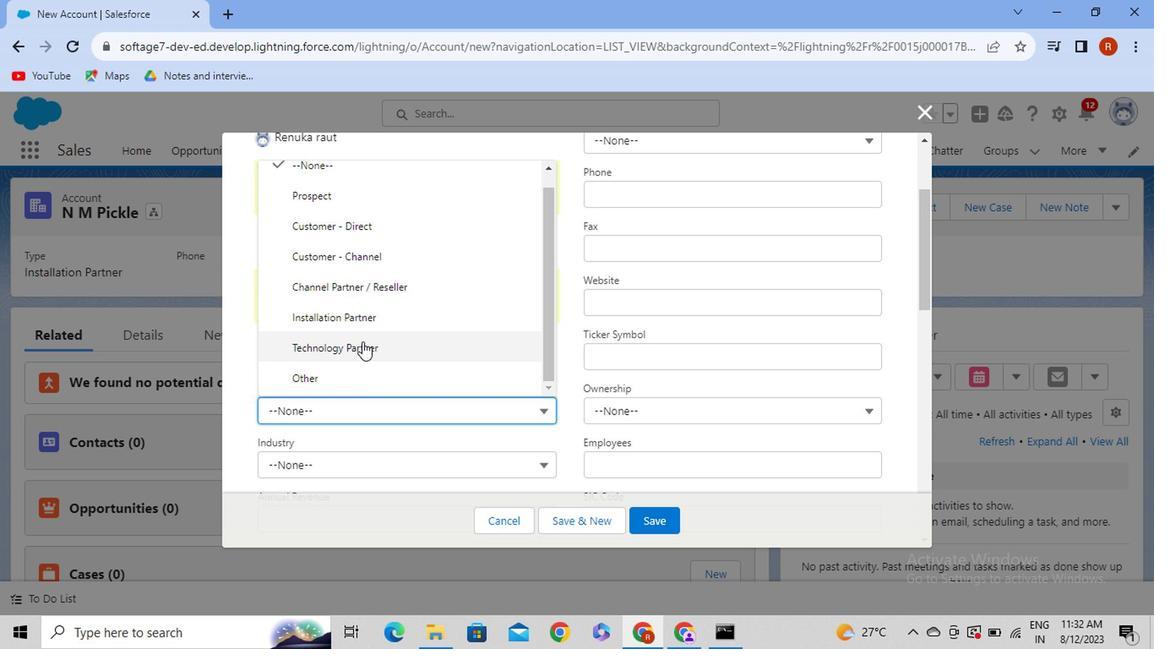 
Action: Mouse pressed left at (406, 347)
Screenshot: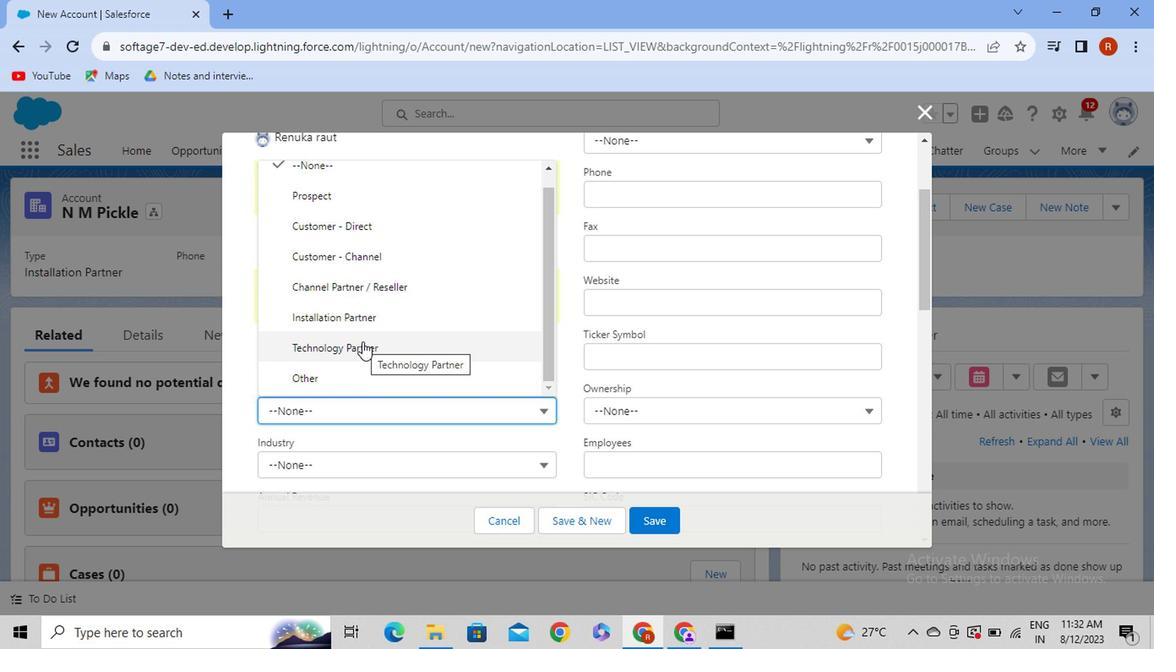 
Action: Mouse moved to (815, 310)
Screenshot: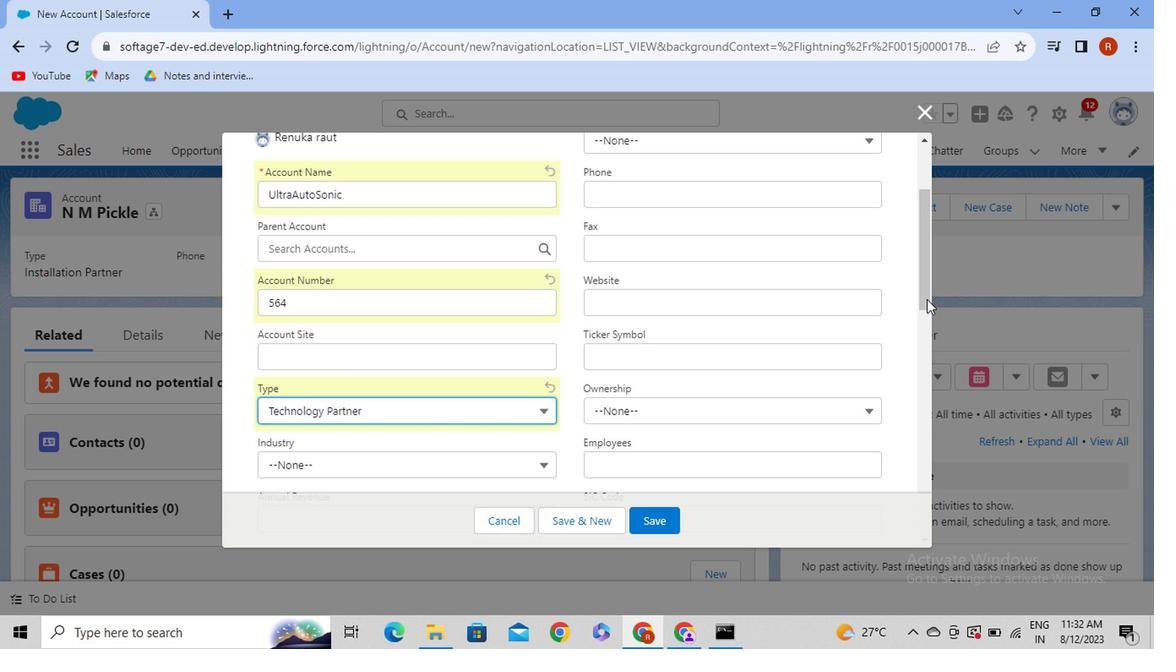 
Action: Mouse pressed left at (815, 310)
Screenshot: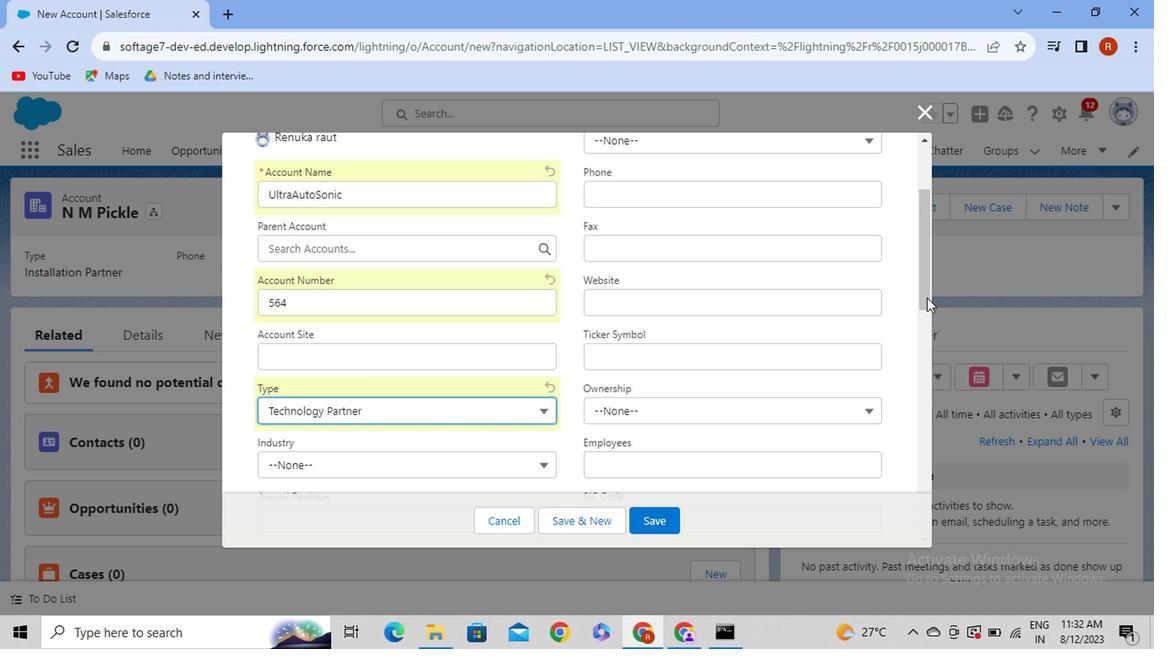 
Action: Mouse moved to (486, 307)
Screenshot: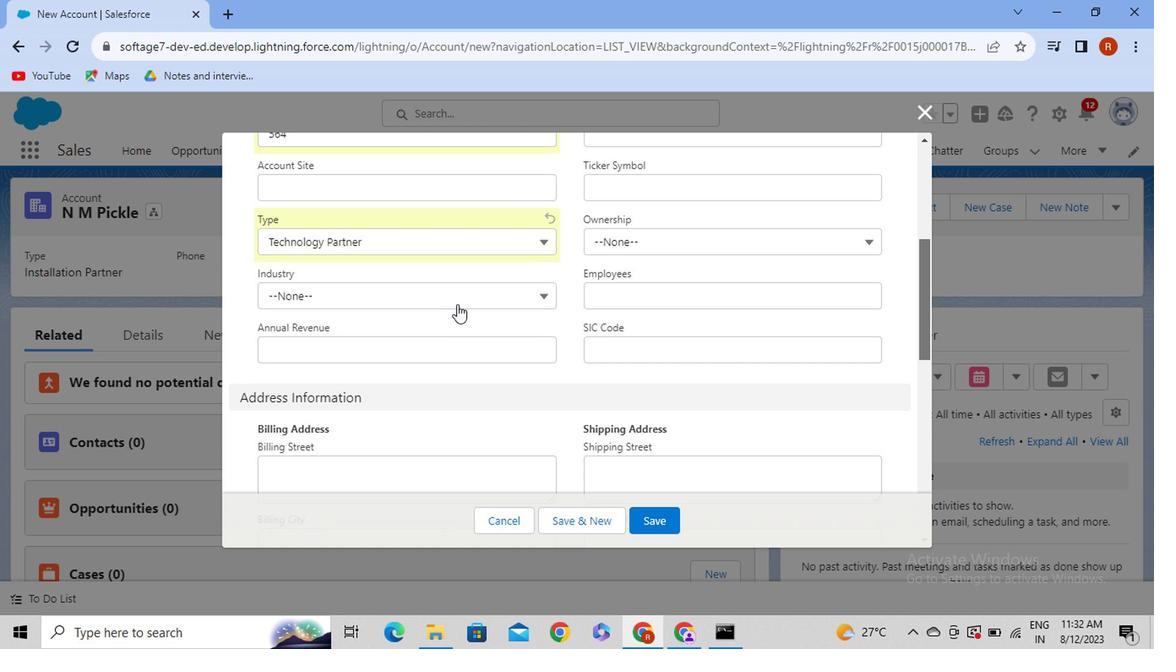 
Action: Mouse pressed left at (486, 307)
Screenshot: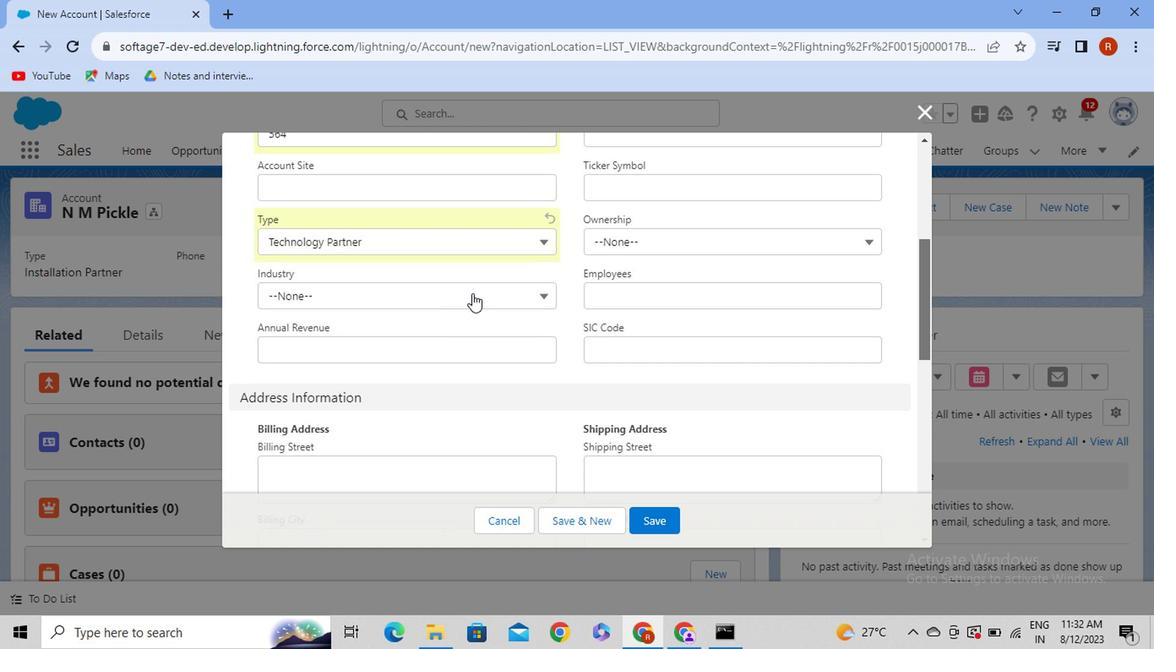 
Action: Mouse moved to (434, 410)
Screenshot: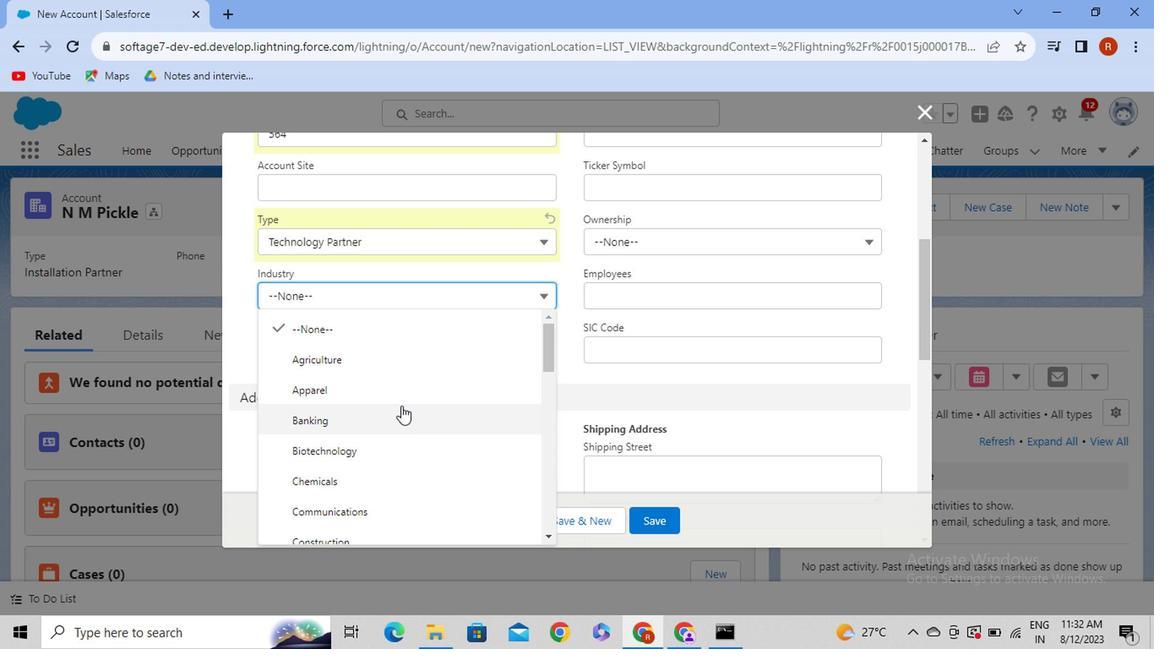 
Action: Mouse scrolled (434, 409) with delta (0, -1)
Screenshot: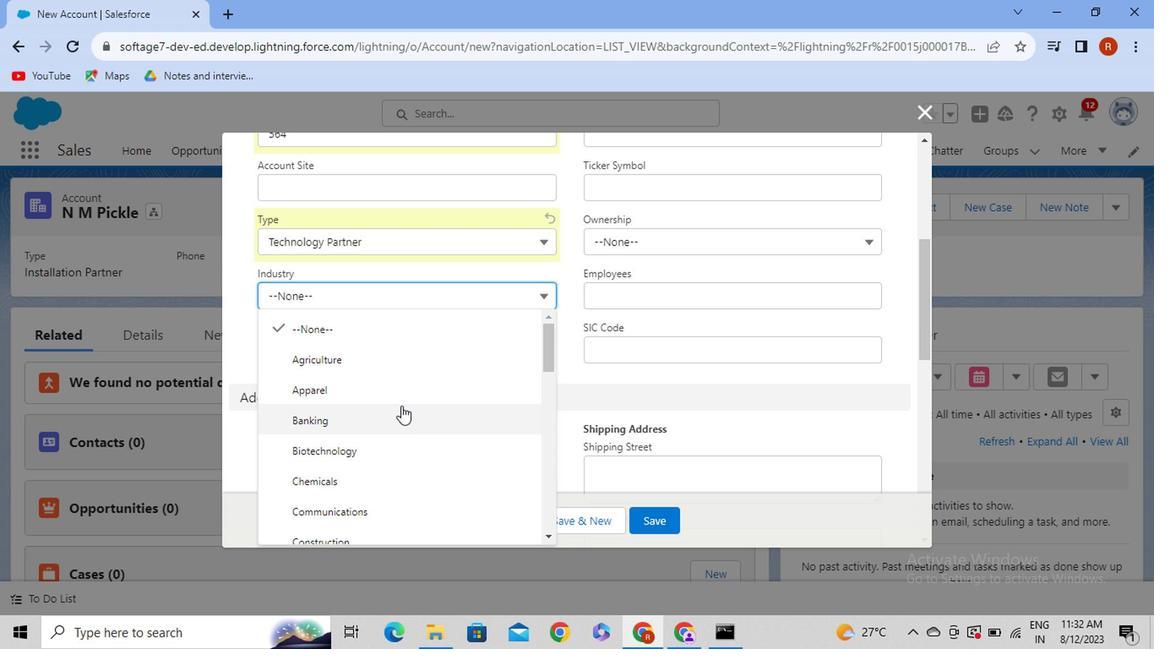 
Action: Mouse moved to (436, 413)
Screenshot: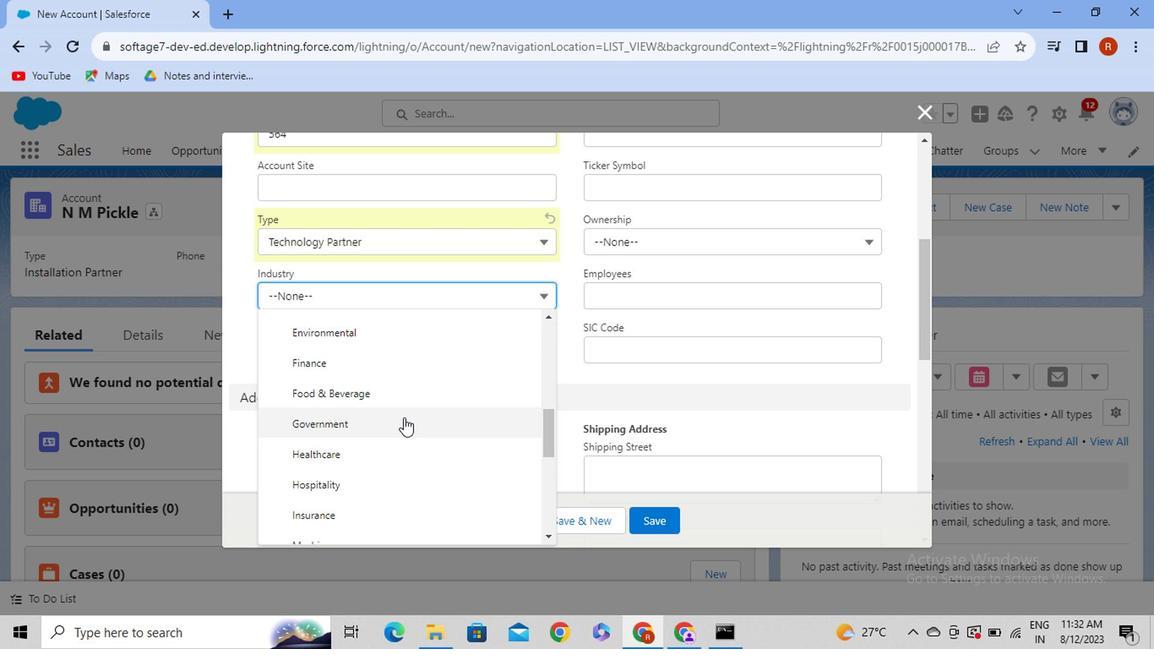 
Action: Mouse scrolled (436, 413) with delta (0, 0)
Screenshot: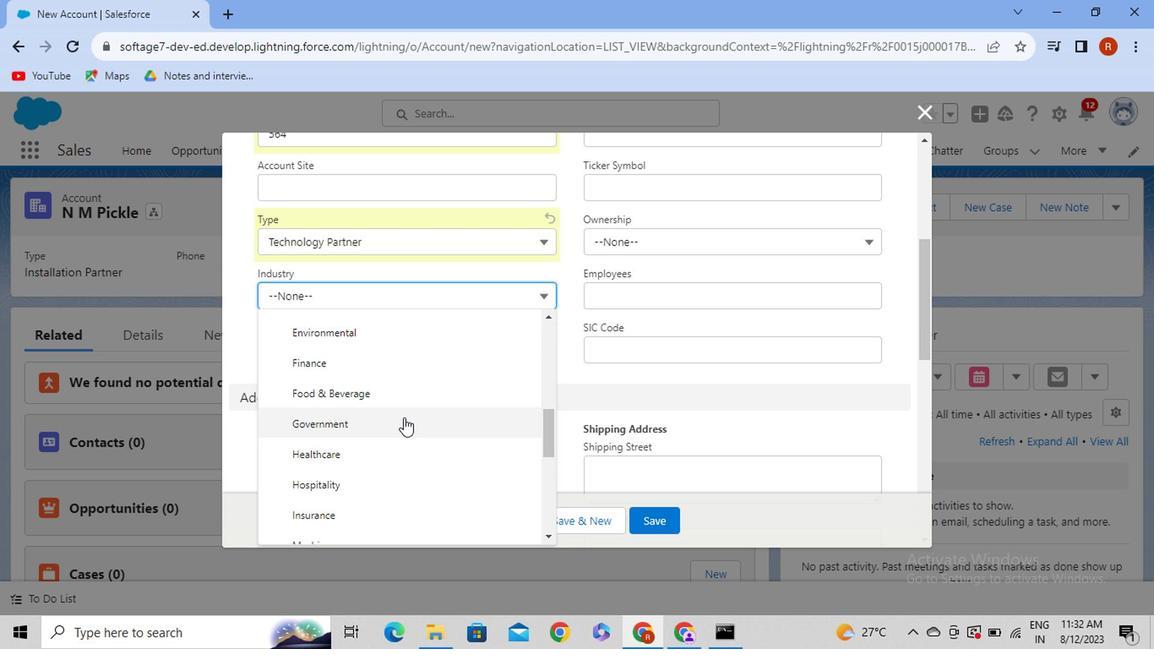 
Action: Mouse moved to (374, 400)
Screenshot: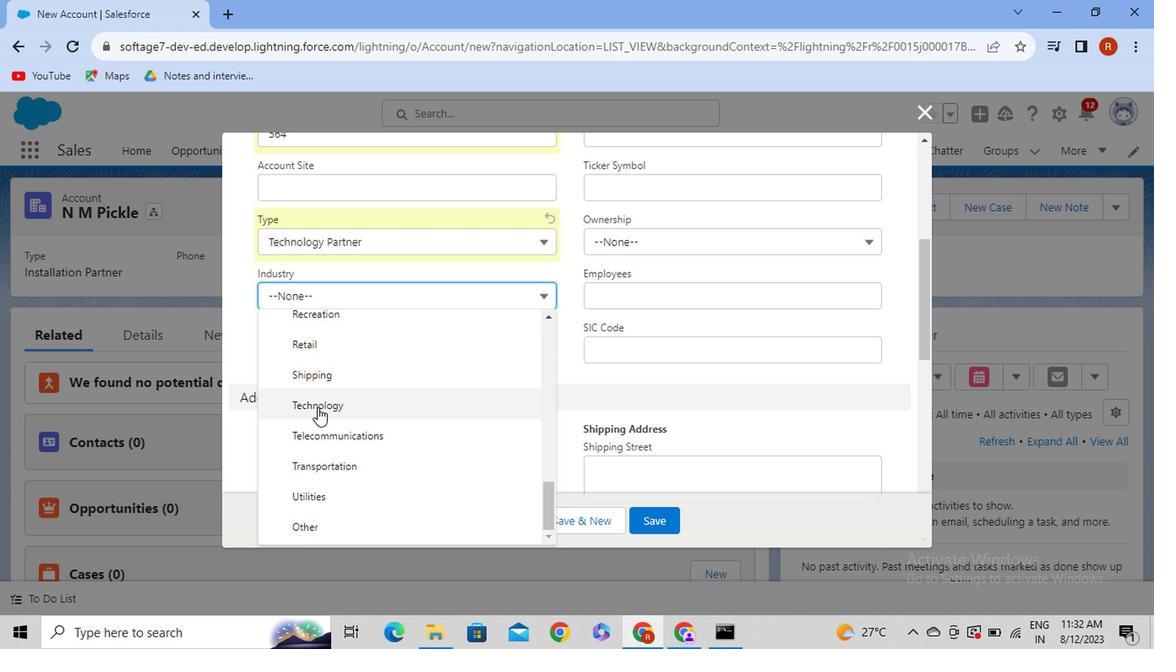 
Action: Mouse pressed left at (374, 400)
Screenshot: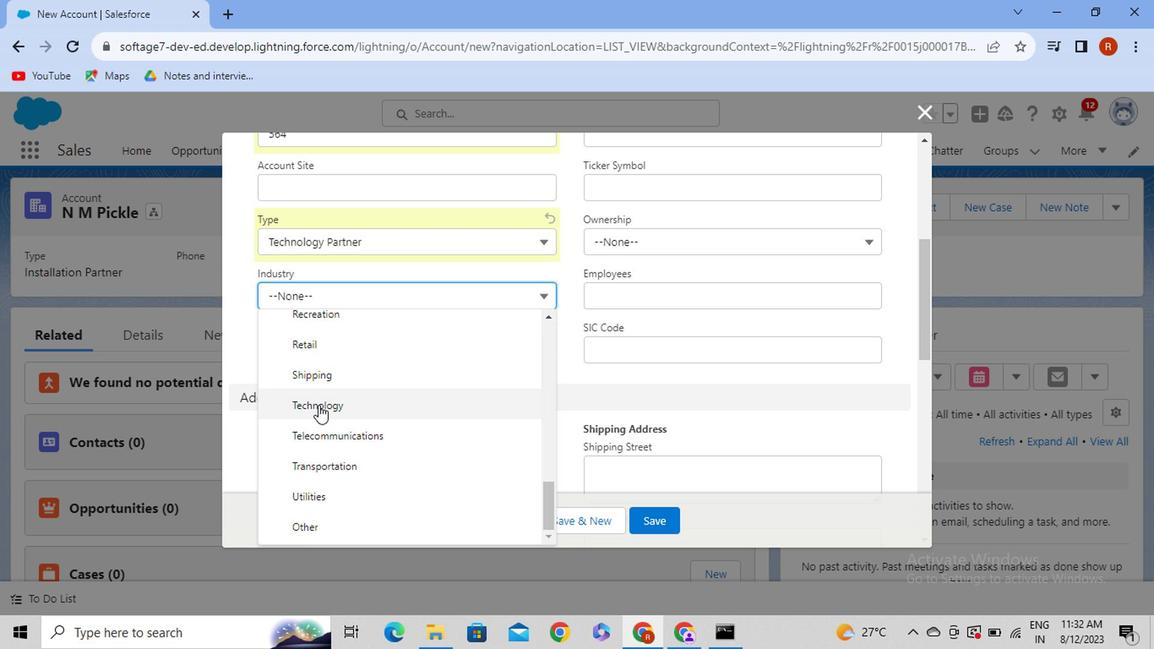 
Action: Mouse moved to (813, 350)
Screenshot: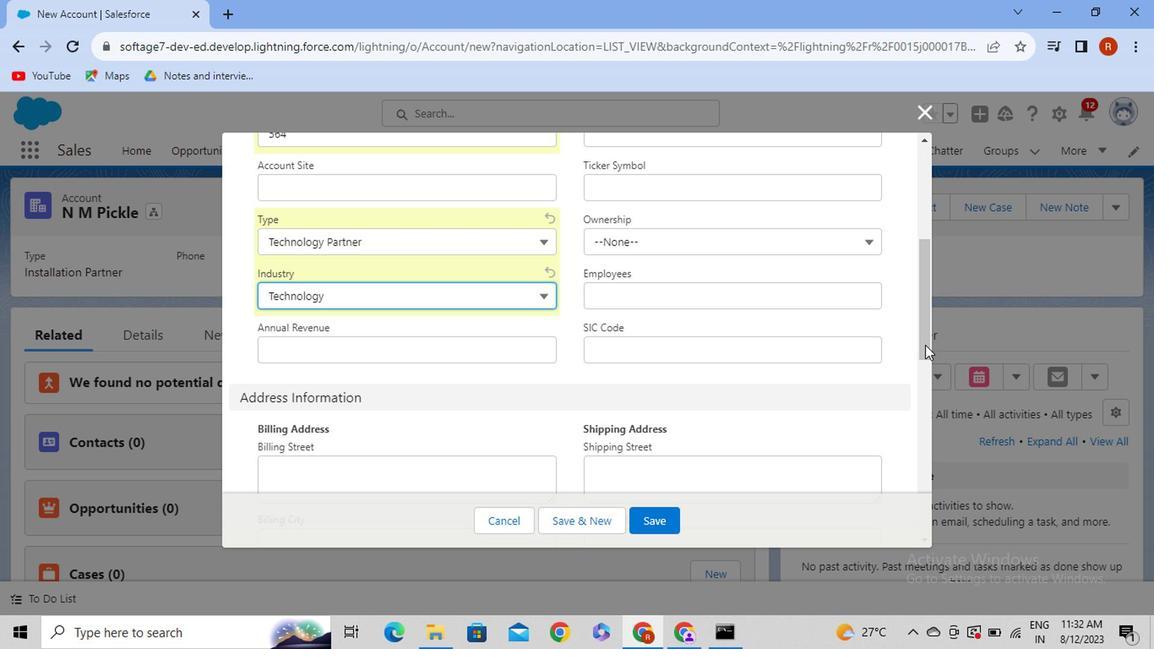 
Action: Mouse pressed left at (813, 350)
Screenshot: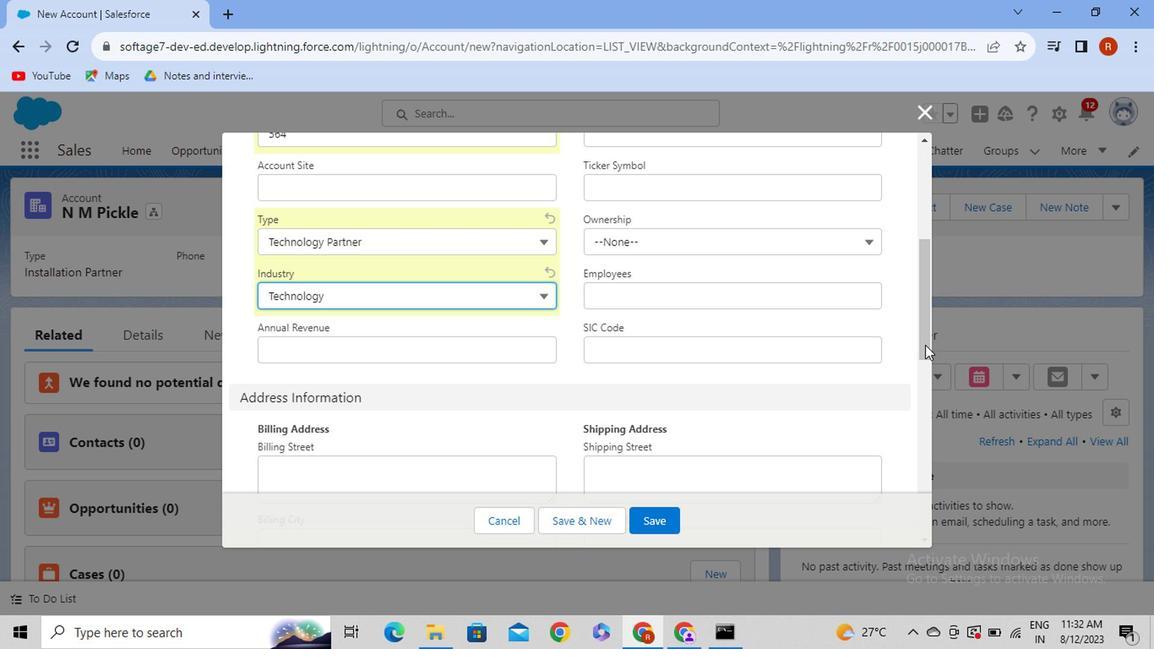 
Action: Mouse moved to (398, 318)
Screenshot: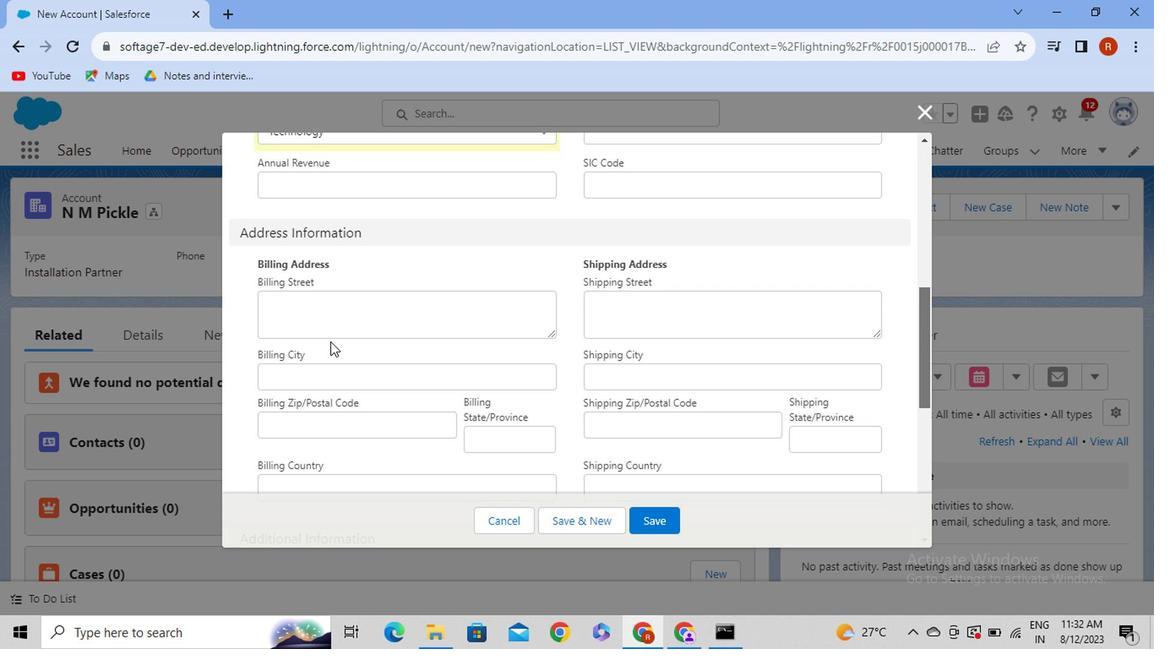 
Action: Mouse pressed left at (398, 318)
Screenshot: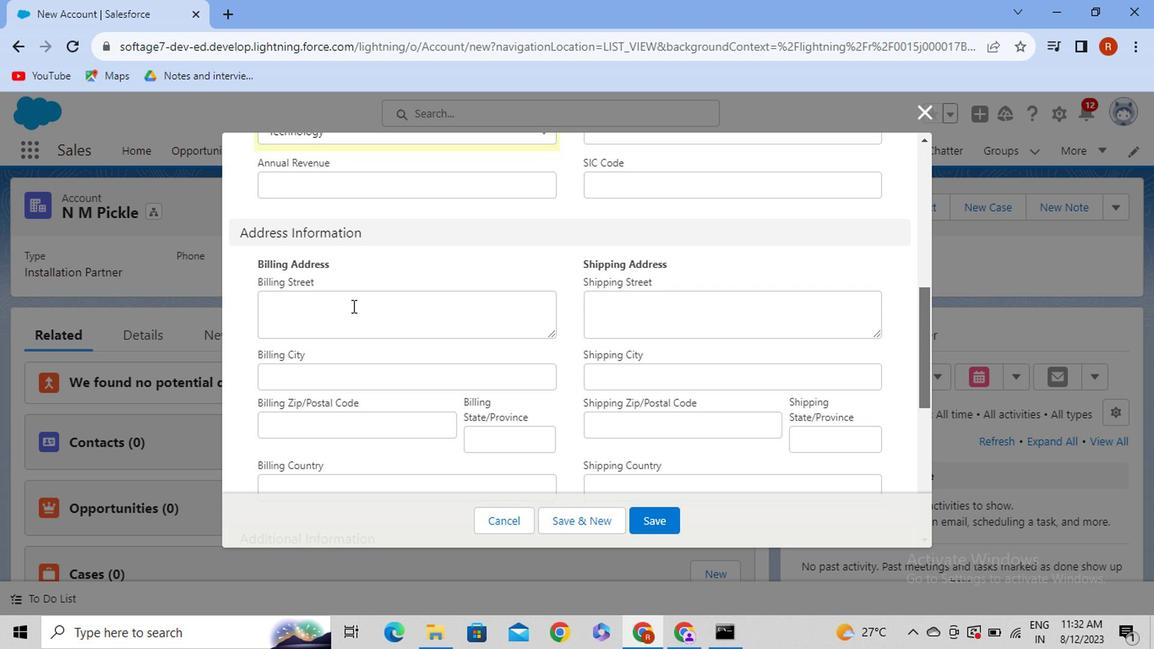 
Action: Mouse moved to (395, 318)
Screenshot: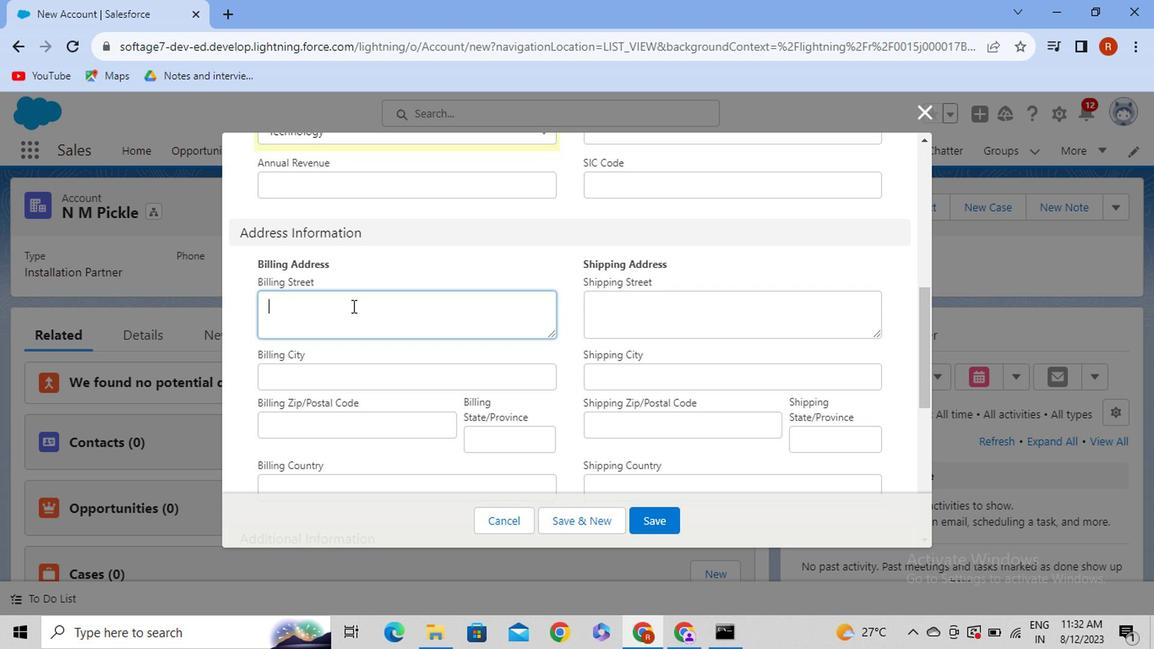 
Action: Key pressed 564,<Key.backspace><Key.backspace><Key.backspace><Key.backspace><Key.backspace><Key.backspace><Key.backspace><Key.backspace><Key.backspace><Key.backspace><Key.backspace><Key.caps_lock>P<Key.caps_lock>illar<Key.space>no.321<Key.space>near<Key.space>annpurna<Key.space>plaza<Key.space>
Screenshot: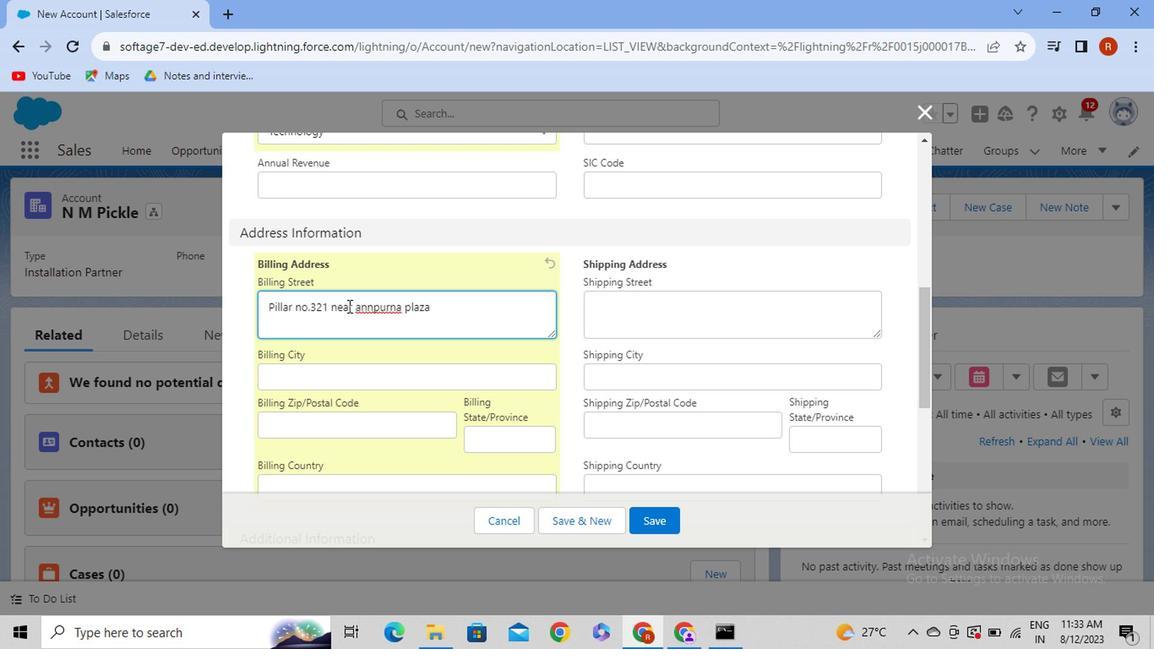 
Action: Mouse moved to (487, 298)
Screenshot: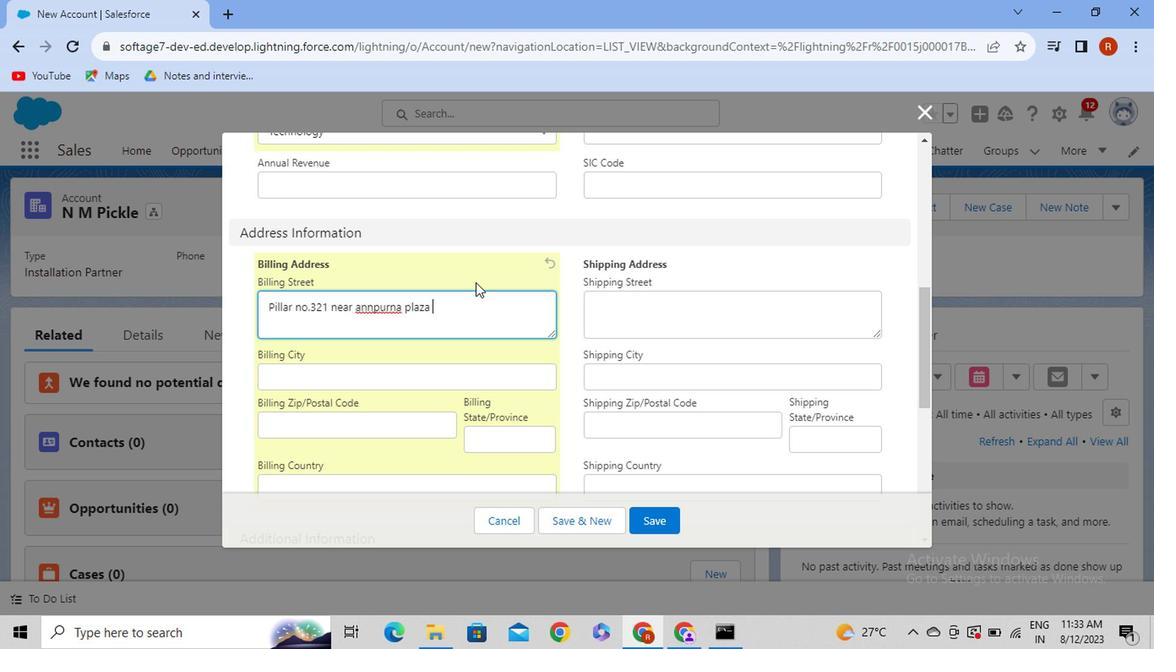 
Action: Key pressed gate<Key.space>no<Key.space>1
Screenshot: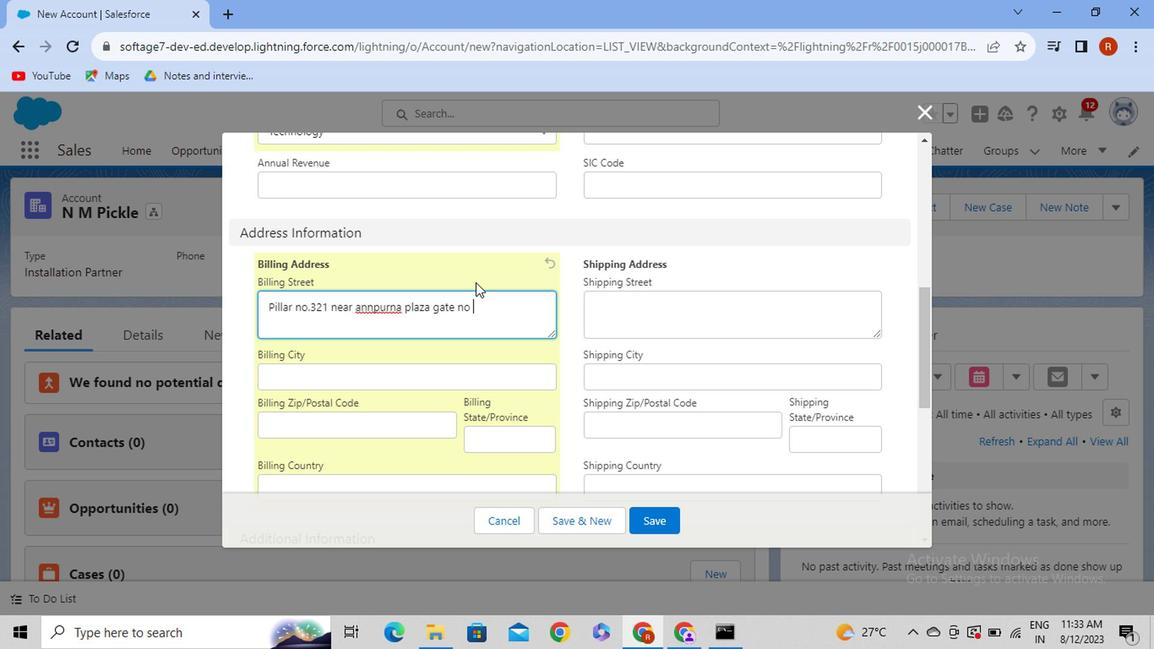 
Action: Mouse moved to (487, 298)
Screenshot: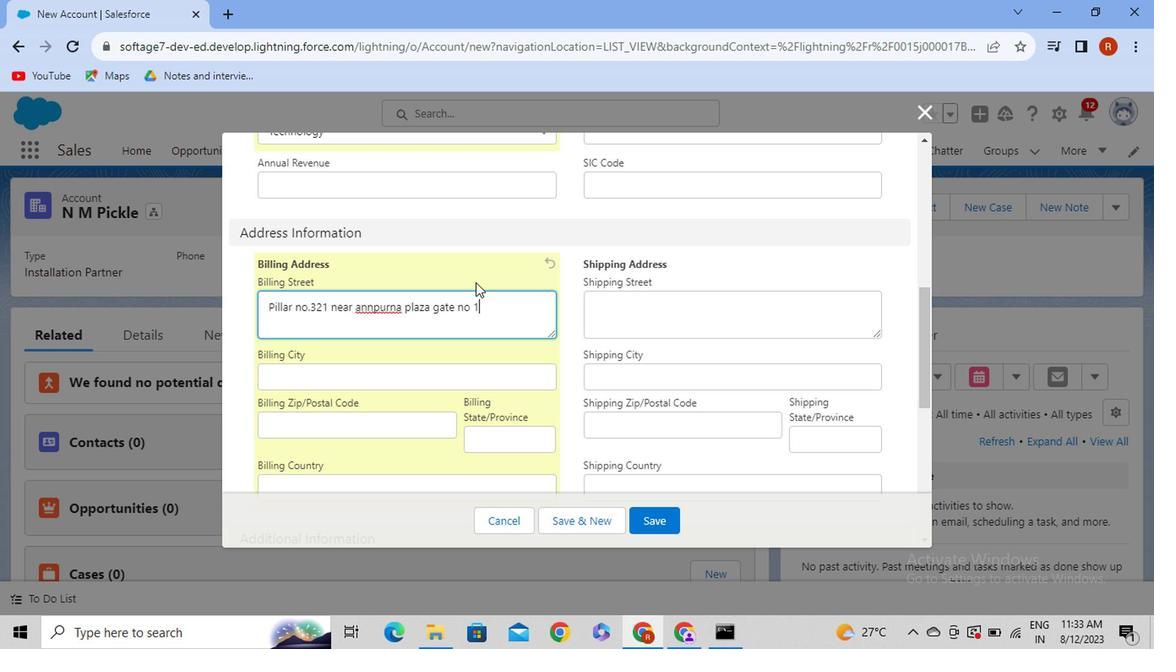 
Action: Key pressed .
Screenshot: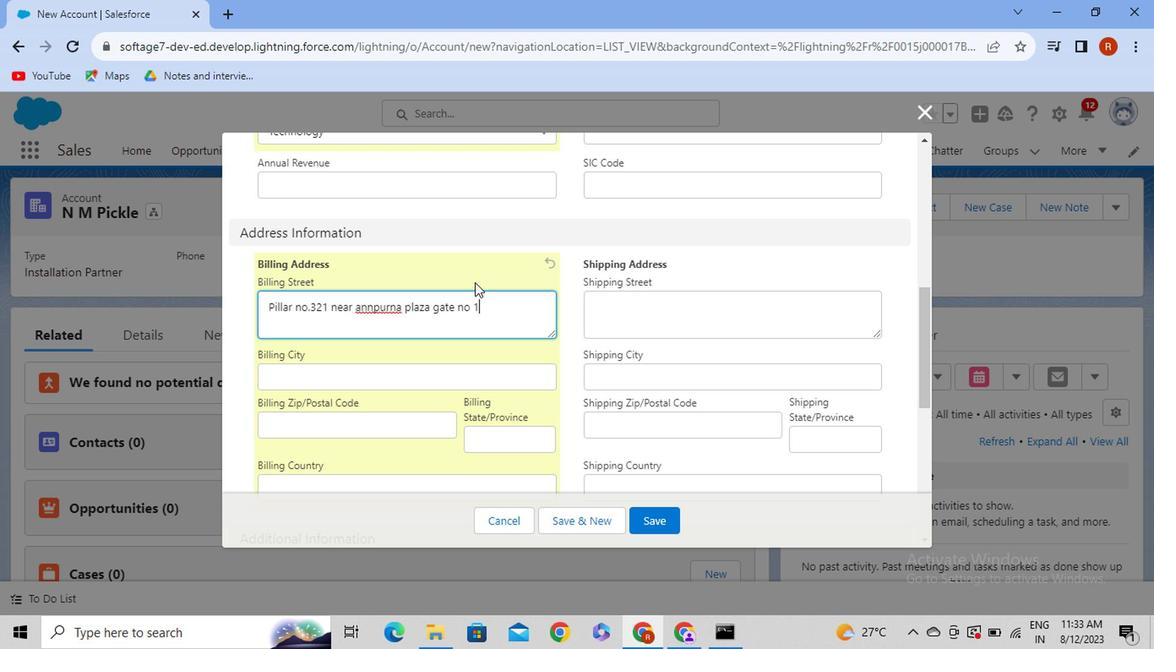 
Action: Mouse moved to (370, 382)
Screenshot: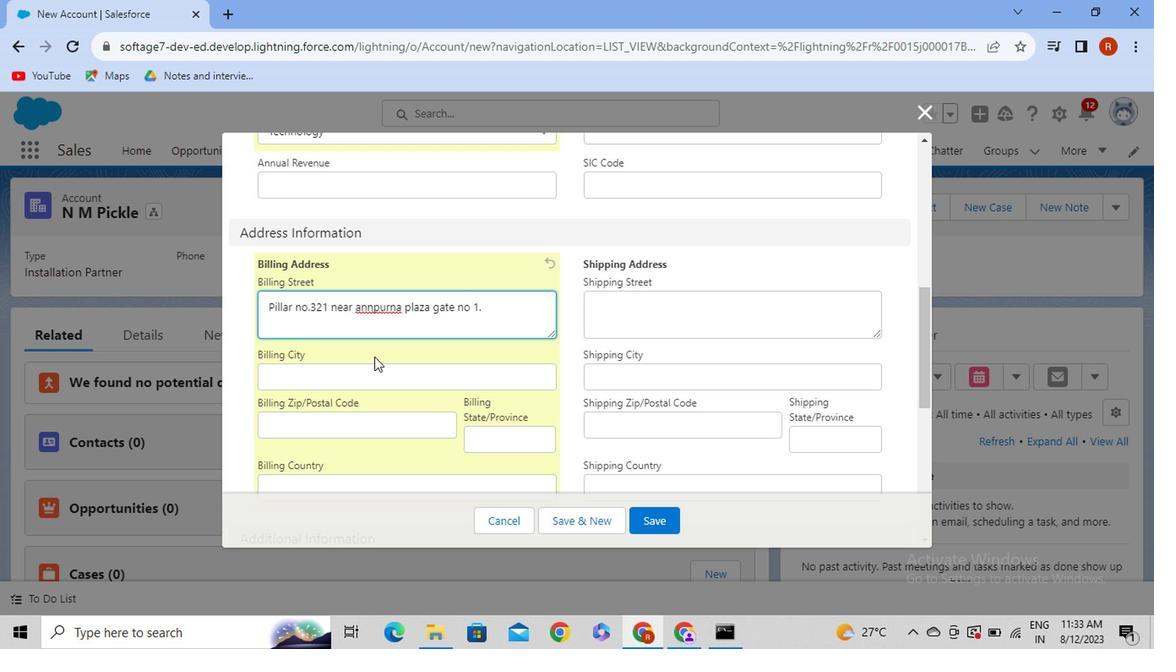 
Action: Mouse pressed left at (370, 382)
Screenshot: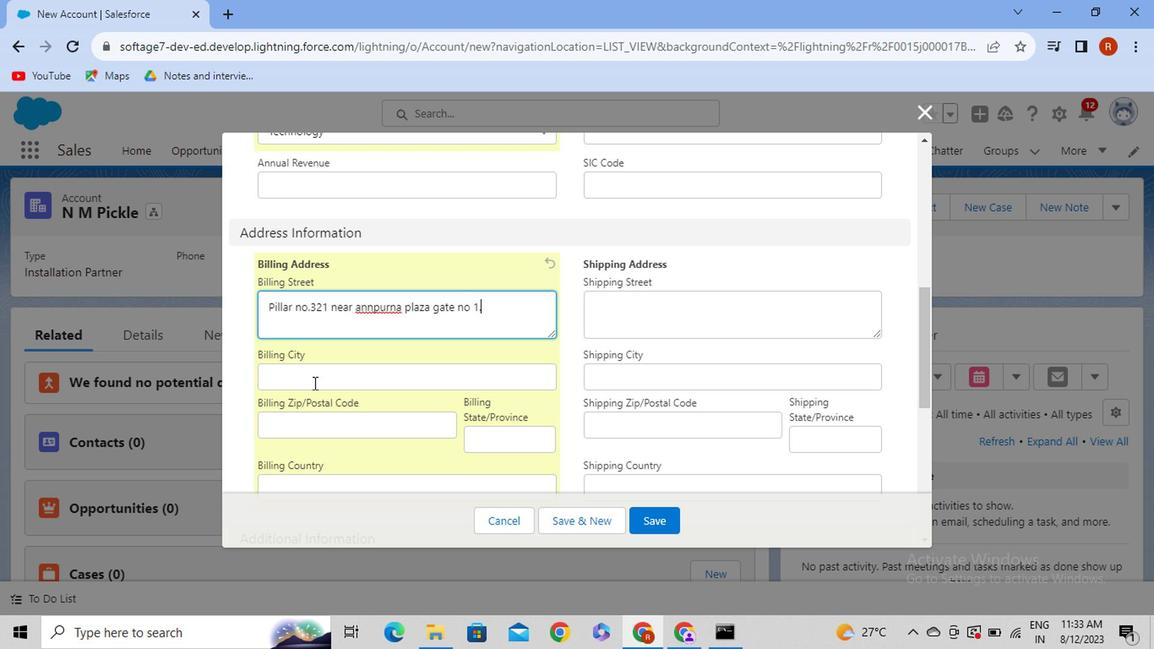
Action: Mouse moved to (370, 383)
Screenshot: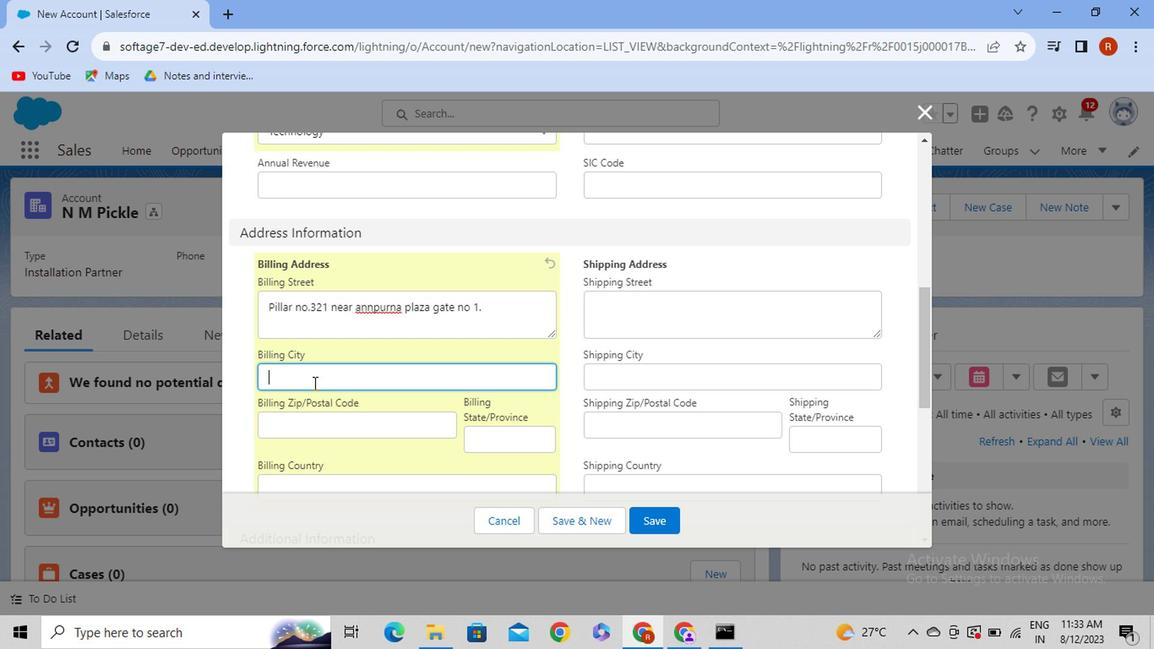 
Action: Key pressed chennai
Screenshot: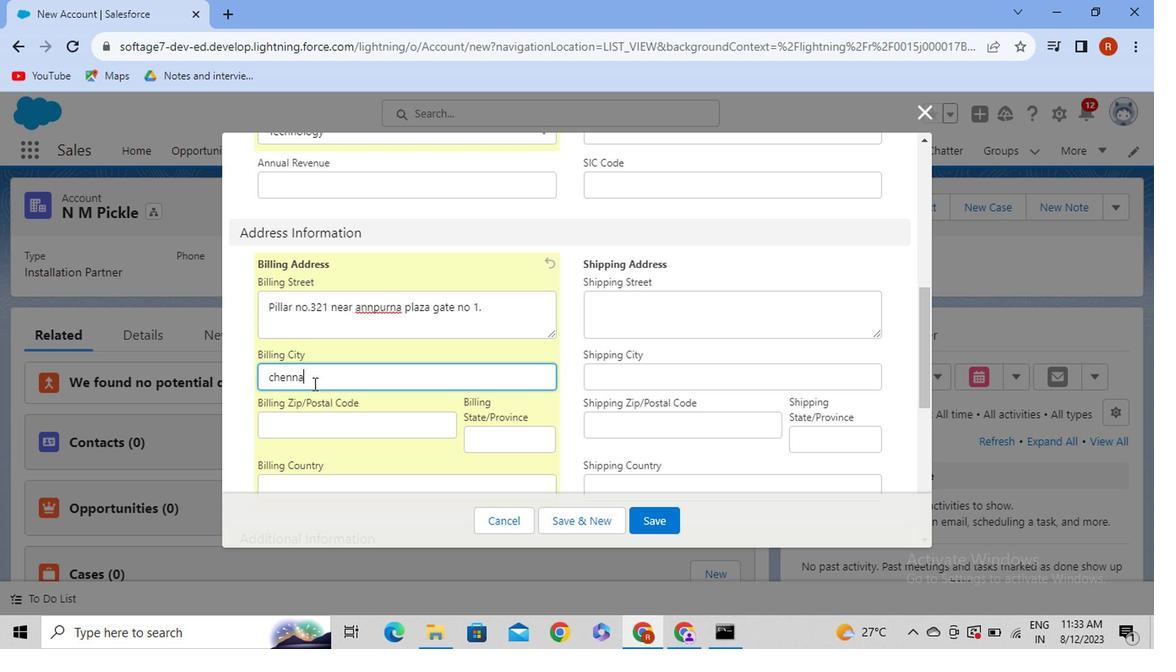 
Action: Mouse moved to (369, 422)
Screenshot: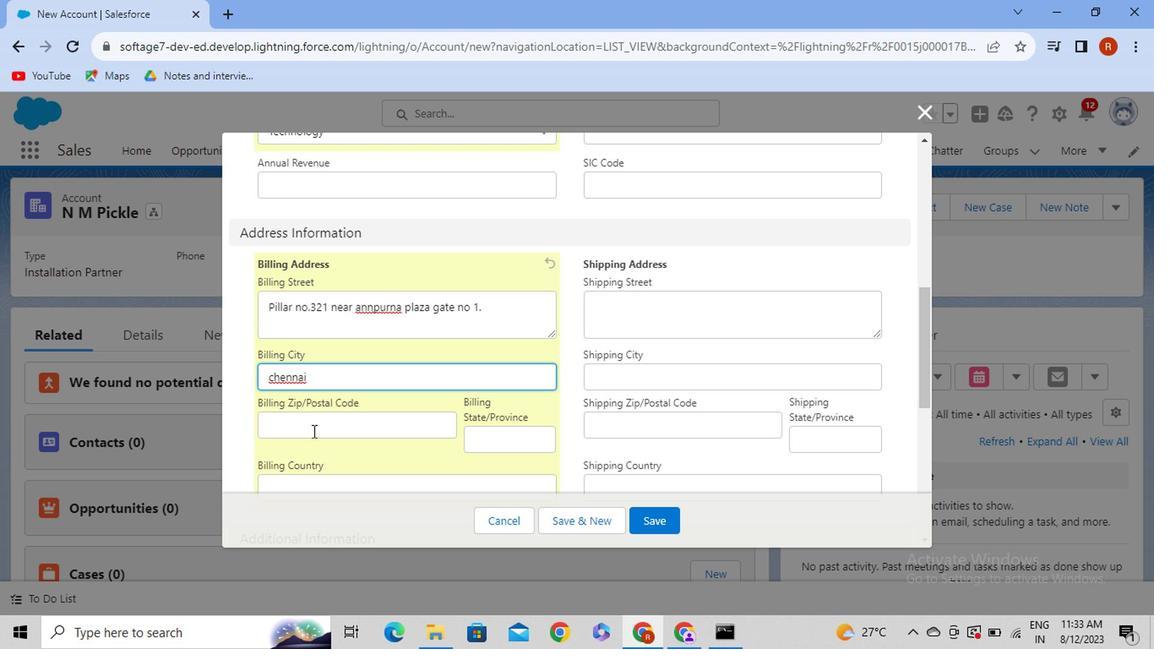 
Action: Mouse pressed left at (369, 422)
Screenshot: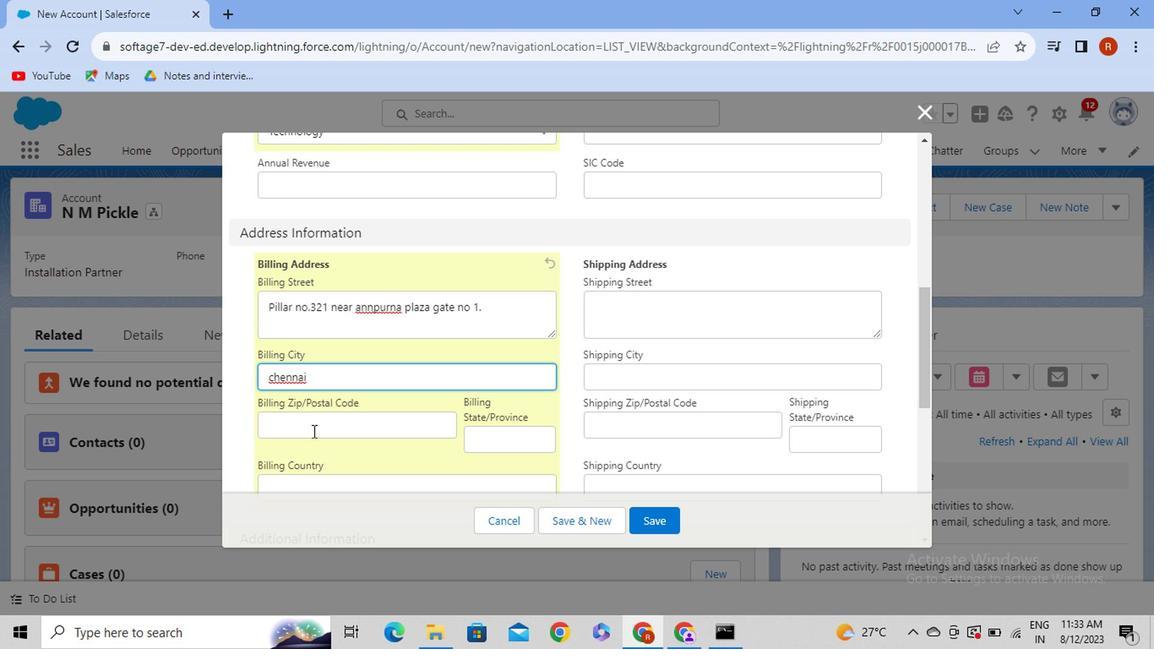 
Action: Mouse moved to (369, 422)
Screenshot: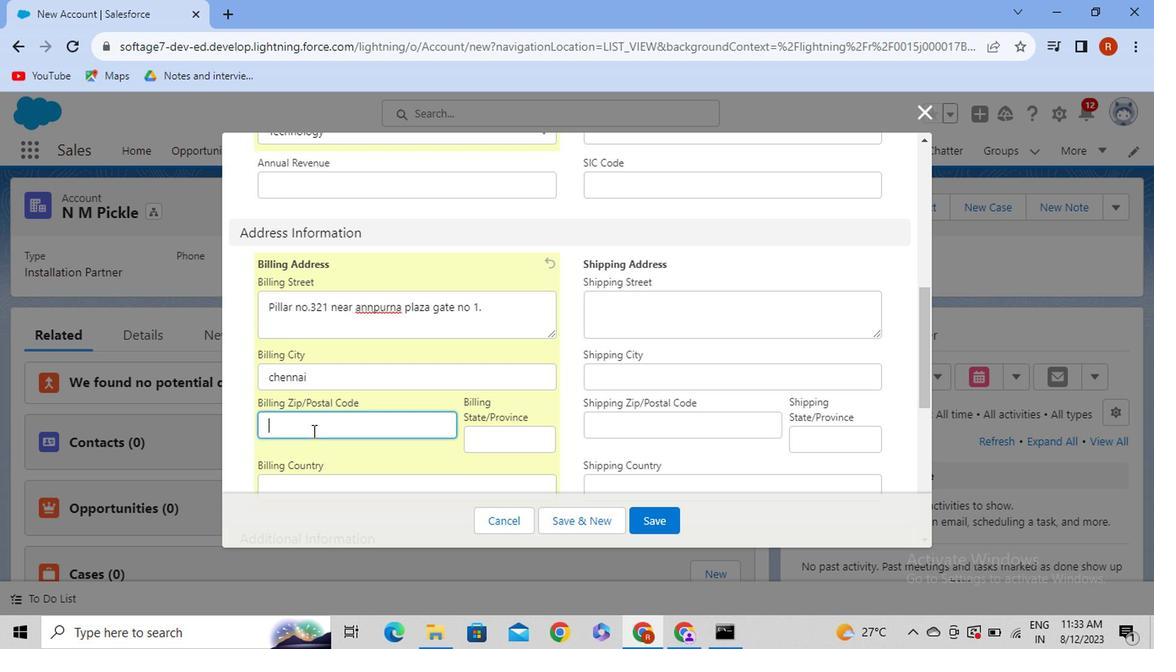 
Action: Key pressed 531200
Screenshot: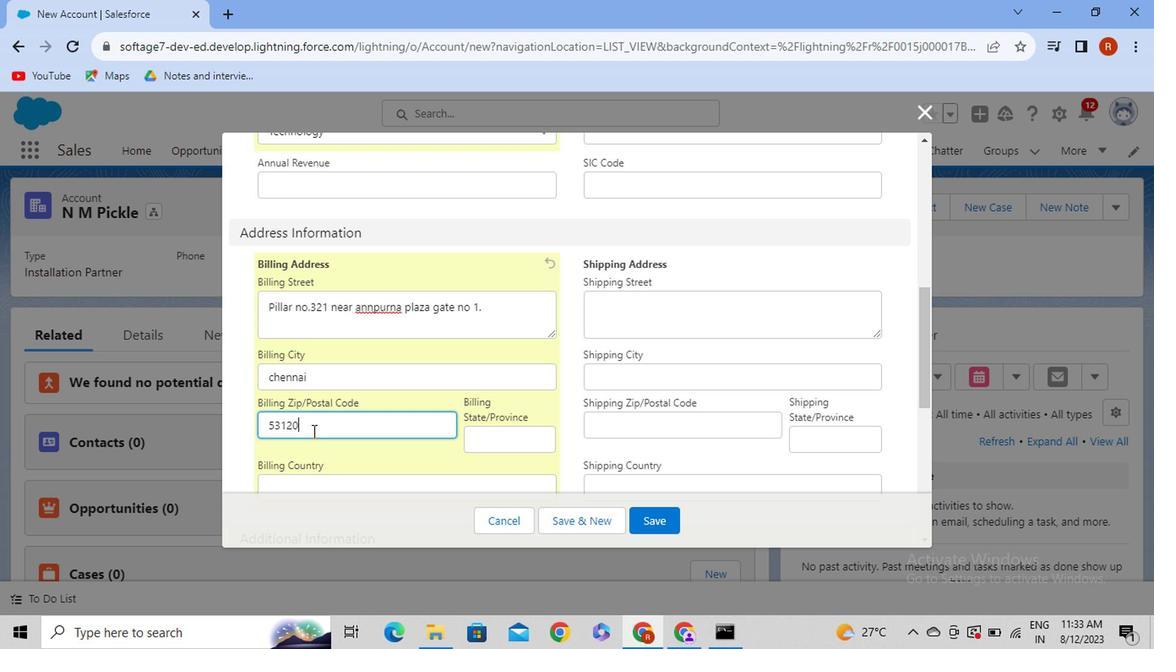 
Action: Mouse moved to (505, 427)
Screenshot: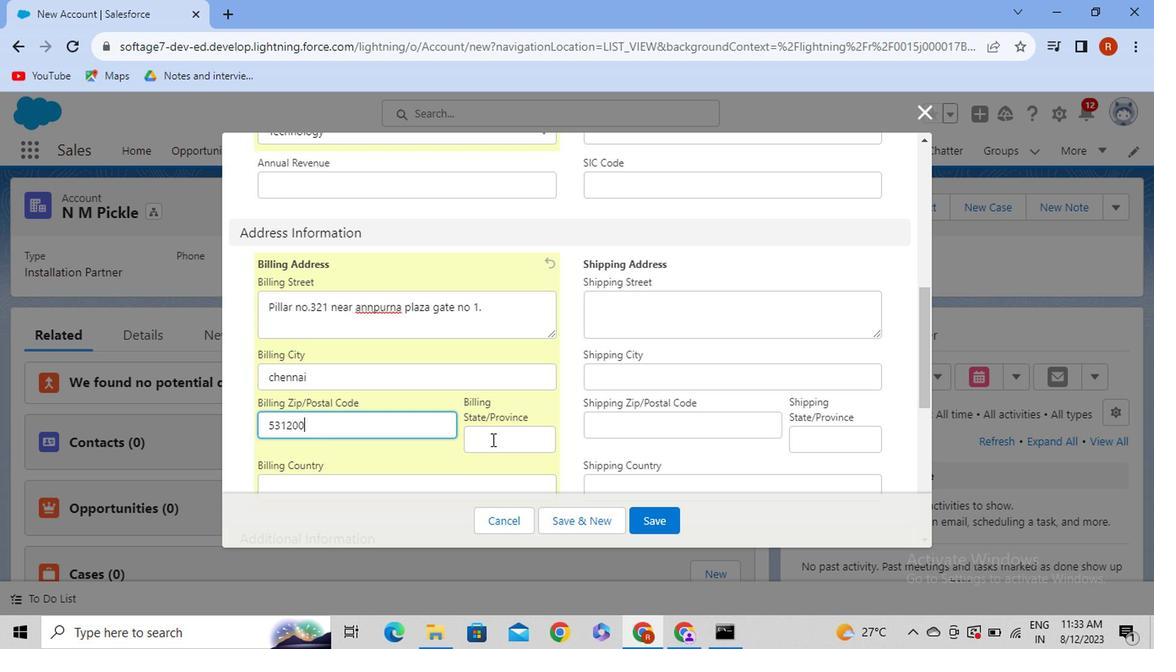
Action: Mouse pressed left at (505, 427)
Screenshot: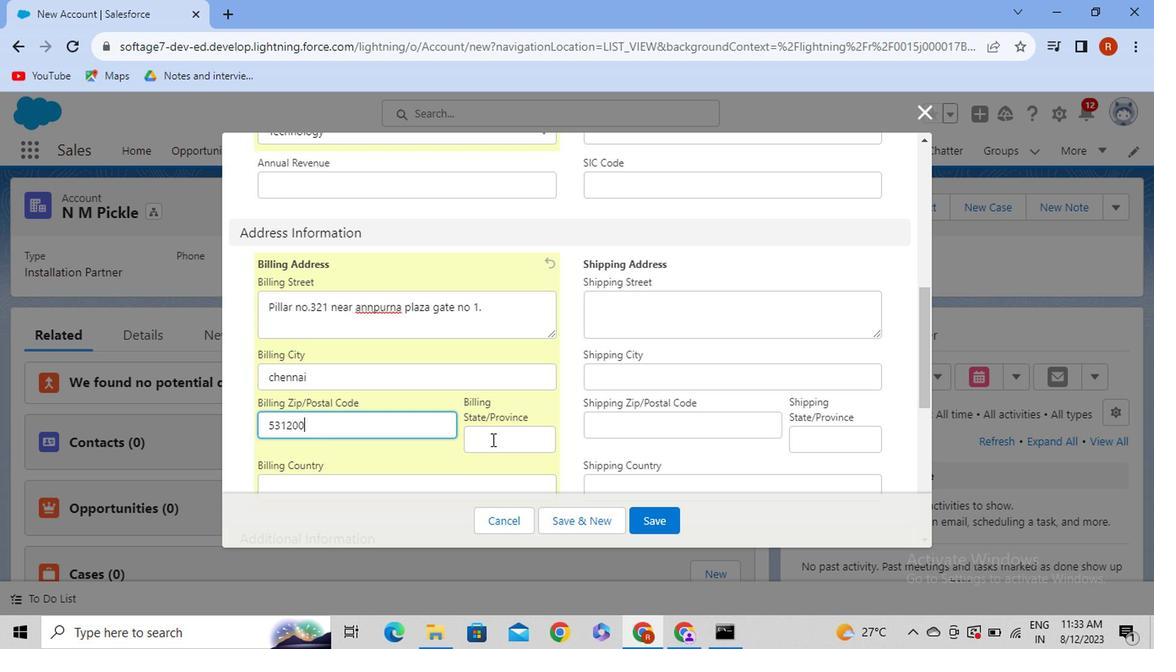 
Action: Mouse moved to (505, 427)
Screenshot: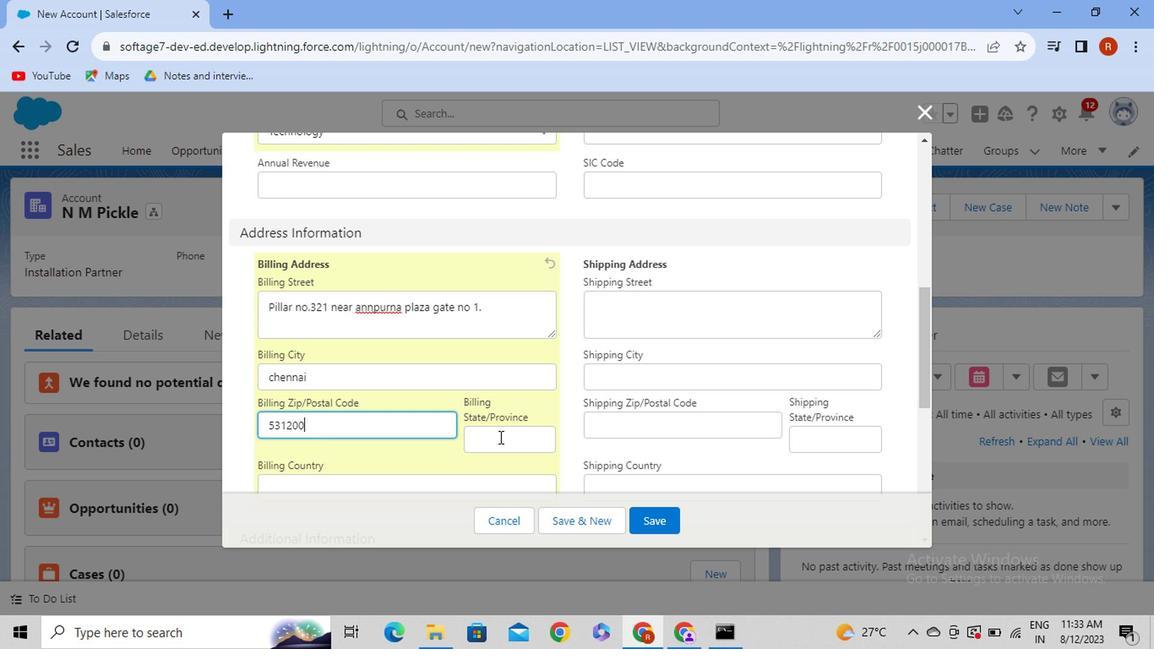 
Action: Key pressed <Key.caps_lock>M<Key.caps_lock><Key.backspace><Key.caps_lock>K<Key.caps_lock>arnatka
Screenshot: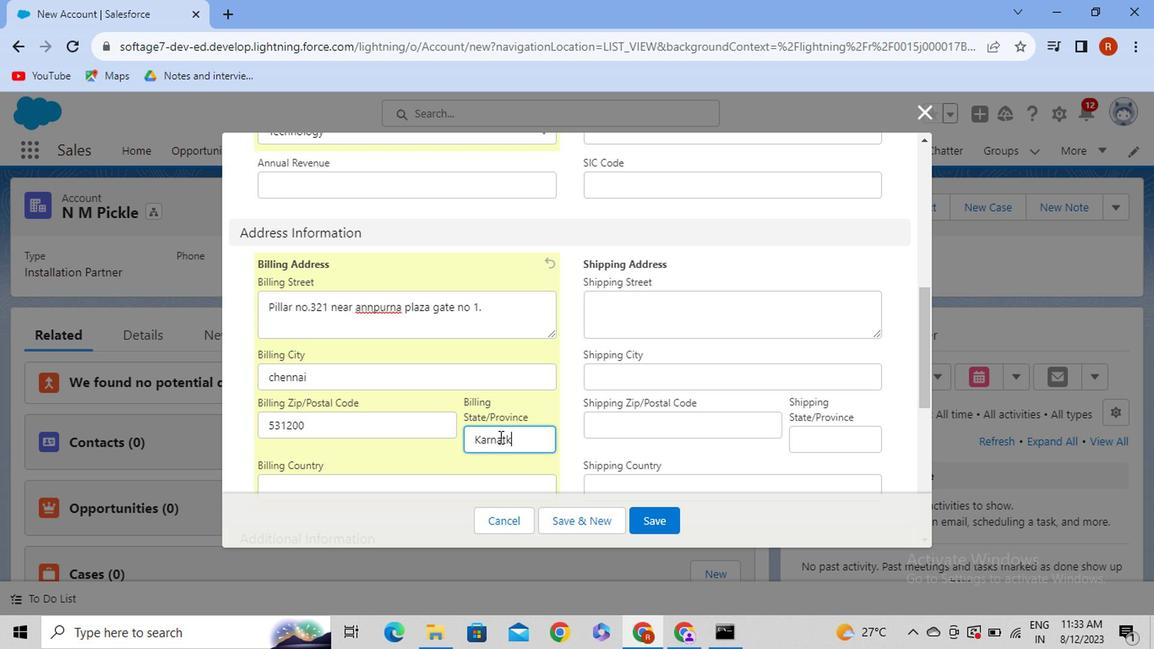 
Action: Mouse moved to (815, 330)
Screenshot: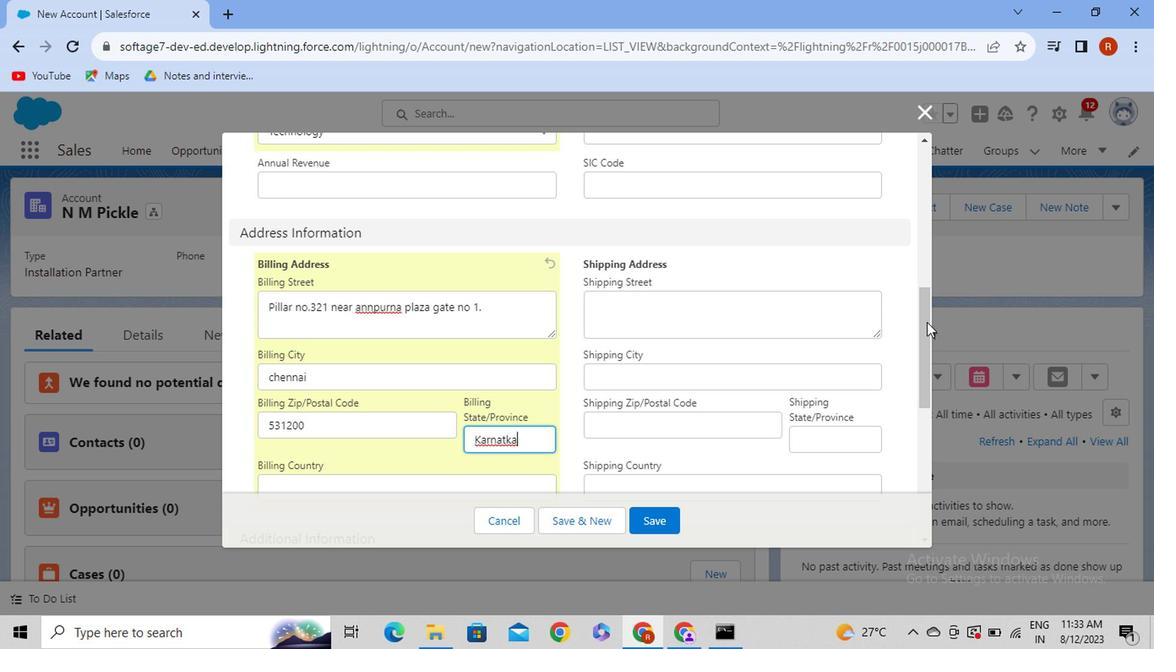 
Action: Mouse pressed left at (815, 330)
Screenshot: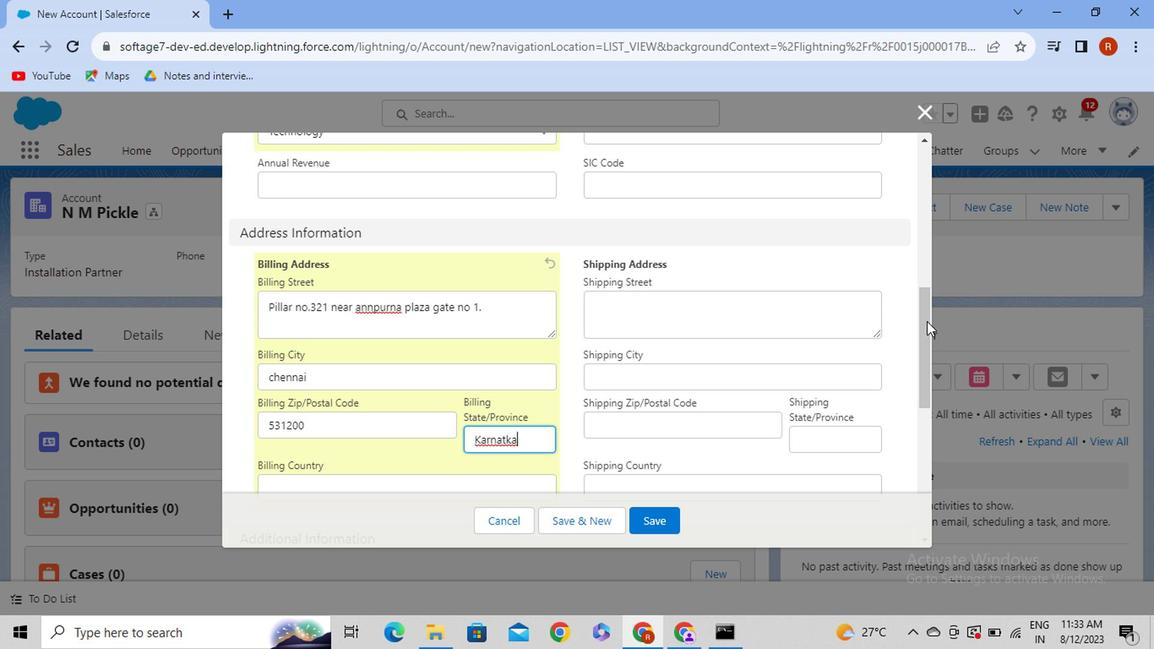 
Action: Mouse moved to (425, 367)
Screenshot: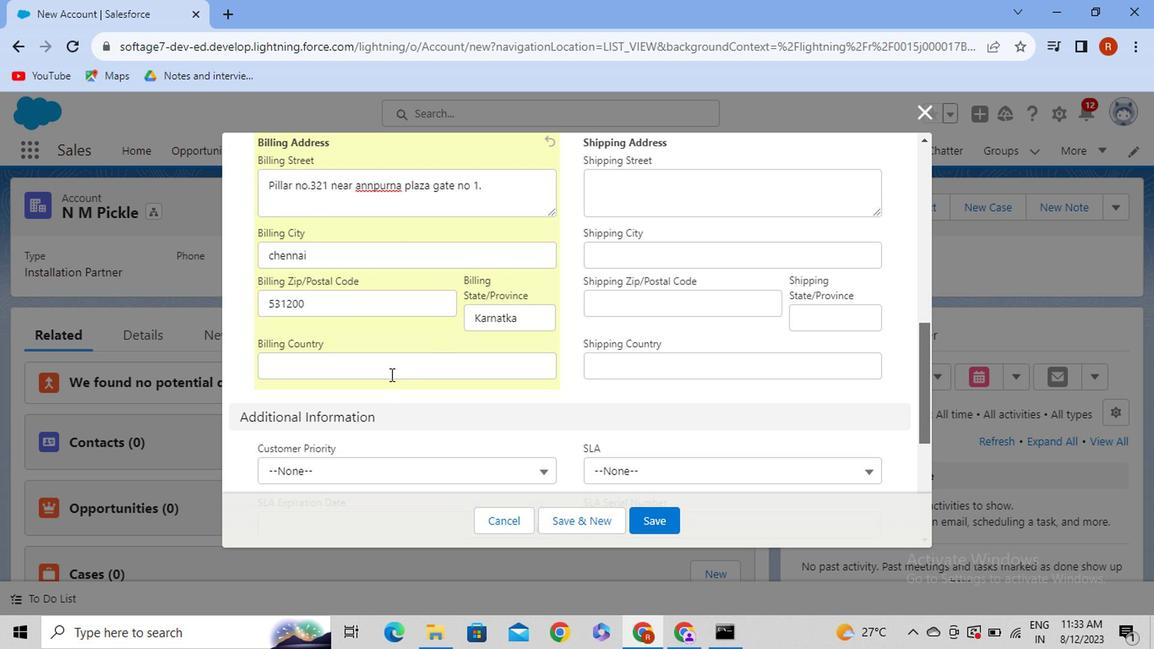 
Action: Mouse pressed left at (425, 367)
Screenshot: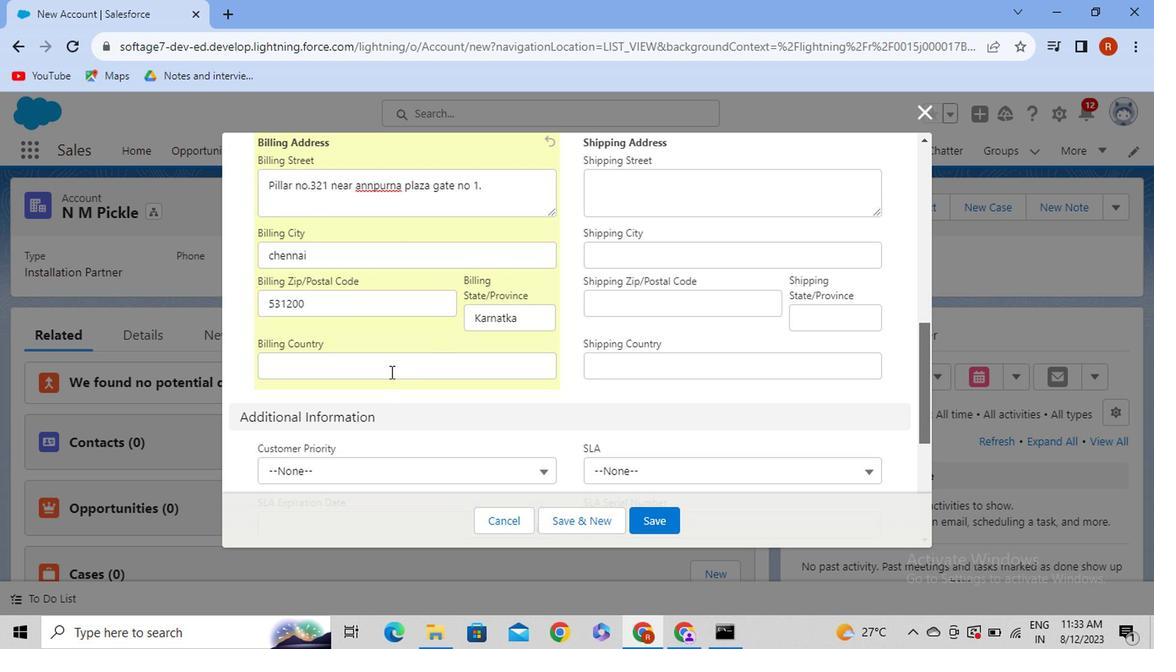 
Action: Mouse moved to (425, 366)
Screenshot: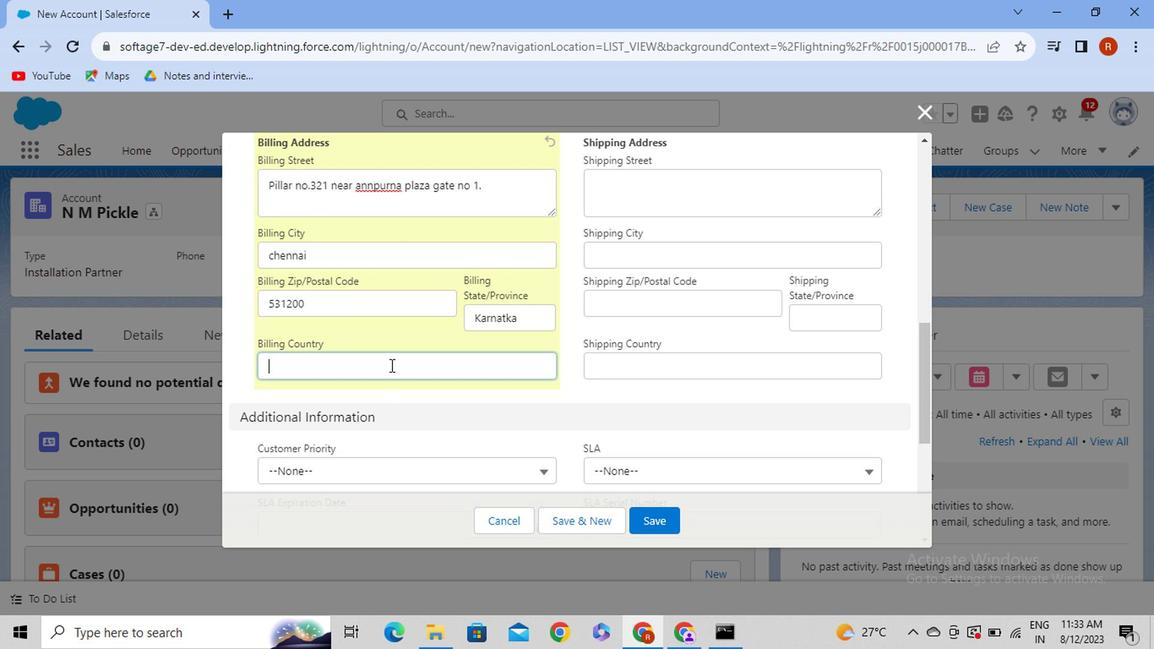 
Action: Key pressed <Key.caps_lock>I<Key.caps_lock>ndia
Screenshot: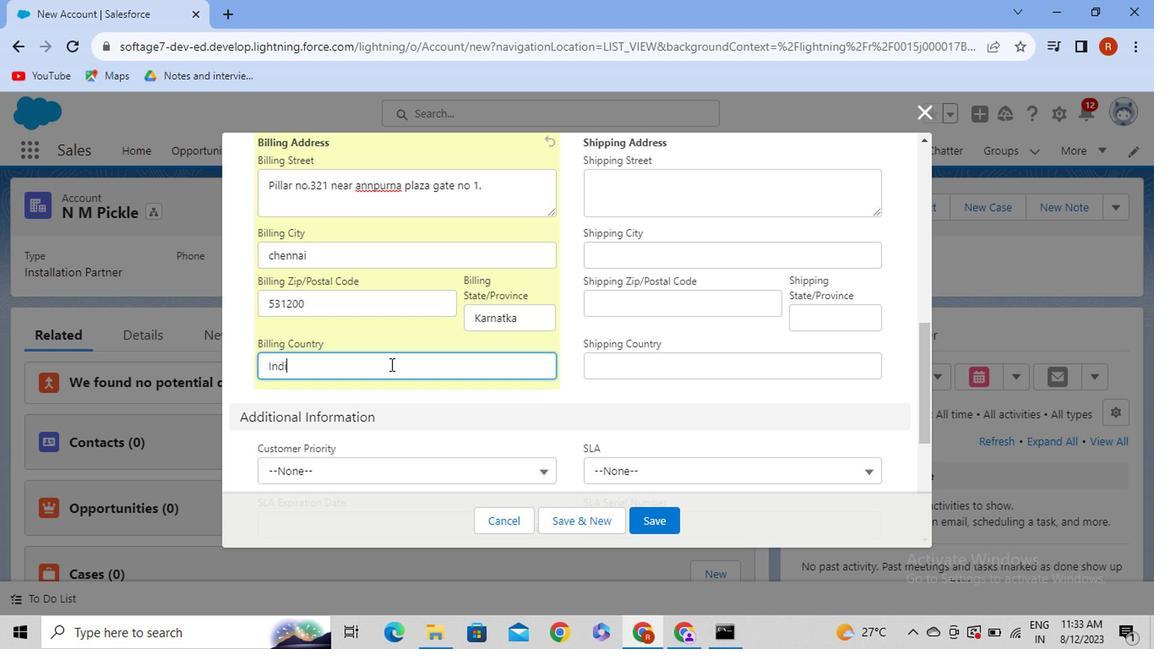 
Action: Mouse moved to (815, 399)
Screenshot: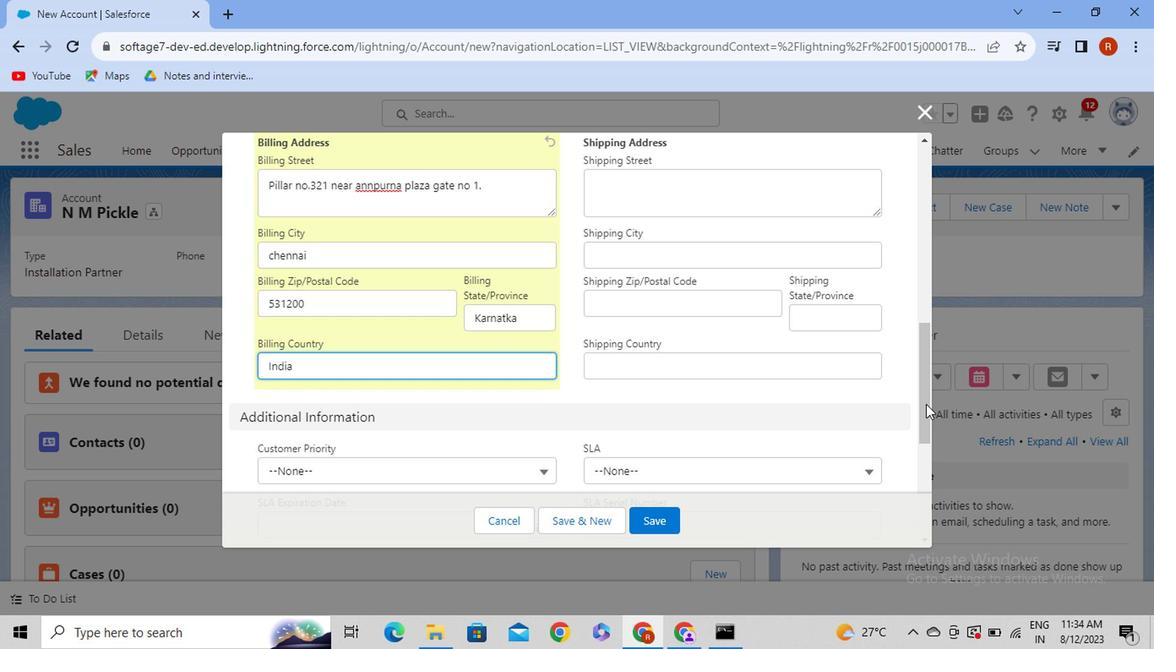 
Action: Mouse pressed left at (815, 399)
Screenshot: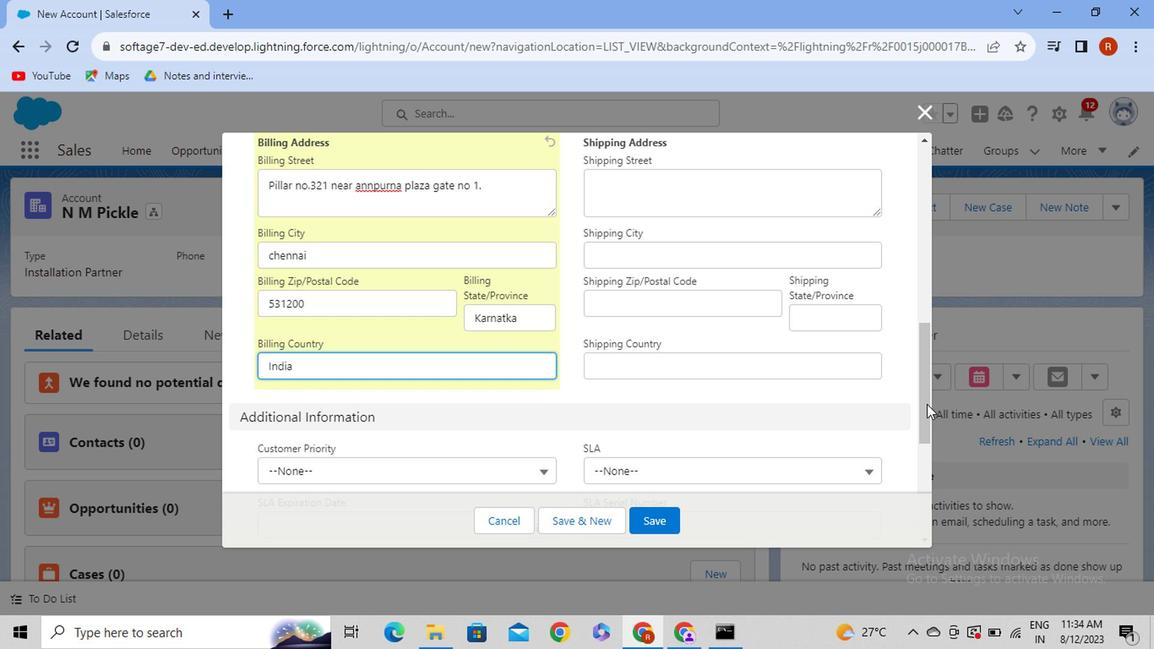 
Action: Mouse moved to (506, 329)
Screenshot: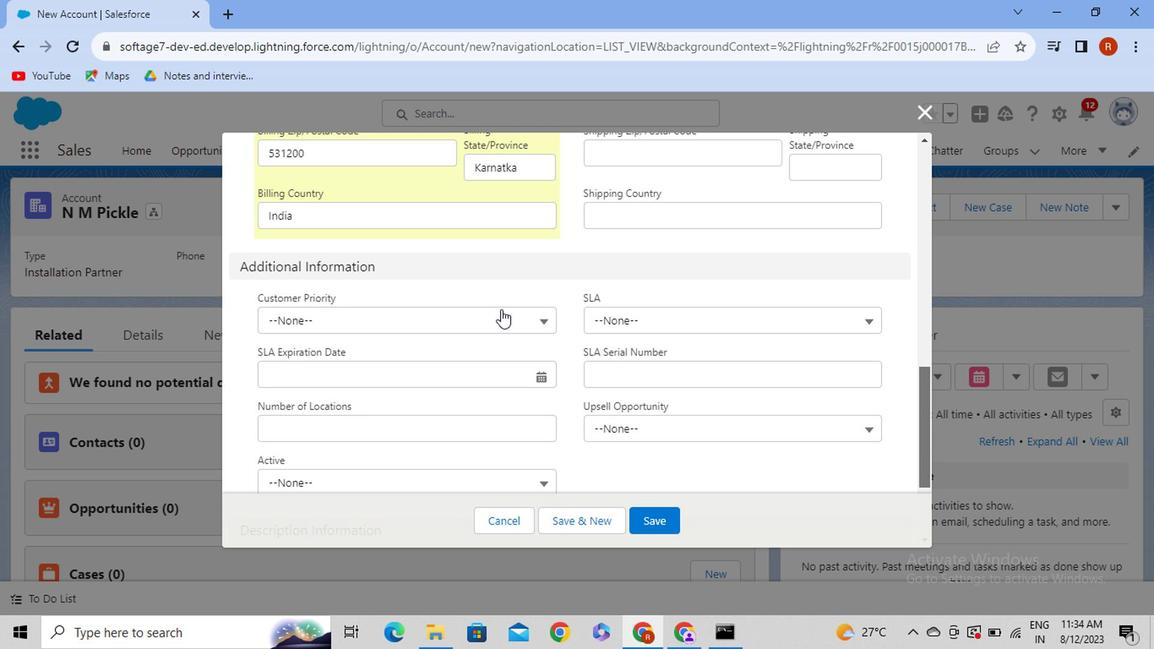 
Action: Mouse pressed left at (506, 329)
Screenshot: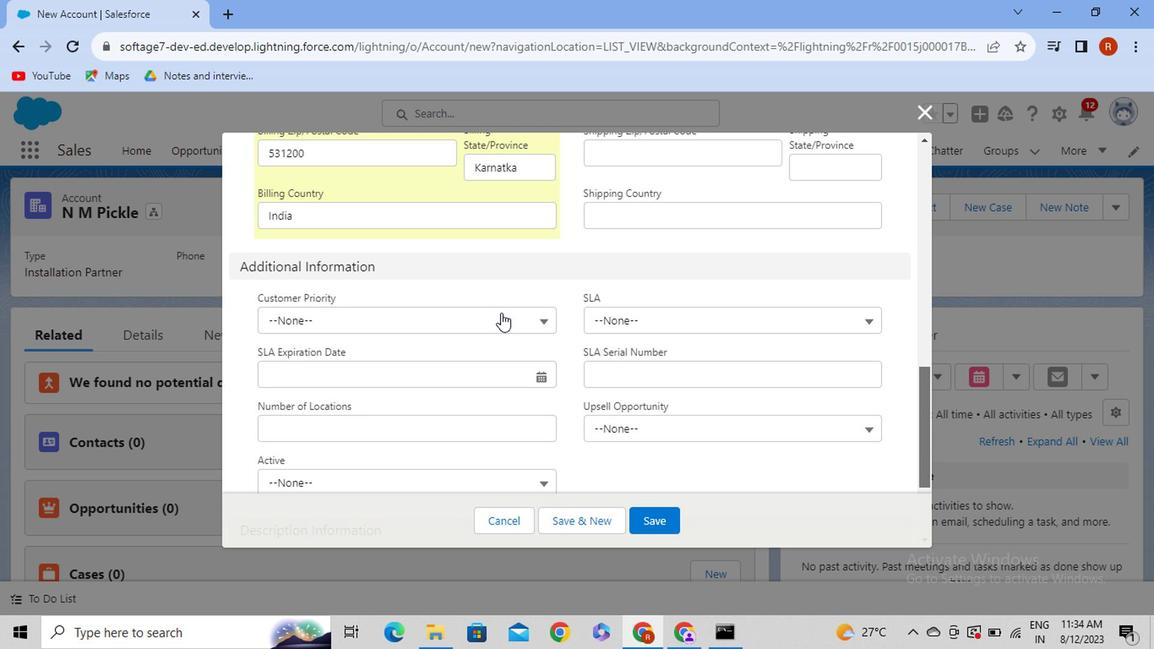 
Action: Mouse moved to (368, 435)
Screenshot: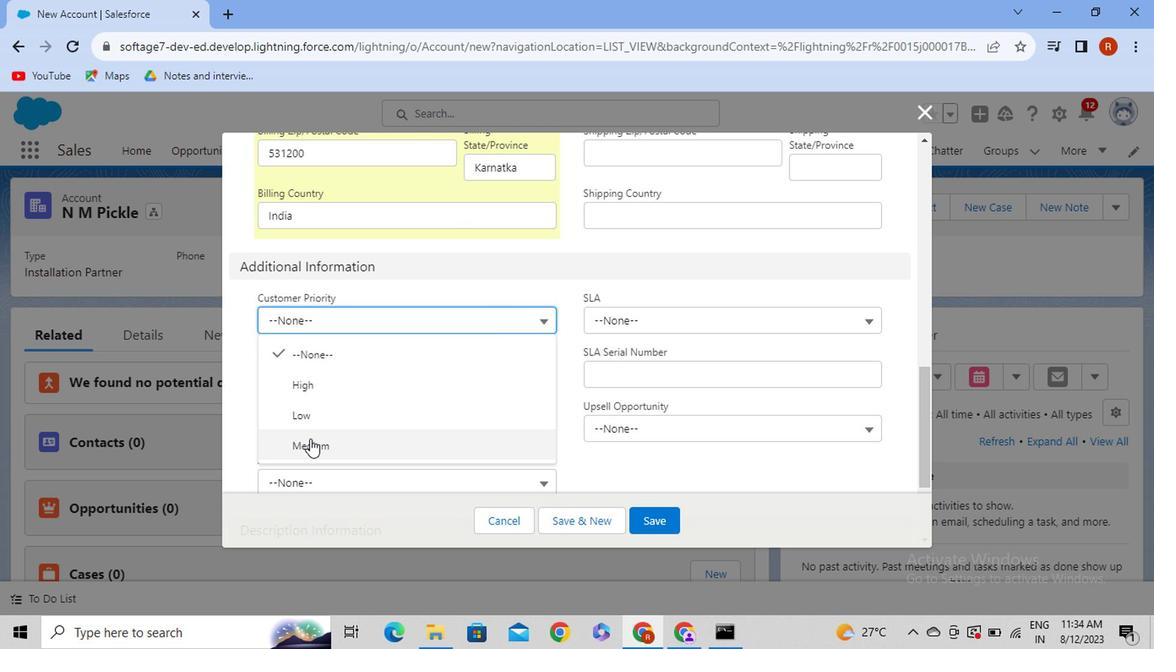 
Action: Mouse pressed left at (368, 435)
Screenshot: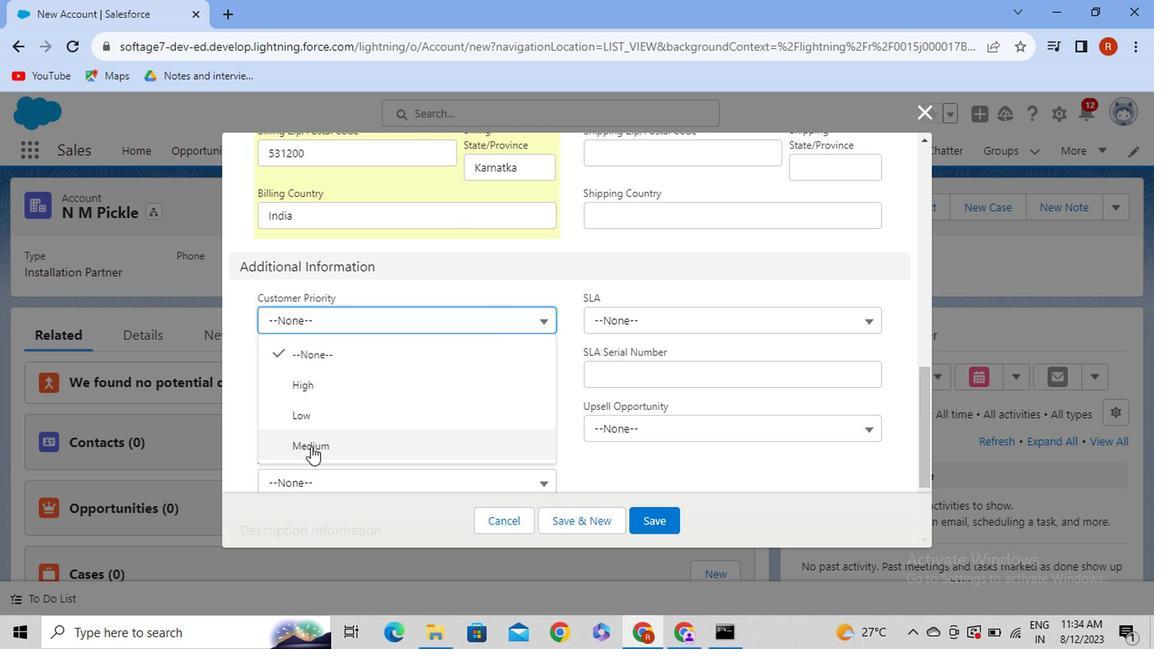 
Action: Mouse moved to (535, 378)
Screenshot: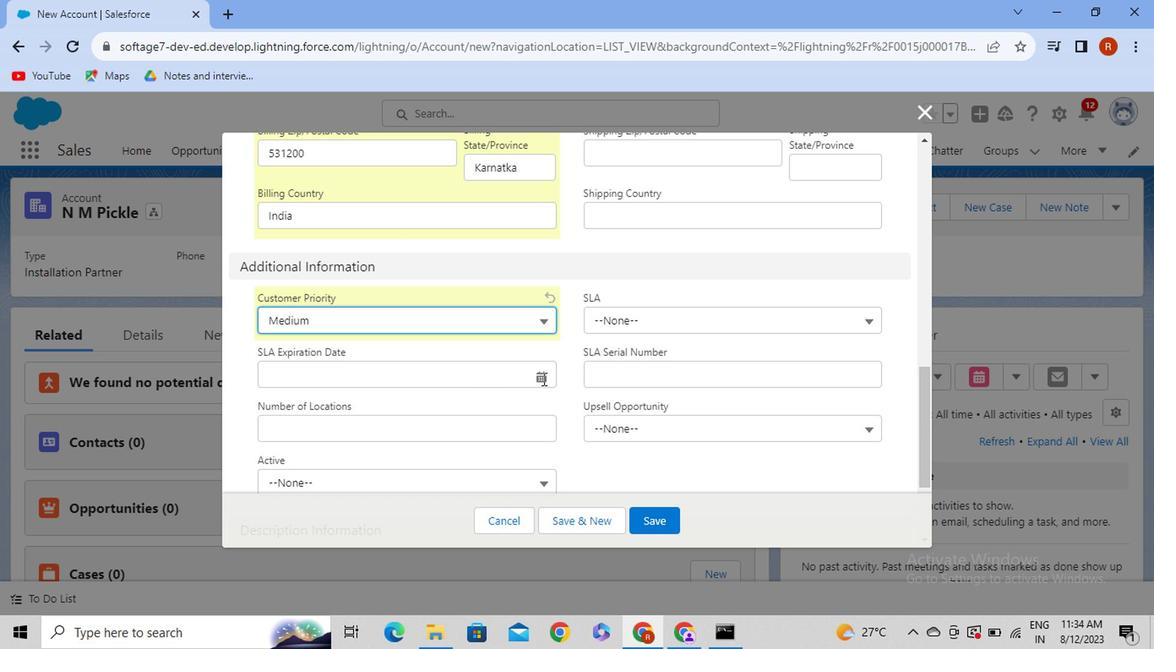 
Action: Mouse pressed left at (535, 378)
Screenshot: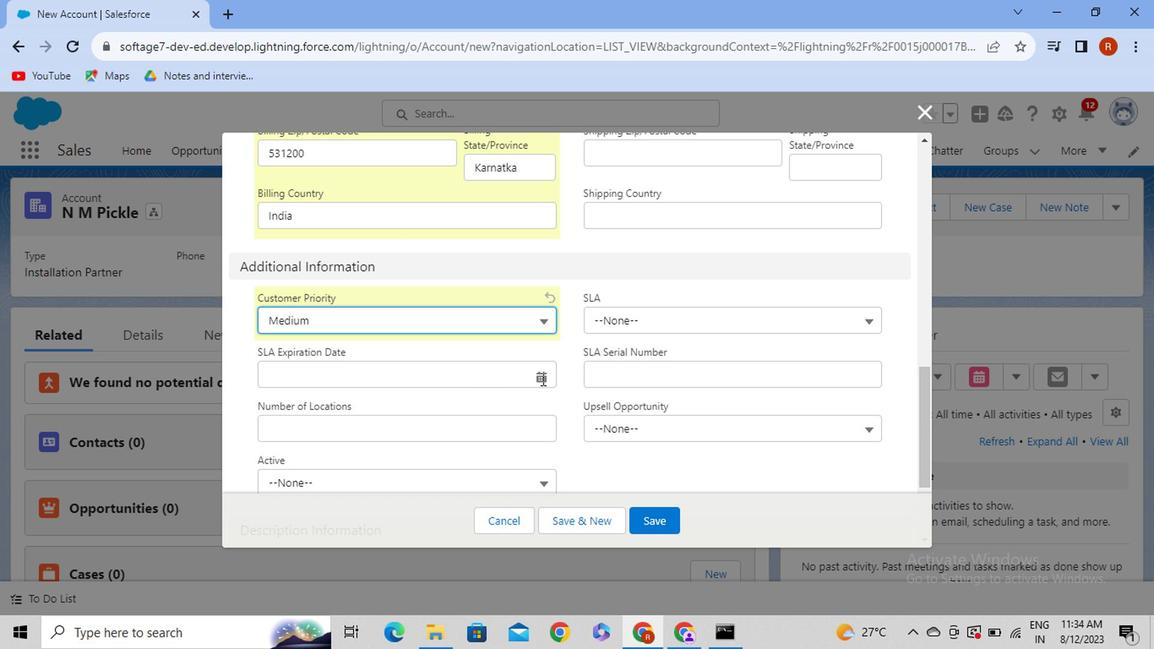 
Action: Mouse moved to (813, 424)
Screenshot: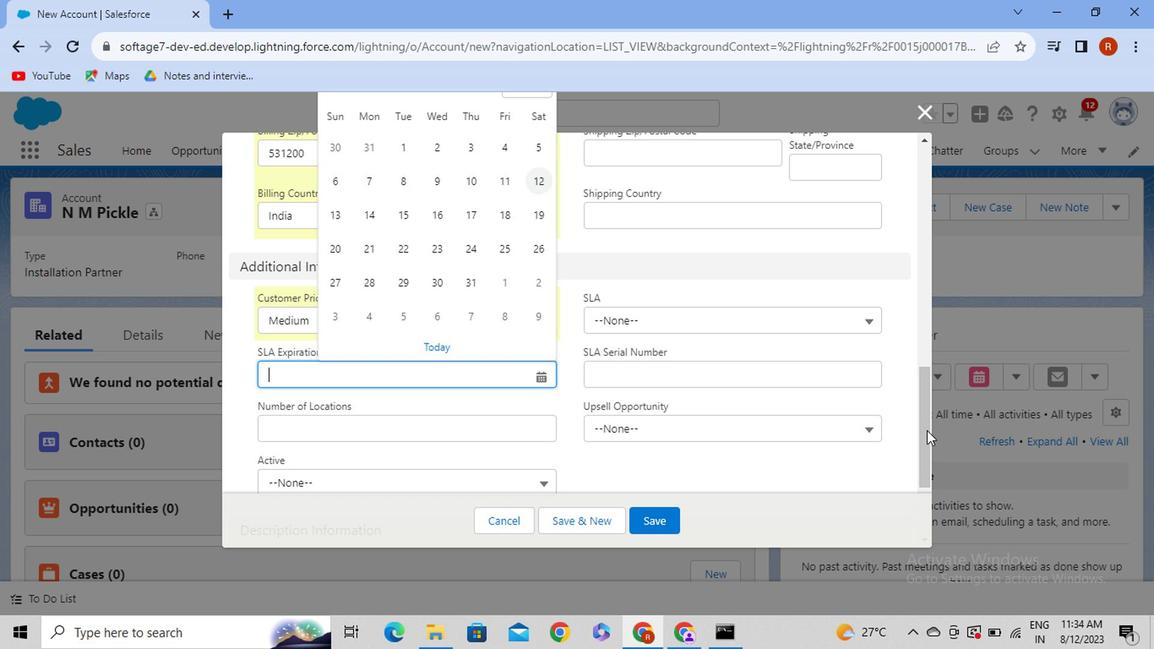 
Action: Mouse pressed left at (813, 424)
Screenshot: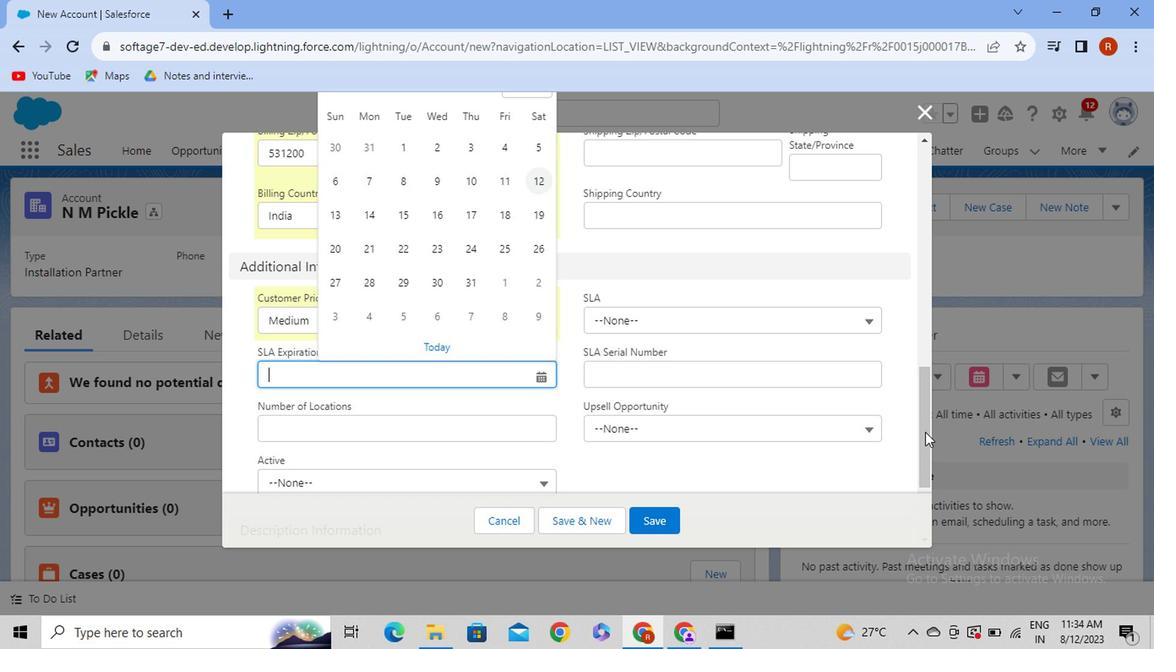 
Action: Mouse moved to (538, 381)
Screenshot: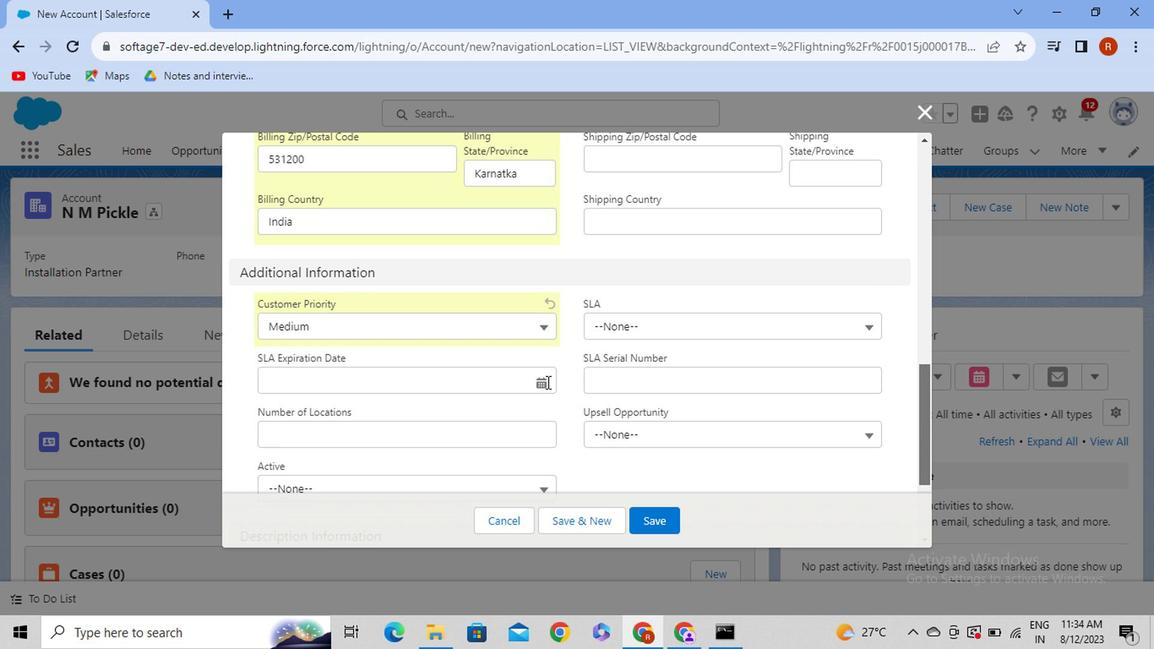 
Action: Mouse pressed left at (538, 381)
Screenshot: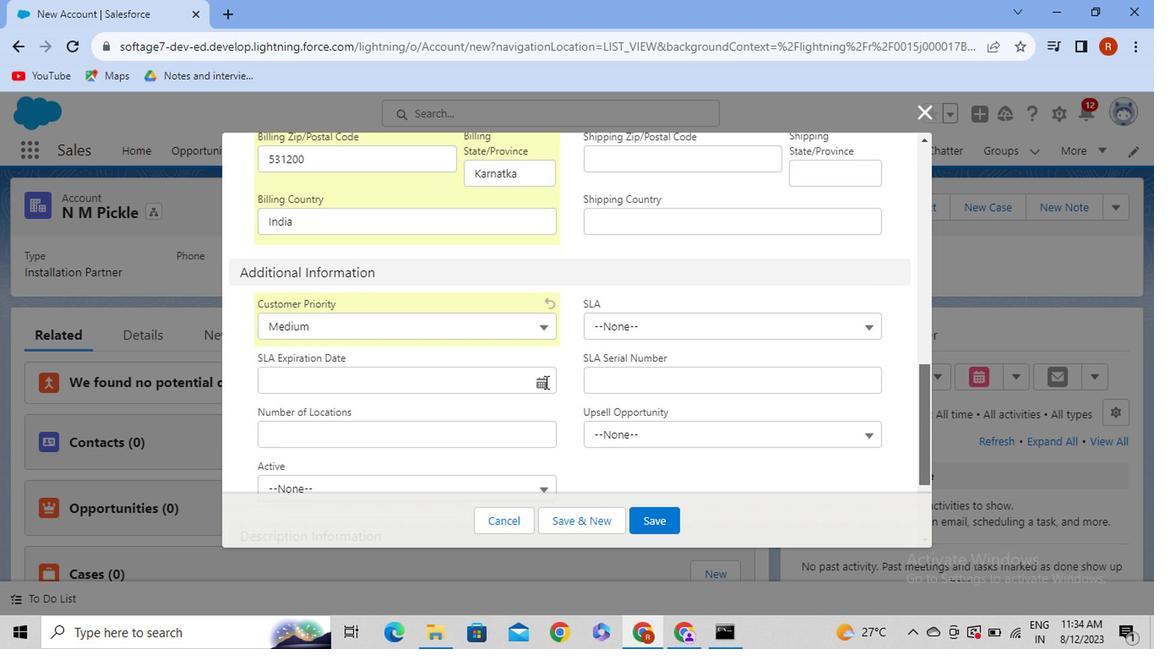 
Action: Mouse moved to (816, 404)
Screenshot: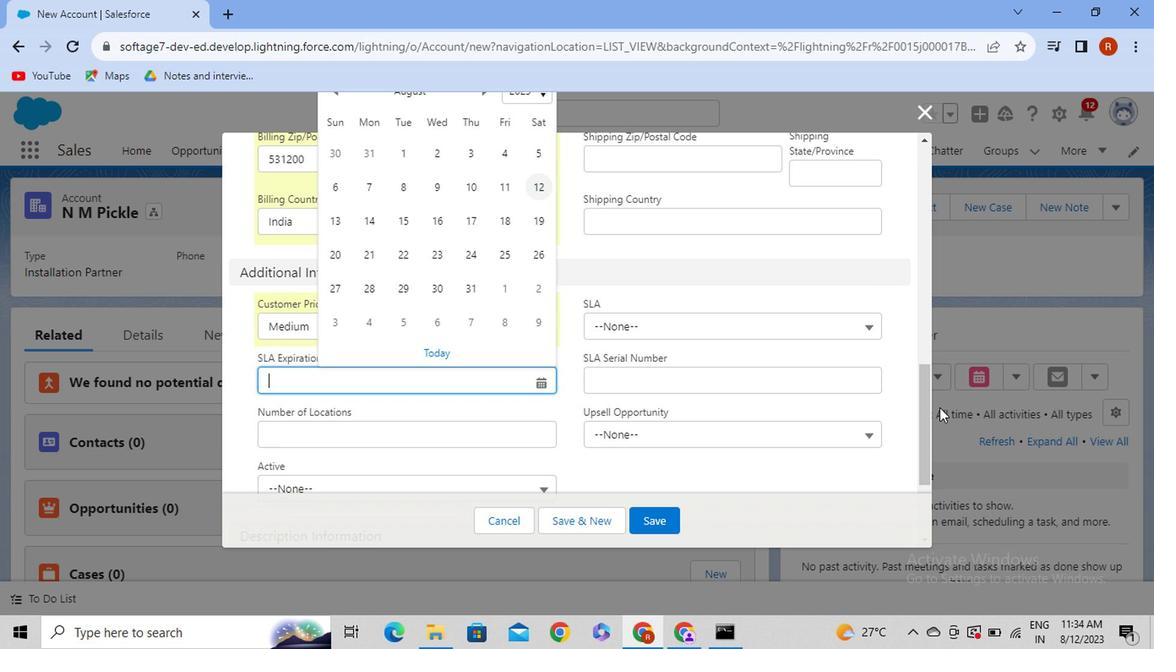 
Action: Mouse pressed left at (816, 404)
Screenshot: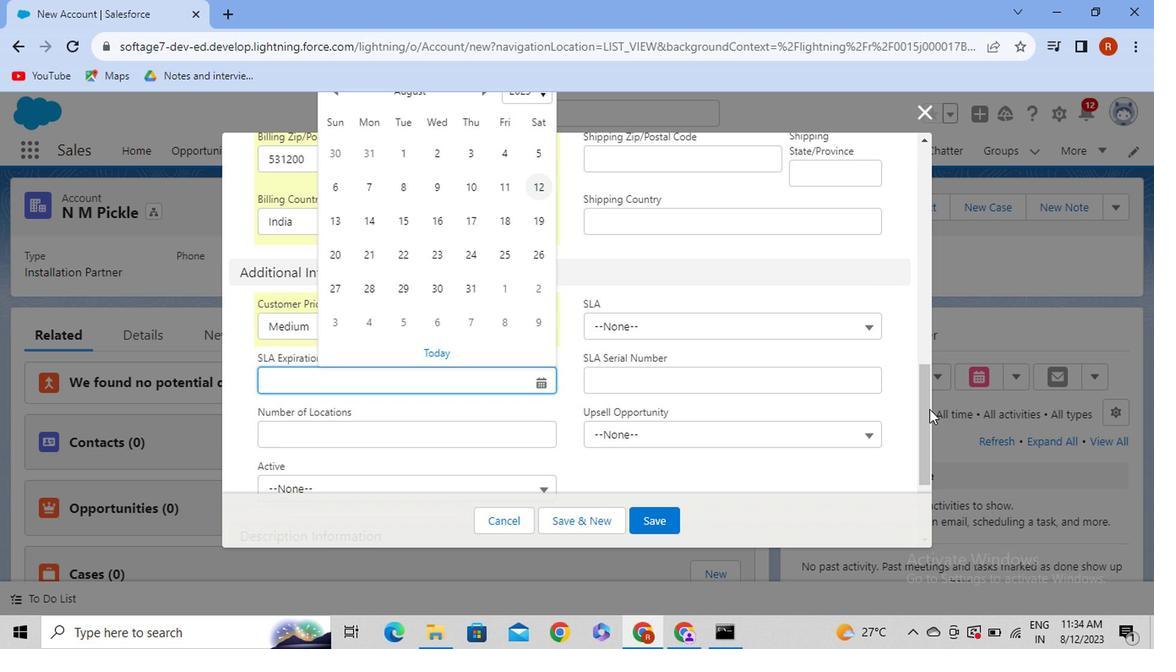 
Action: Mouse moved to (816, 368)
Screenshot: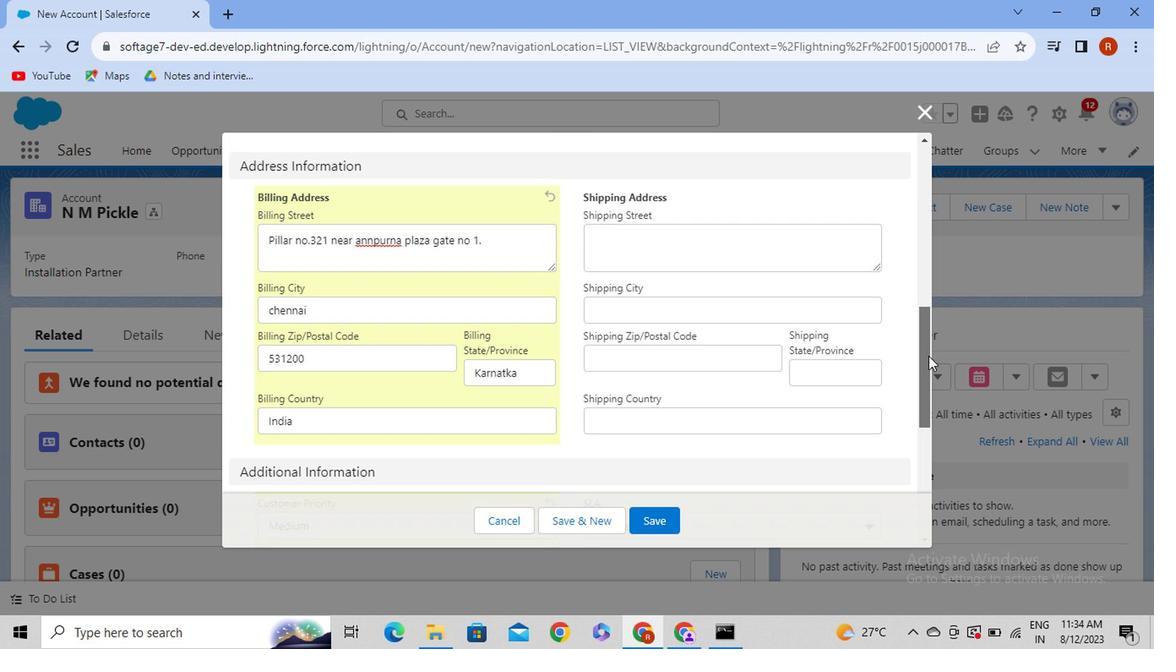 
Action: Mouse pressed left at (816, 368)
Screenshot: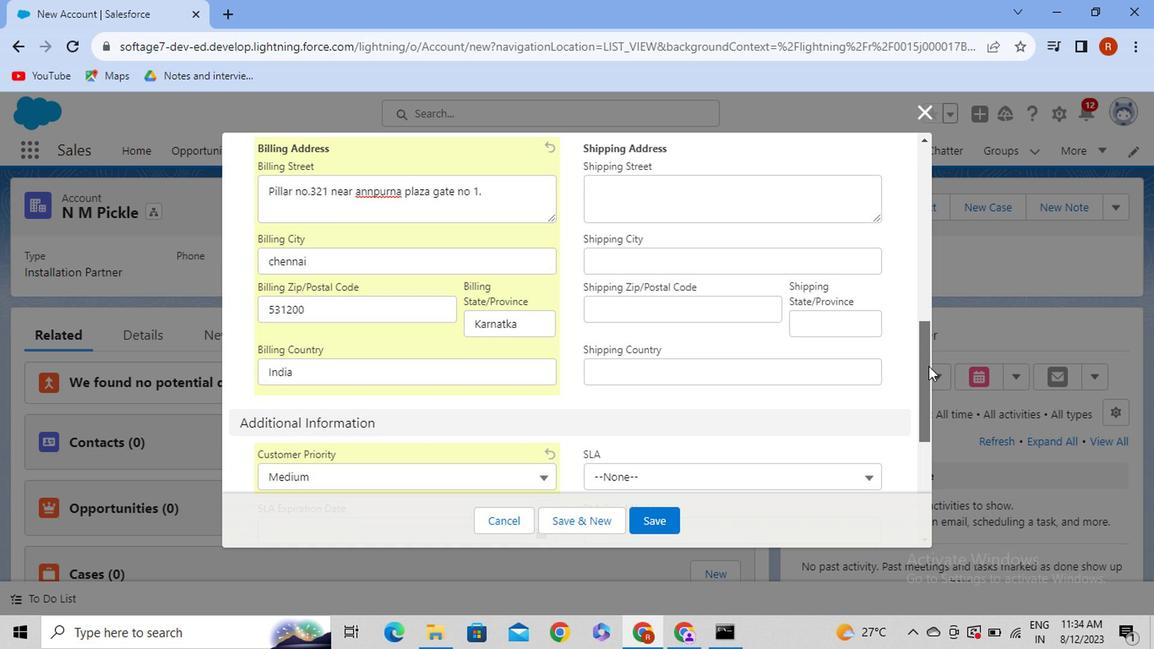 
Action: Mouse pressed left at (816, 368)
Screenshot: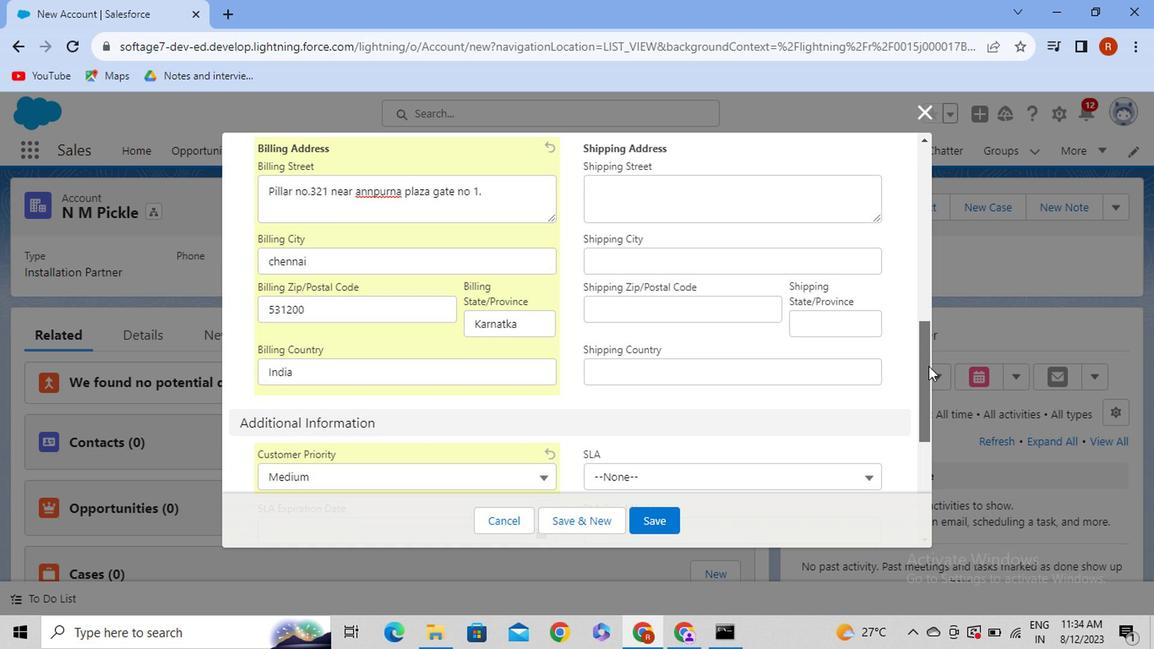 
Action: Mouse moved to (534, 467)
Screenshot: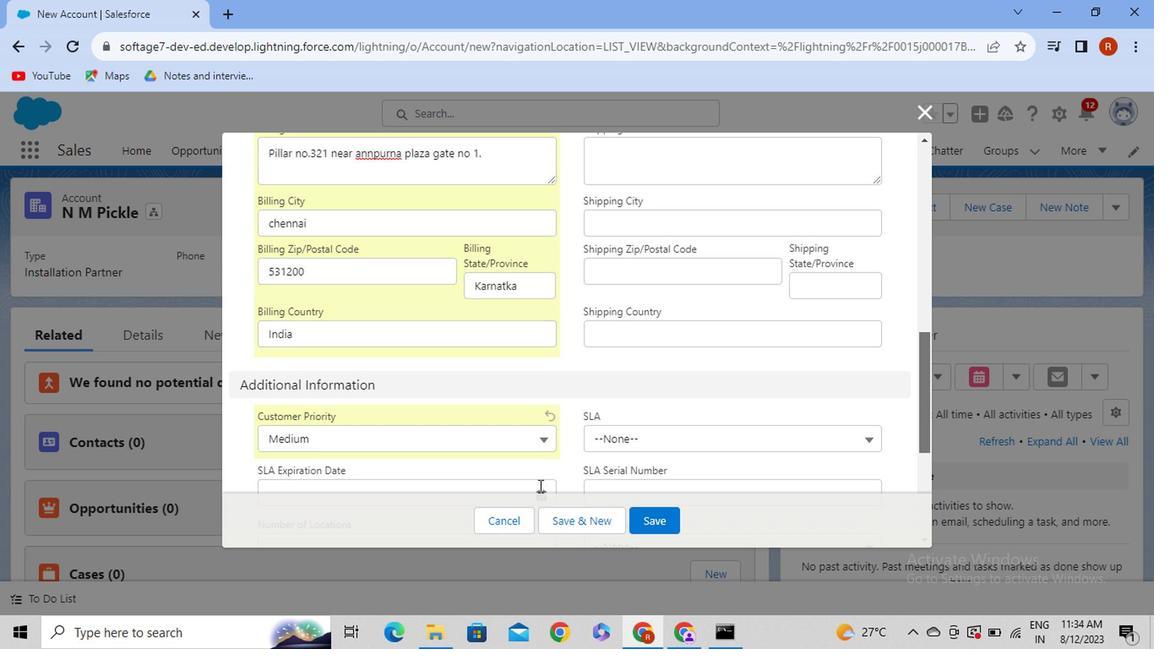 
Action: Mouse pressed left at (534, 467)
Screenshot: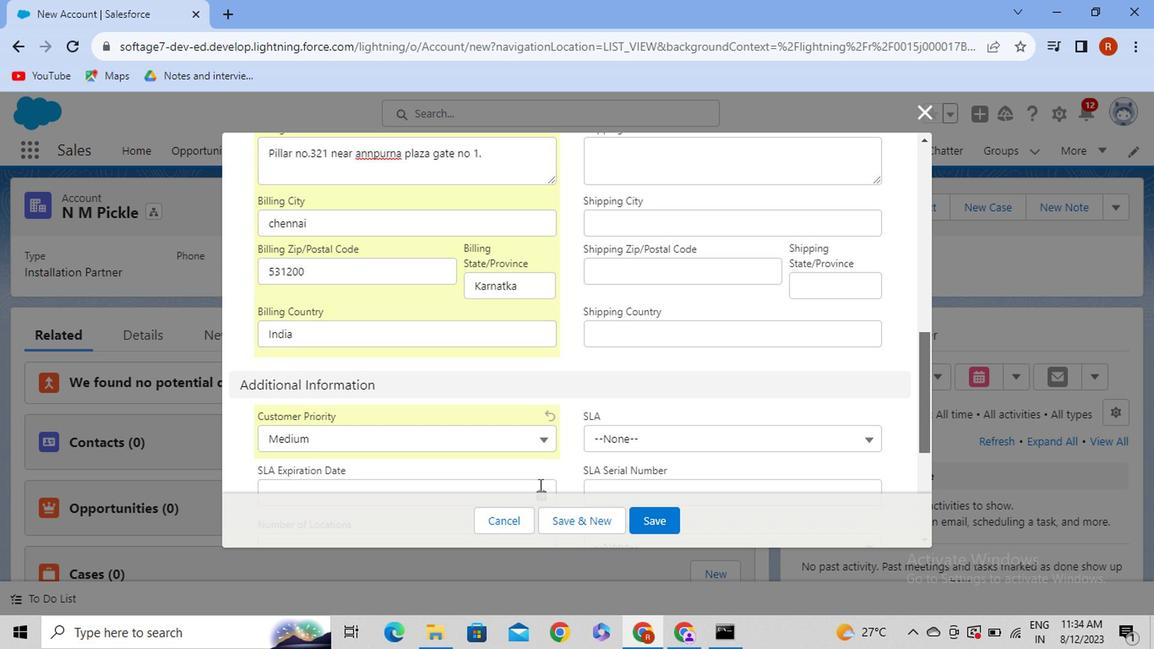 
Action: Mouse moved to (812, 401)
Screenshot: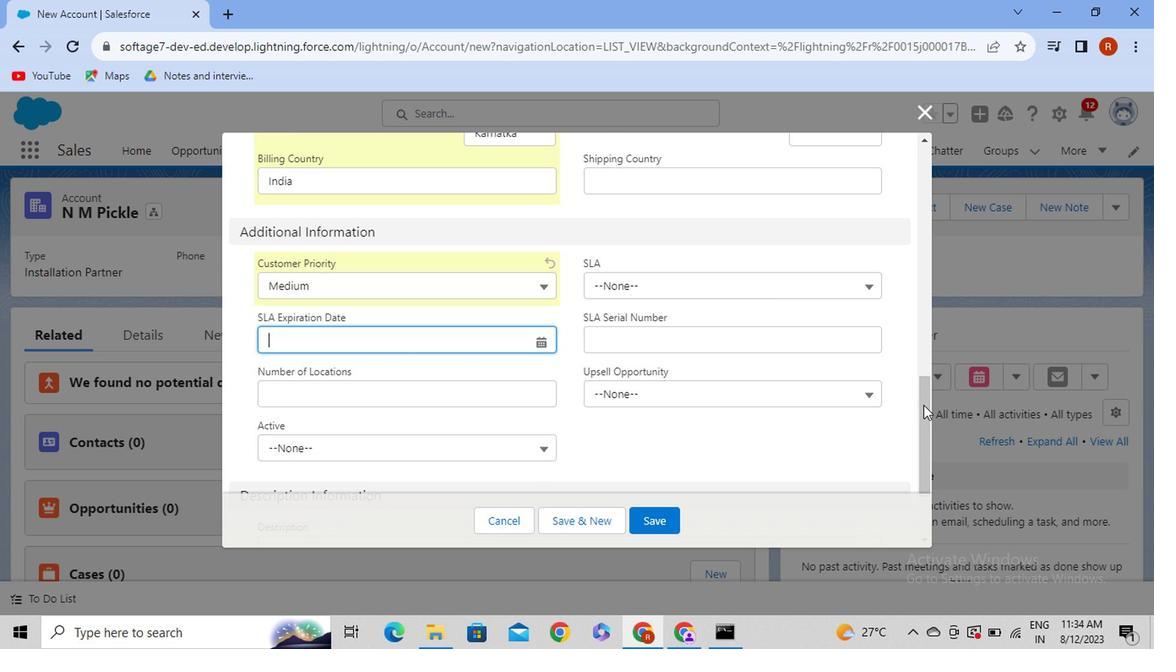 
Action: Mouse pressed left at (812, 401)
Screenshot: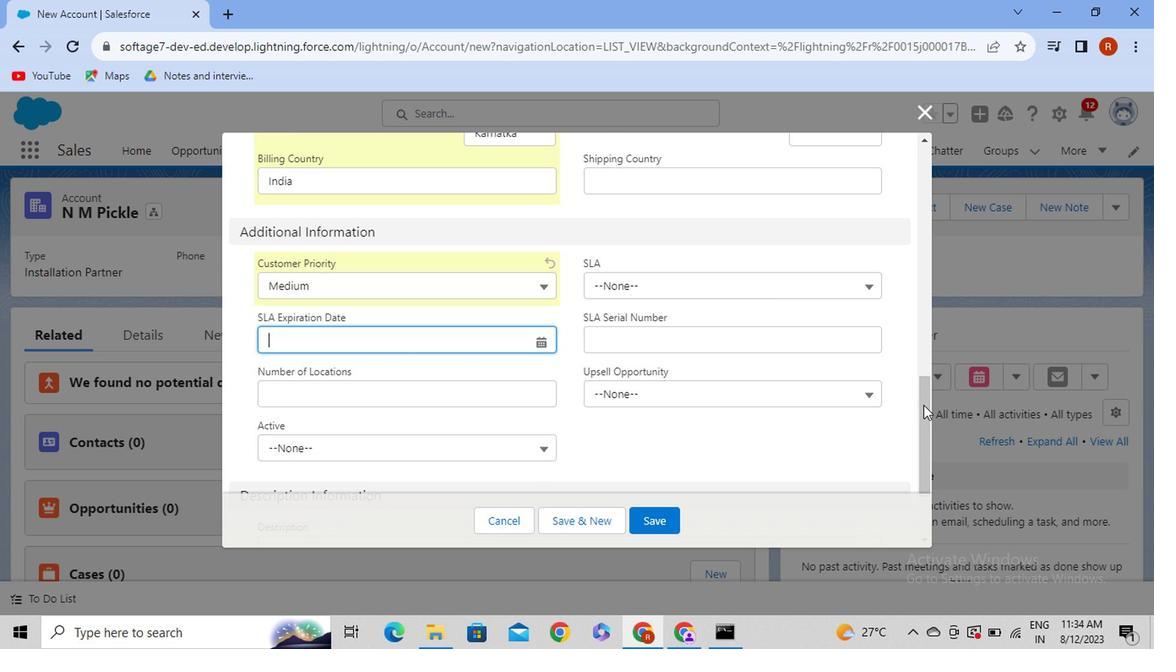 
Action: Mouse moved to (534, 310)
Screenshot: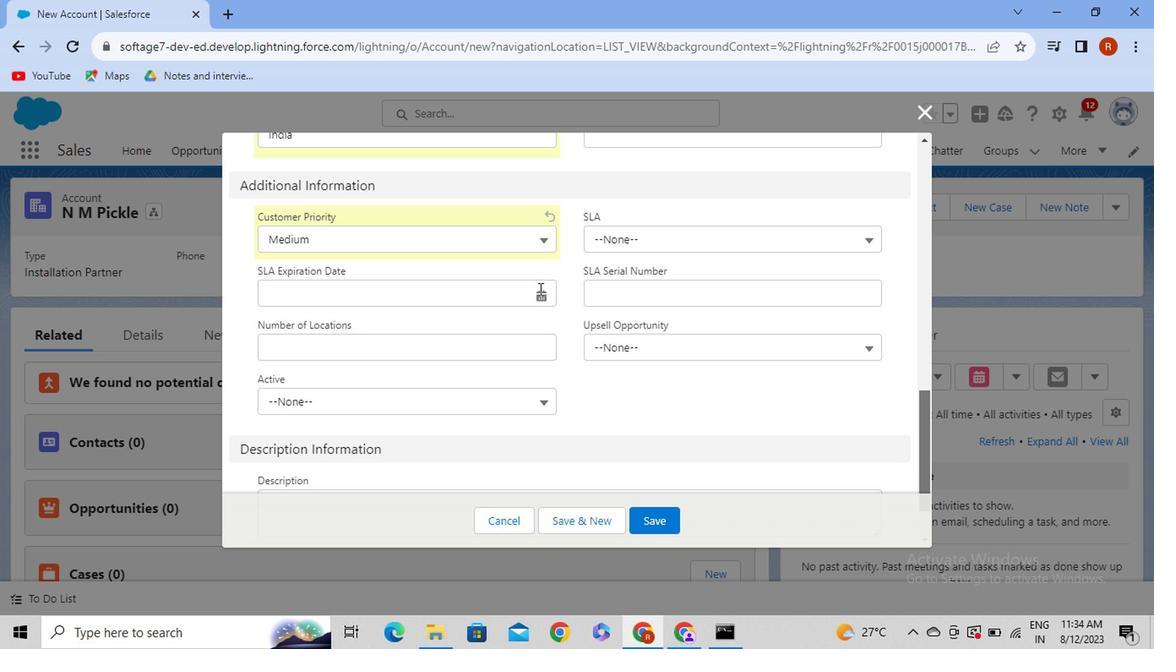 
Action: Mouse pressed left at (534, 310)
Screenshot: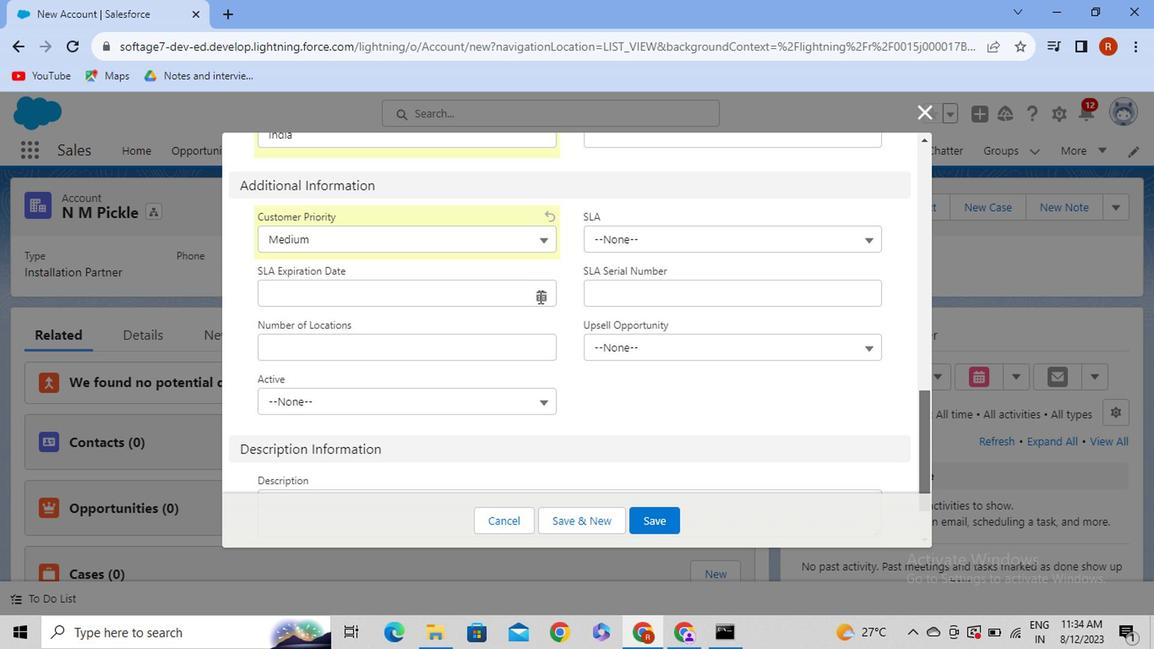 
Action: Mouse moved to (490, 331)
Screenshot: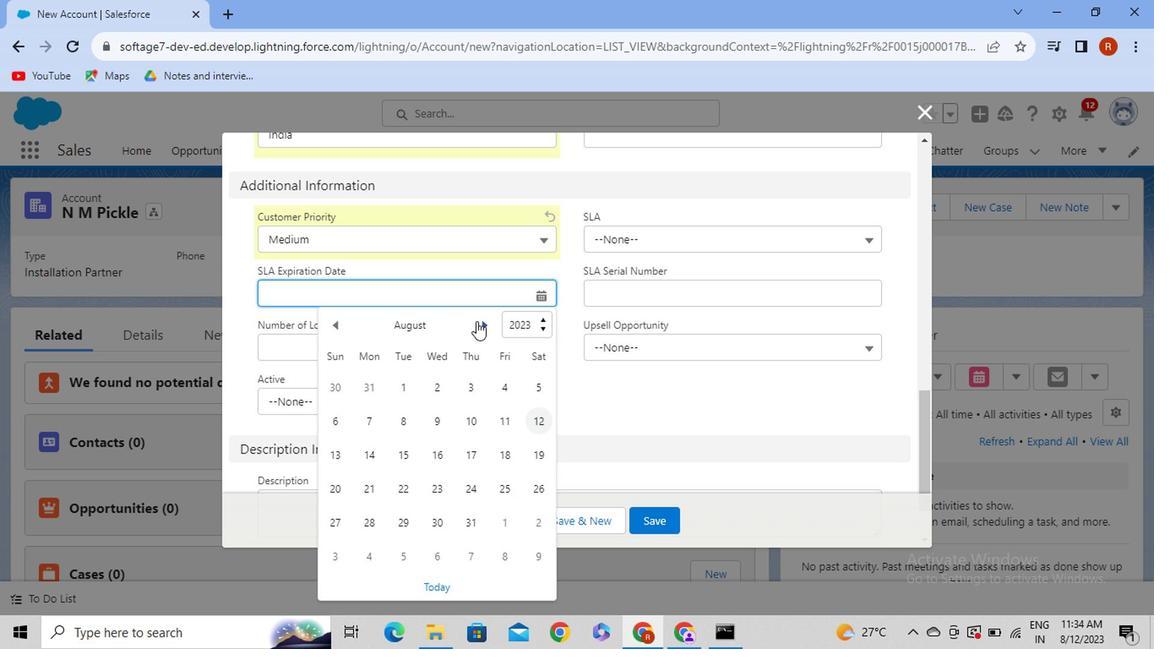
Action: Mouse pressed left at (490, 331)
Screenshot: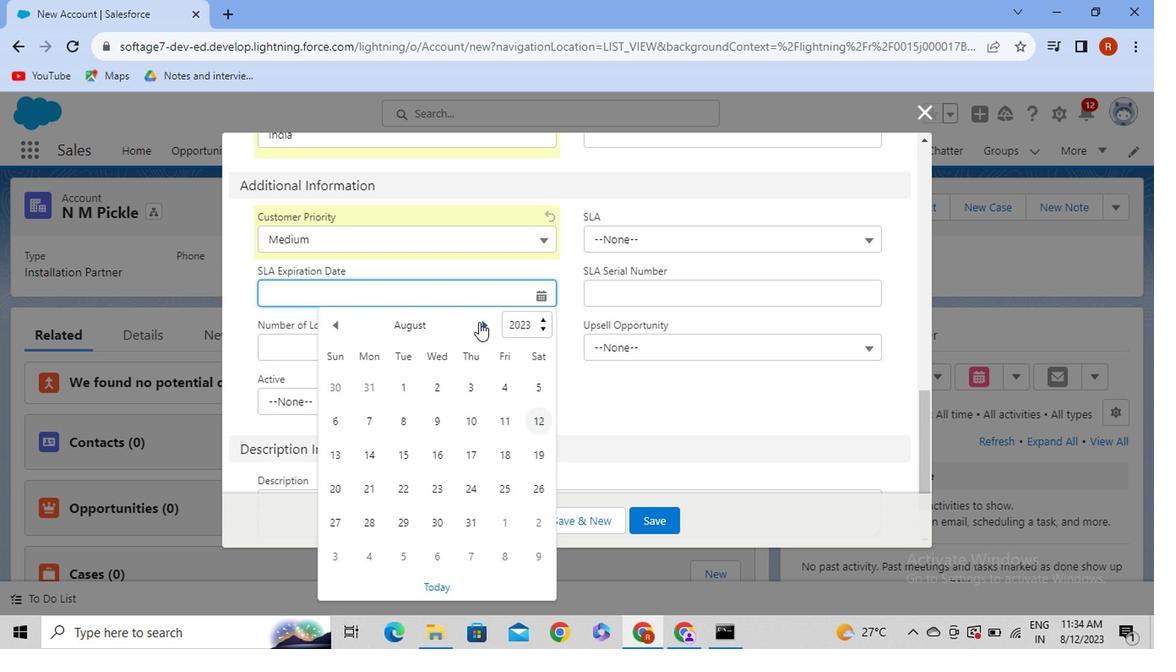 
Action: Mouse moved to (490, 332)
Screenshot: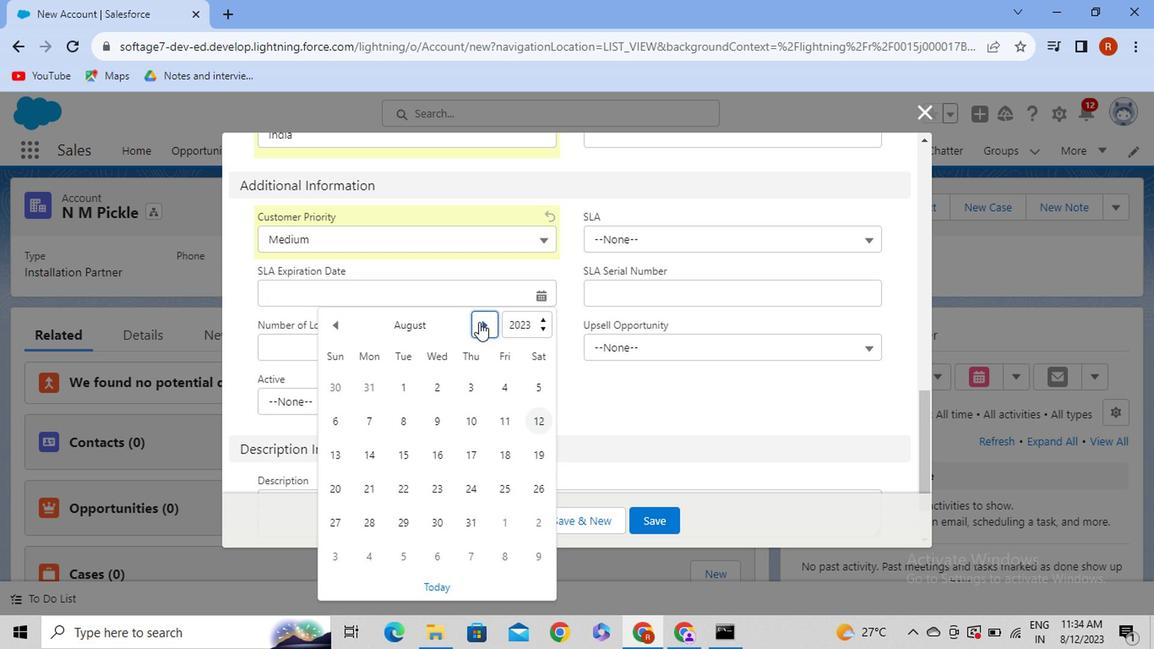 
Action: Mouse pressed left at (490, 332)
Screenshot: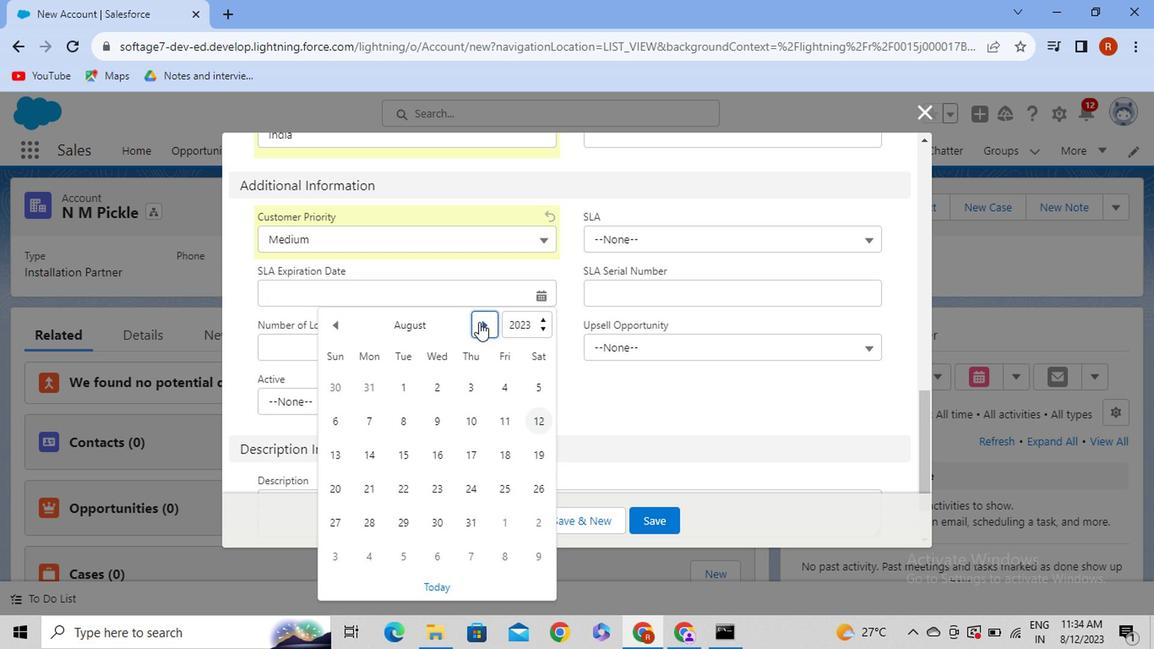 
Action: Mouse moved to (490, 333)
